 Task: Photo resume pink moder geometric.
Action: Mouse moved to (262, 144)
Screenshot: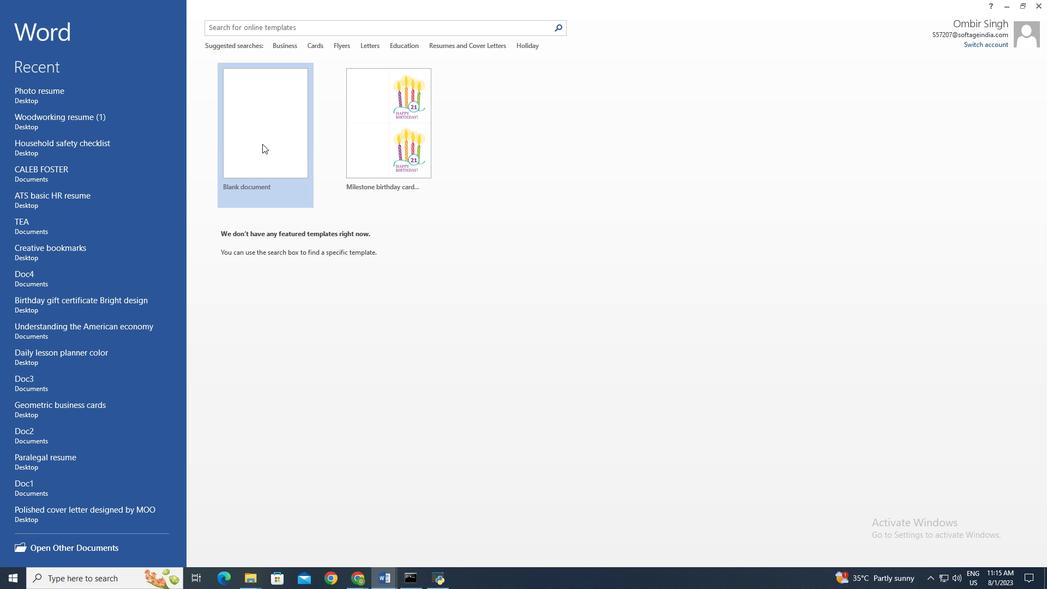 
Action: Mouse pressed left at (262, 144)
Screenshot: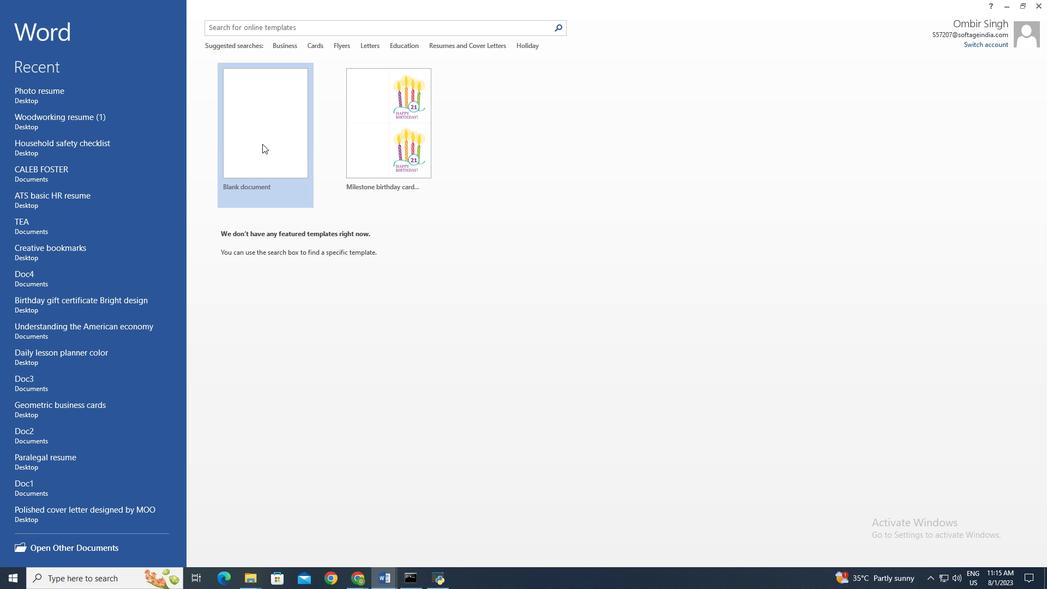 
Action: Mouse pressed left at (262, 144)
Screenshot: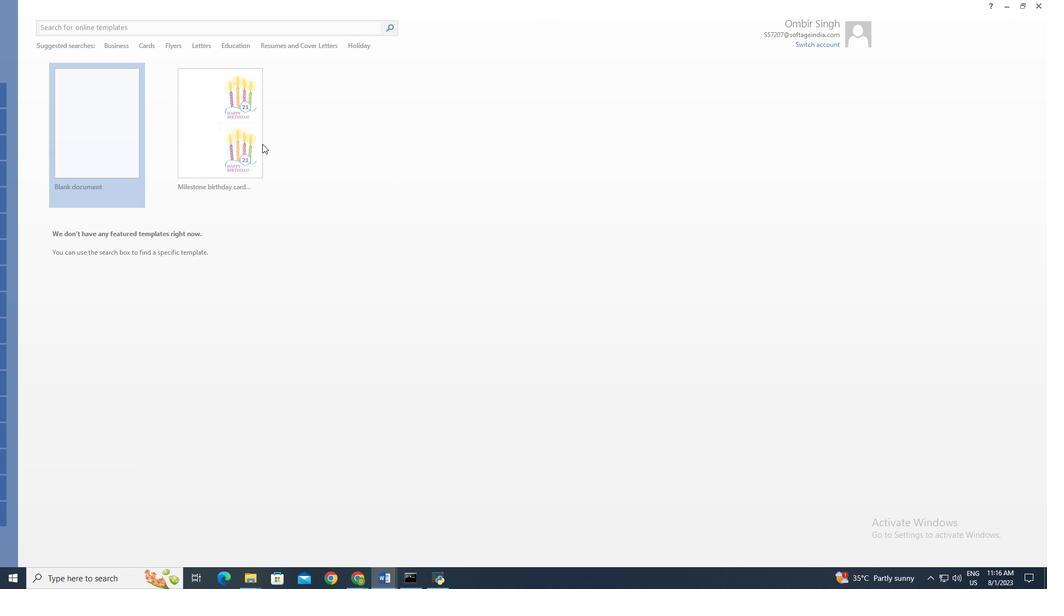 
Action: Mouse moved to (166, 17)
Screenshot: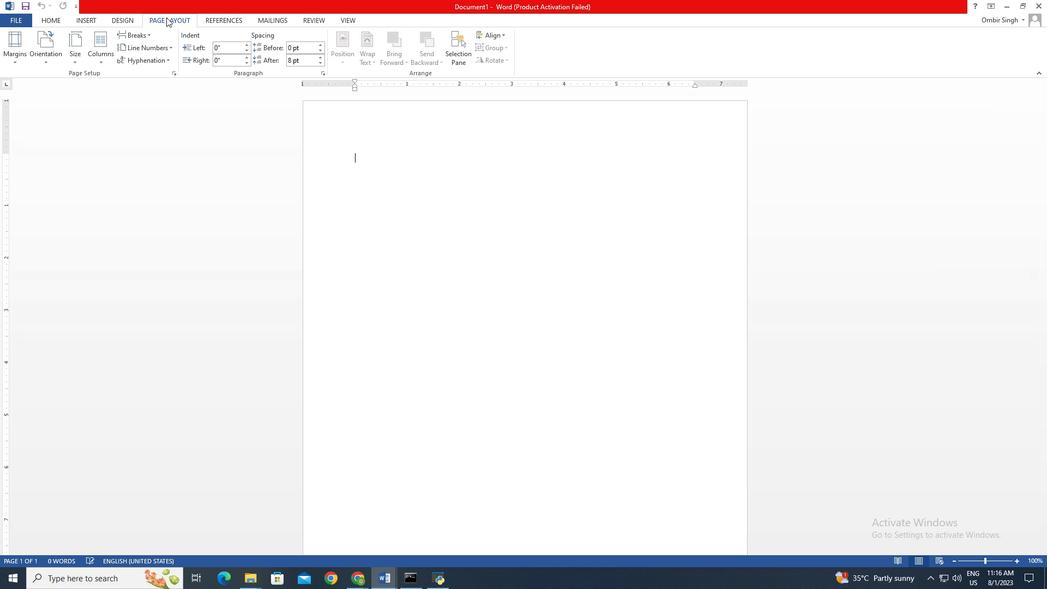 
Action: Mouse pressed left at (166, 17)
Screenshot: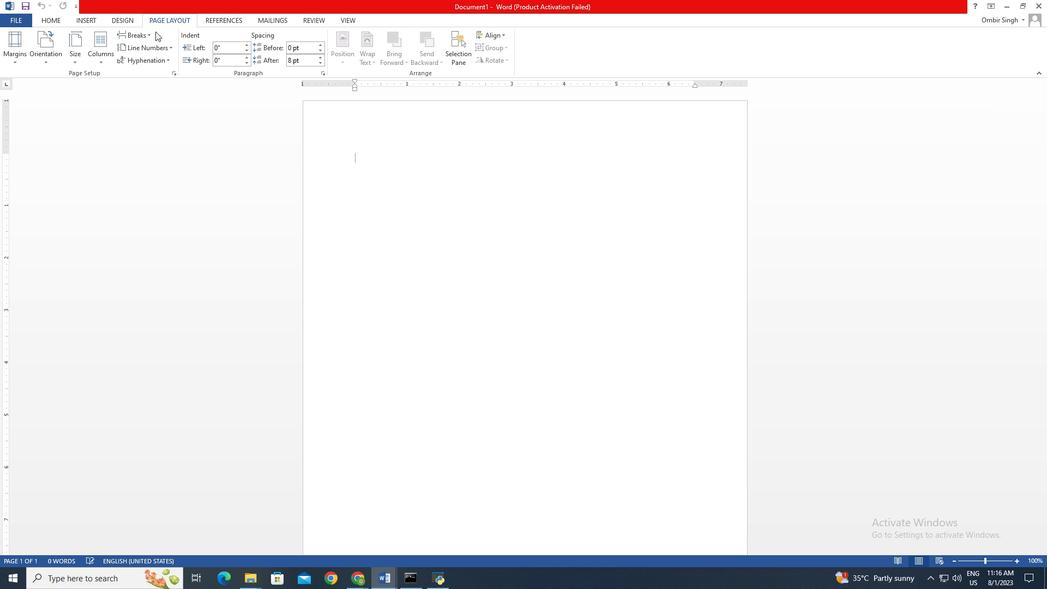 
Action: Mouse moved to (70, 58)
Screenshot: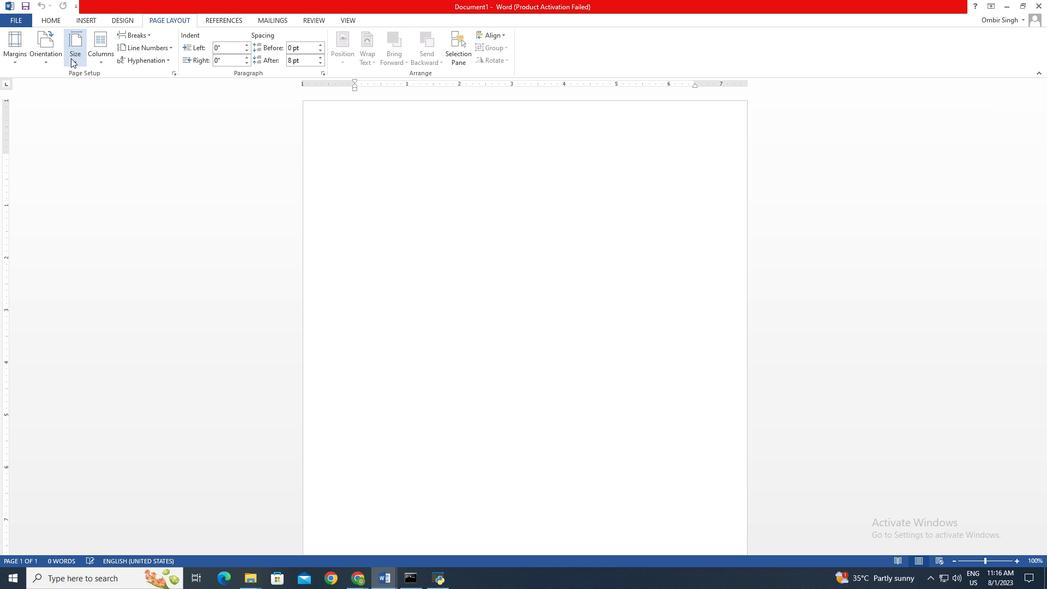 
Action: Mouse pressed left at (70, 58)
Screenshot: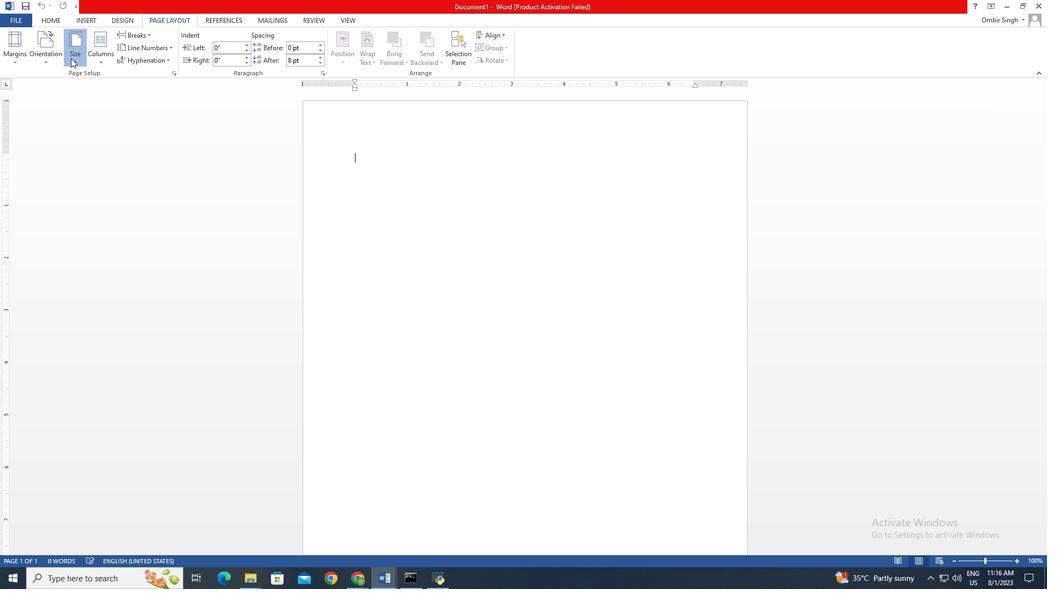 
Action: Mouse moved to (111, 196)
Screenshot: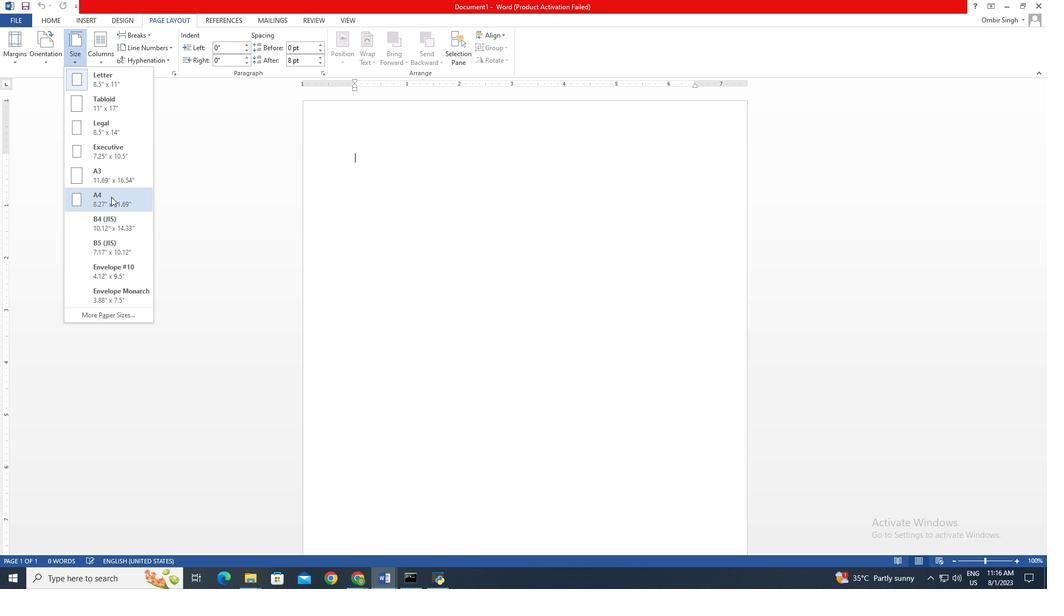 
Action: Mouse pressed left at (111, 196)
Screenshot: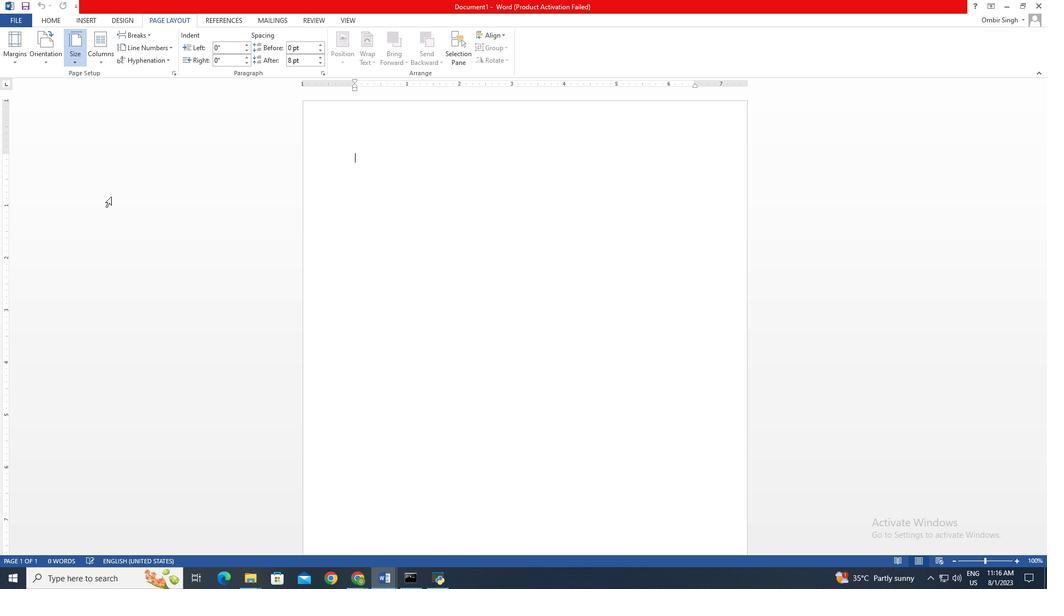 
Action: Mouse moved to (76, 56)
Screenshot: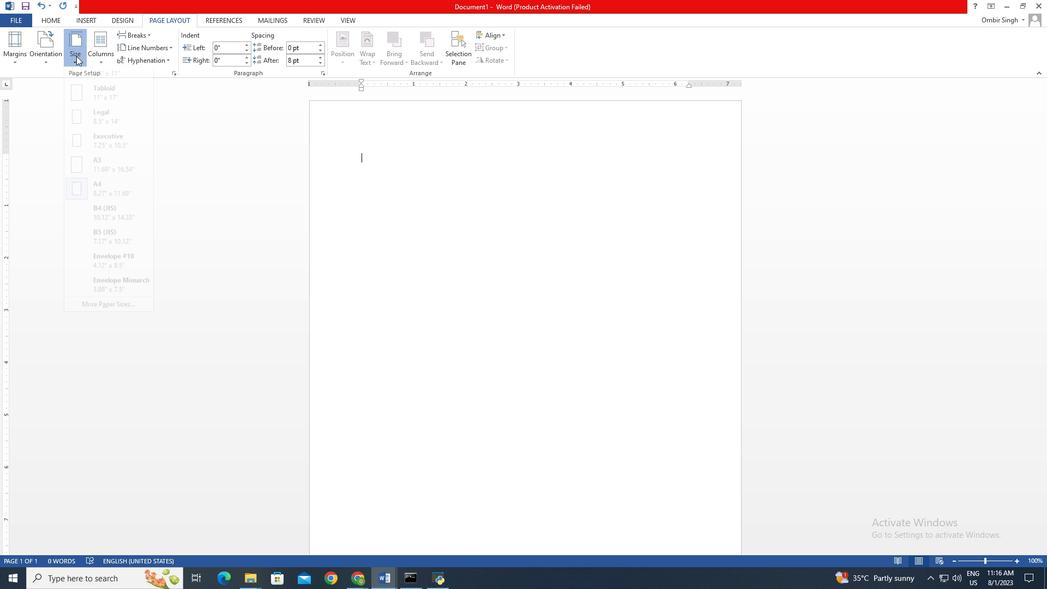 
Action: Mouse pressed left at (76, 56)
Screenshot: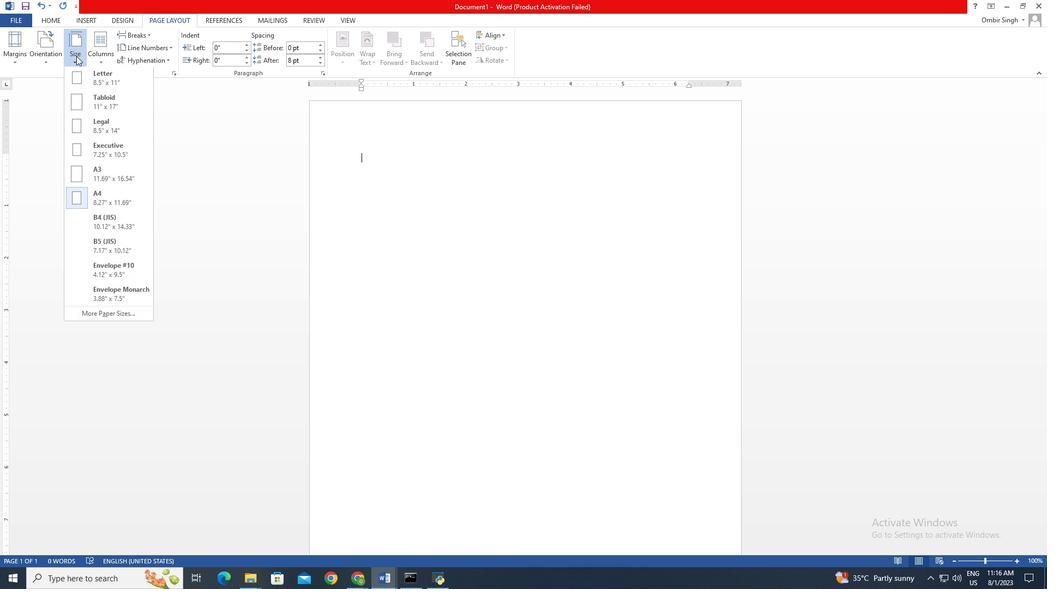 
Action: Mouse pressed left at (76, 56)
Screenshot: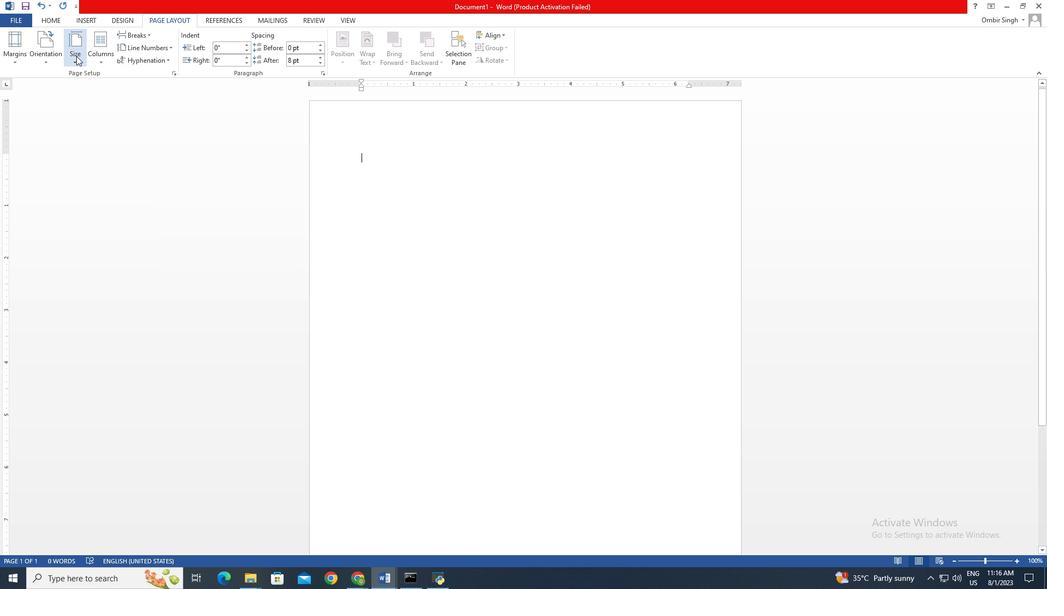 
Action: Mouse moved to (15, 56)
Screenshot: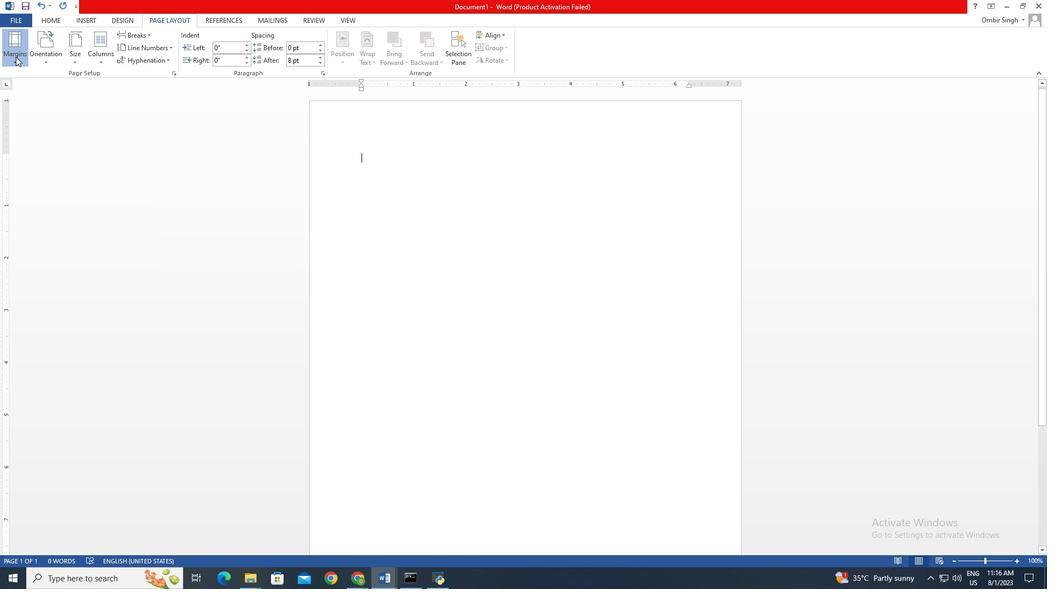 
Action: Mouse pressed left at (15, 56)
Screenshot: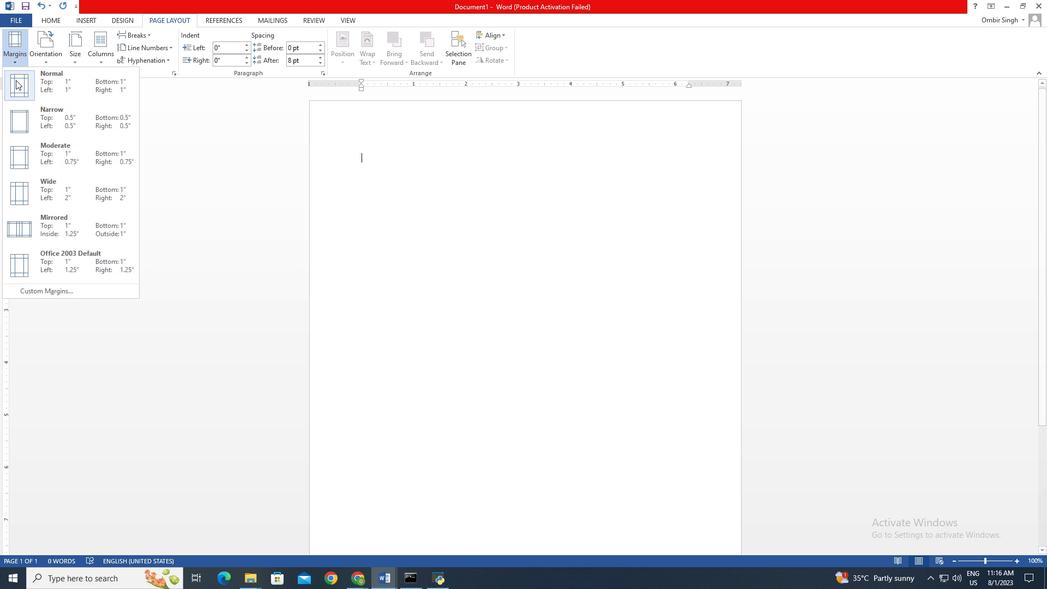
Action: Mouse moved to (77, 117)
Screenshot: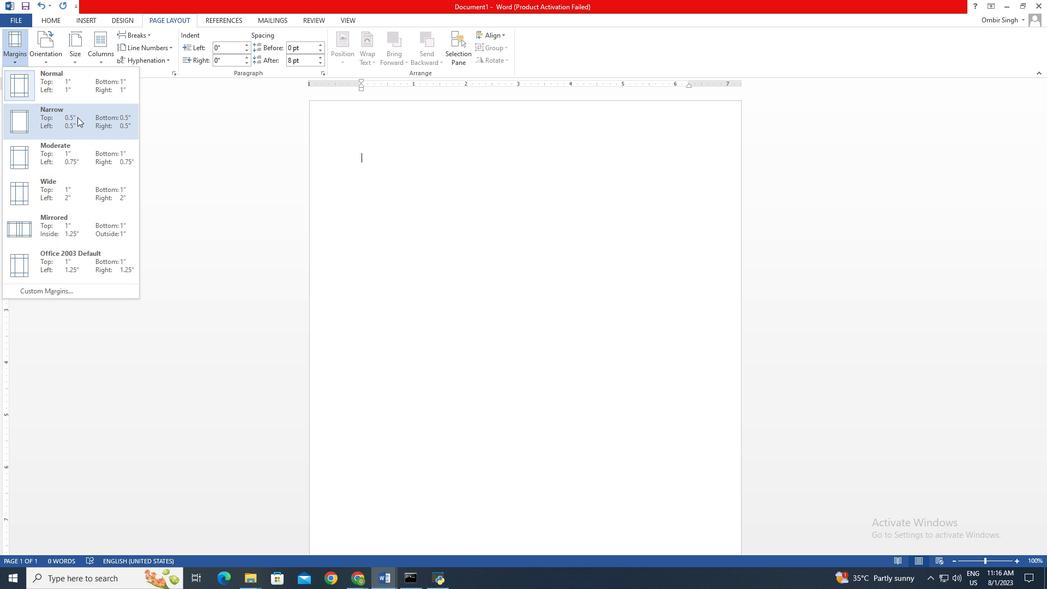 
Action: Mouse pressed left at (77, 117)
Screenshot: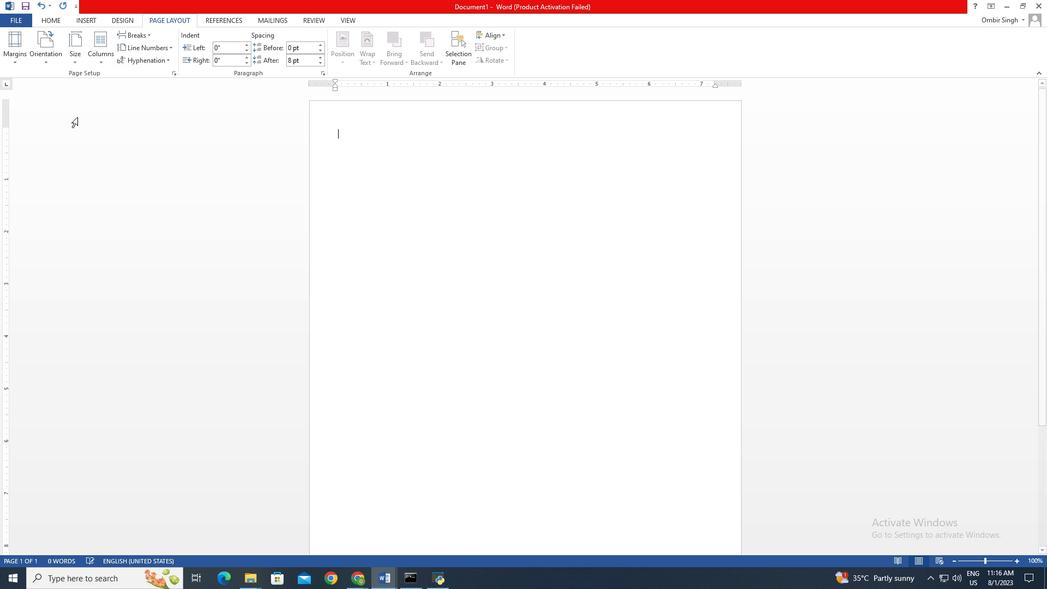 
Action: Mouse moved to (428, 153)
Screenshot: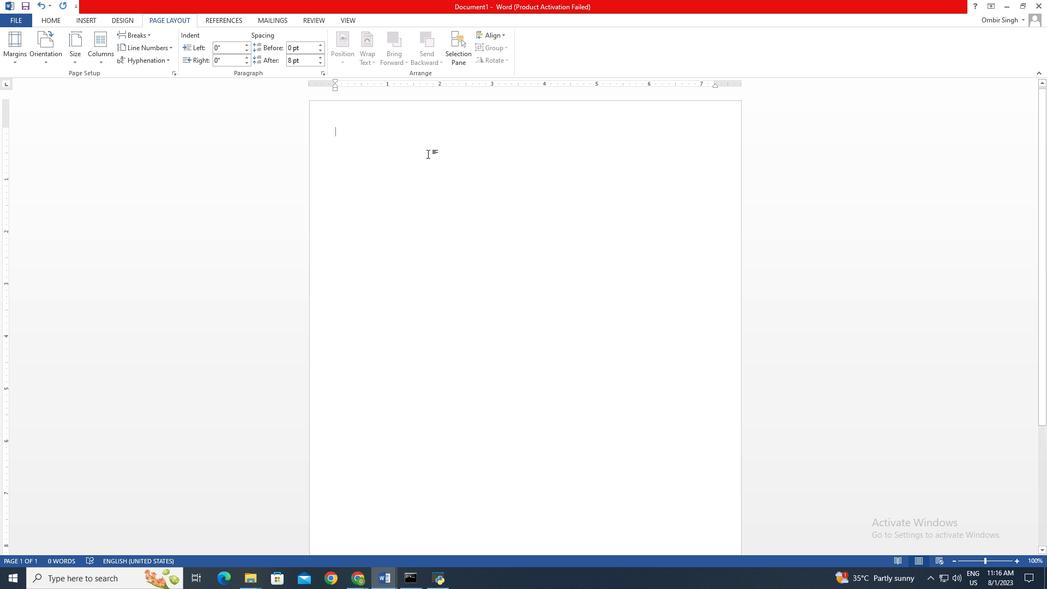 
Action: Mouse pressed left at (428, 153)
Screenshot: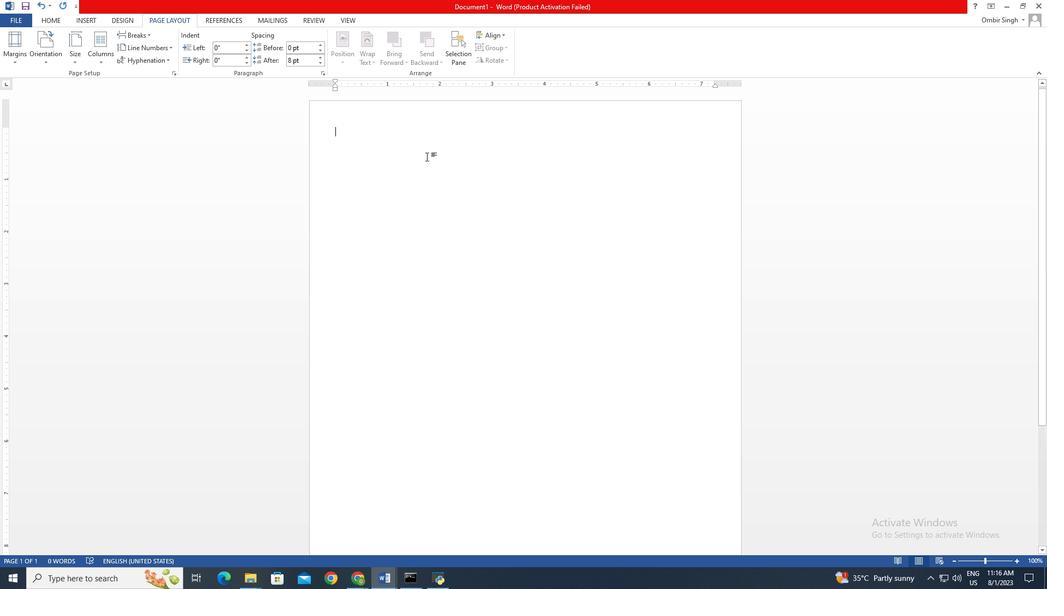 
Action: Mouse moved to (86, 17)
Screenshot: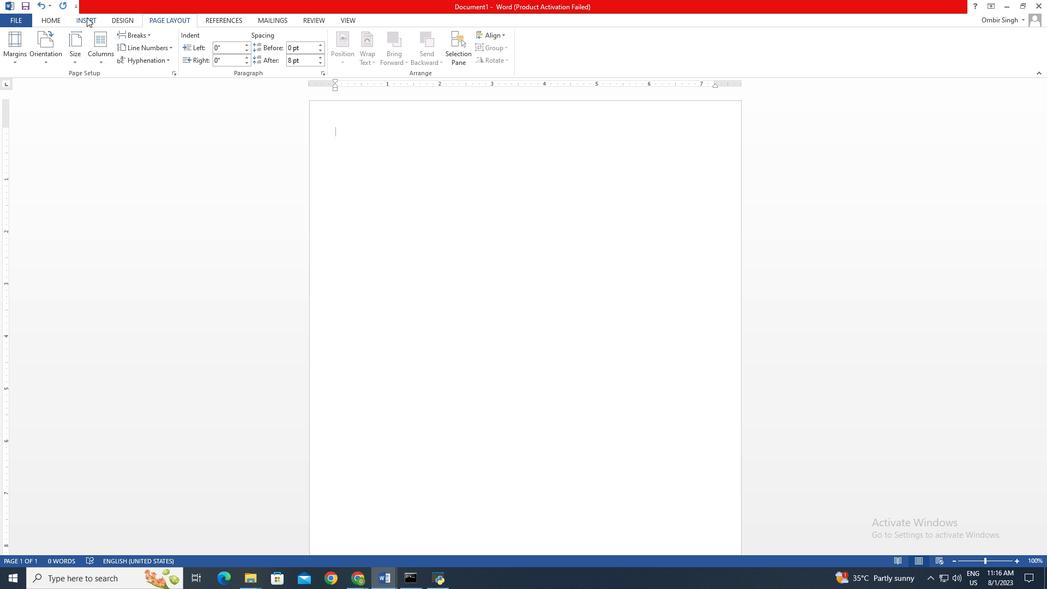 
Action: Mouse pressed left at (86, 17)
Screenshot: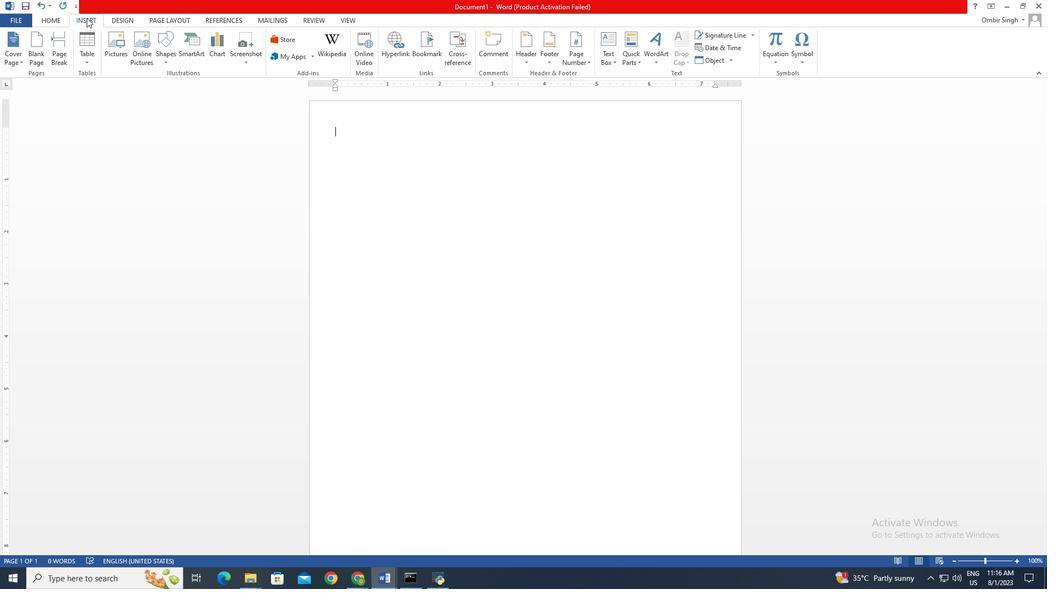 
Action: Mouse moved to (163, 60)
Screenshot: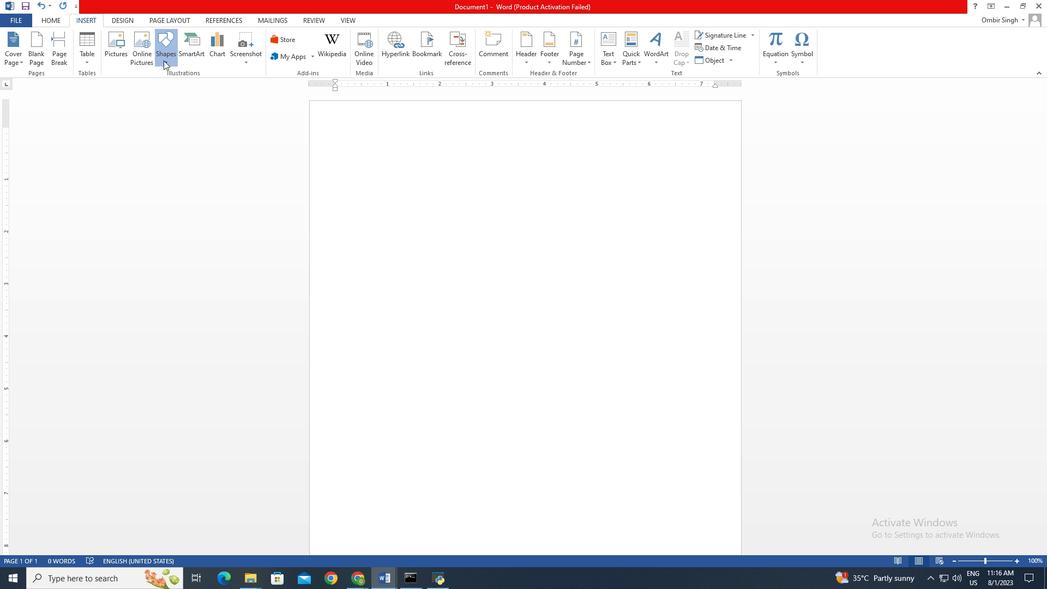 
Action: Mouse pressed left at (163, 60)
Screenshot: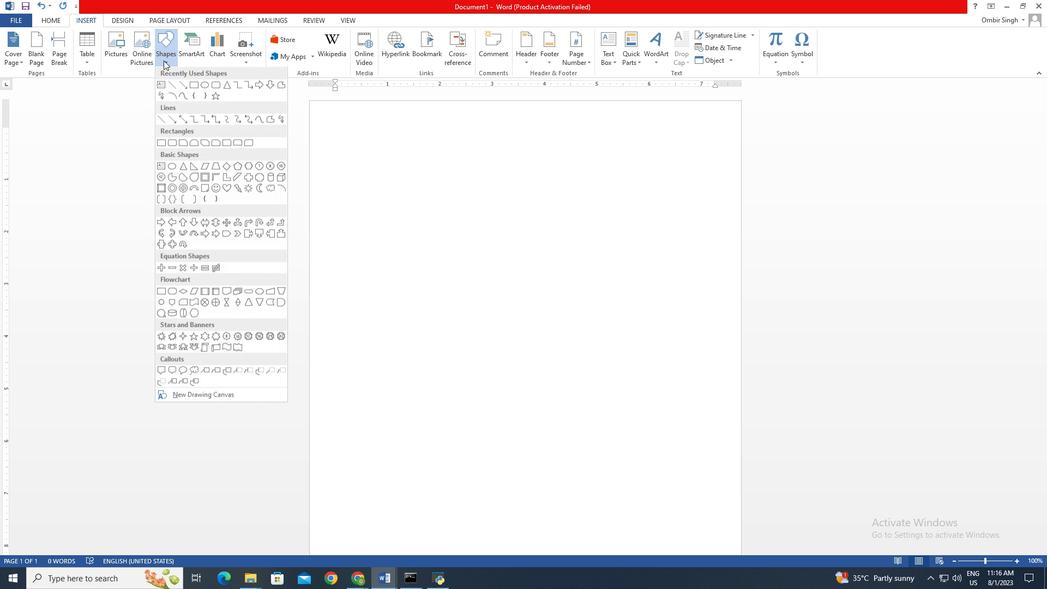 
Action: Mouse moved to (194, 86)
Screenshot: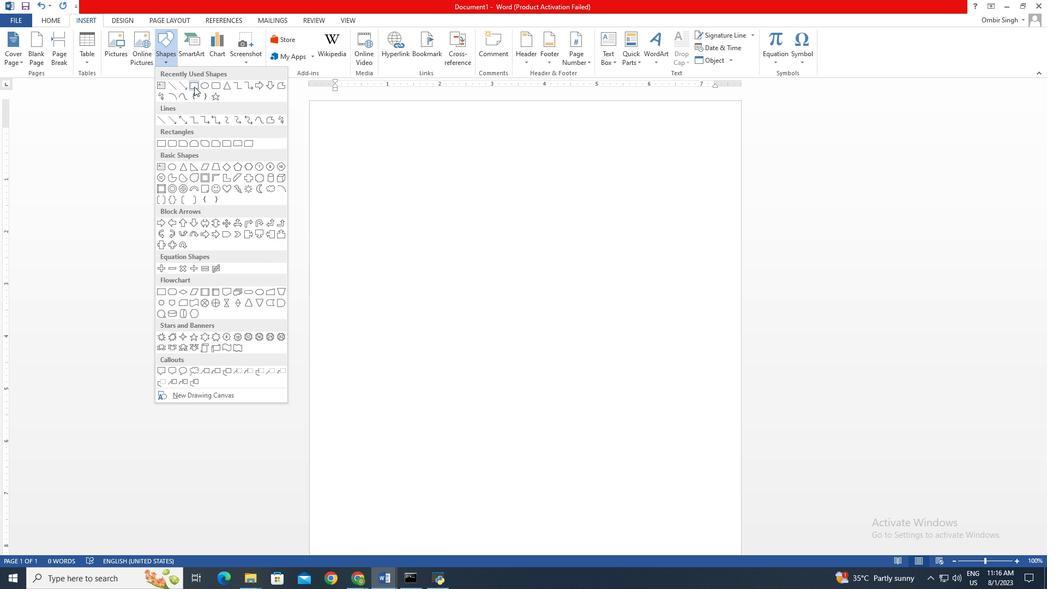 
Action: Mouse pressed left at (194, 86)
Screenshot: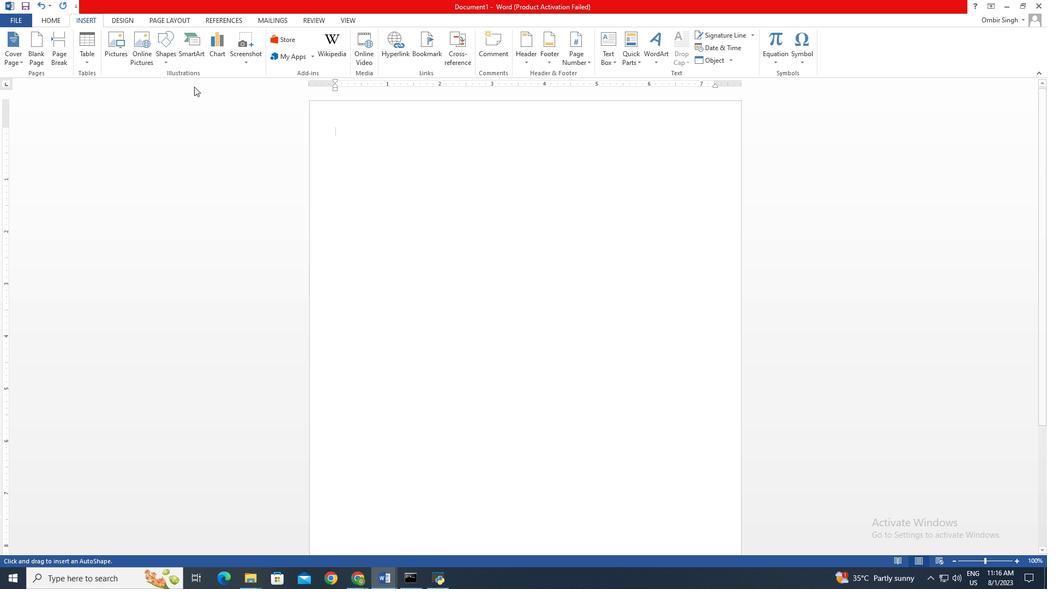 
Action: Mouse moved to (393, 100)
Screenshot: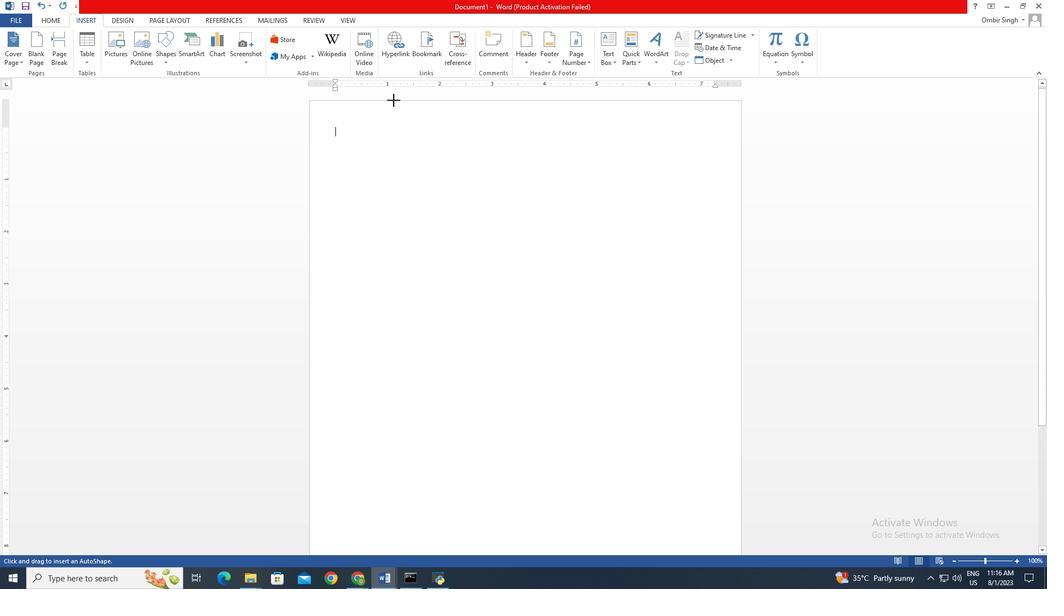 
Action: Mouse pressed left at (393, 100)
Screenshot: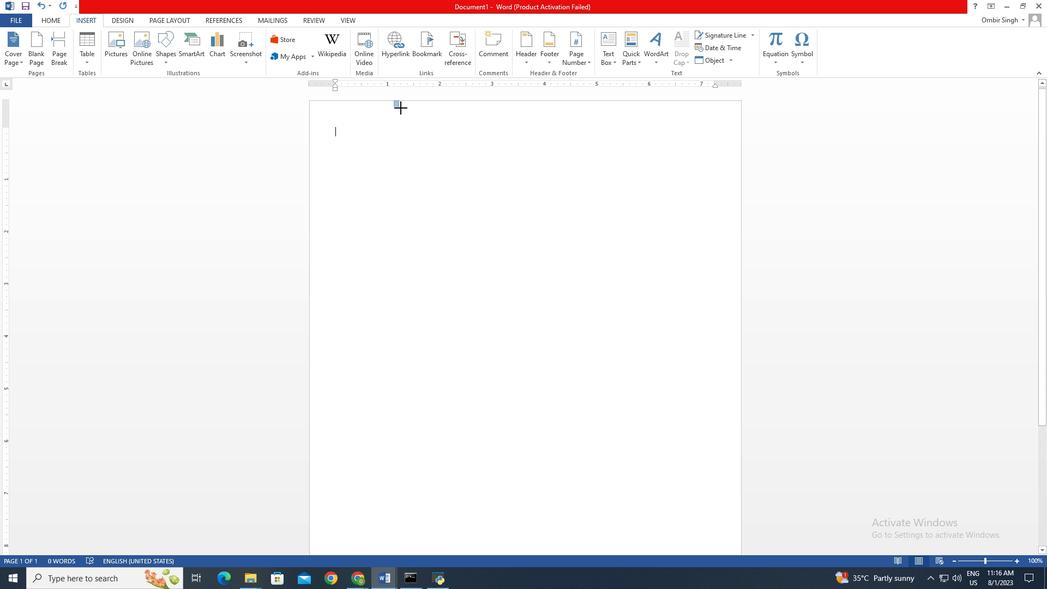 
Action: Mouse moved to (393, 31)
Screenshot: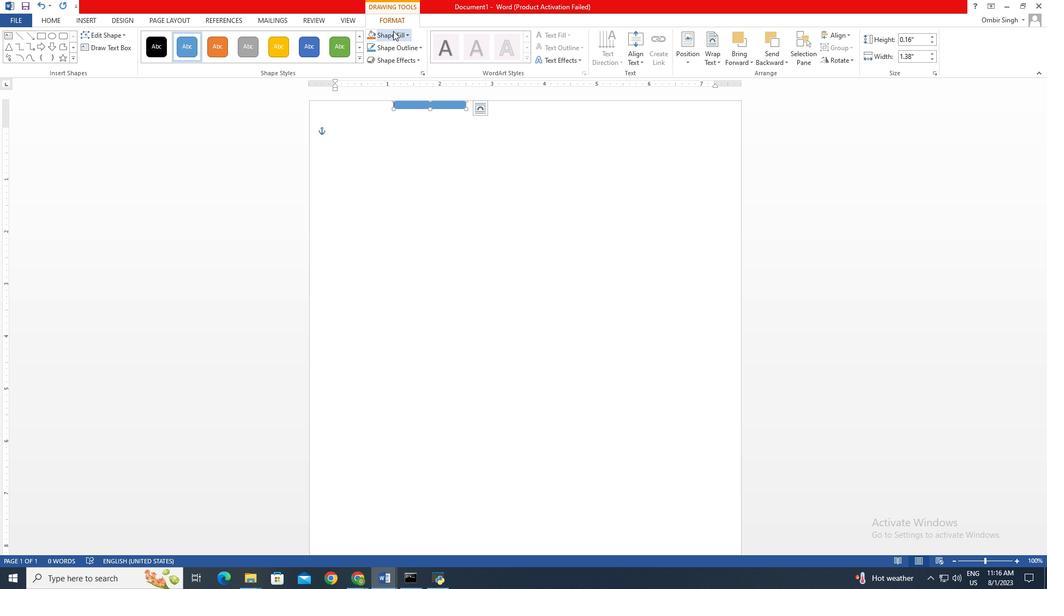 
Action: Mouse pressed left at (393, 31)
Screenshot: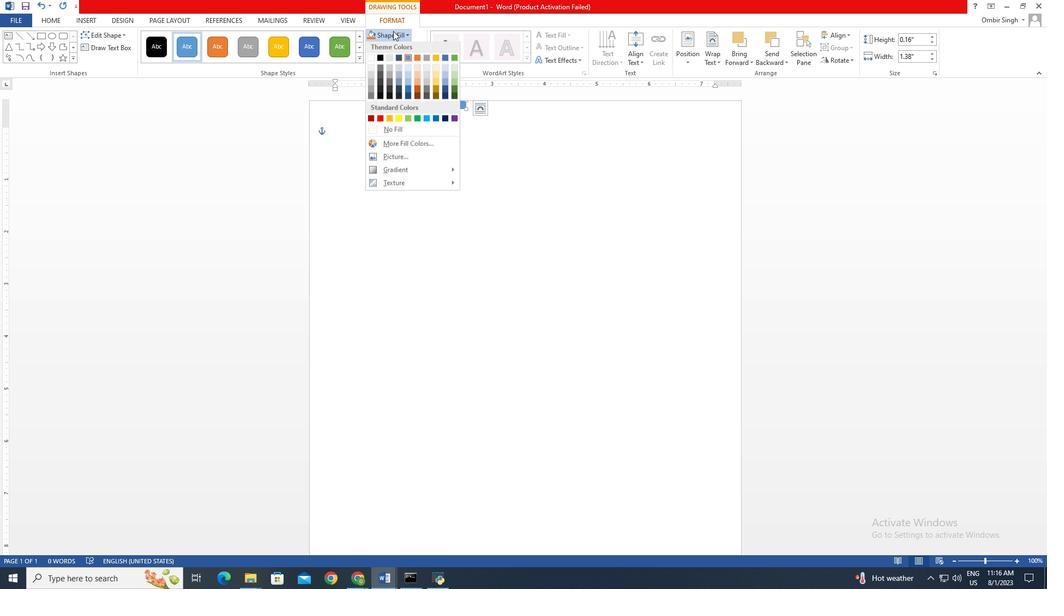 
Action: Mouse moved to (393, 145)
Screenshot: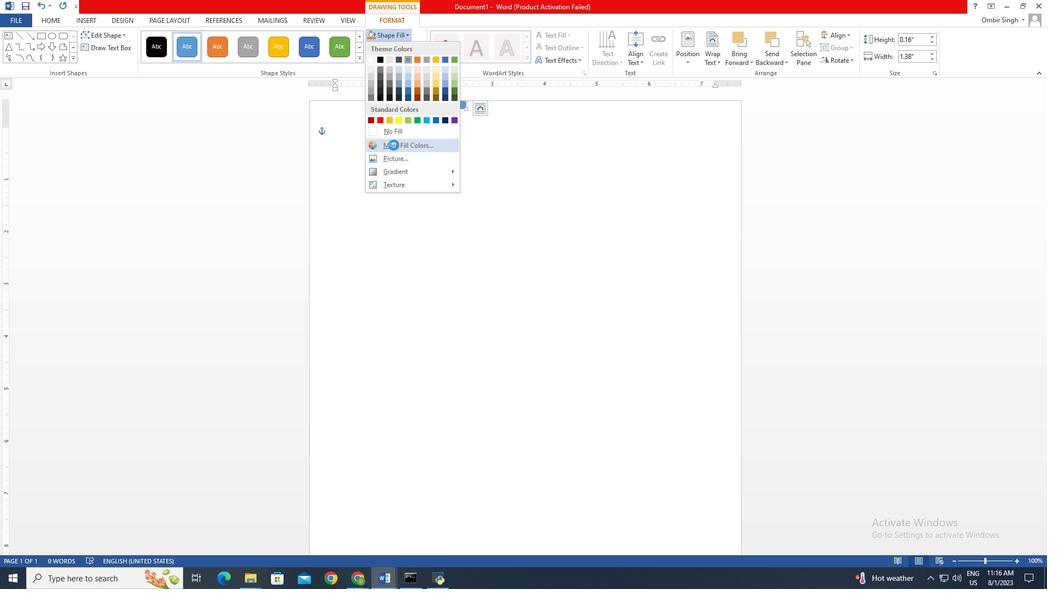 
Action: Mouse pressed left at (393, 145)
Screenshot: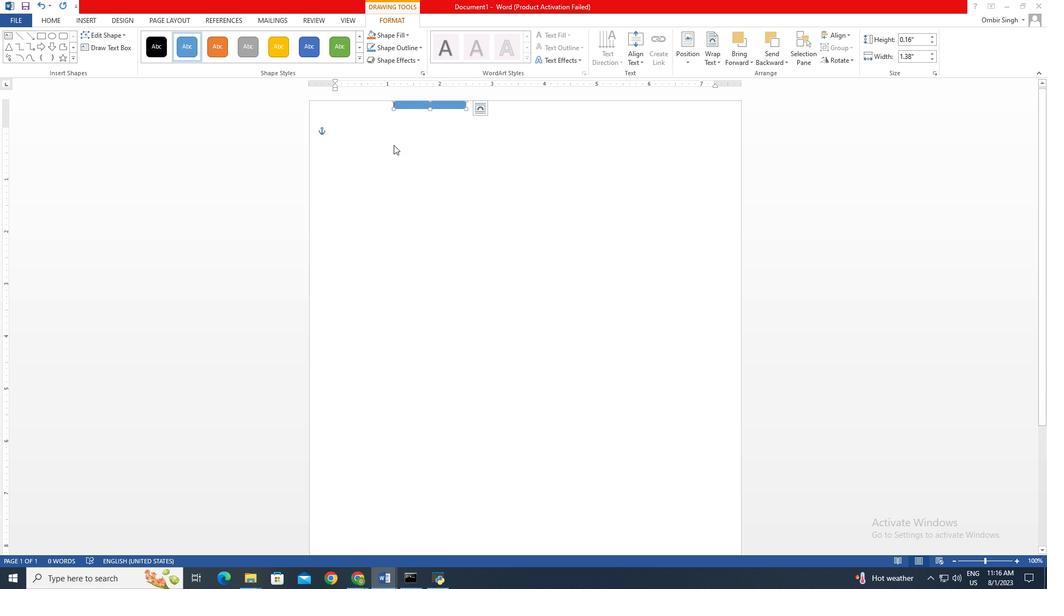 
Action: Mouse moved to (525, 240)
Screenshot: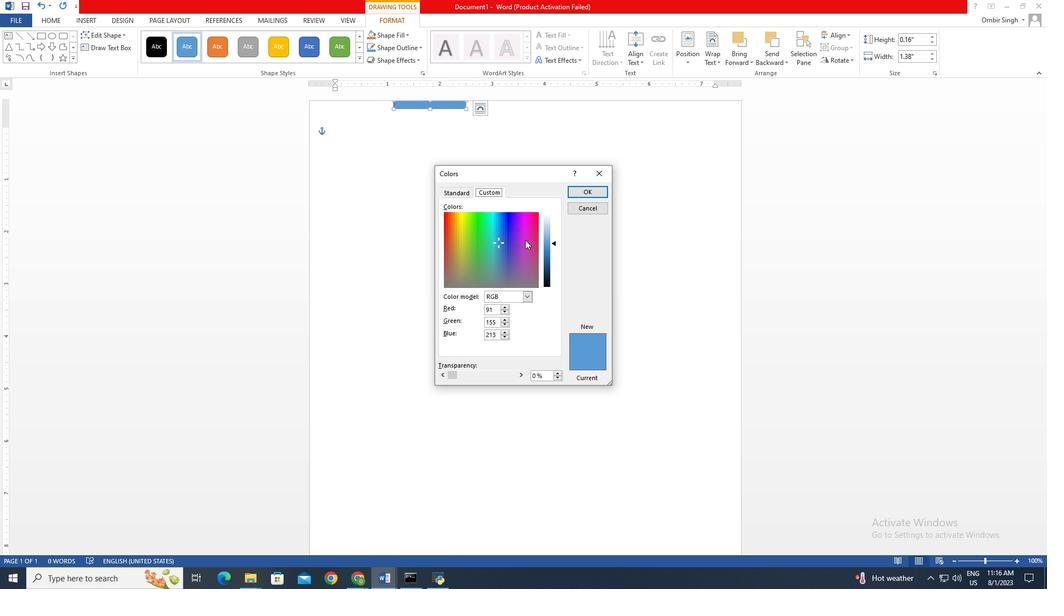 
Action: Mouse pressed left at (525, 240)
Screenshot: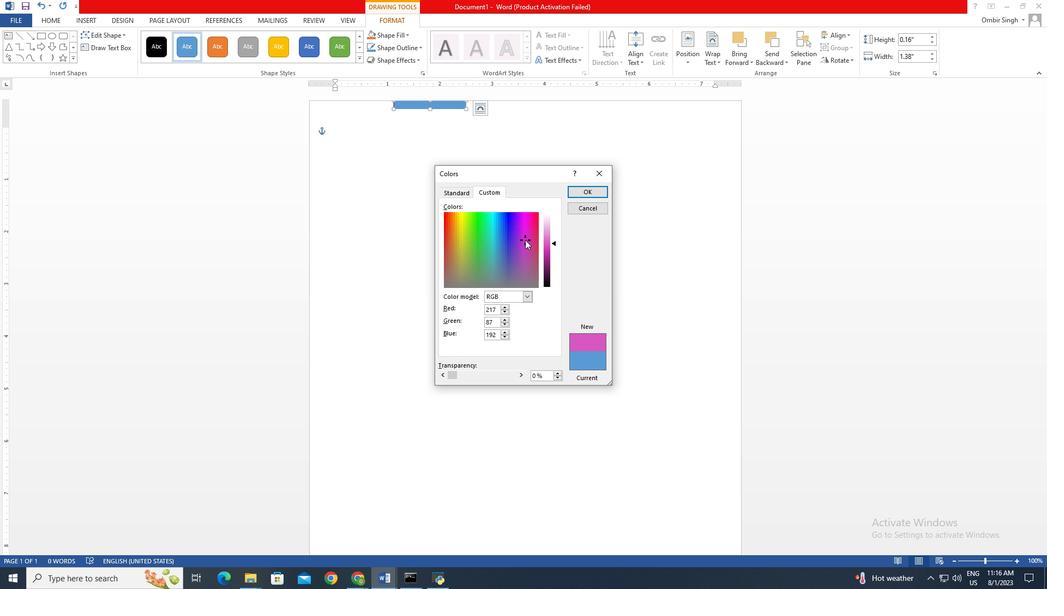 
Action: Mouse moved to (553, 241)
Screenshot: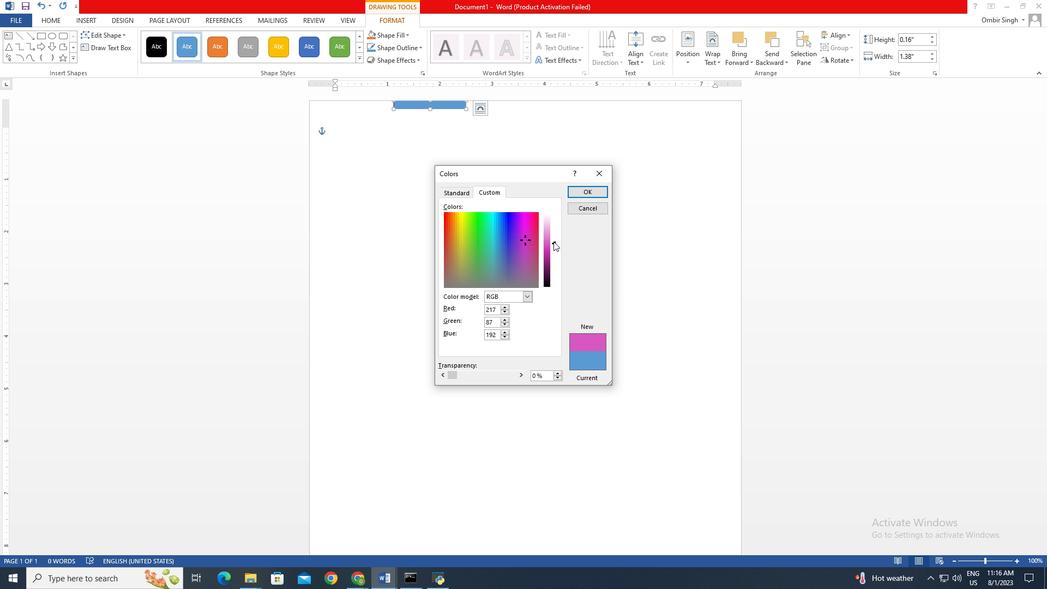 
Action: Mouse pressed left at (553, 241)
Screenshot: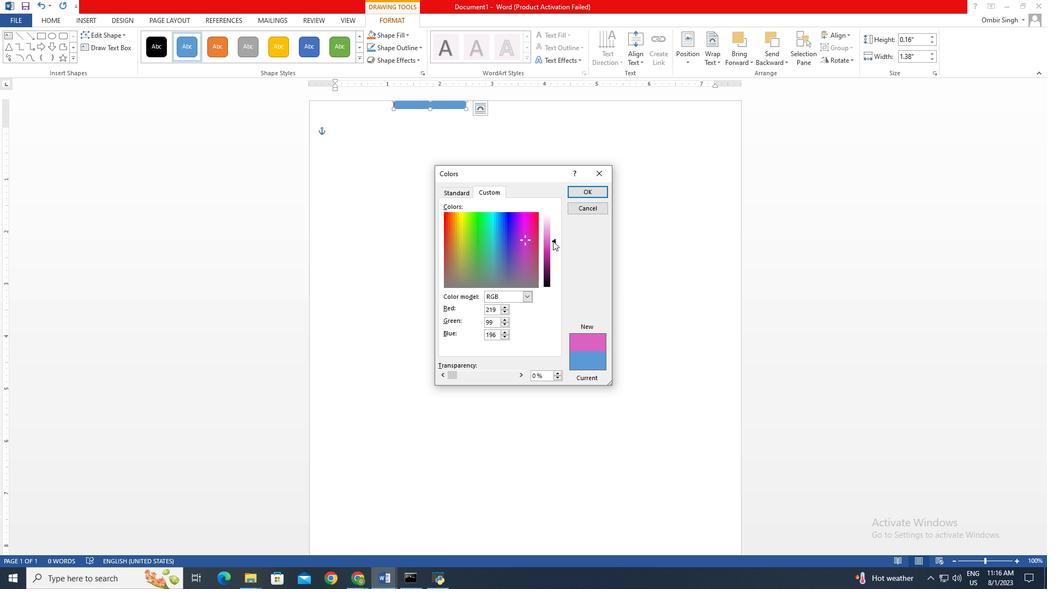 
Action: Mouse moved to (588, 191)
Screenshot: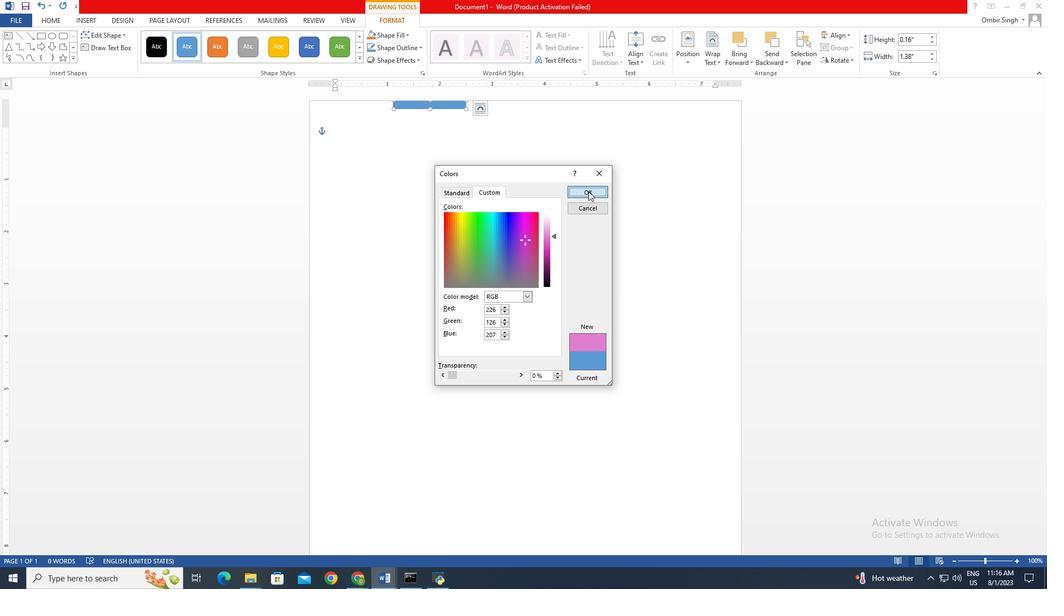 
Action: Mouse pressed left at (588, 191)
Screenshot: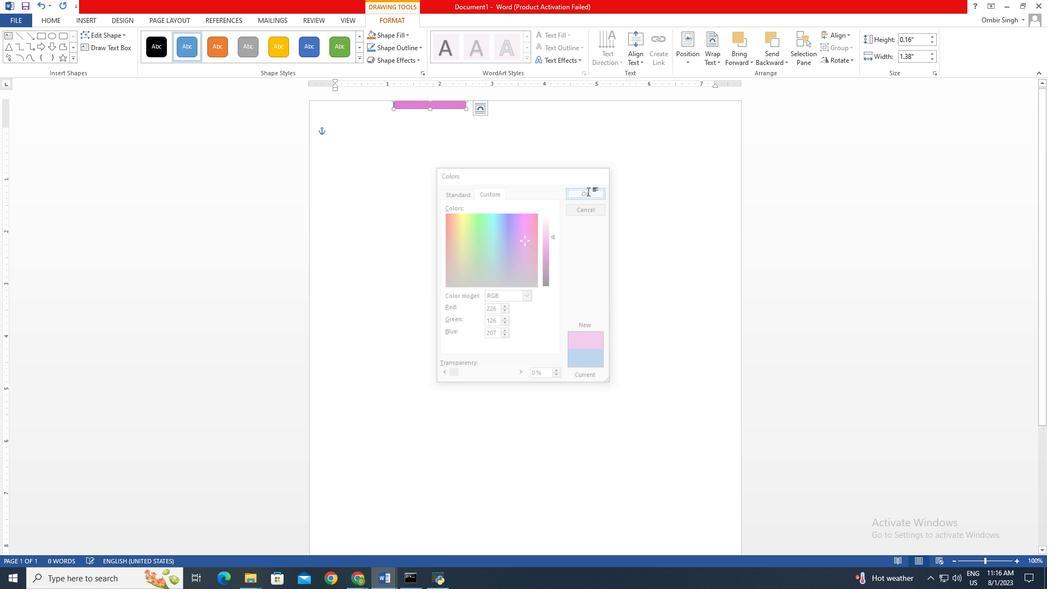 
Action: Mouse moved to (430, 141)
Screenshot: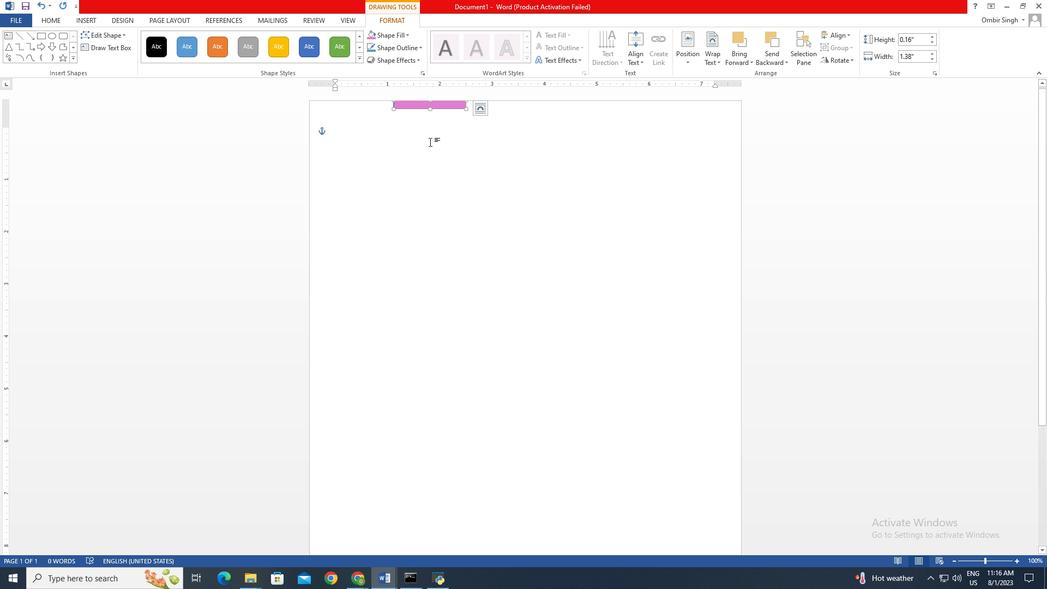 
Action: Mouse pressed left at (430, 141)
Screenshot: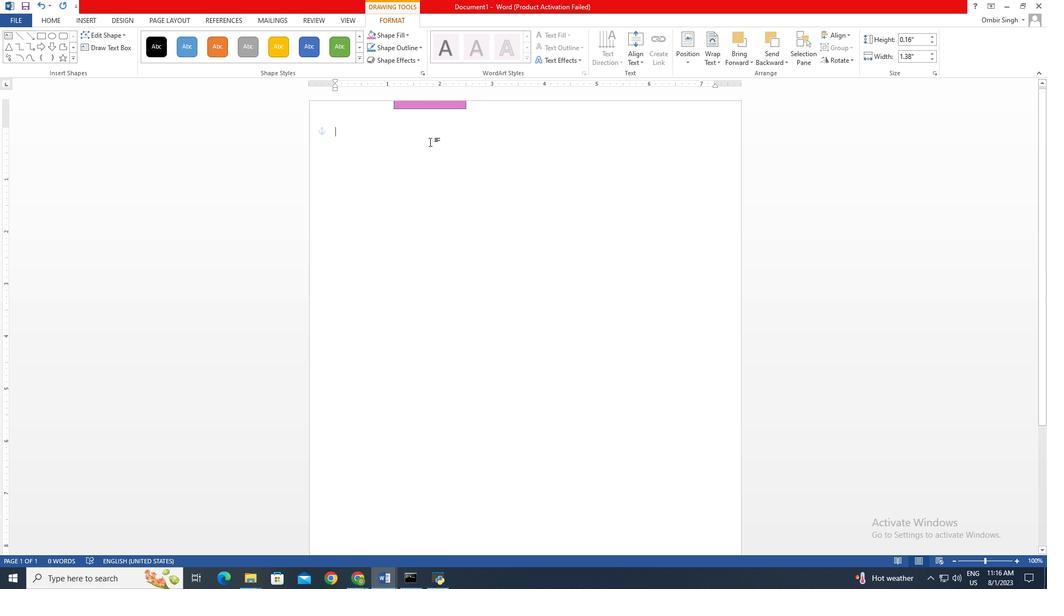 
Action: Mouse moved to (450, 103)
Screenshot: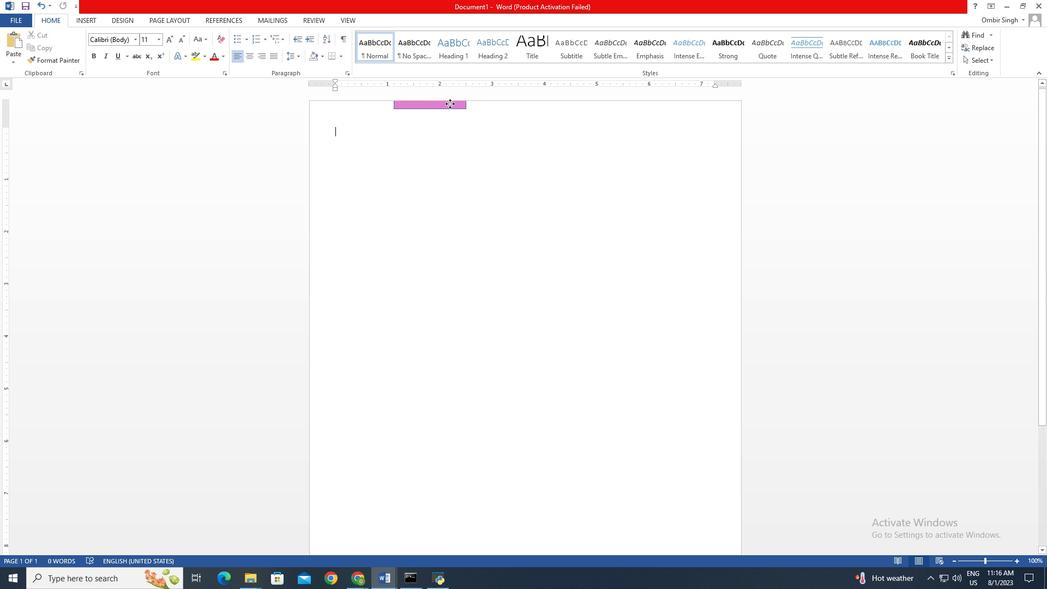 
Action: Mouse pressed left at (450, 103)
Screenshot: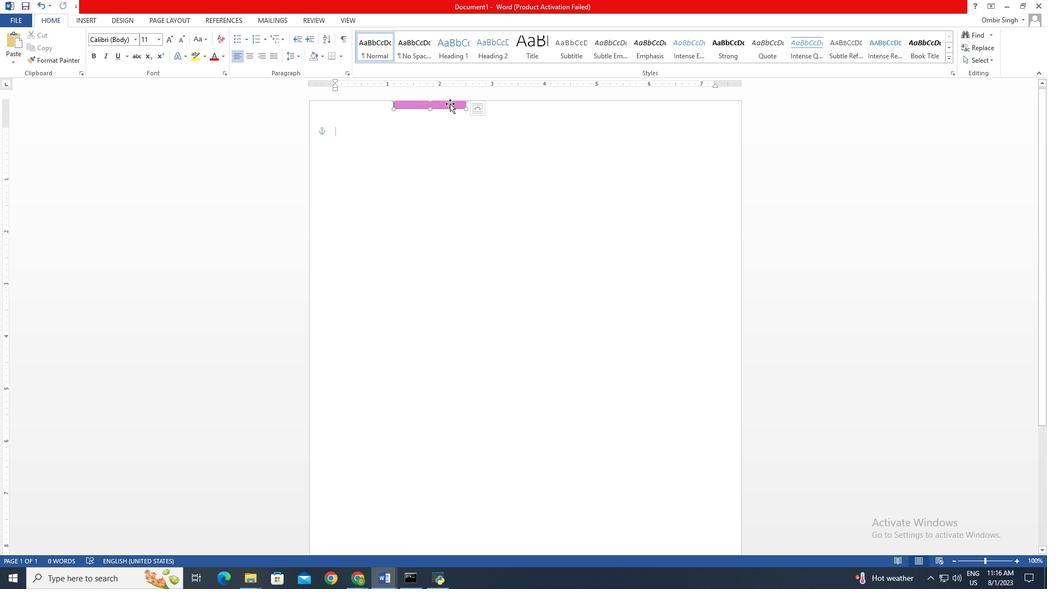 
Action: Mouse moved to (398, 44)
Screenshot: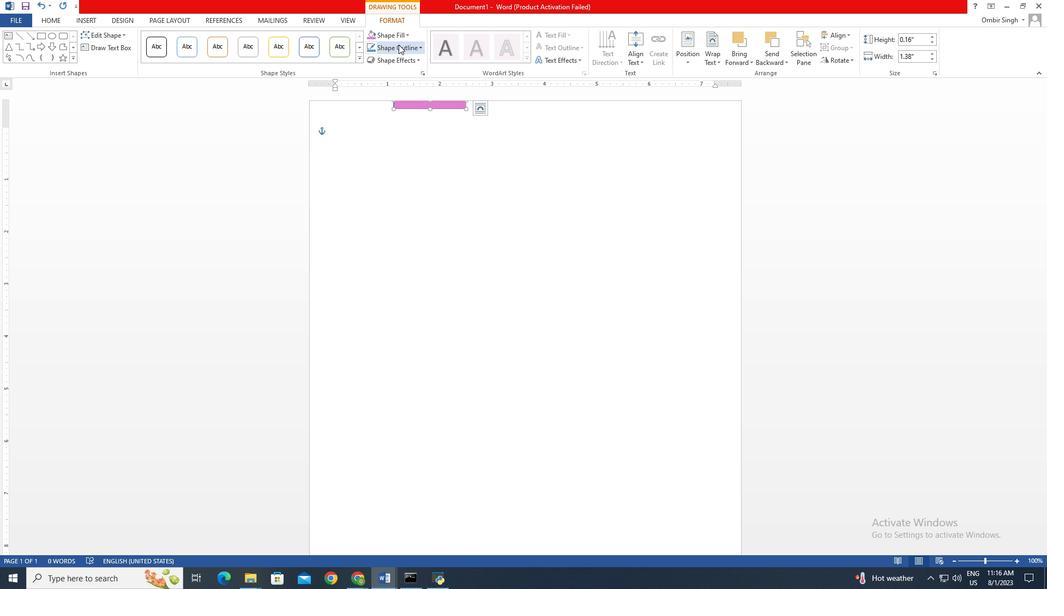 
Action: Mouse pressed left at (398, 44)
Screenshot: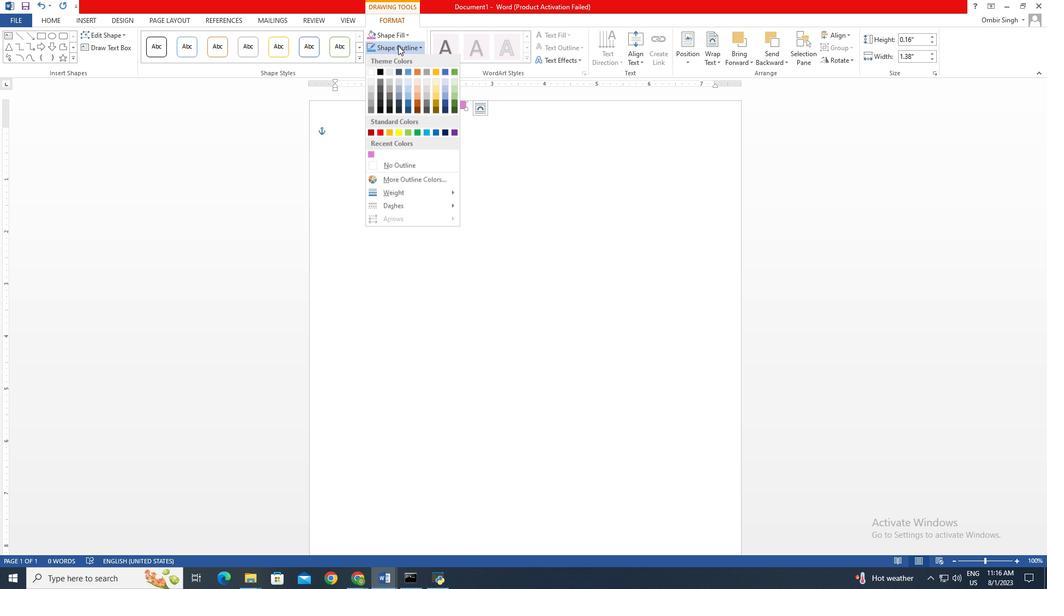 
Action: Mouse moved to (405, 165)
Screenshot: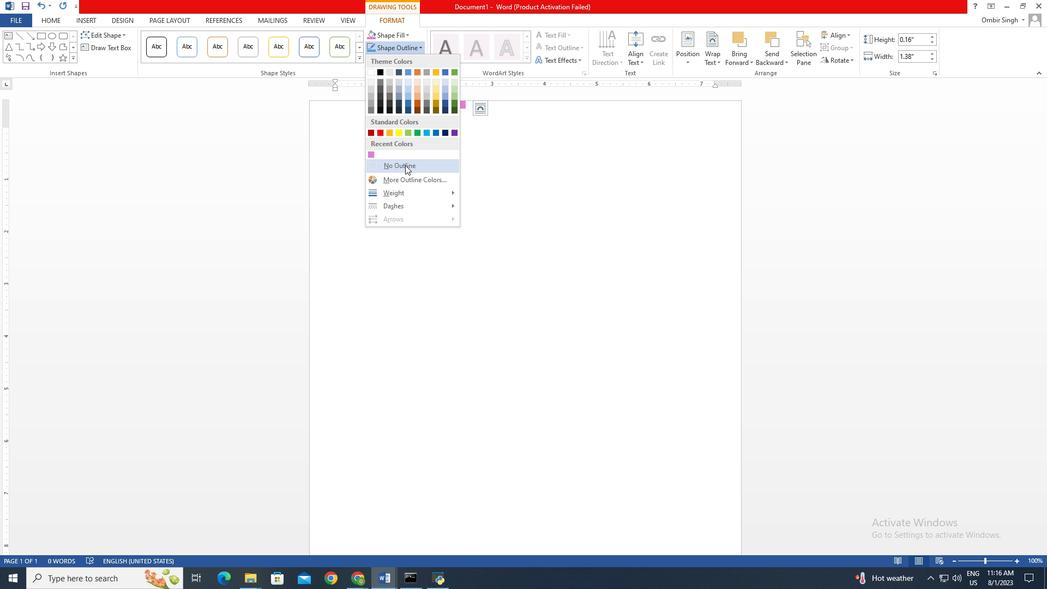 
Action: Mouse pressed left at (405, 165)
Screenshot: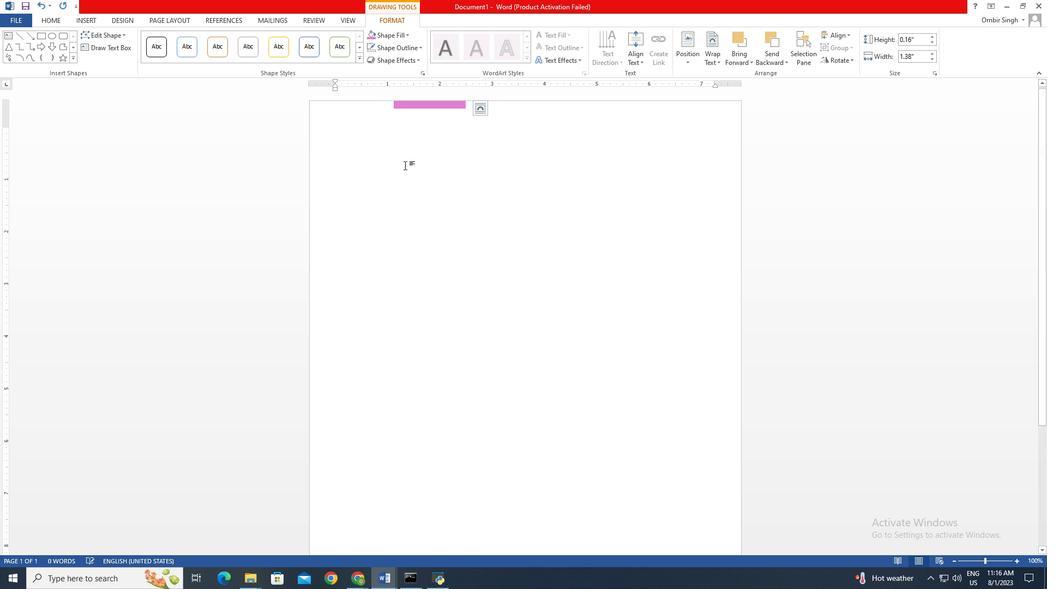 
Action: Mouse moved to (394, 35)
Screenshot: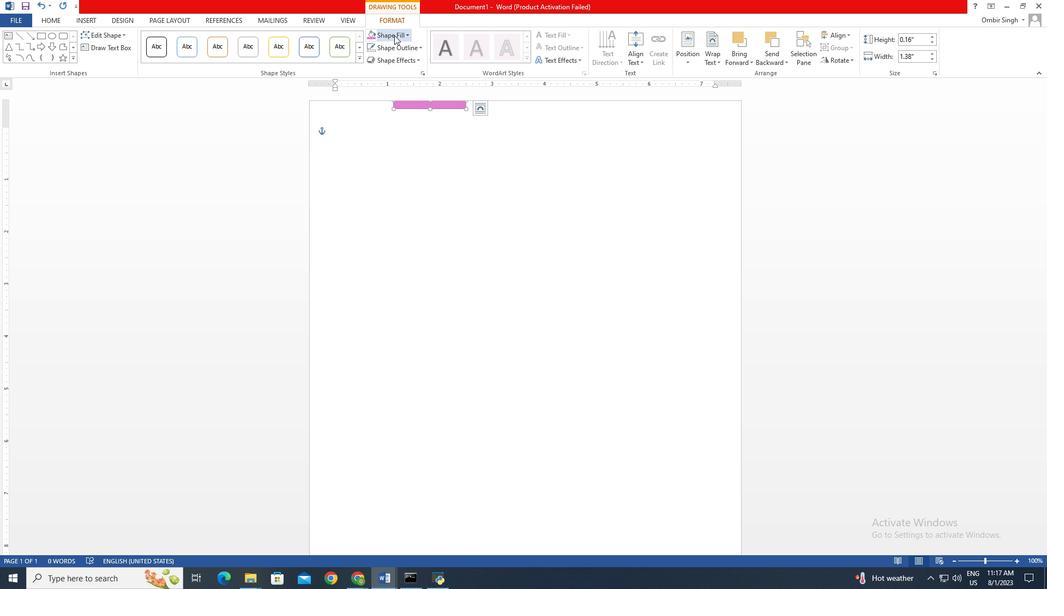 
Action: Mouse pressed left at (394, 35)
Screenshot: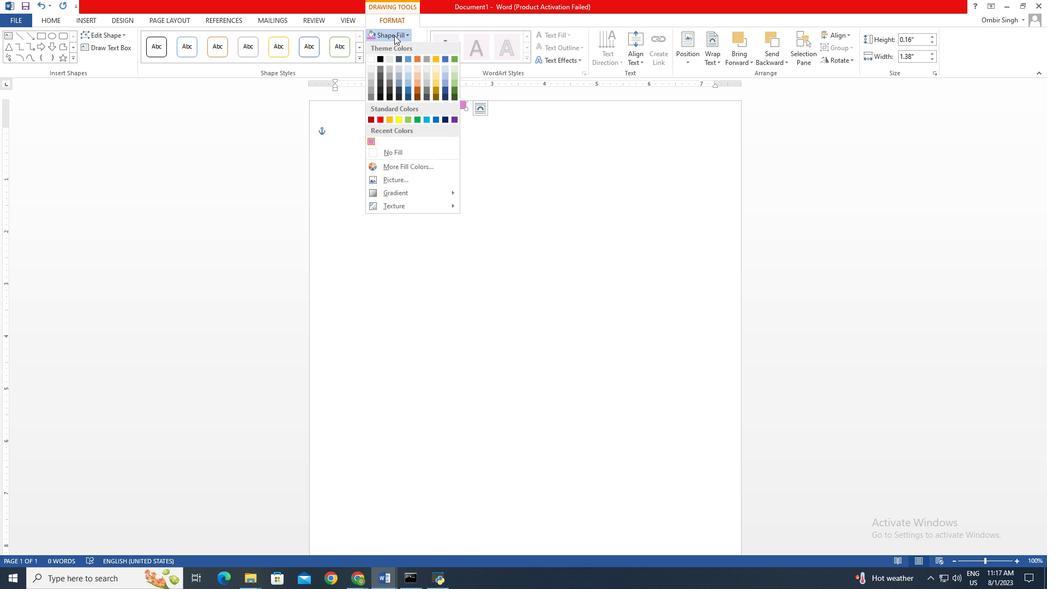 
Action: Mouse moved to (409, 166)
Screenshot: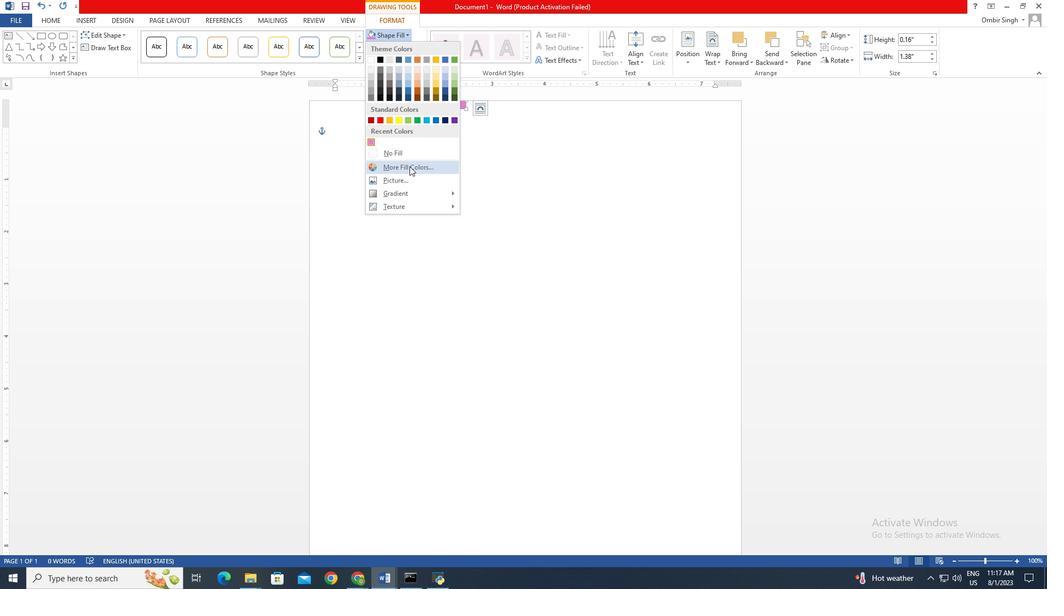 
Action: Mouse pressed left at (409, 166)
Screenshot: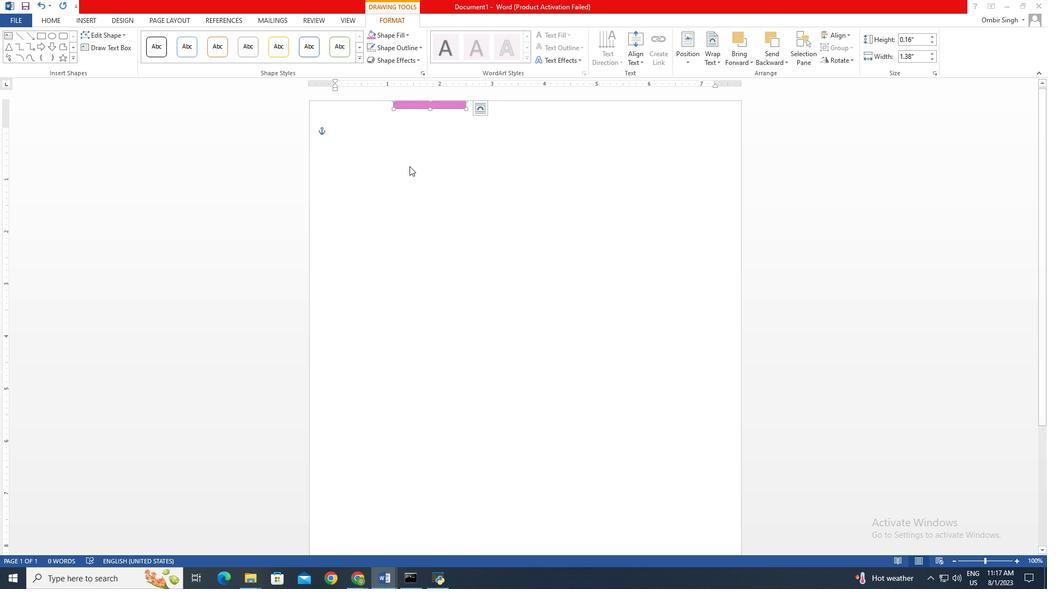 
Action: Mouse moved to (553, 236)
Screenshot: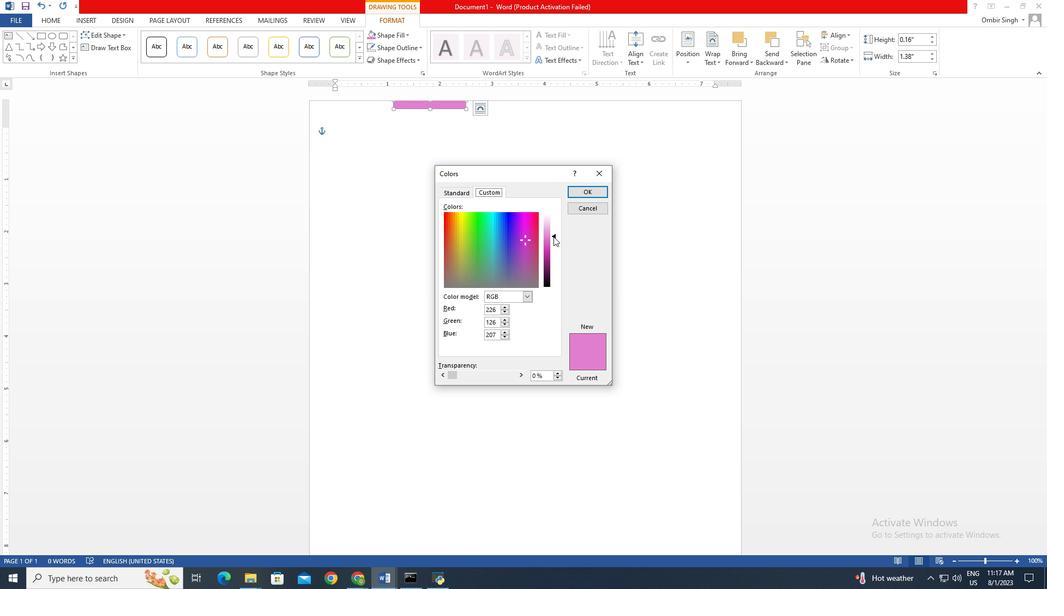 
Action: Mouse pressed left at (553, 236)
Screenshot: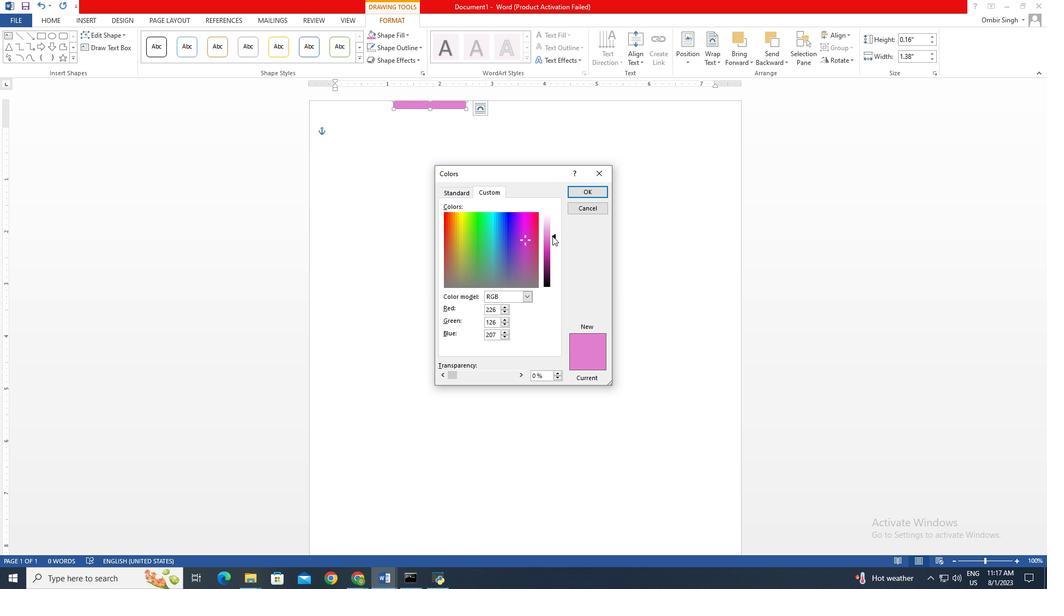 
Action: Mouse moved to (589, 187)
Screenshot: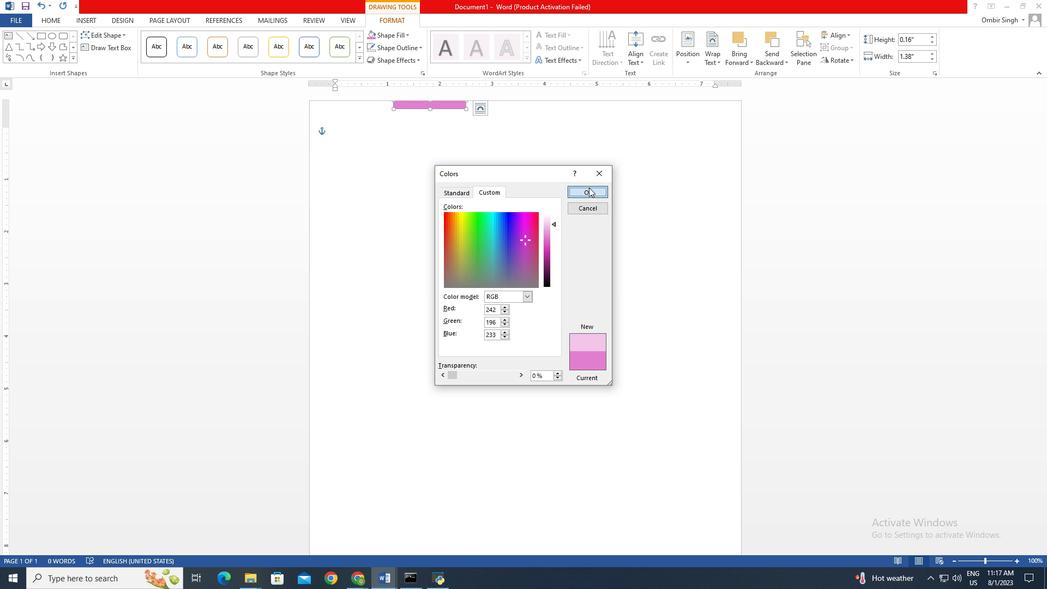 
Action: Mouse pressed left at (589, 187)
Screenshot: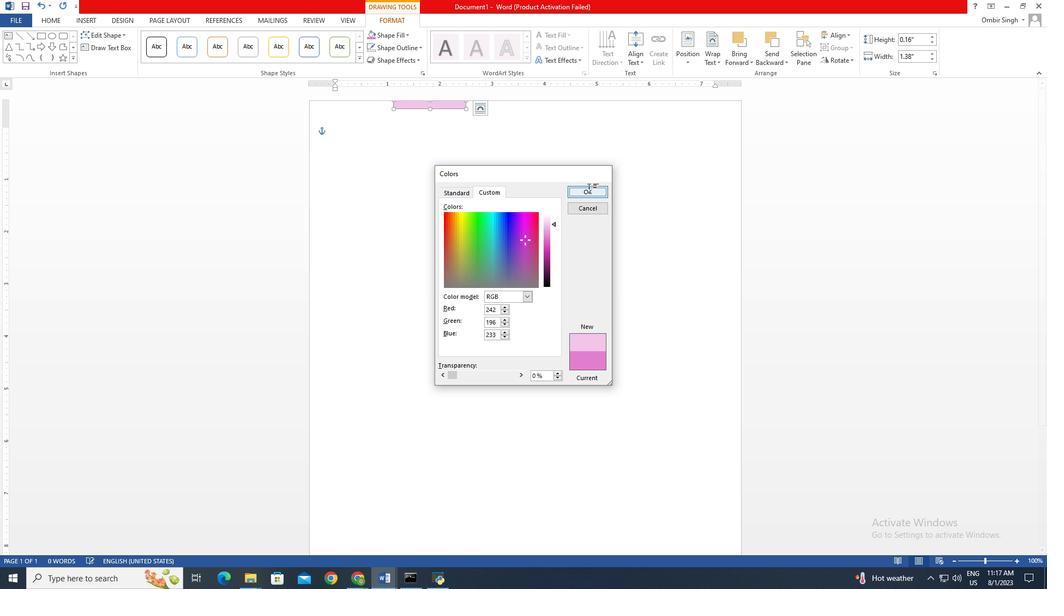 
Action: Mouse moved to (388, 170)
Screenshot: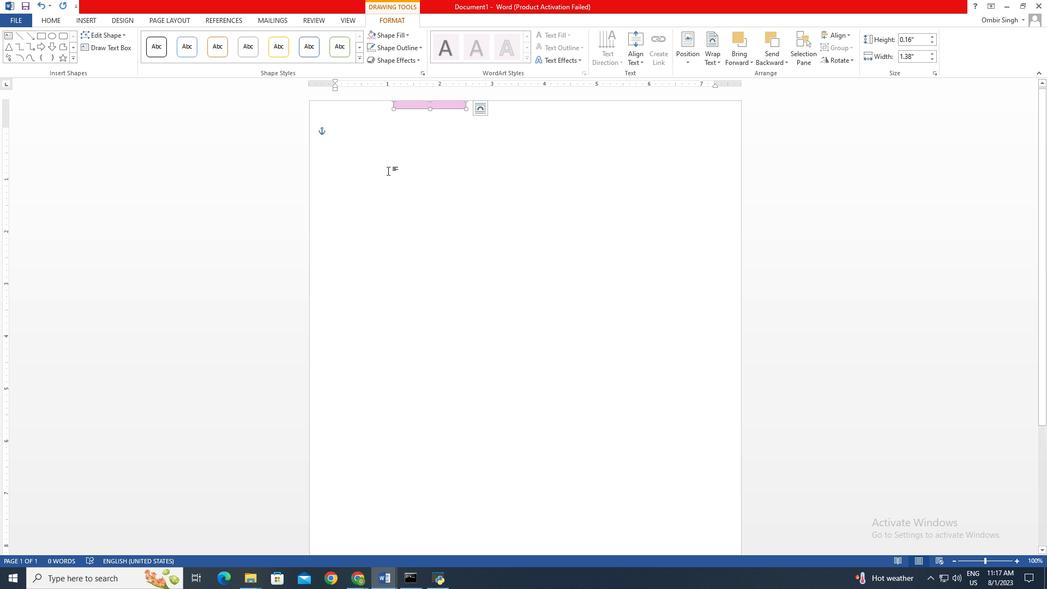 
Action: Mouse pressed left at (388, 170)
Screenshot: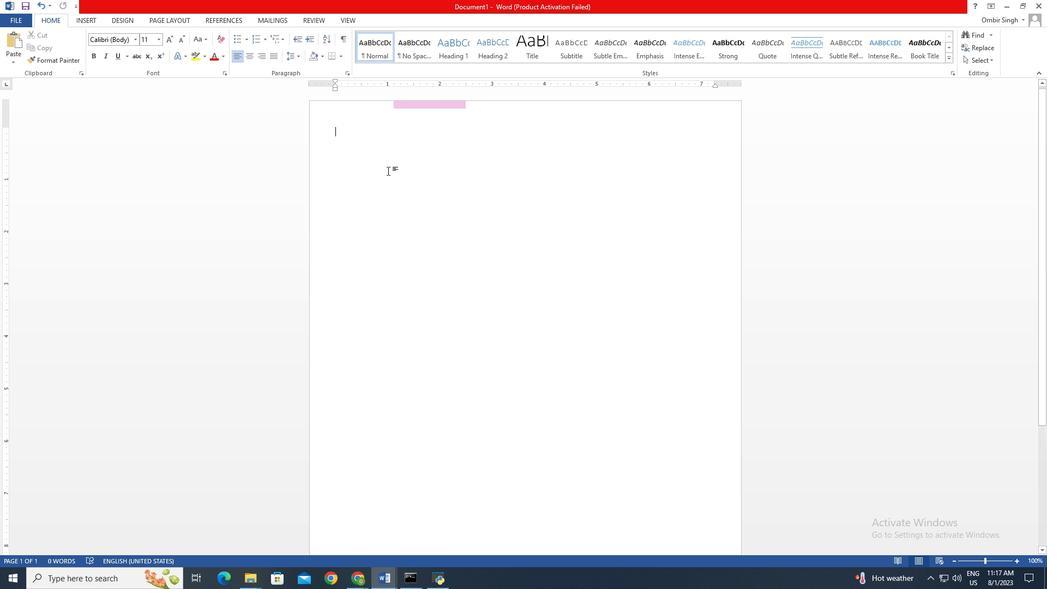 
Action: Mouse moved to (168, 19)
Screenshot: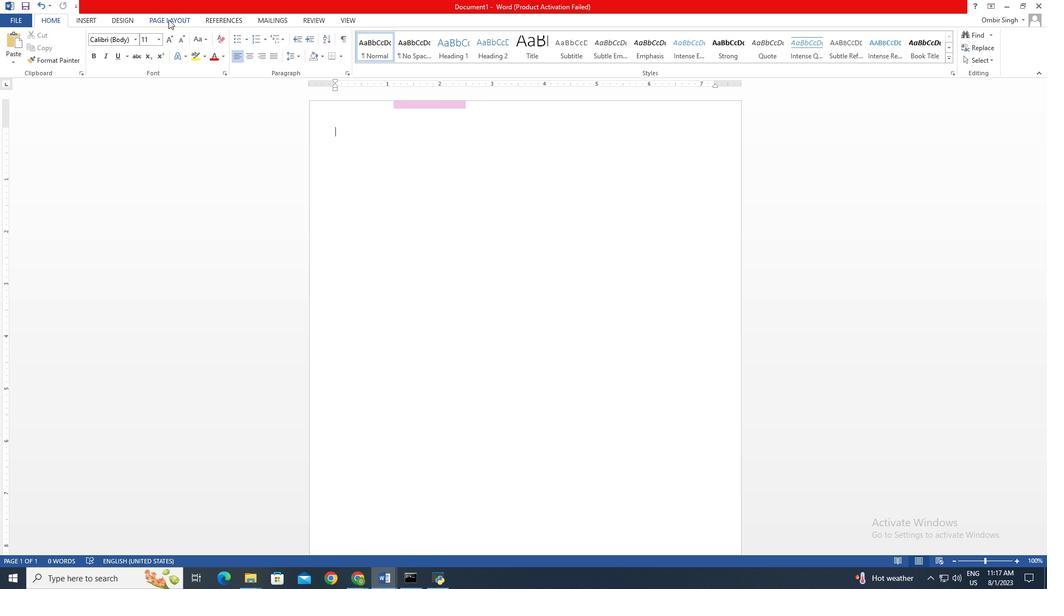 
Action: Mouse pressed left at (168, 19)
Screenshot: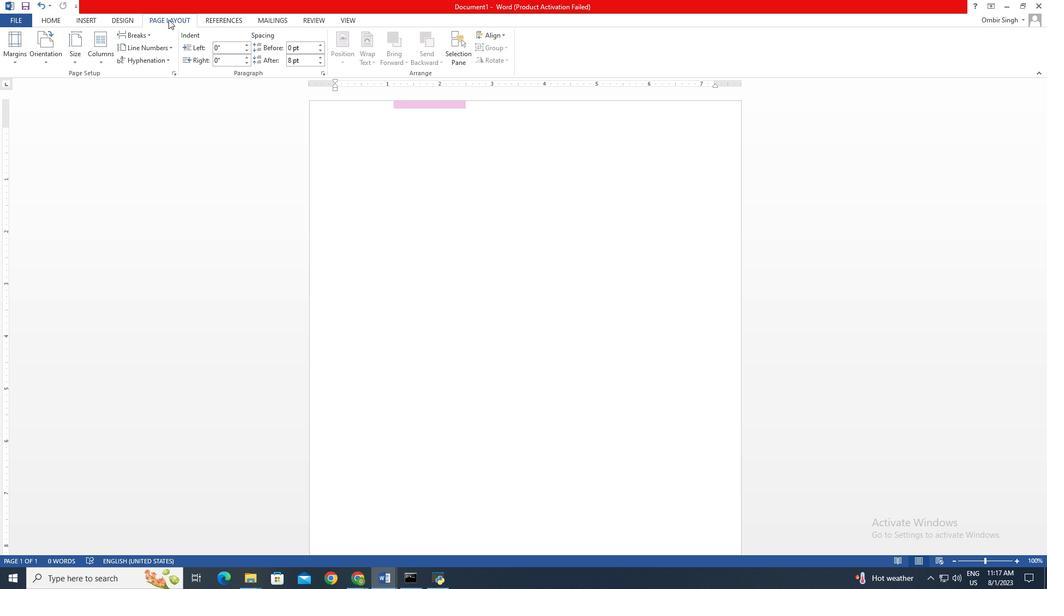 
Action: Mouse moved to (87, 18)
Screenshot: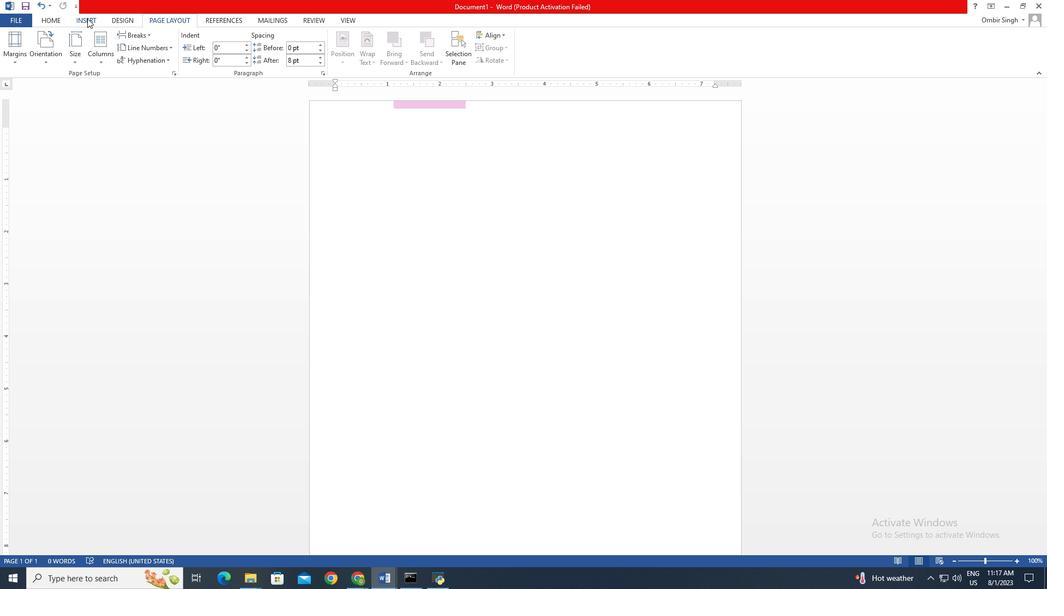 
Action: Mouse pressed left at (87, 18)
Screenshot: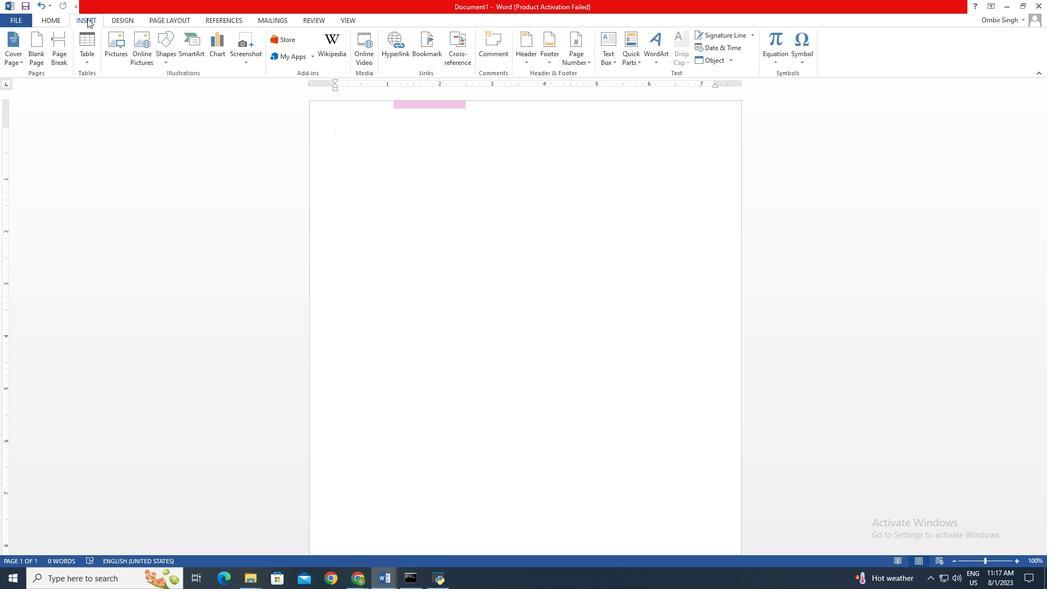 
Action: Mouse moved to (168, 53)
Screenshot: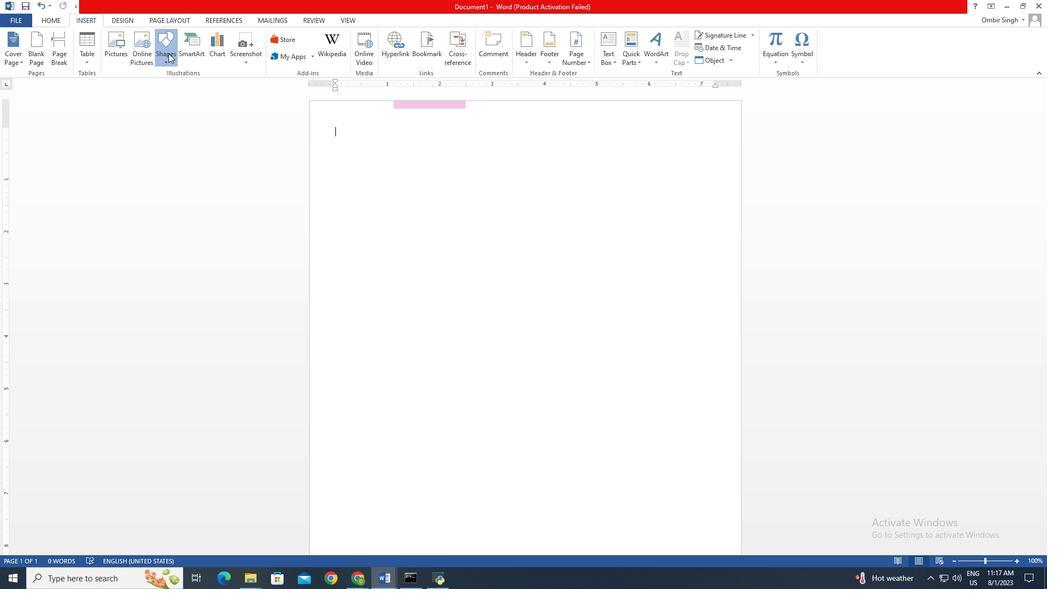 
Action: Mouse pressed left at (168, 53)
Screenshot: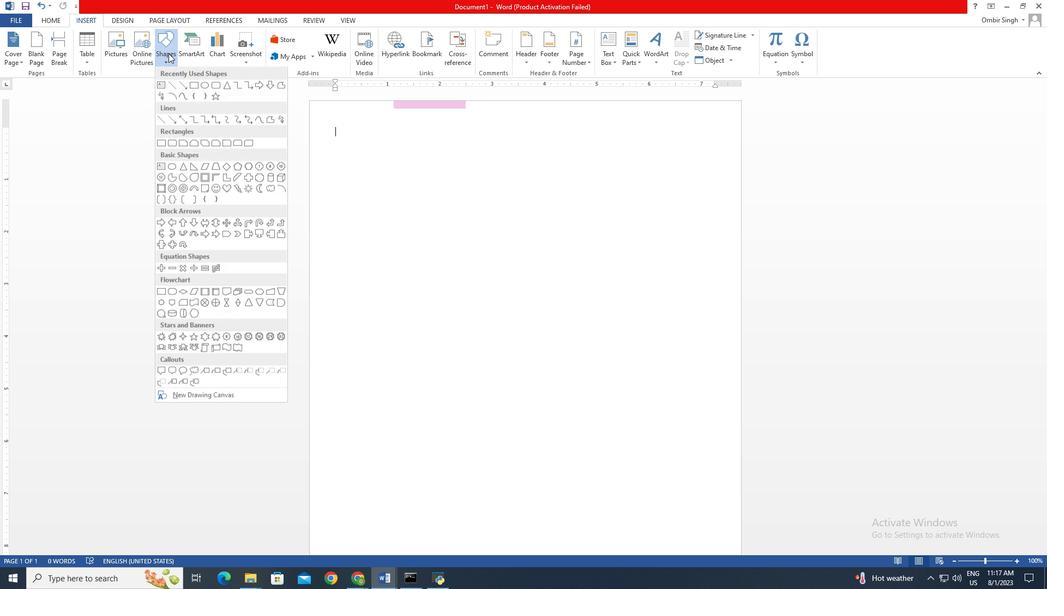 
Action: Mouse moved to (197, 197)
Screenshot: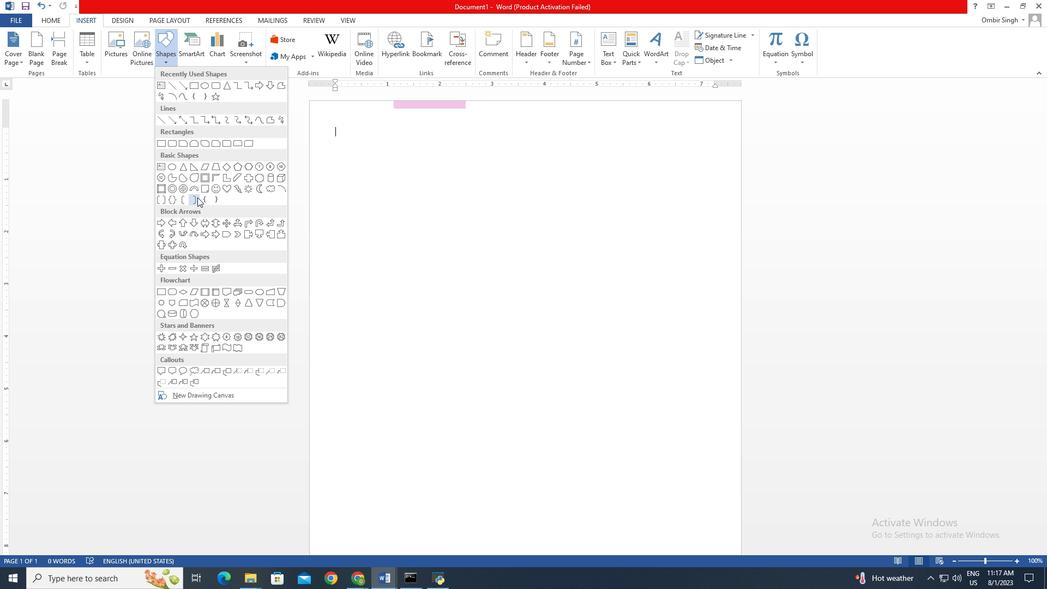 
Action: Mouse scrolled (197, 196) with delta (0, 0)
Screenshot: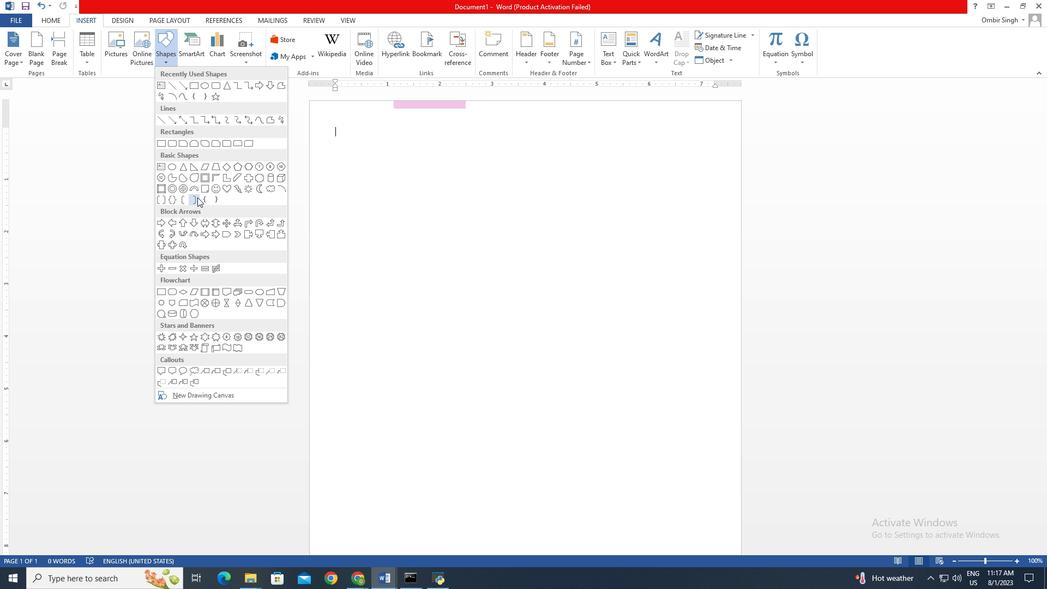
Action: Mouse moved to (160, 301)
Screenshot: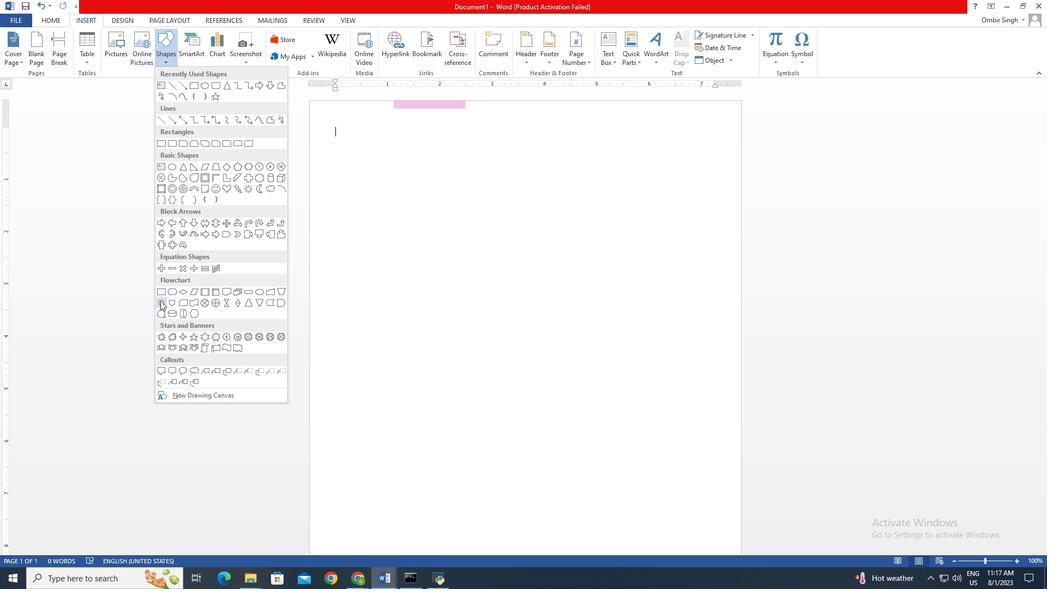 
Action: Mouse pressed left at (160, 301)
Screenshot: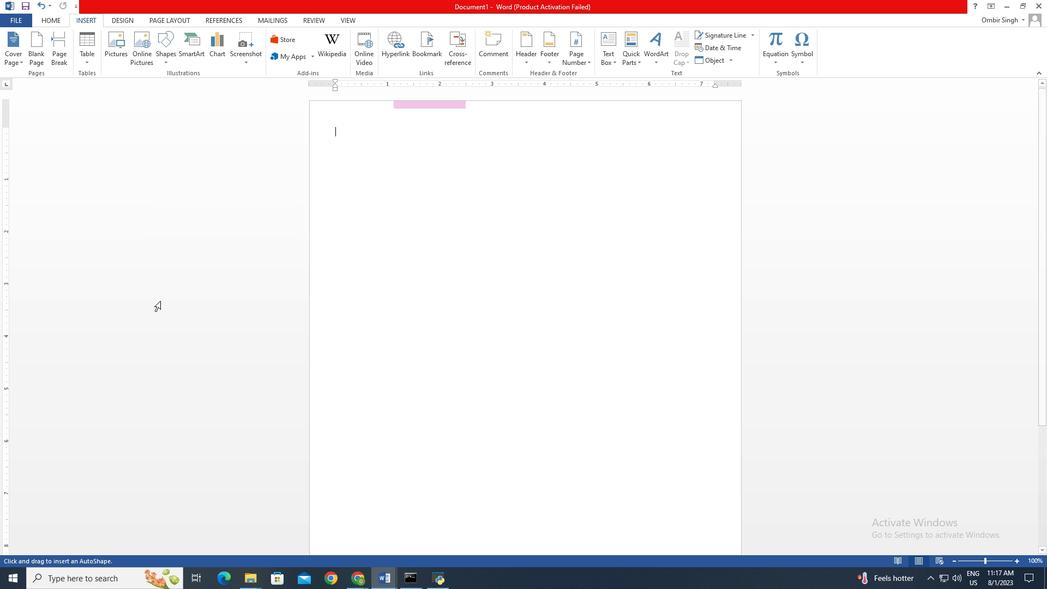
Action: Mouse moved to (669, 151)
Screenshot: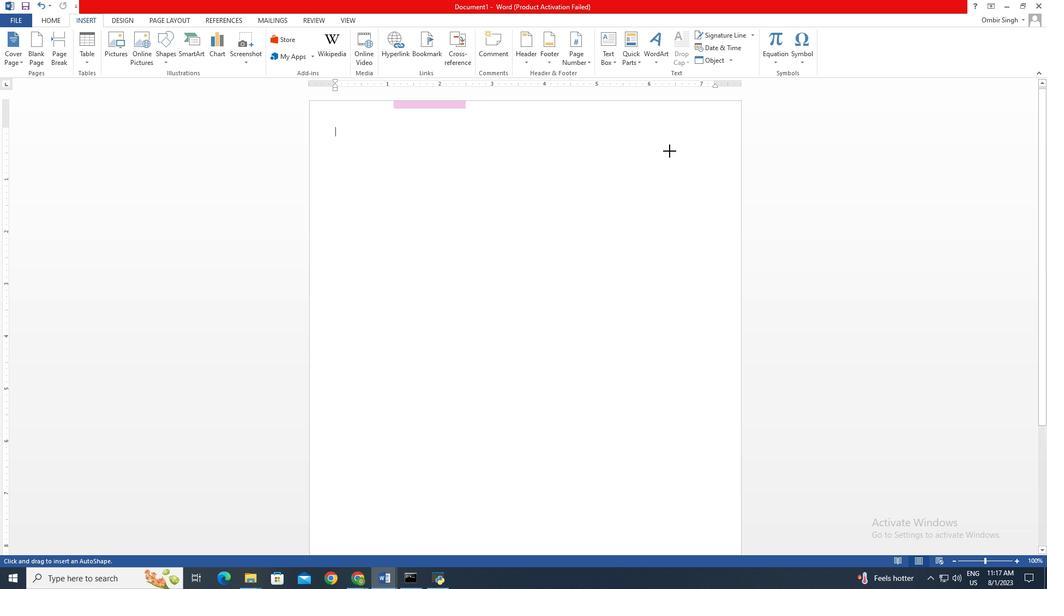 
Action: Mouse pressed left at (669, 151)
Screenshot: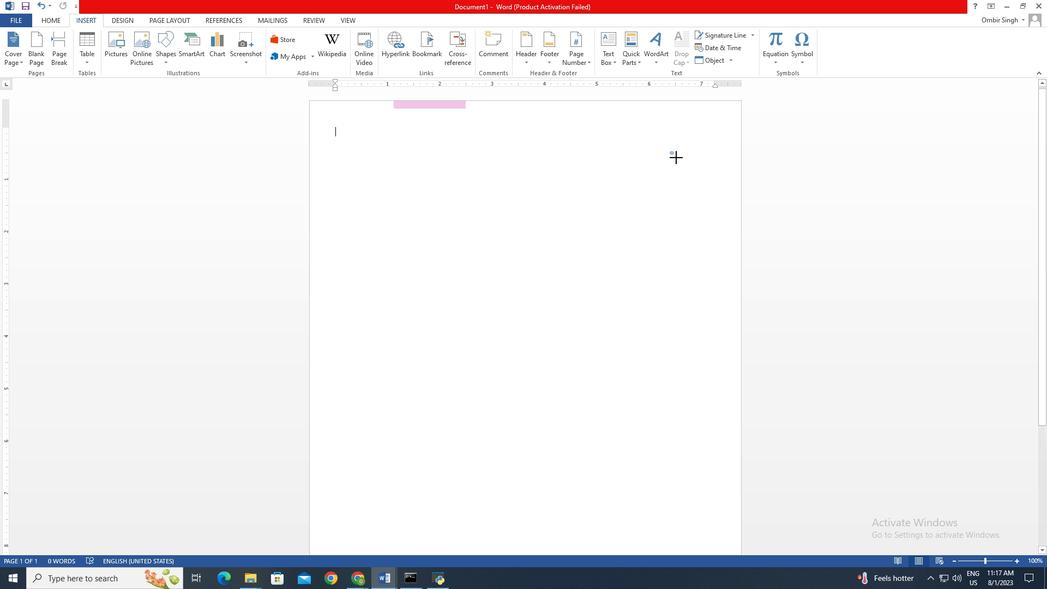 
Action: Mouse moved to (686, 173)
Screenshot: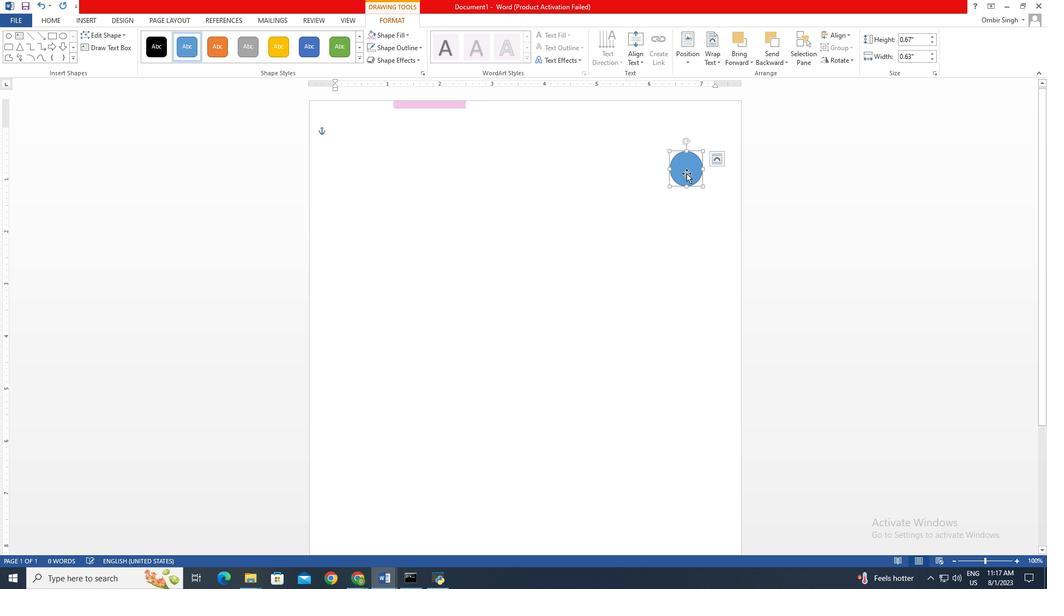
Action: Mouse pressed left at (686, 173)
Screenshot: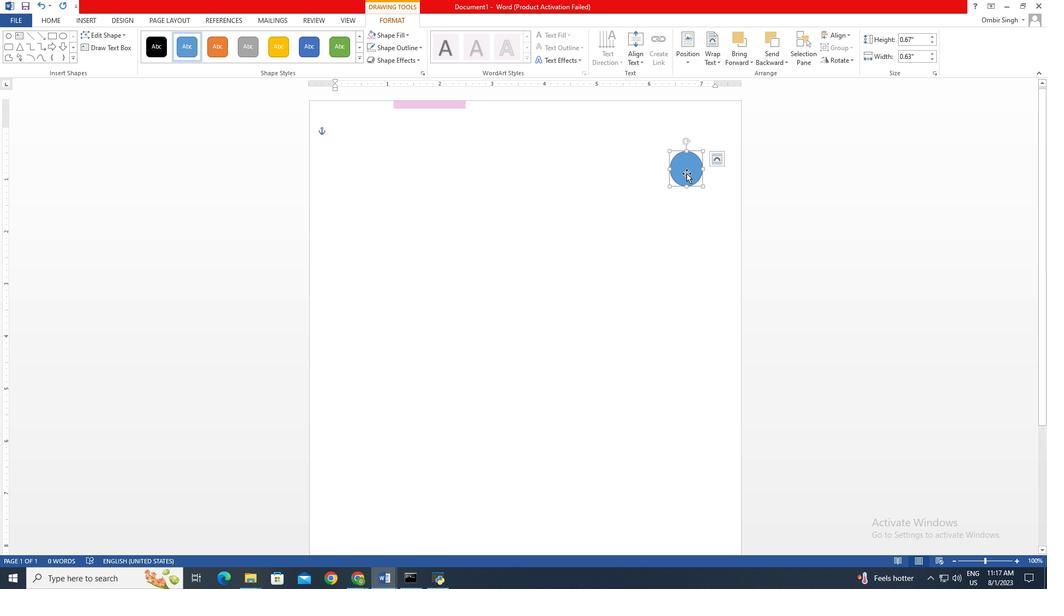 
Action: Mouse moved to (392, 34)
Screenshot: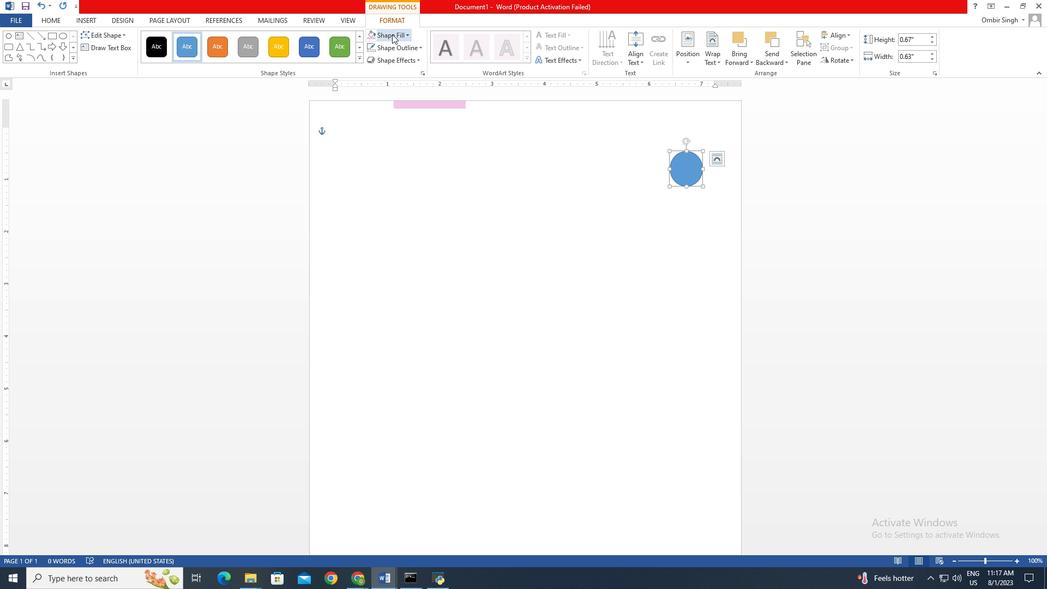
Action: Mouse pressed left at (392, 34)
Screenshot: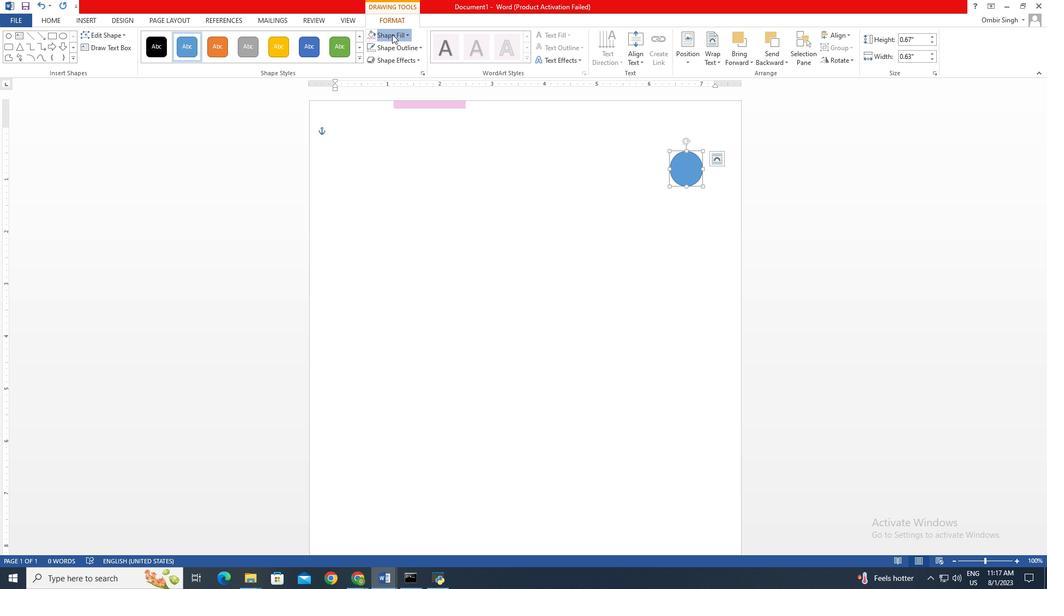 
Action: Mouse moved to (369, 143)
Screenshot: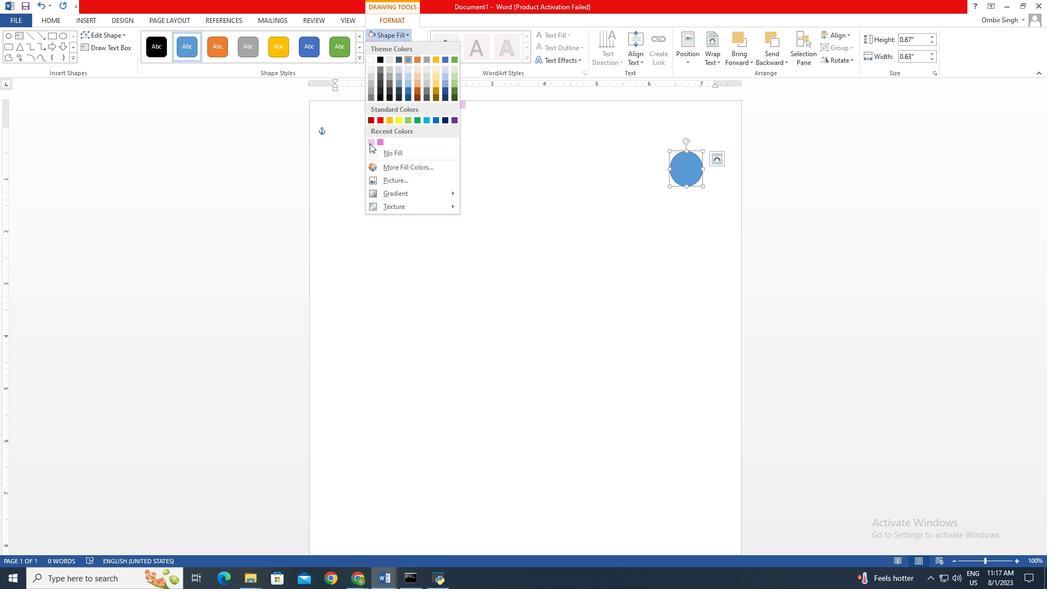 
Action: Mouse pressed left at (369, 143)
Screenshot: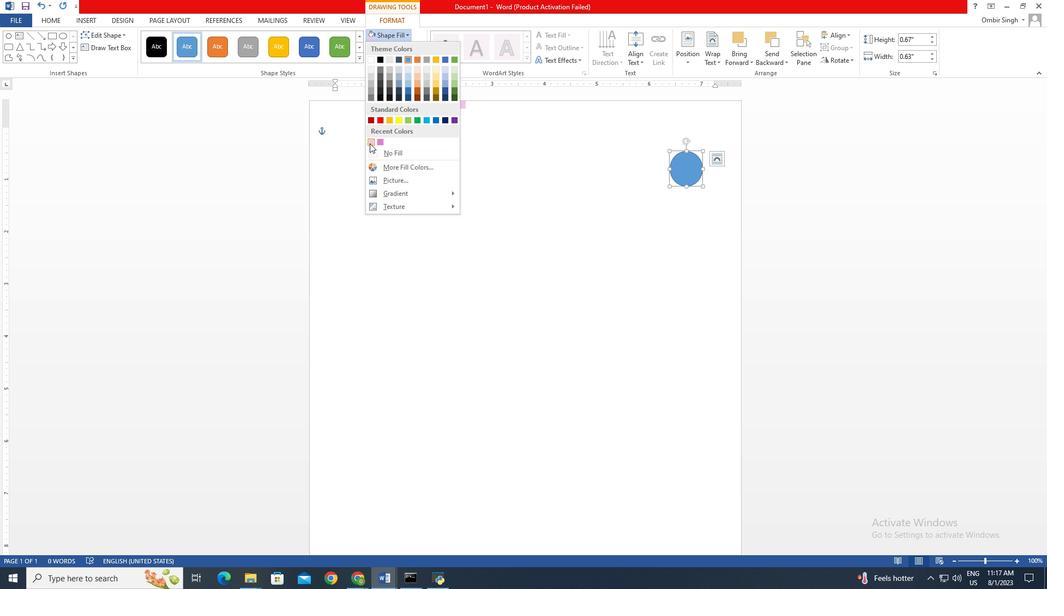 
Action: Mouse moved to (370, 141)
Screenshot: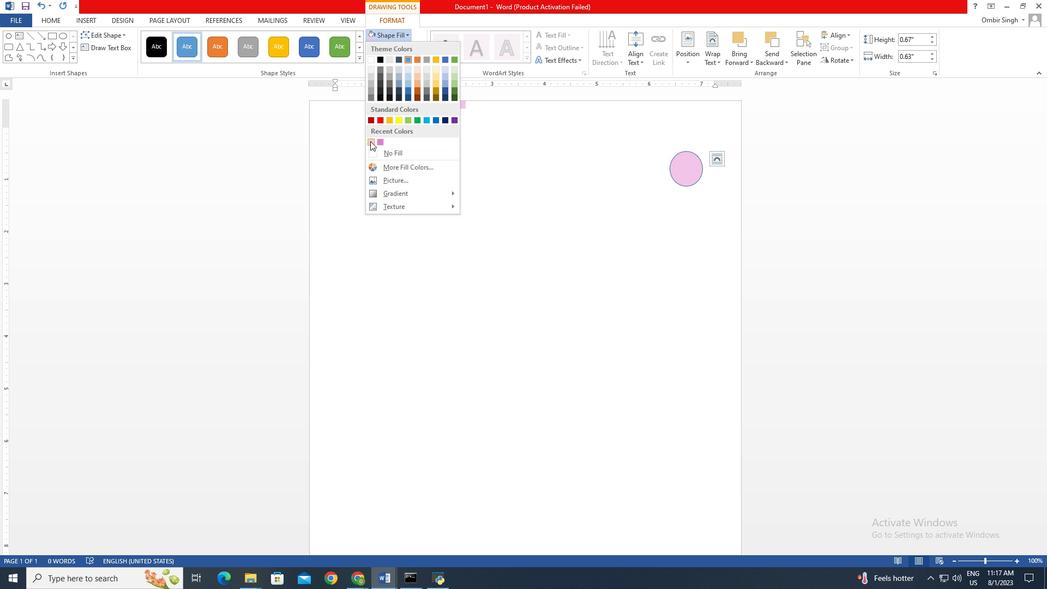 
Action: Mouse pressed left at (370, 141)
Screenshot: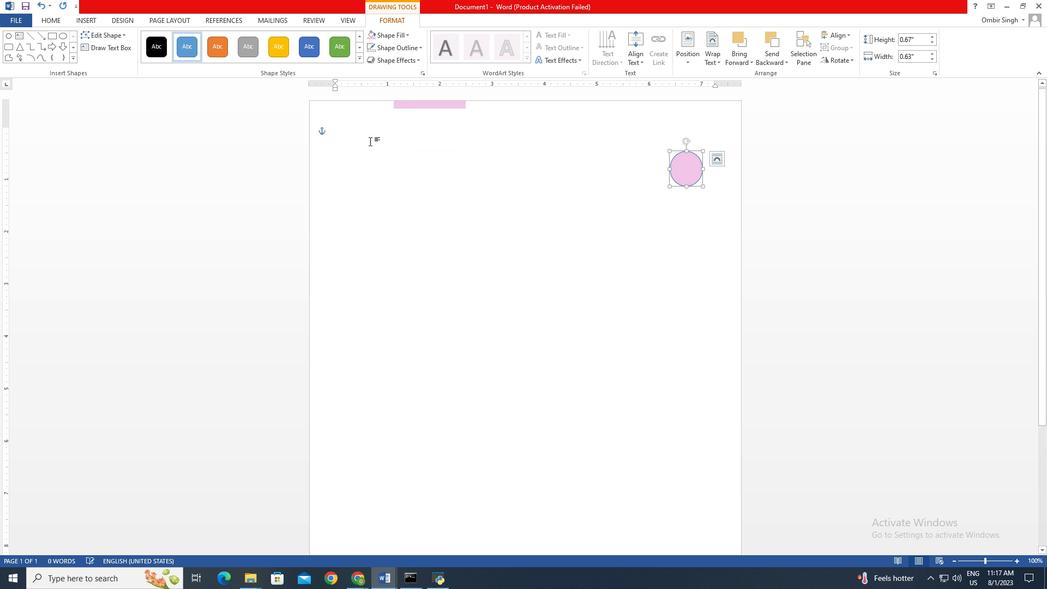 
Action: Mouse moved to (400, 44)
Screenshot: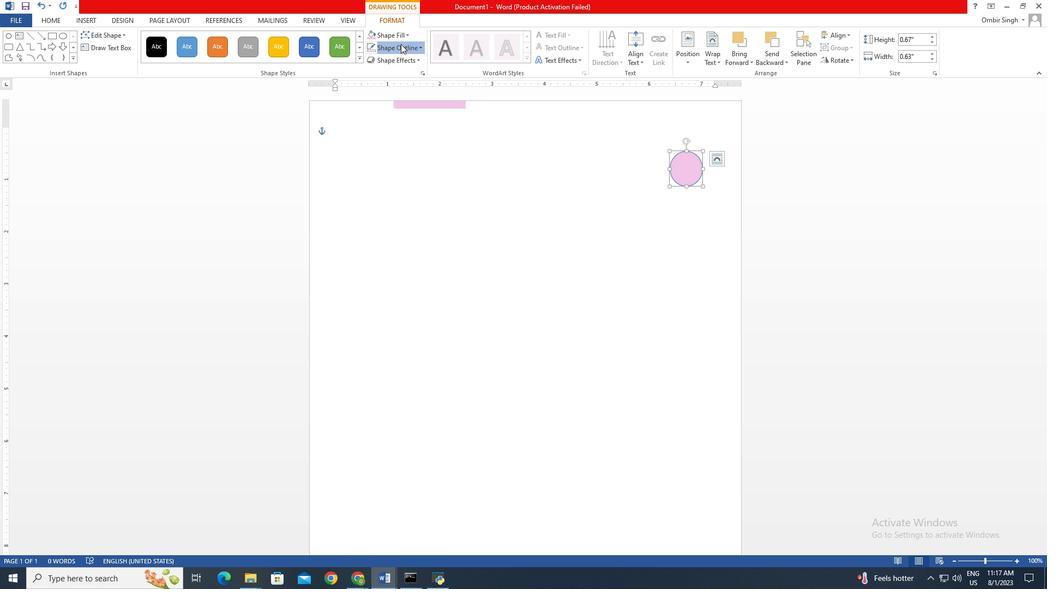 
Action: Mouse pressed left at (400, 44)
Screenshot: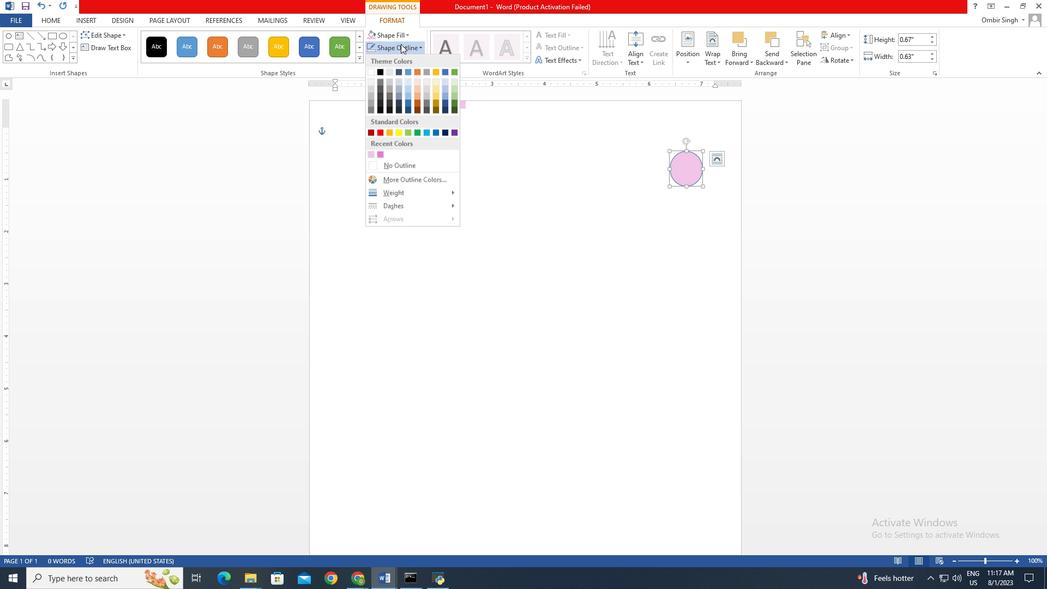 
Action: Mouse moved to (401, 165)
Screenshot: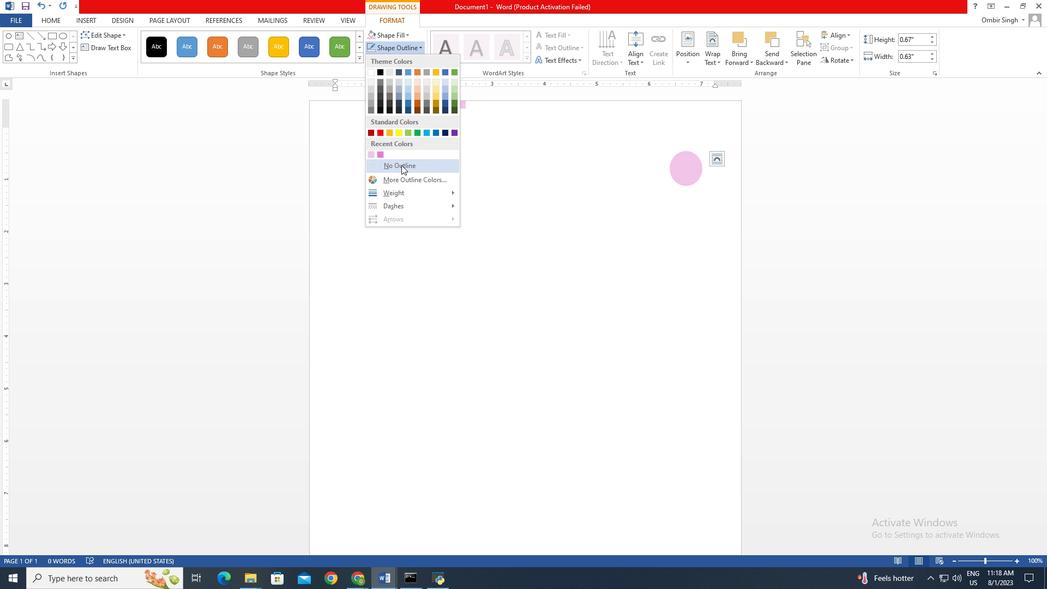 
Action: Mouse pressed left at (401, 165)
Screenshot: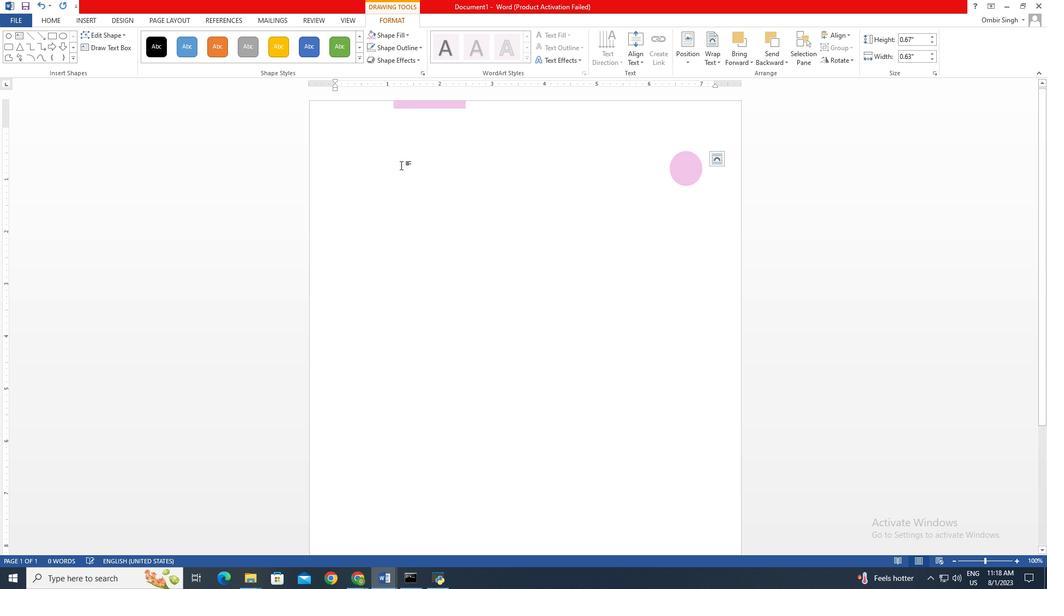 
Action: Mouse moved to (683, 170)
Screenshot: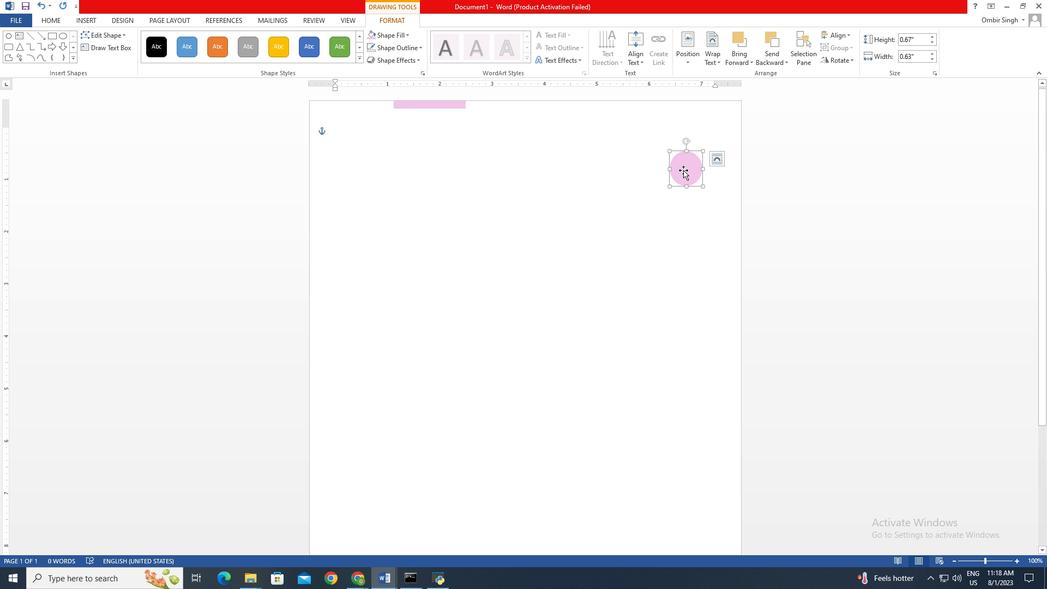 
Action: Mouse pressed left at (683, 170)
Screenshot: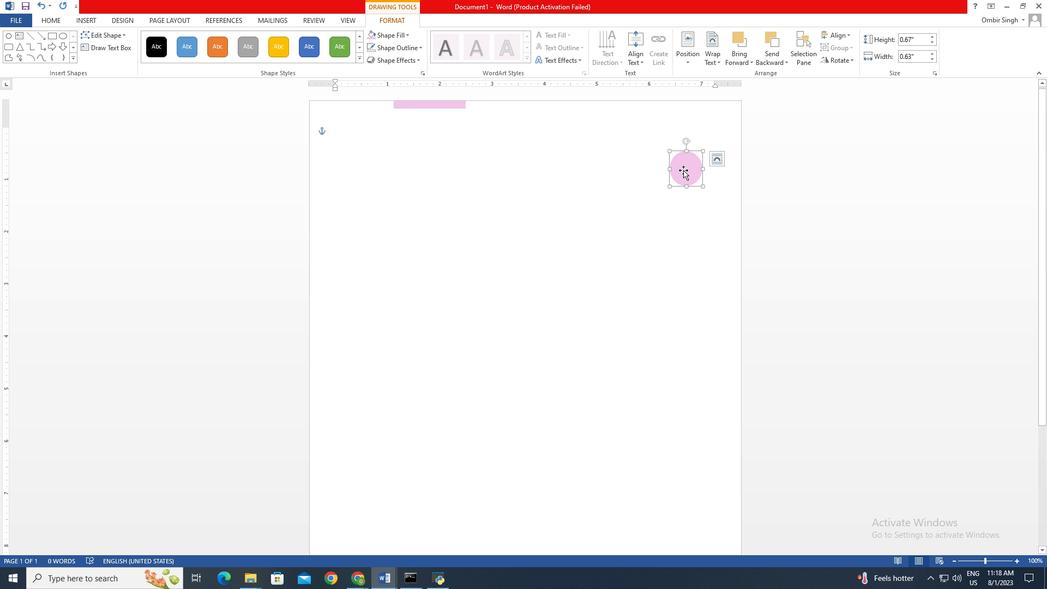 
Action: Mouse moved to (773, 60)
Screenshot: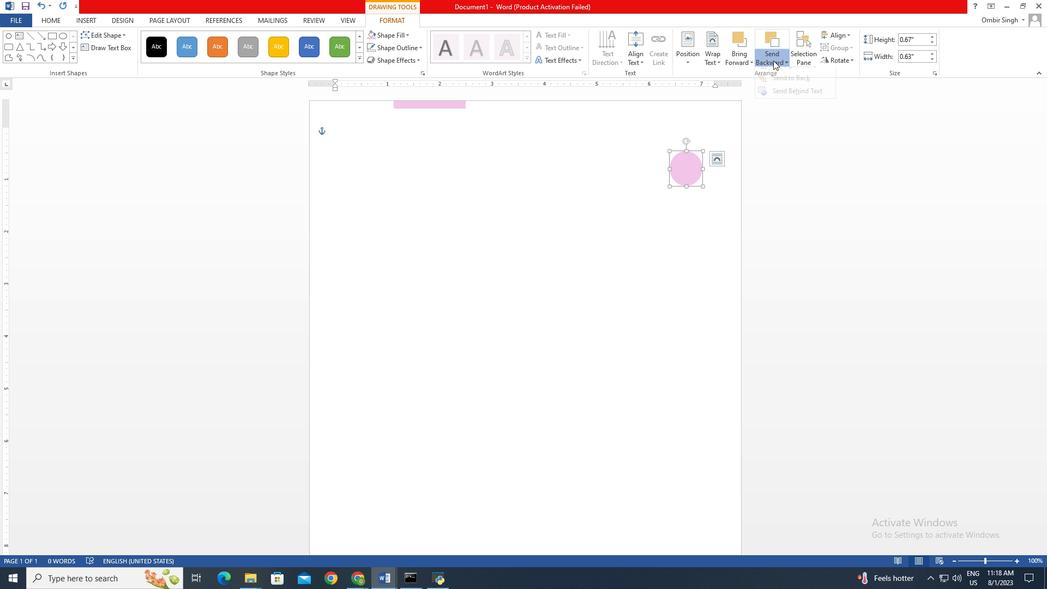 
Action: Mouse pressed left at (773, 60)
Screenshot: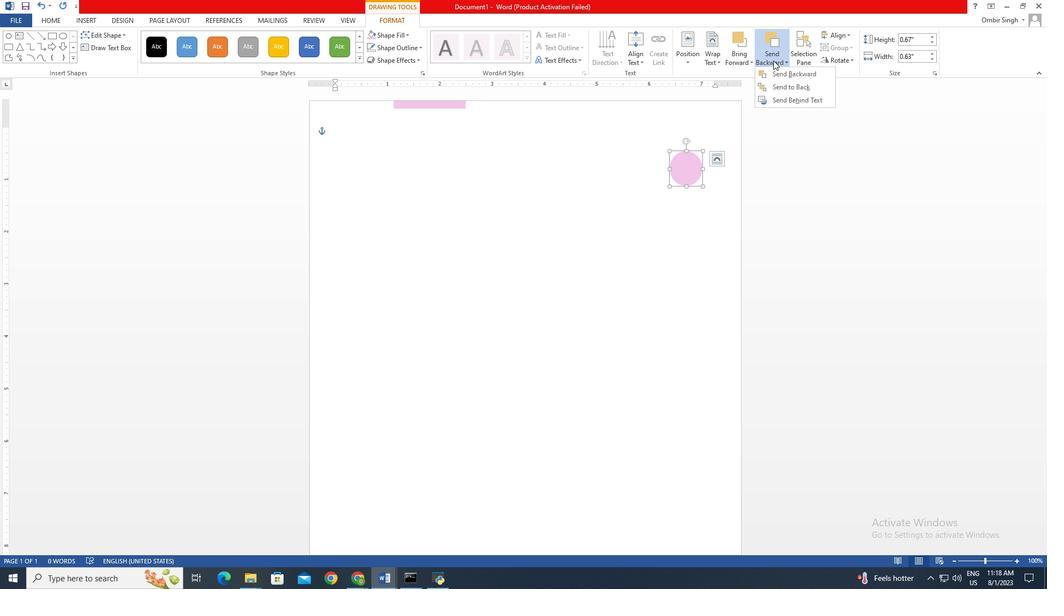 
Action: Mouse moved to (785, 91)
Screenshot: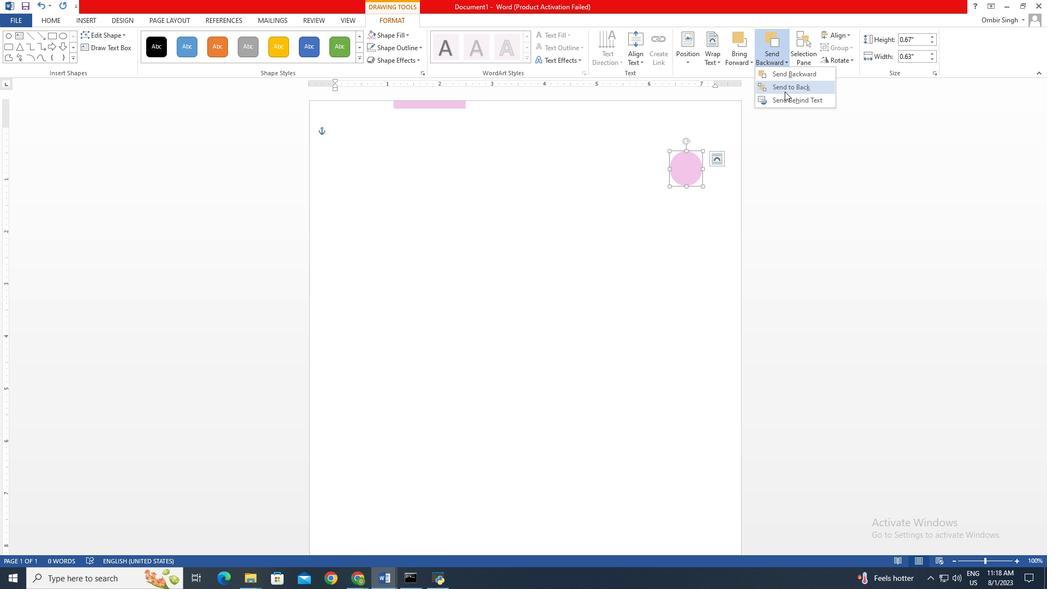 
Action: Mouse pressed left at (785, 91)
Screenshot: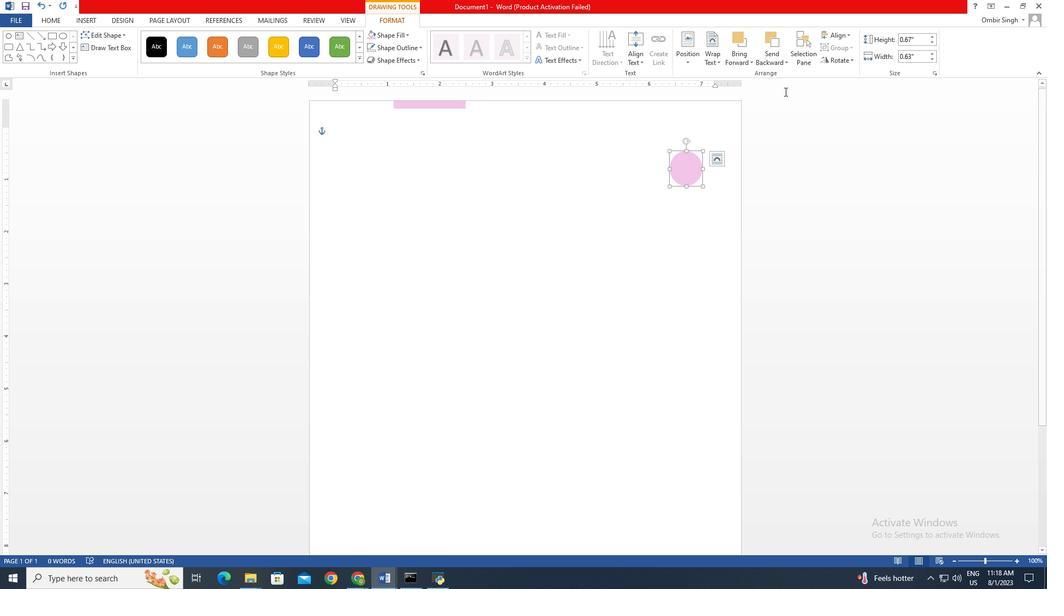 
Action: Mouse moved to (632, 148)
Screenshot: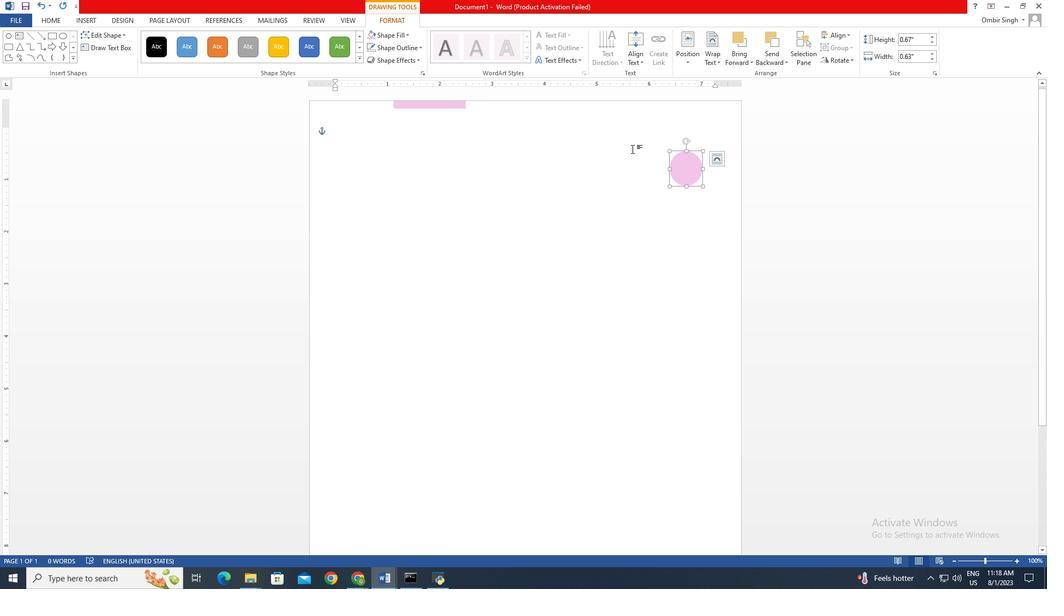 
Action: Mouse pressed left at (632, 148)
Screenshot: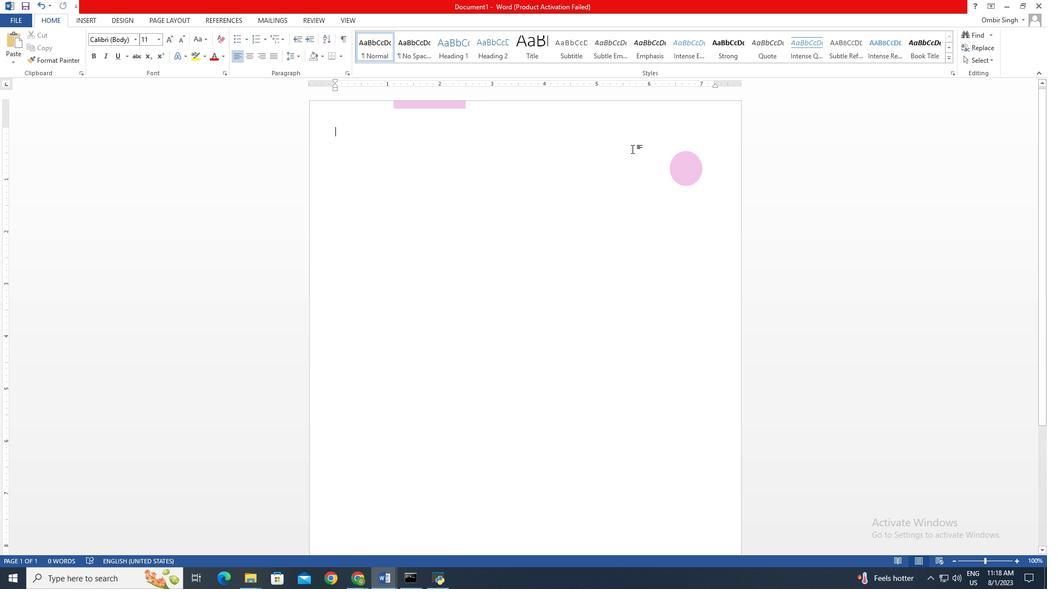 
Action: Mouse moved to (420, 105)
Screenshot: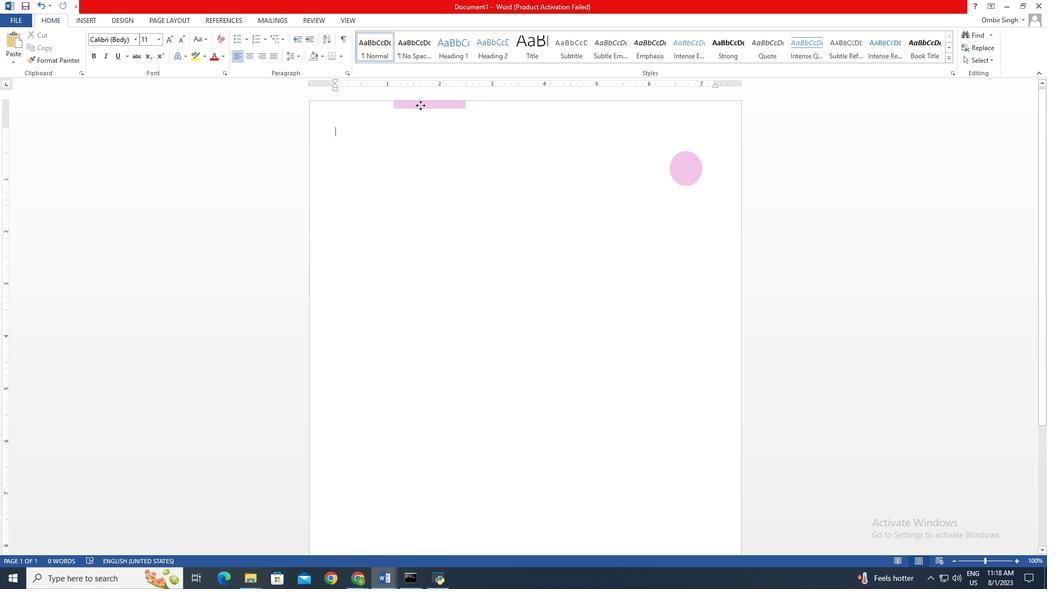 
Action: Mouse pressed left at (420, 105)
Screenshot: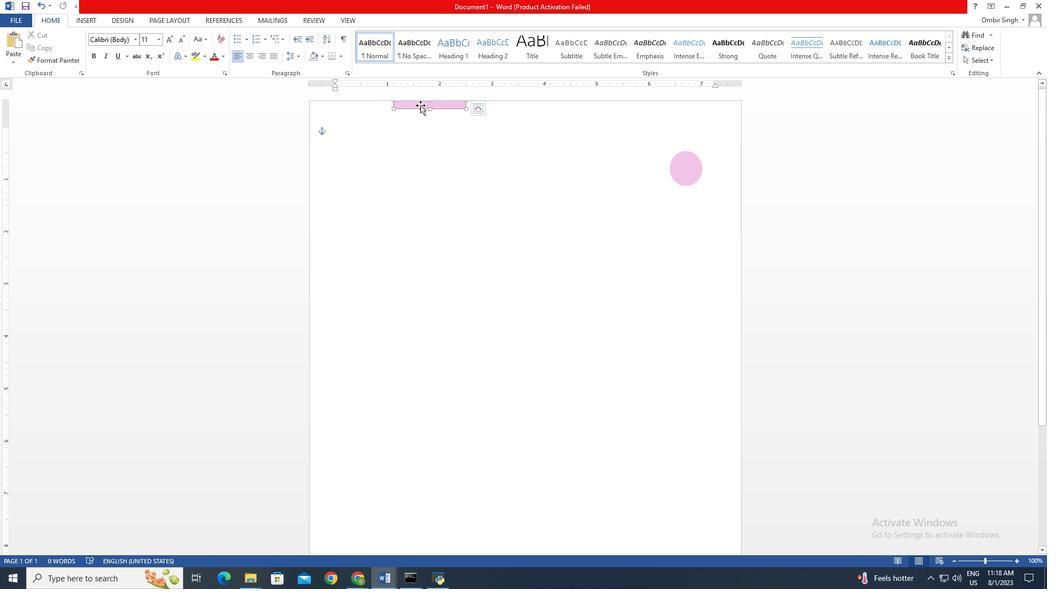 
Action: Mouse moved to (770, 60)
Screenshot: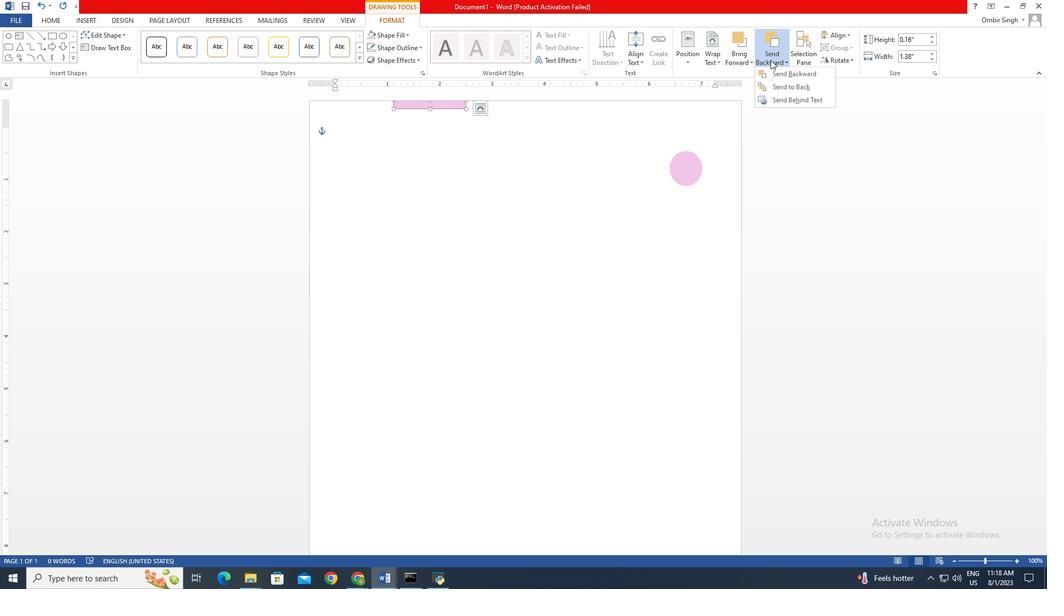 
Action: Mouse pressed left at (770, 60)
Screenshot: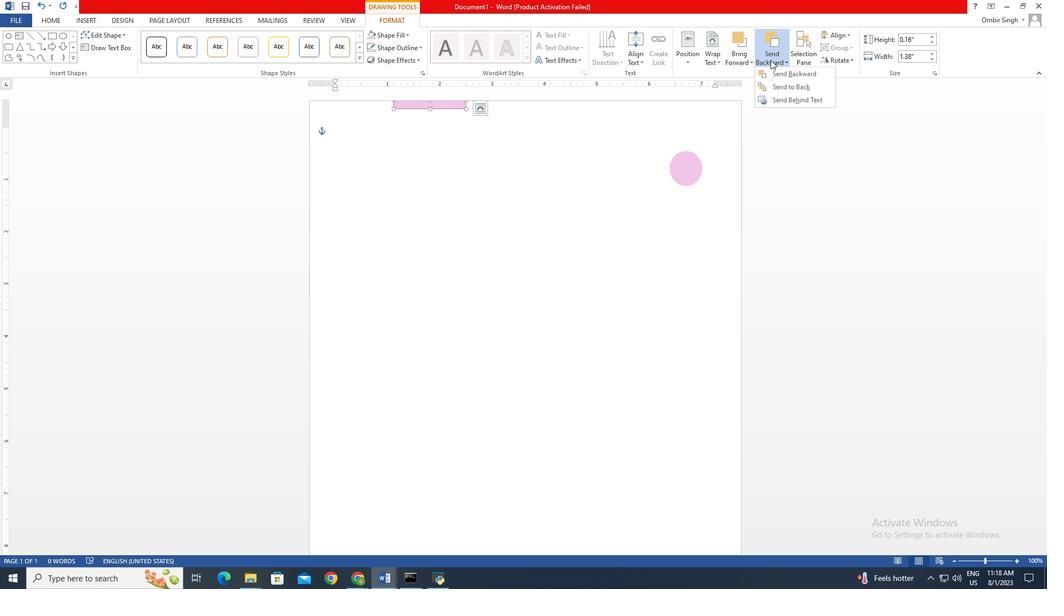 
Action: Mouse moved to (779, 88)
Screenshot: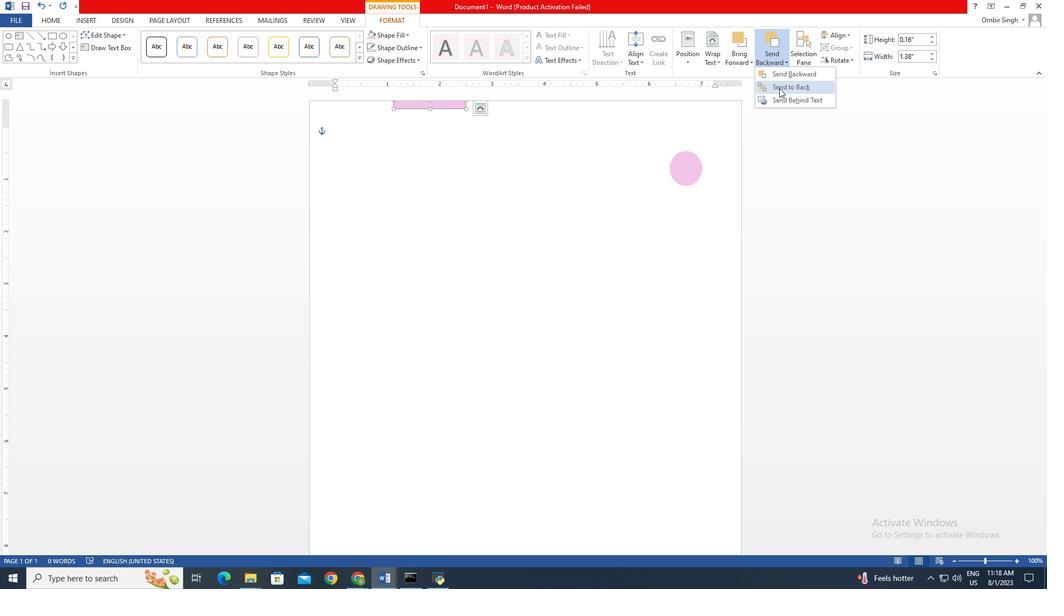 
Action: Mouse pressed left at (779, 88)
Screenshot: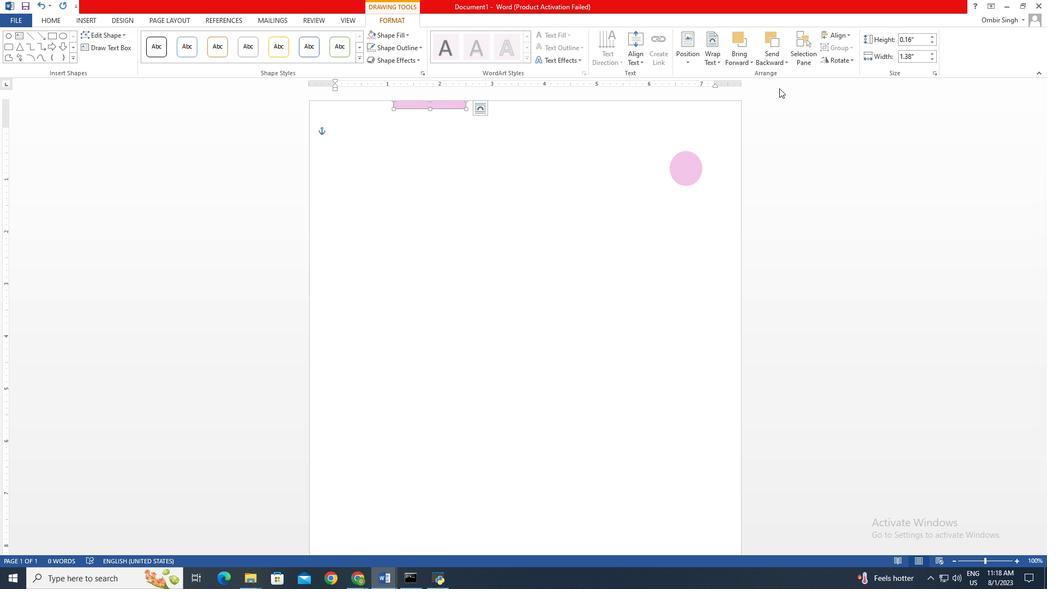 
Action: Mouse moved to (547, 164)
Screenshot: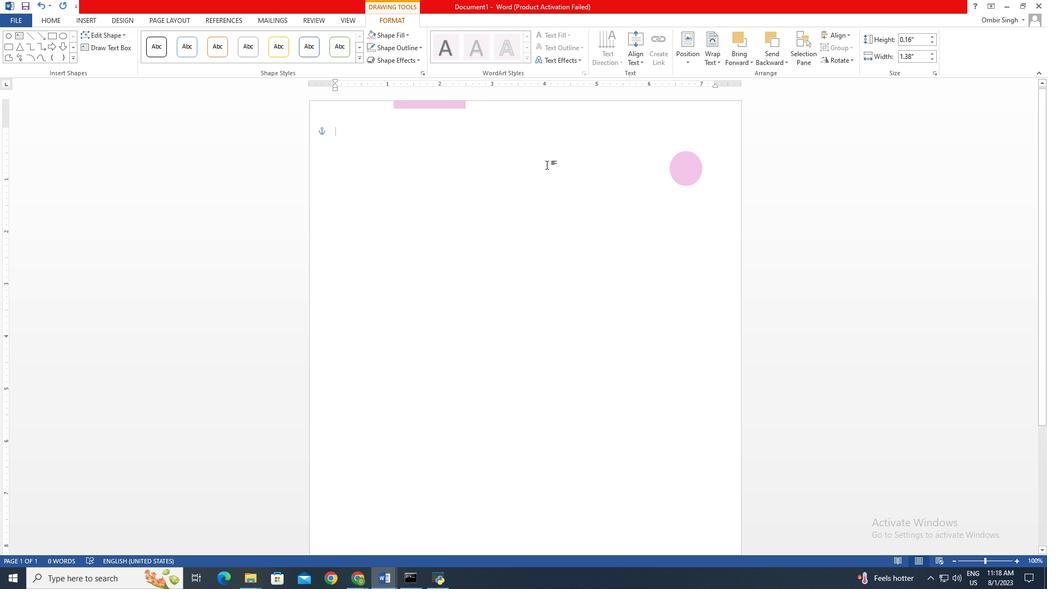 
Action: Mouse pressed left at (547, 164)
Screenshot: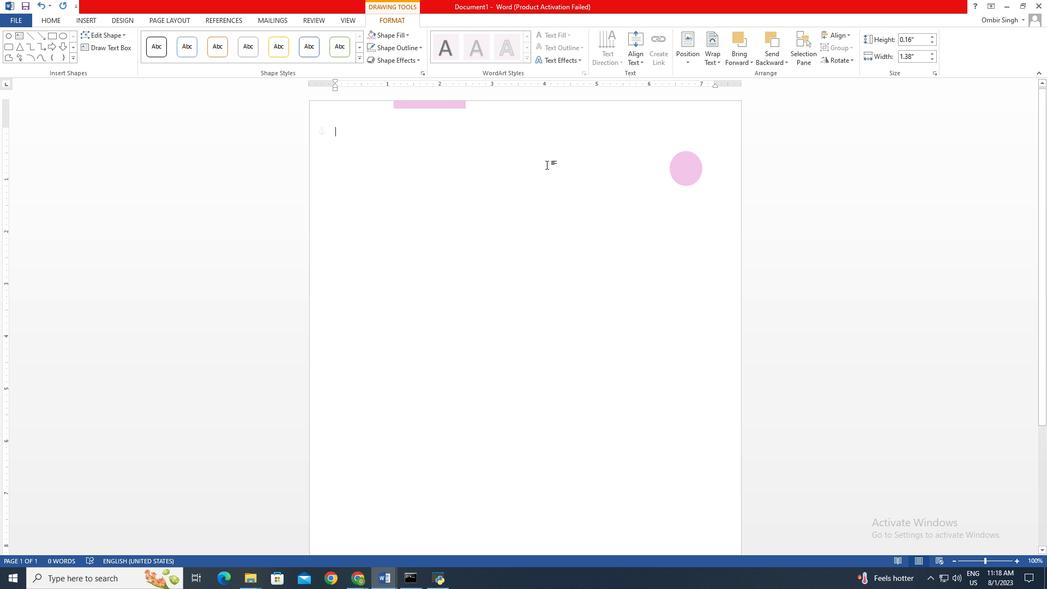 
Action: Mouse moved to (687, 170)
Screenshot: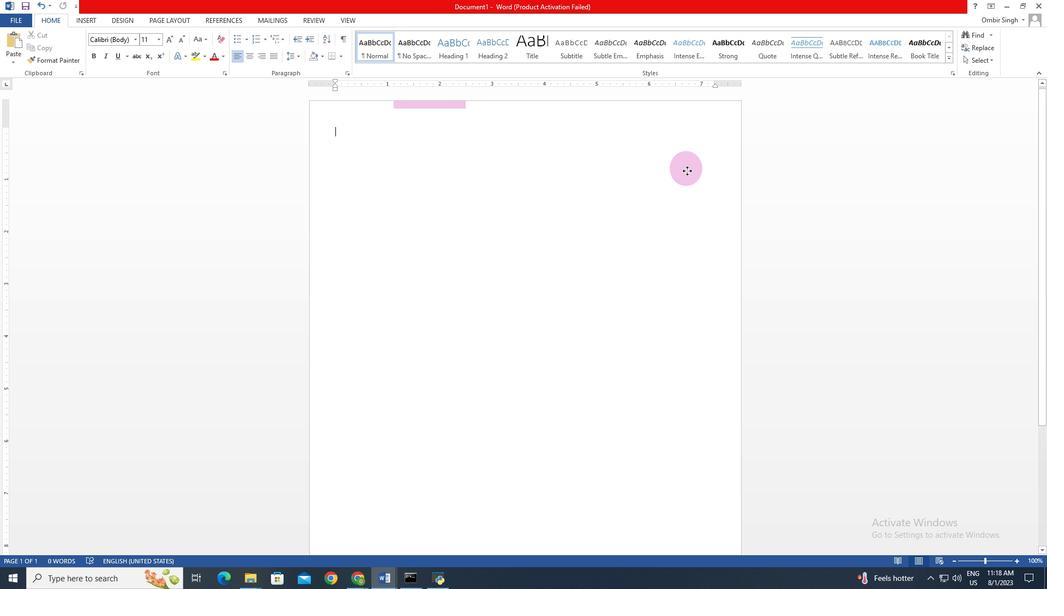 
Action: Mouse pressed left at (687, 170)
Screenshot: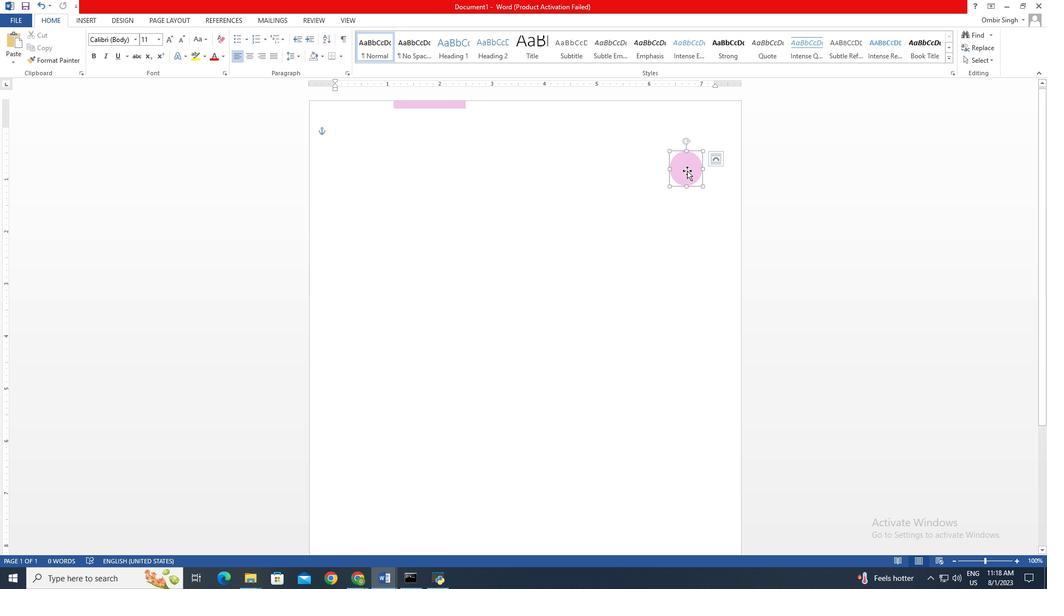 
Action: Mouse moved to (405, 33)
Screenshot: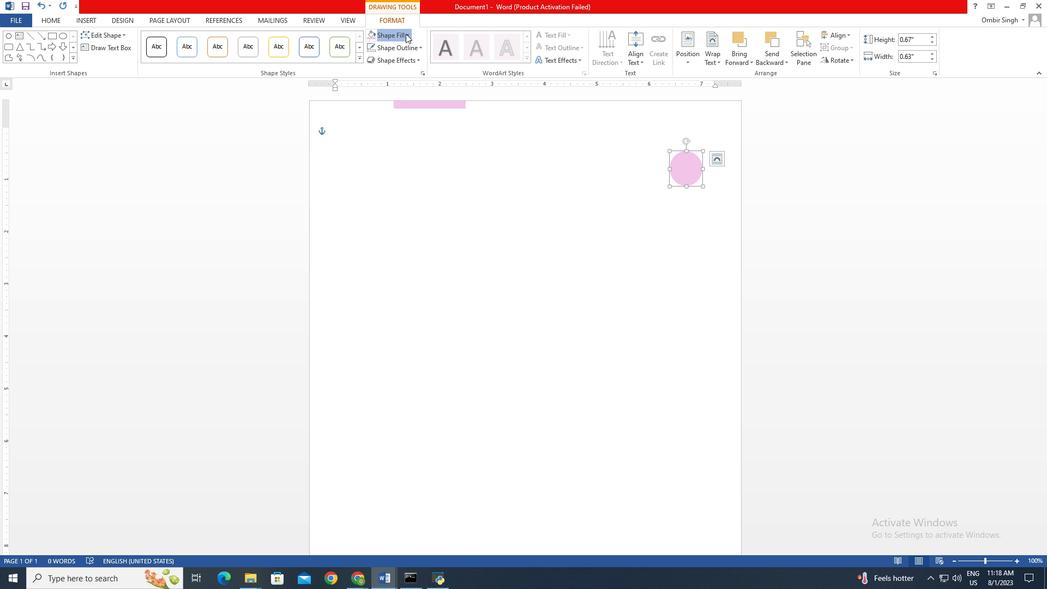 
Action: Mouse pressed left at (405, 33)
Screenshot: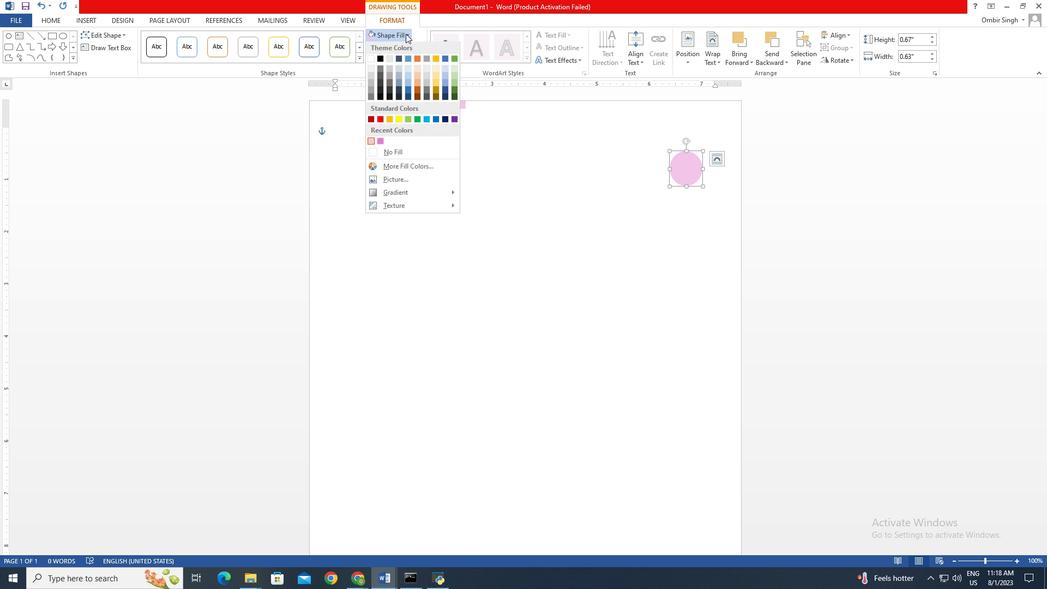 
Action: Mouse moved to (399, 167)
Screenshot: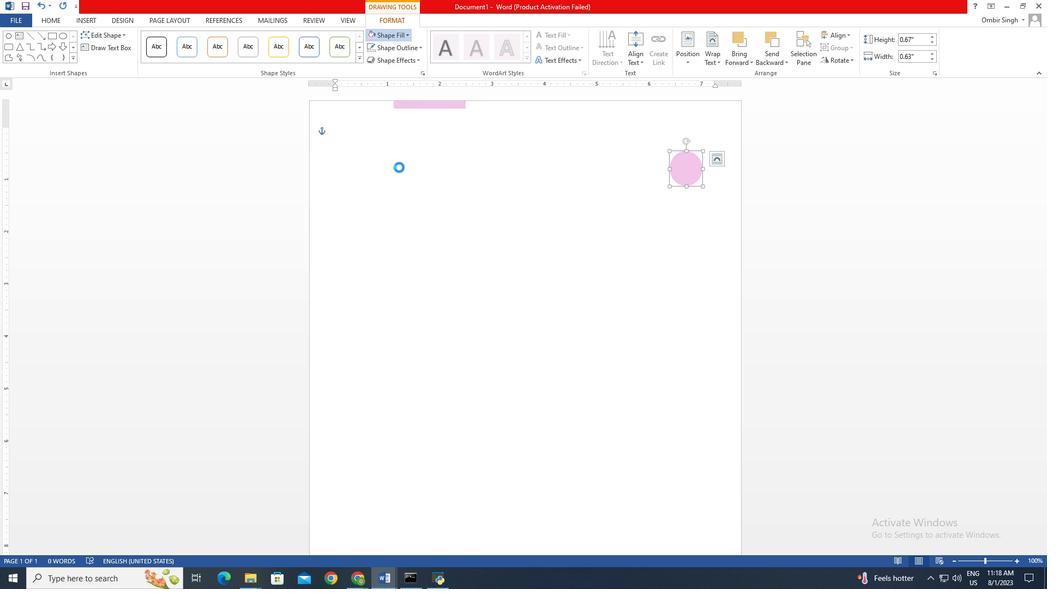 
Action: Mouse pressed left at (399, 167)
Screenshot: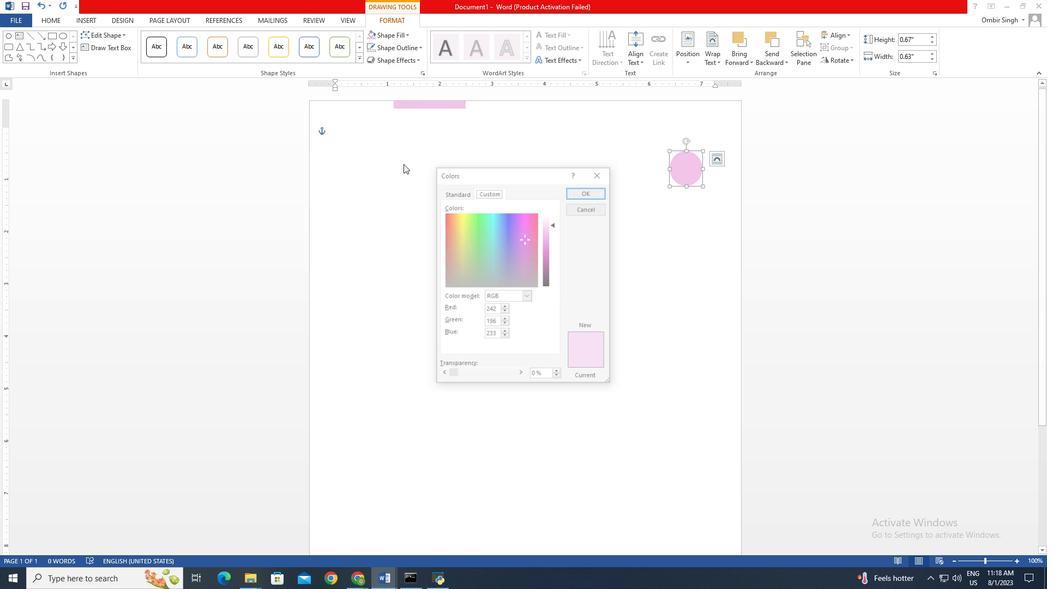 
Action: Mouse moved to (553, 222)
Screenshot: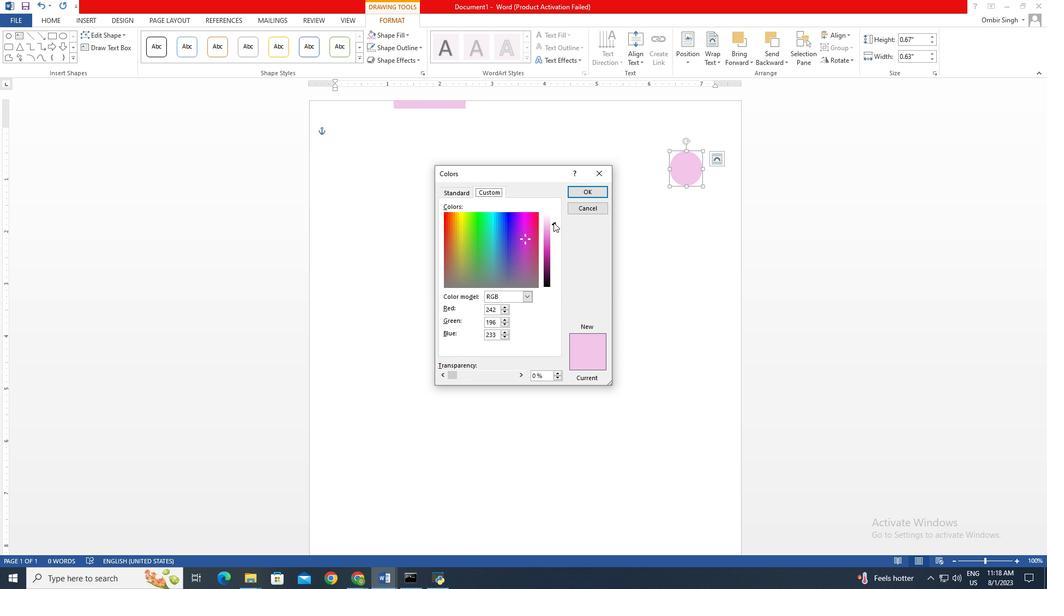 
Action: Mouse pressed left at (553, 222)
Screenshot: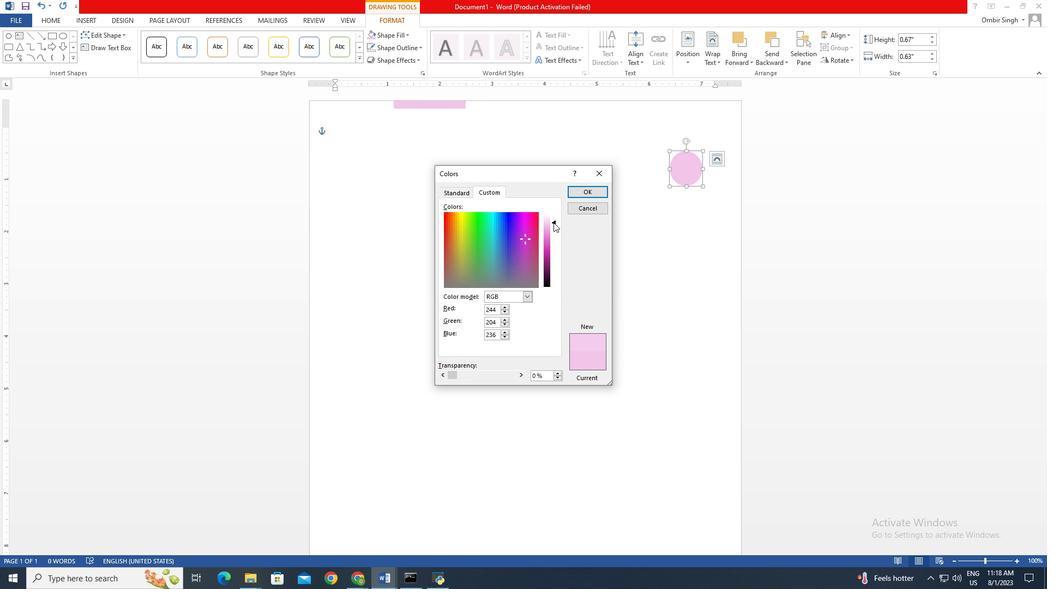 
Action: Mouse moved to (578, 186)
Screenshot: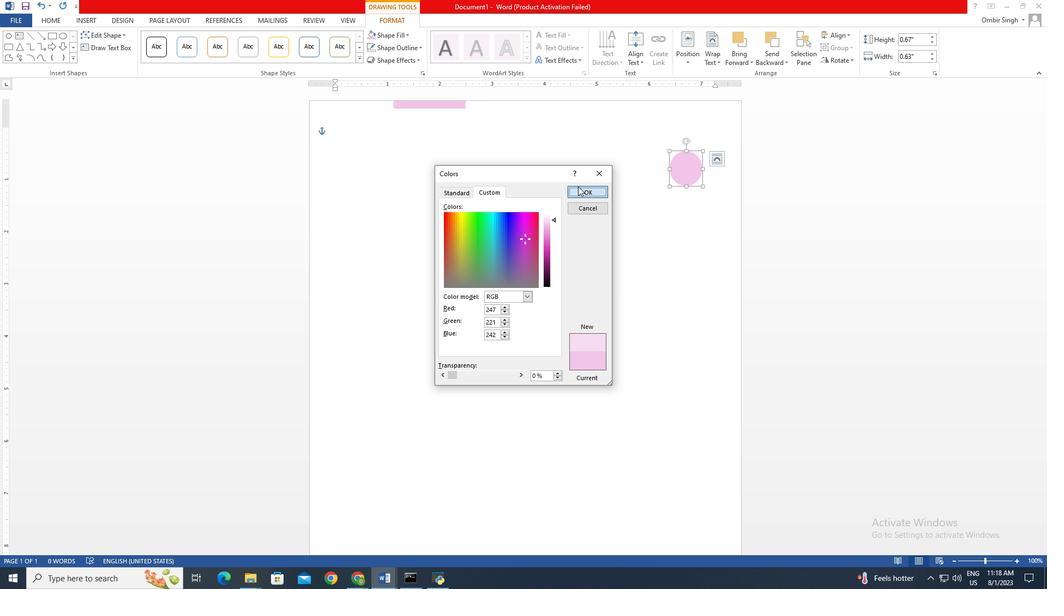 
Action: Mouse pressed left at (578, 186)
Screenshot: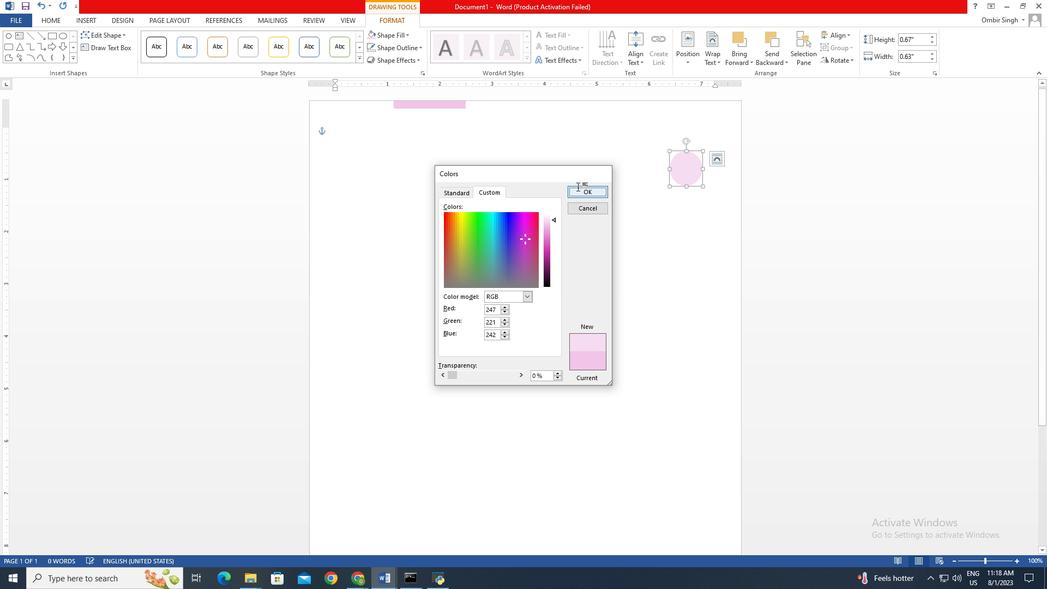 
Action: Mouse moved to (629, 213)
Screenshot: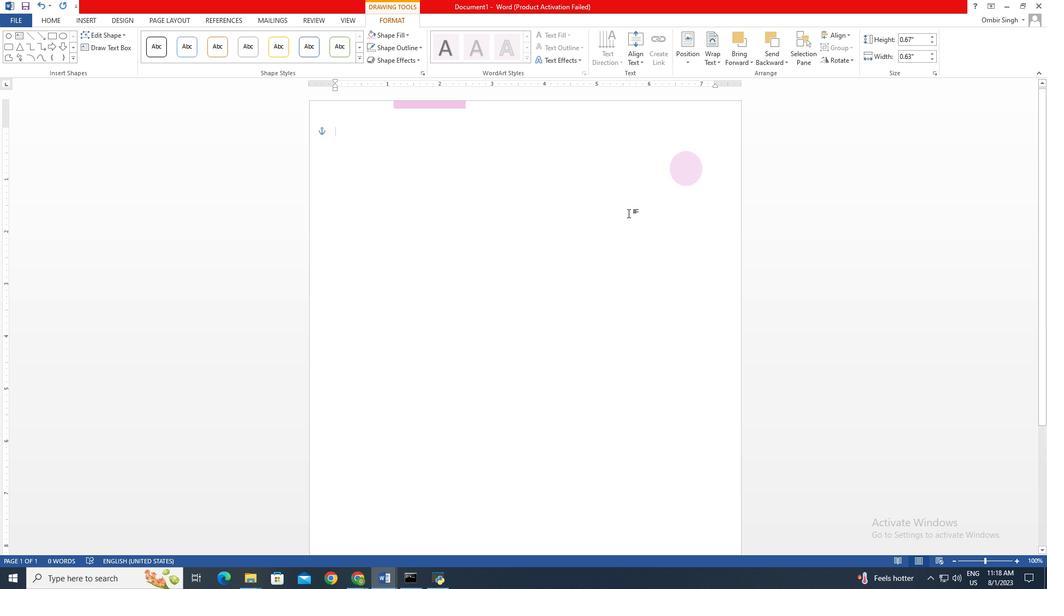 
Action: Mouse pressed left at (629, 213)
Screenshot: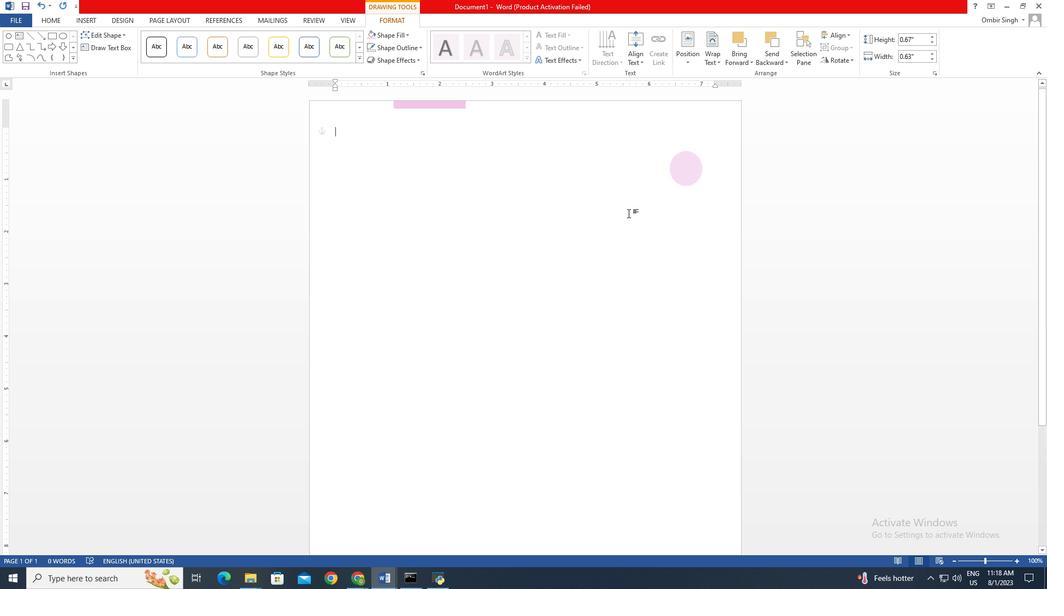 
Action: Mouse moved to (443, 106)
Screenshot: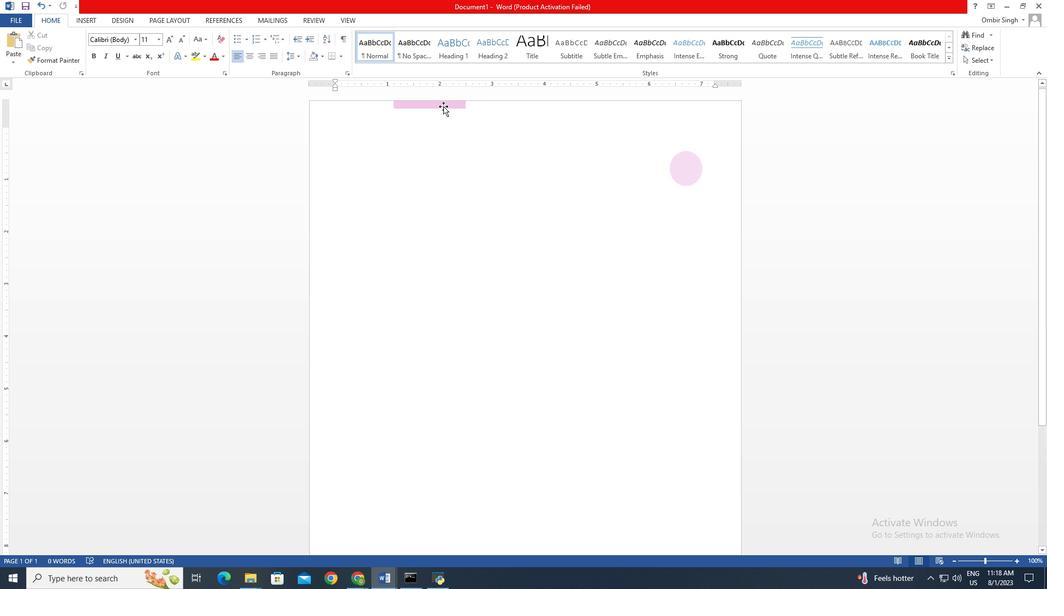 
Action: Mouse pressed left at (443, 106)
Screenshot: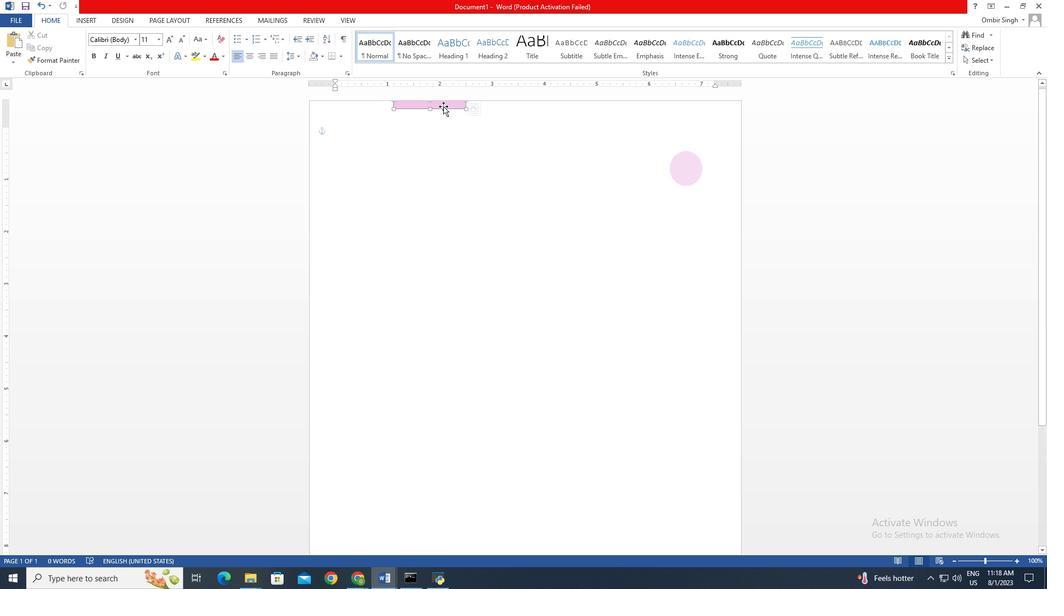 
Action: Mouse moved to (387, 35)
Screenshot: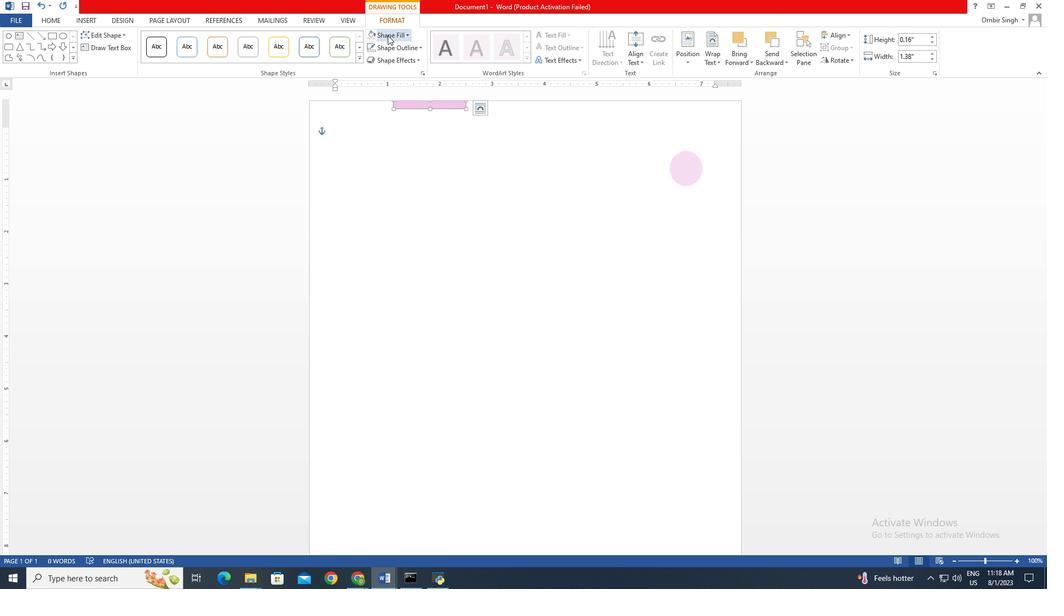 
Action: Mouse pressed left at (387, 35)
Screenshot: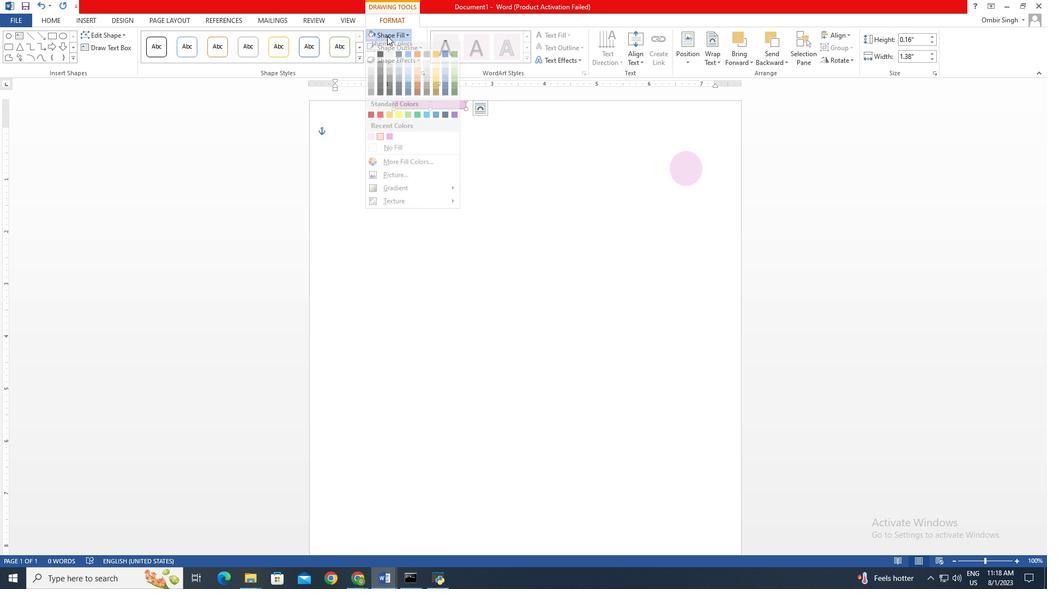 
Action: Mouse moved to (372, 141)
Screenshot: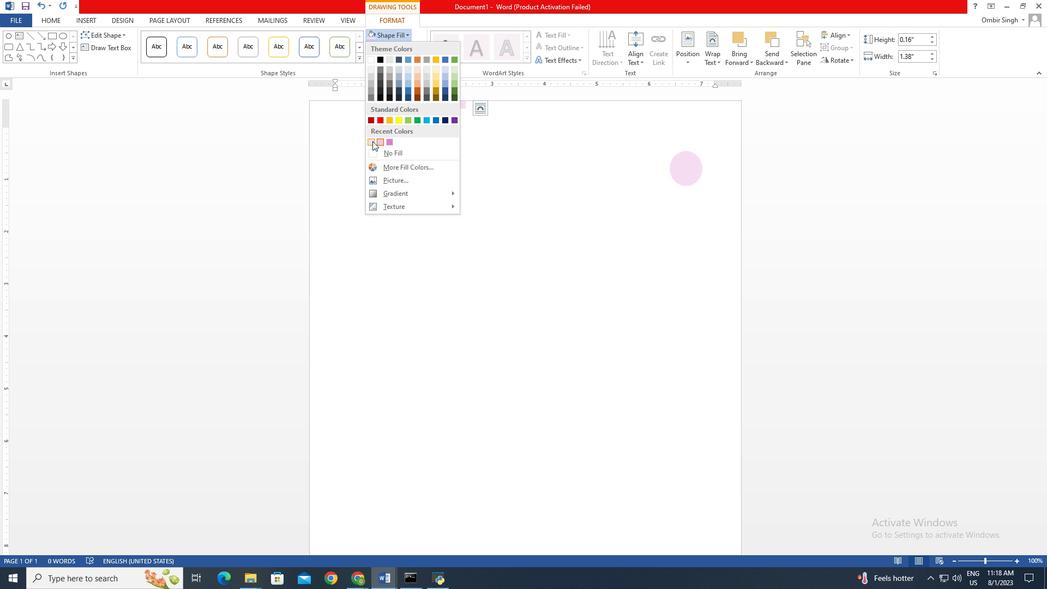 
Action: Mouse pressed left at (372, 141)
Screenshot: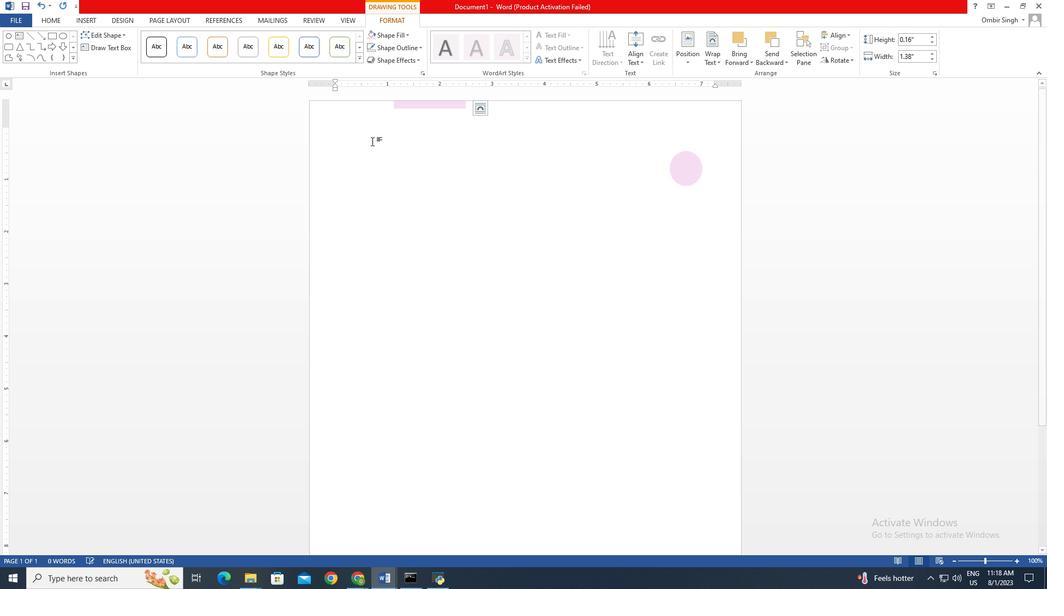 
Action: Mouse moved to (494, 187)
Screenshot: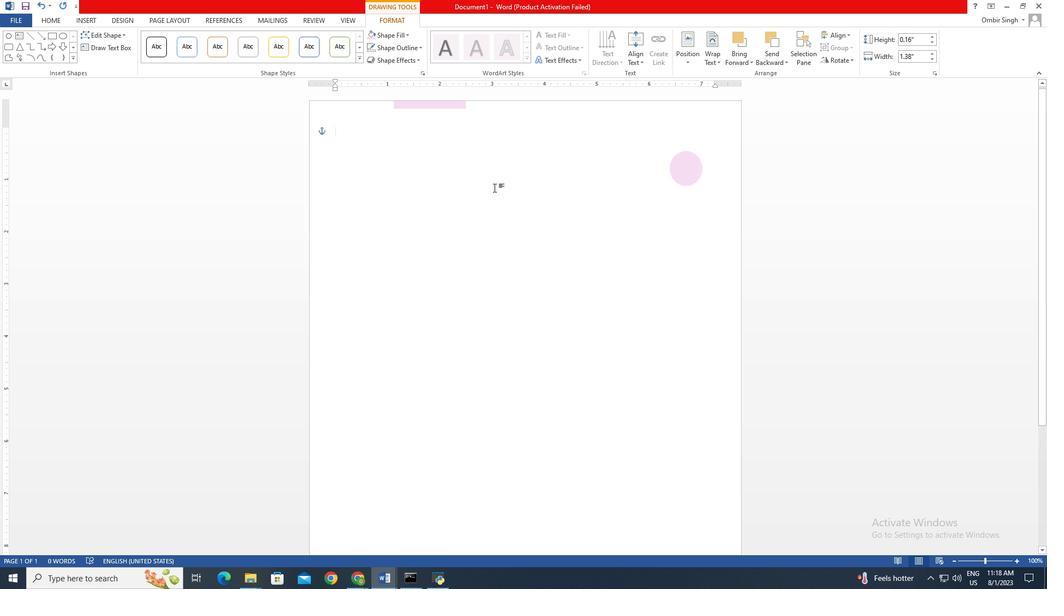 
Action: Mouse pressed left at (494, 187)
Screenshot: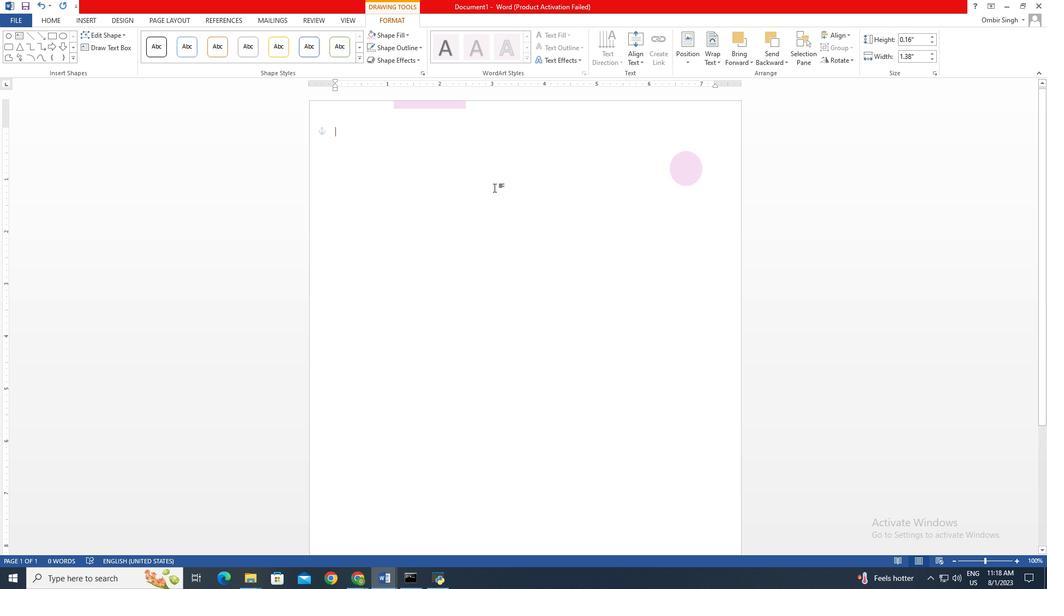 
Action: Mouse moved to (84, 19)
Screenshot: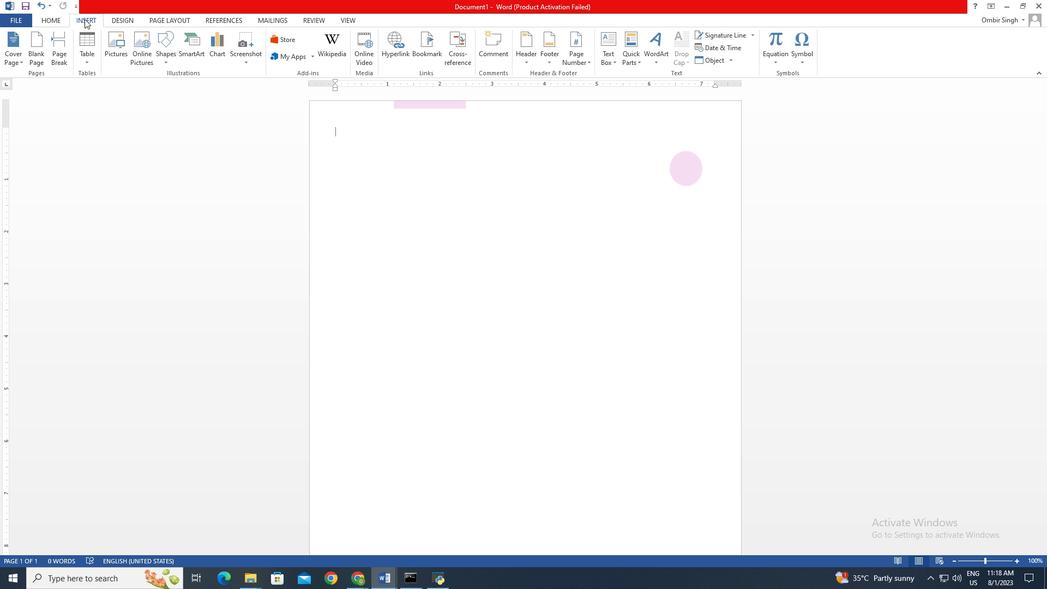 
Action: Mouse pressed left at (84, 19)
Screenshot: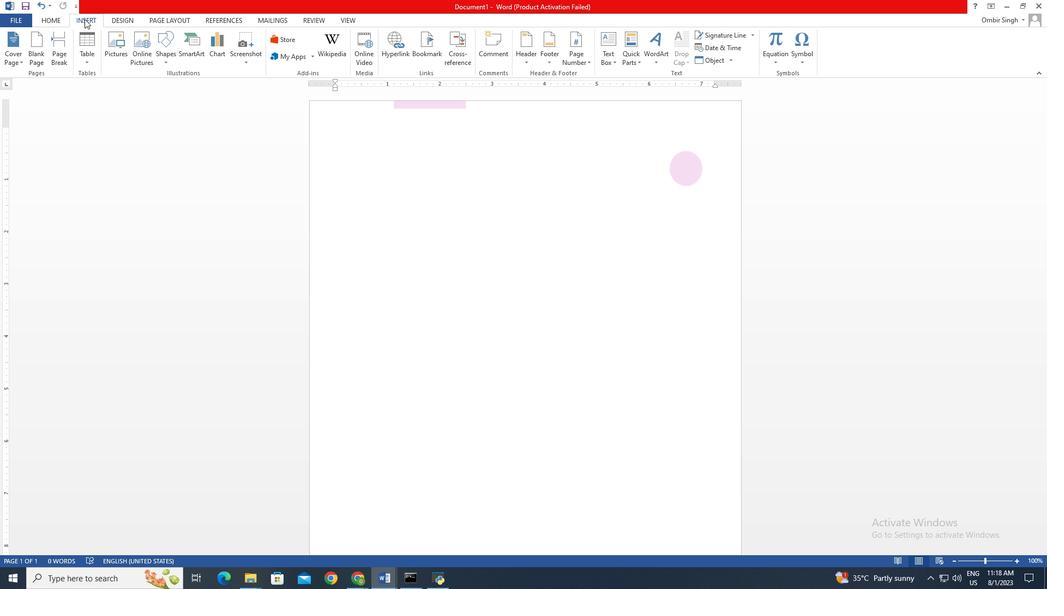 
Action: Mouse moved to (90, 58)
Screenshot: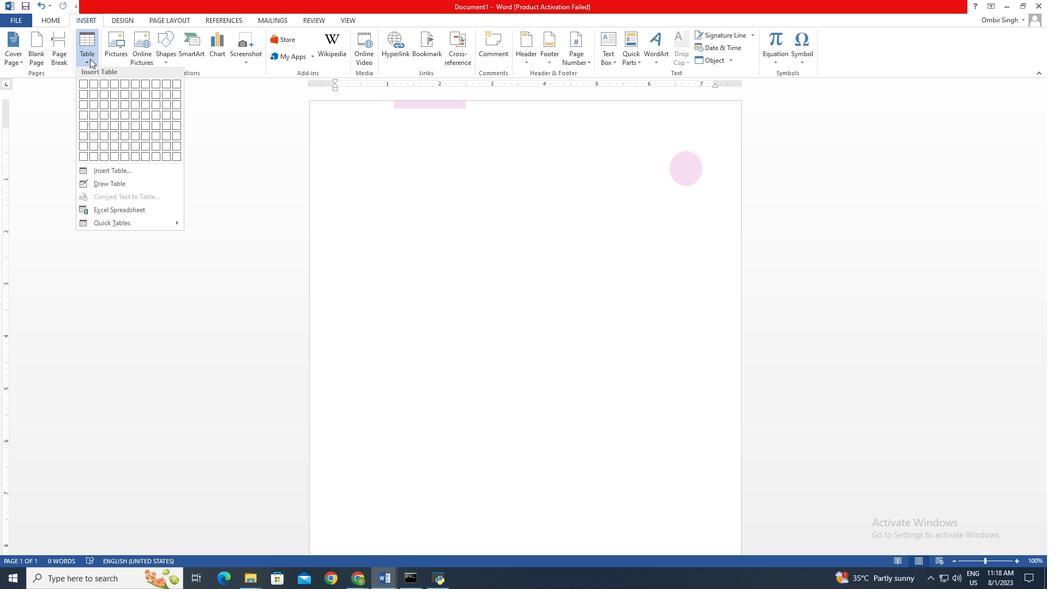 
Action: Mouse pressed left at (90, 58)
Screenshot: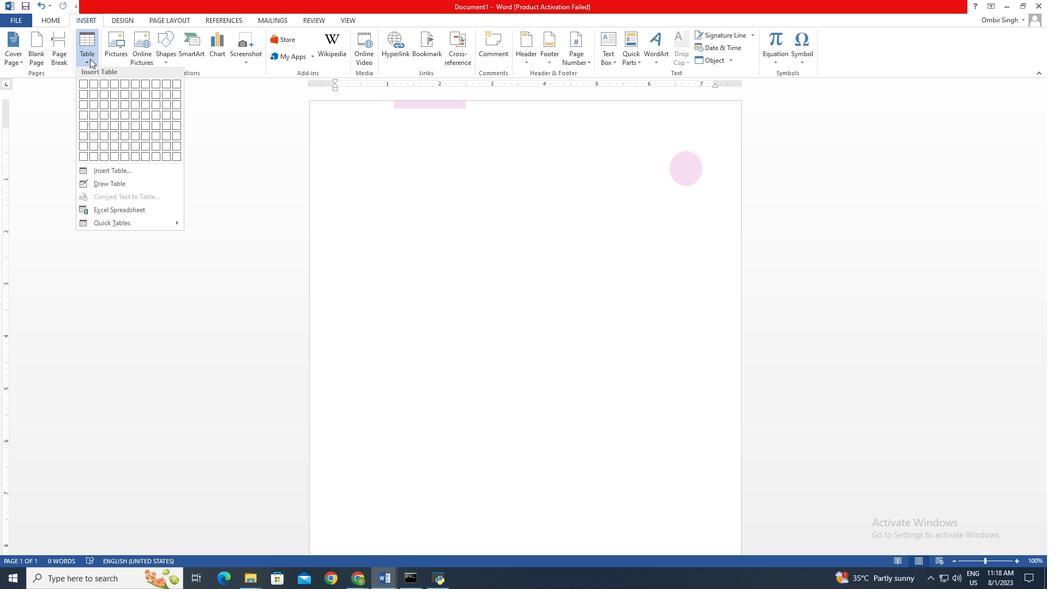 
Action: Mouse moved to (92, 87)
Screenshot: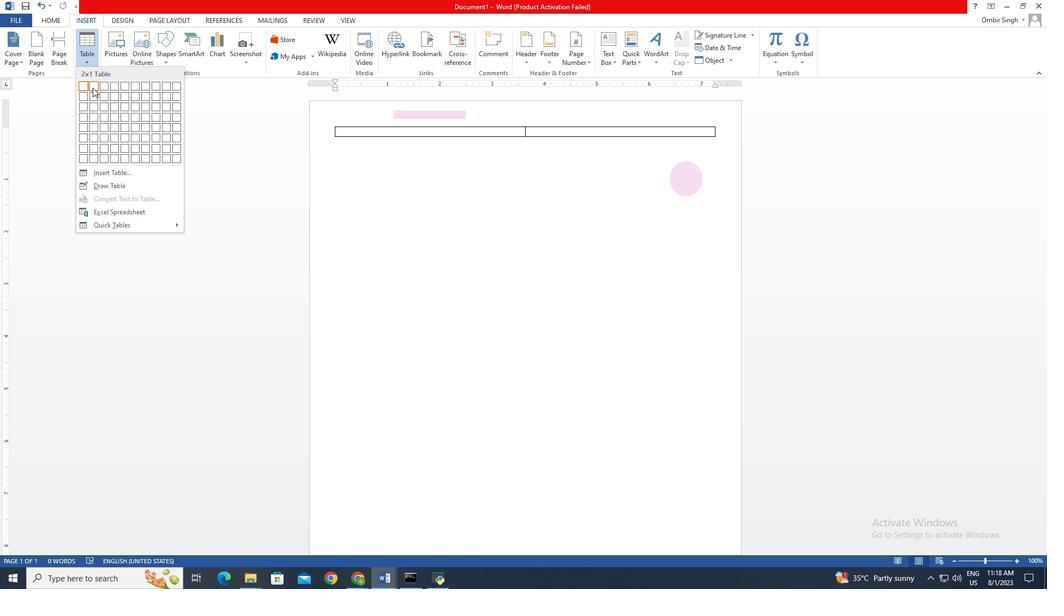 
Action: Mouse pressed left at (92, 87)
Screenshot: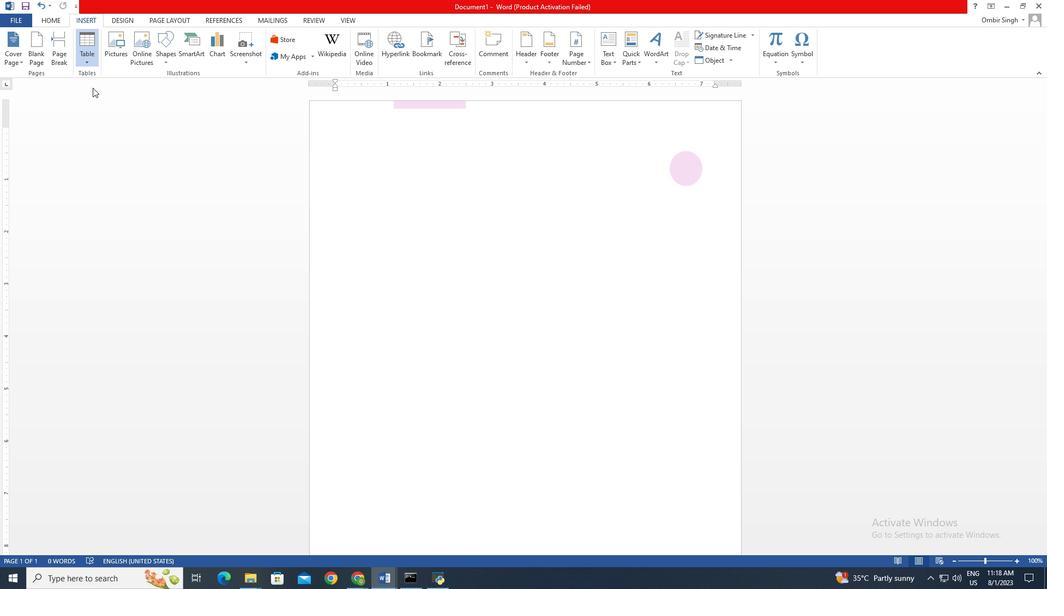 
Action: Mouse moved to (401, 136)
Screenshot: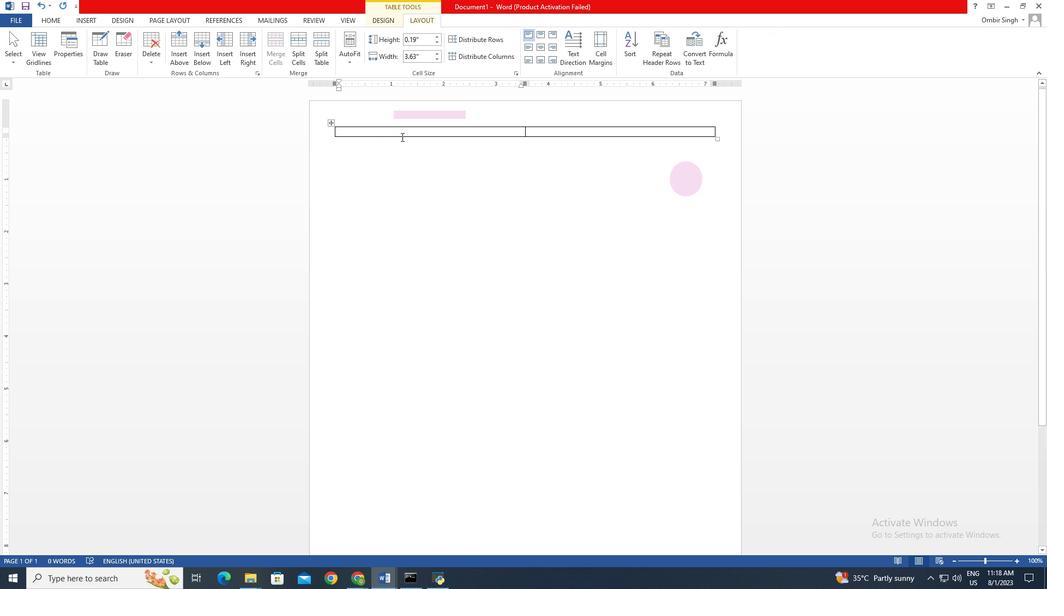 
Action: Key pressed <Key.tab><Key.tab><Key.tab><Key.tab><Key.tab><Key.tab><Key.tab>
Screenshot: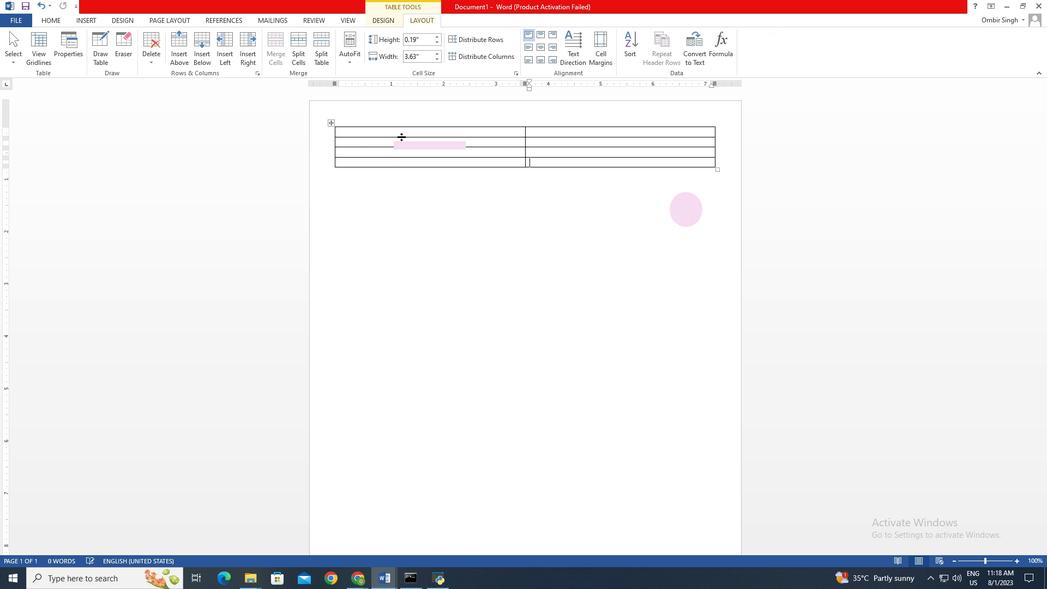 
Action: Mouse moved to (696, 205)
Screenshot: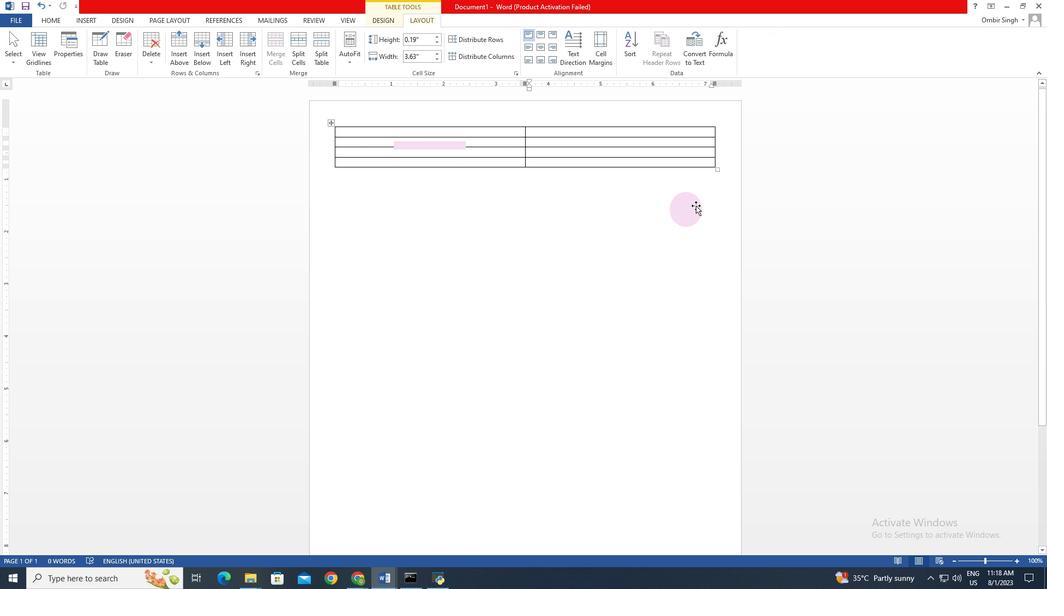 
Action: Mouse pressed left at (696, 205)
Screenshot: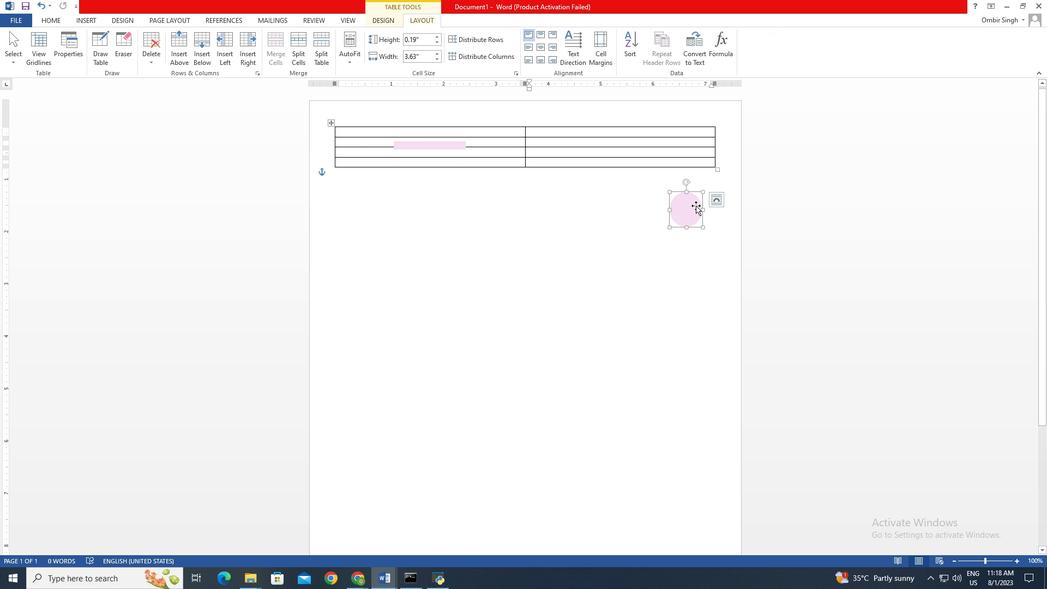 
Action: Mouse moved to (693, 206)
Screenshot: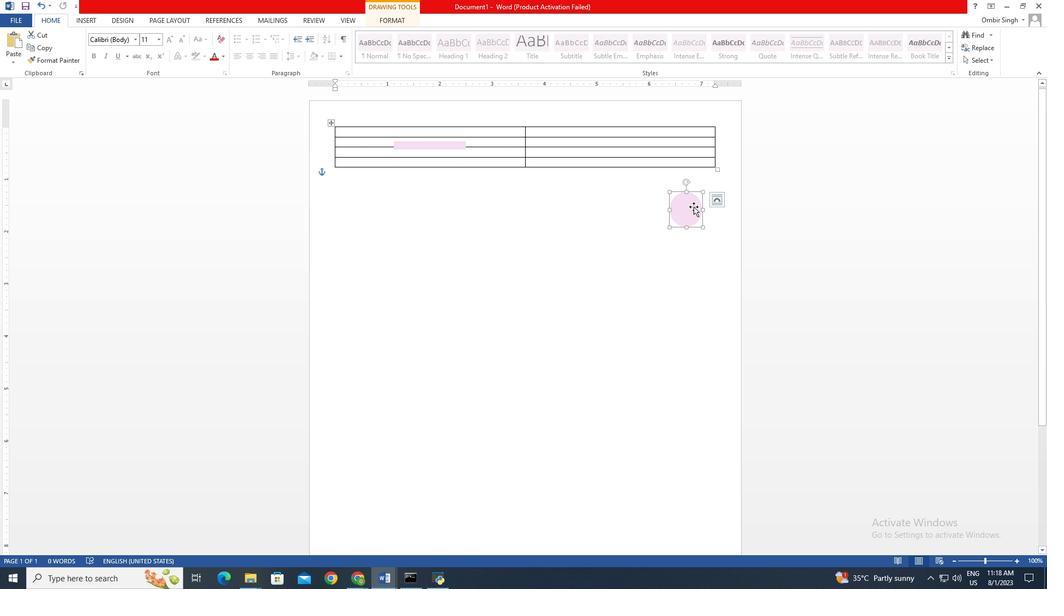 
Action: Mouse pressed left at (693, 206)
Screenshot: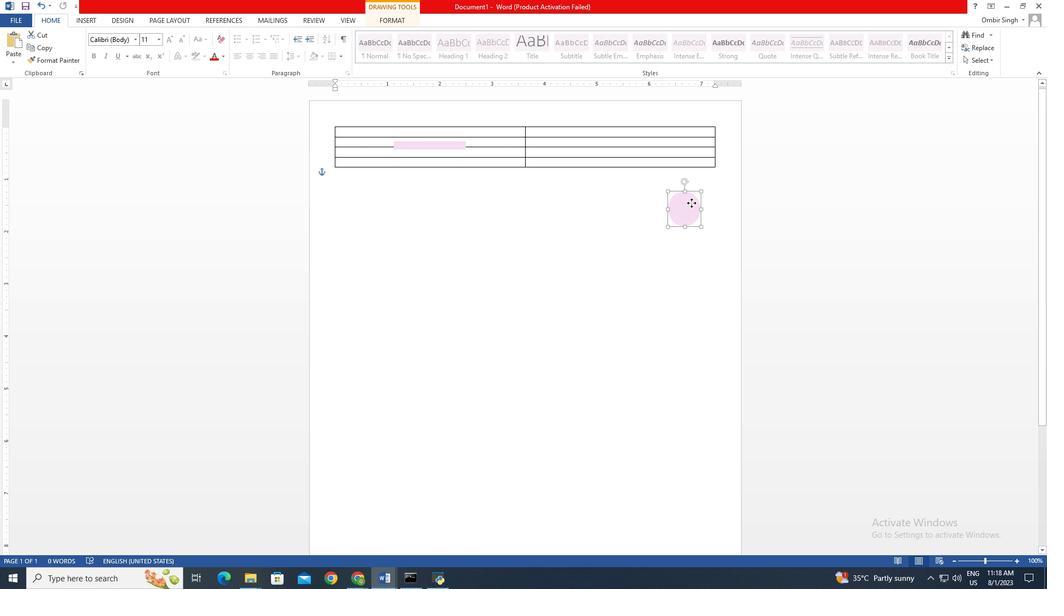 
Action: Mouse moved to (387, 18)
Screenshot: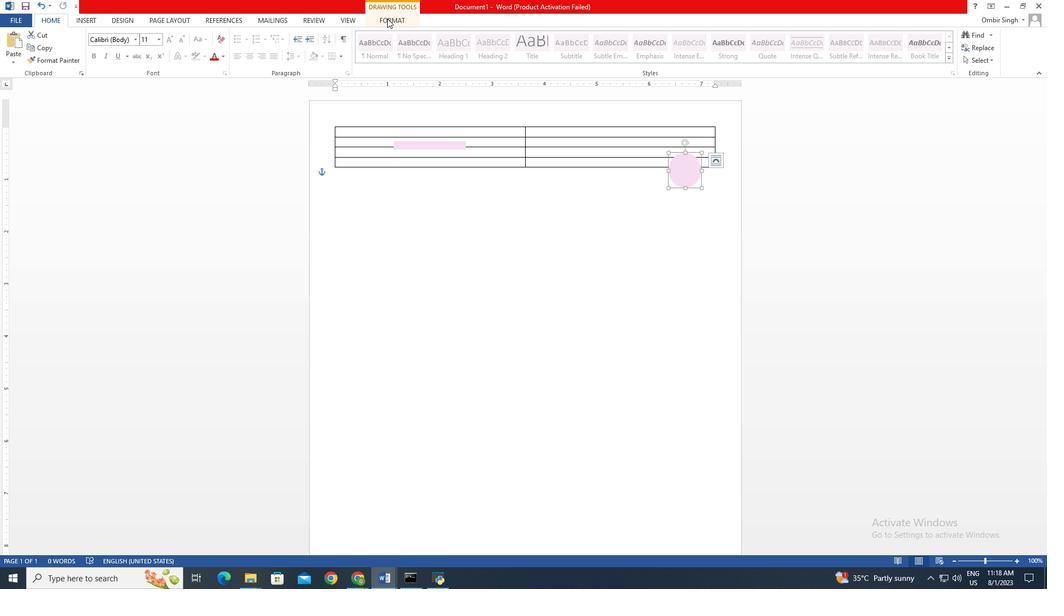 
Action: Mouse pressed left at (387, 18)
Screenshot: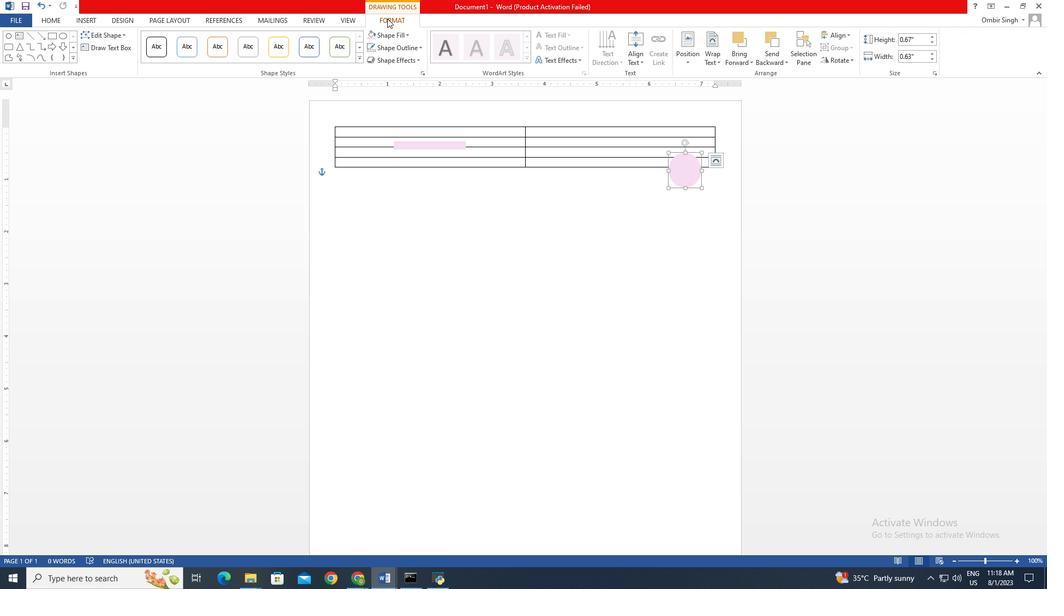 
Action: Mouse moved to (770, 60)
Screenshot: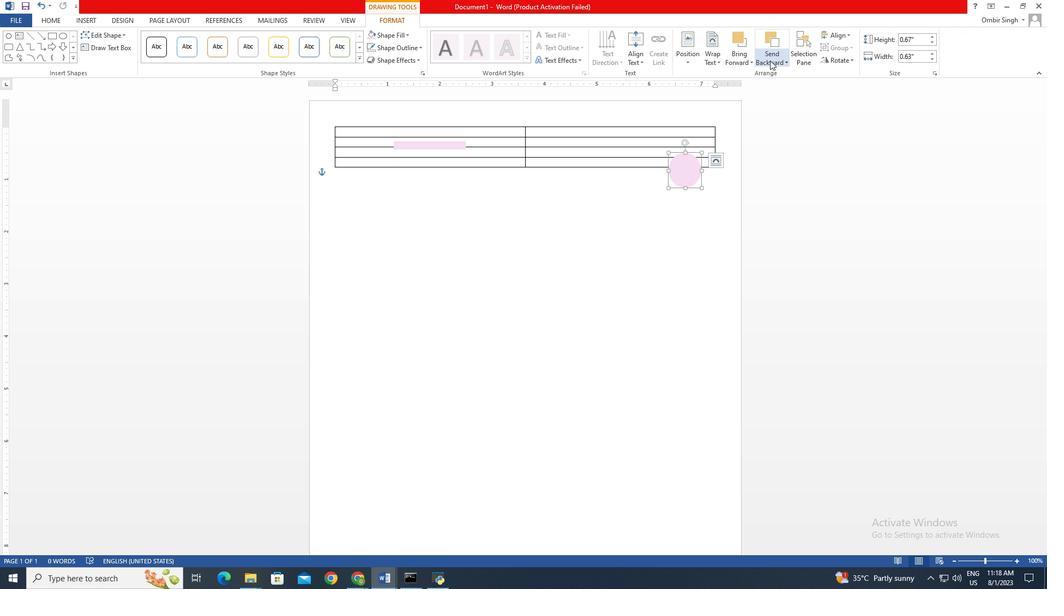 
Action: Mouse pressed left at (770, 60)
Screenshot: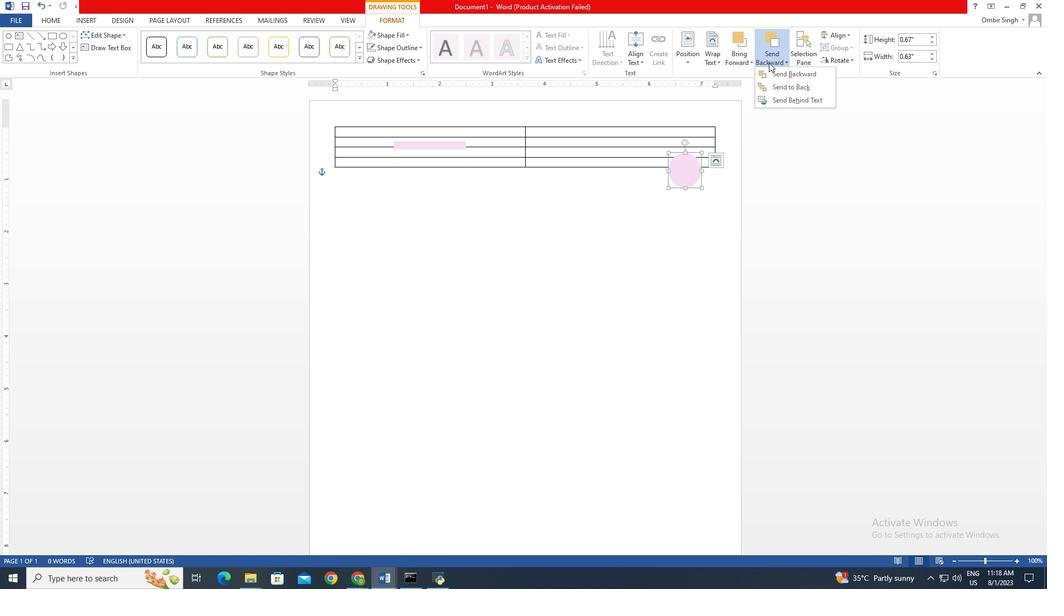 
Action: Mouse moved to (779, 86)
Screenshot: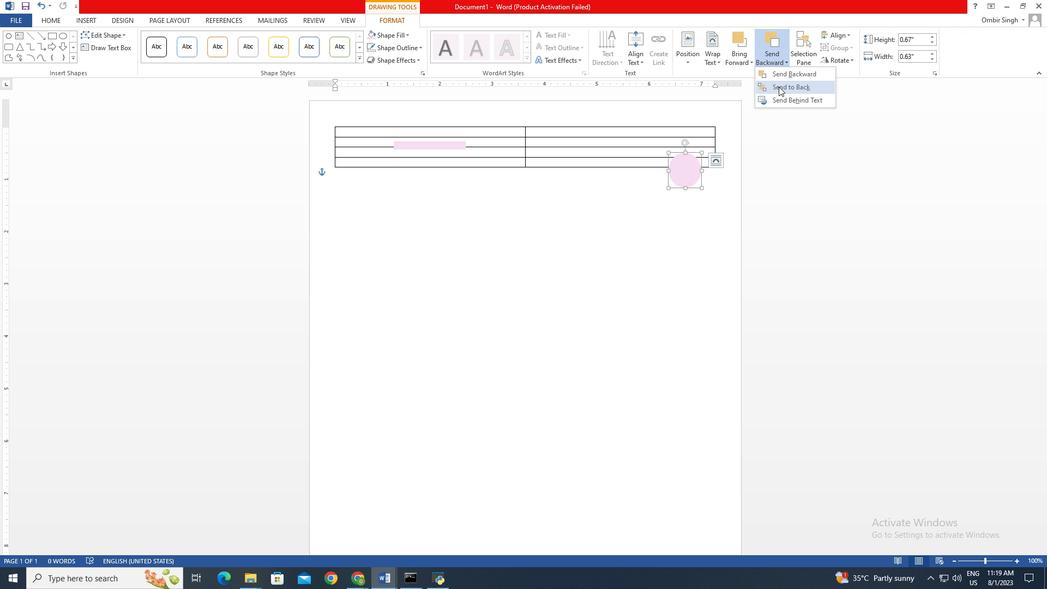 
Action: Mouse pressed left at (779, 86)
Screenshot: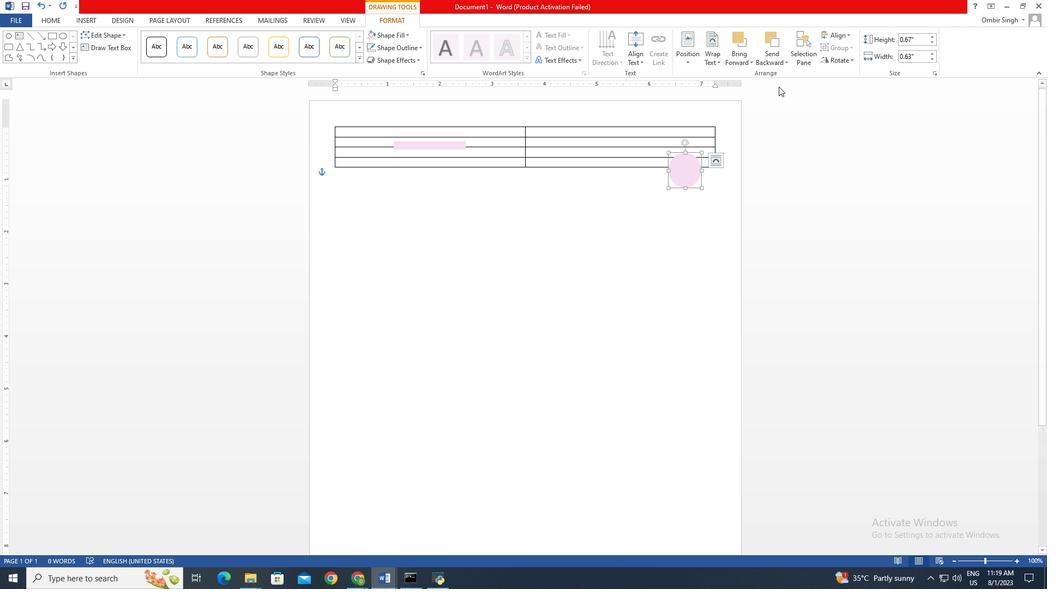 
Action: Mouse moved to (653, 148)
Screenshot: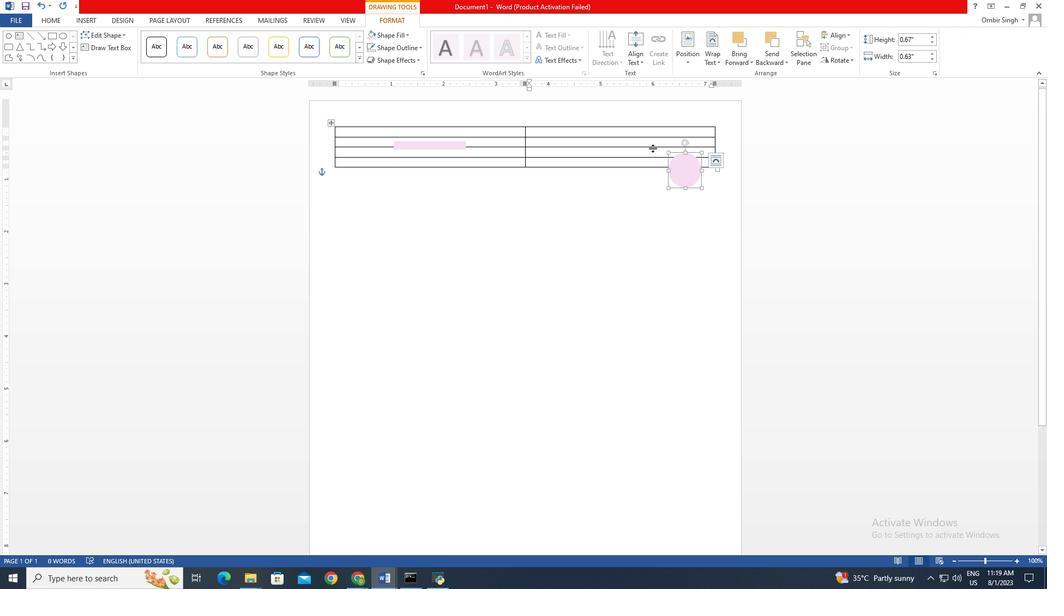 
Action: Mouse pressed left at (653, 148)
Screenshot: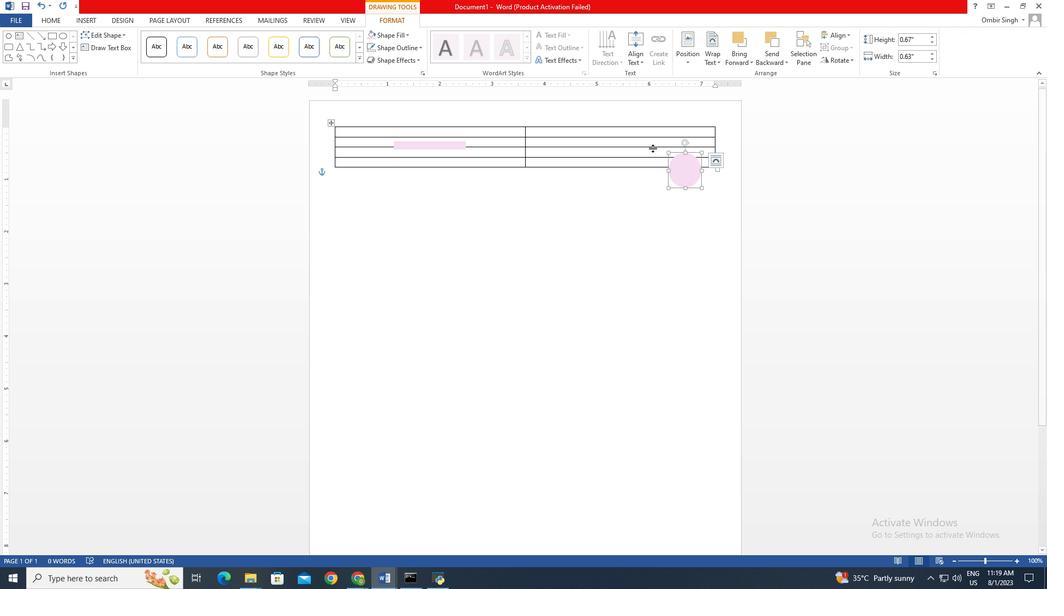 
Action: Mouse moved to (690, 178)
Screenshot: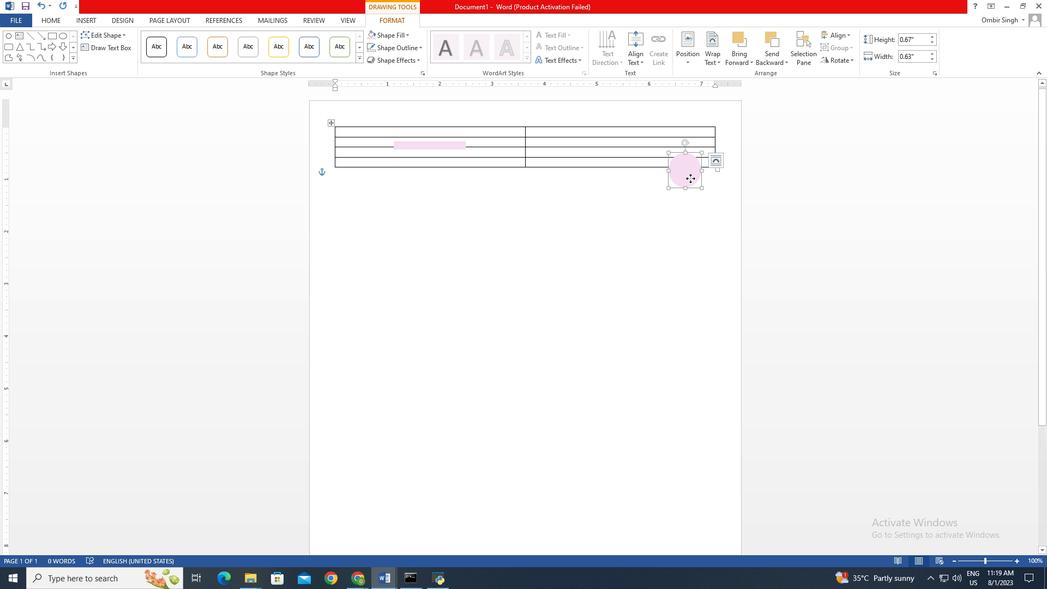 
Action: Mouse pressed left at (690, 178)
Screenshot: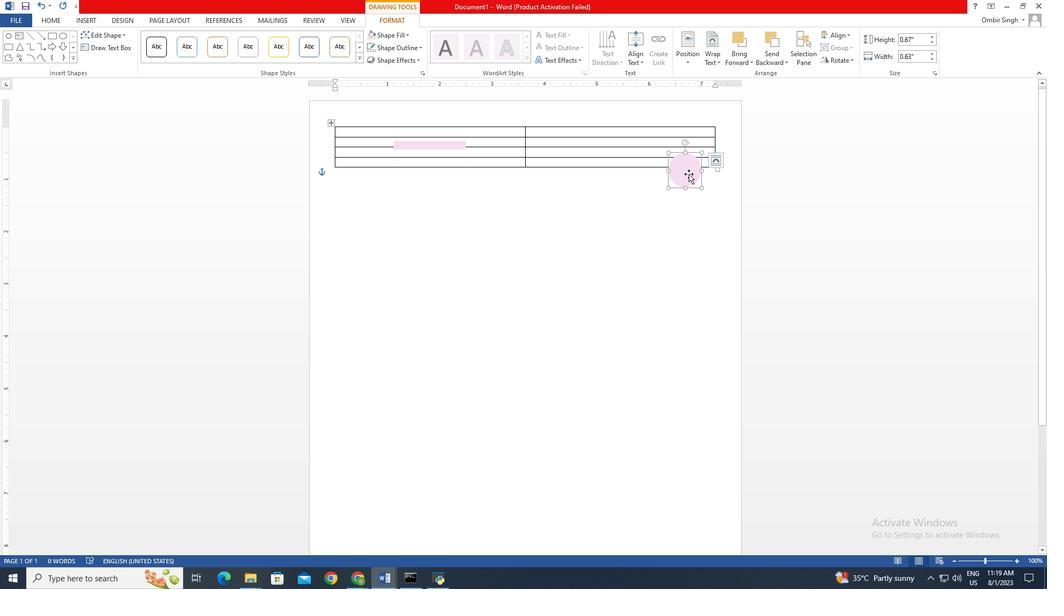 
Action: Mouse moved to (637, 153)
Screenshot: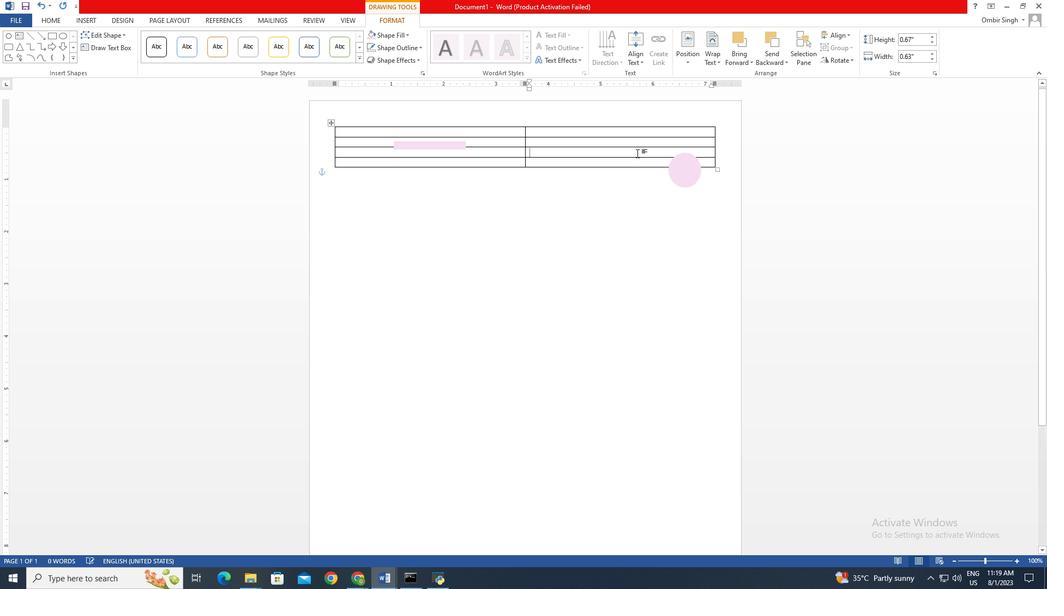 
Action: Mouse pressed left at (637, 153)
Screenshot: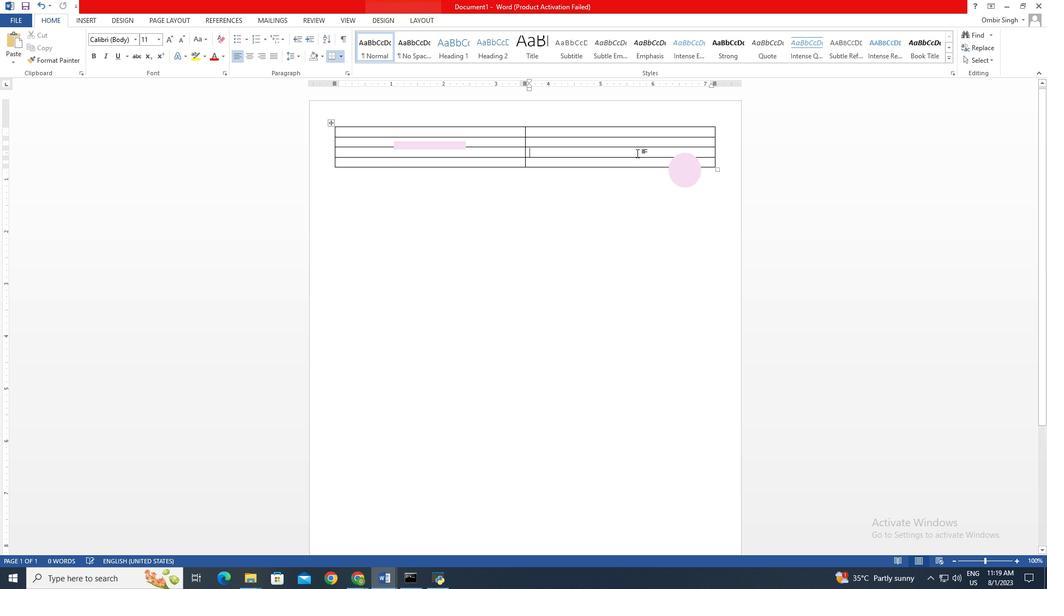 
Action: Mouse moved to (637, 162)
Screenshot: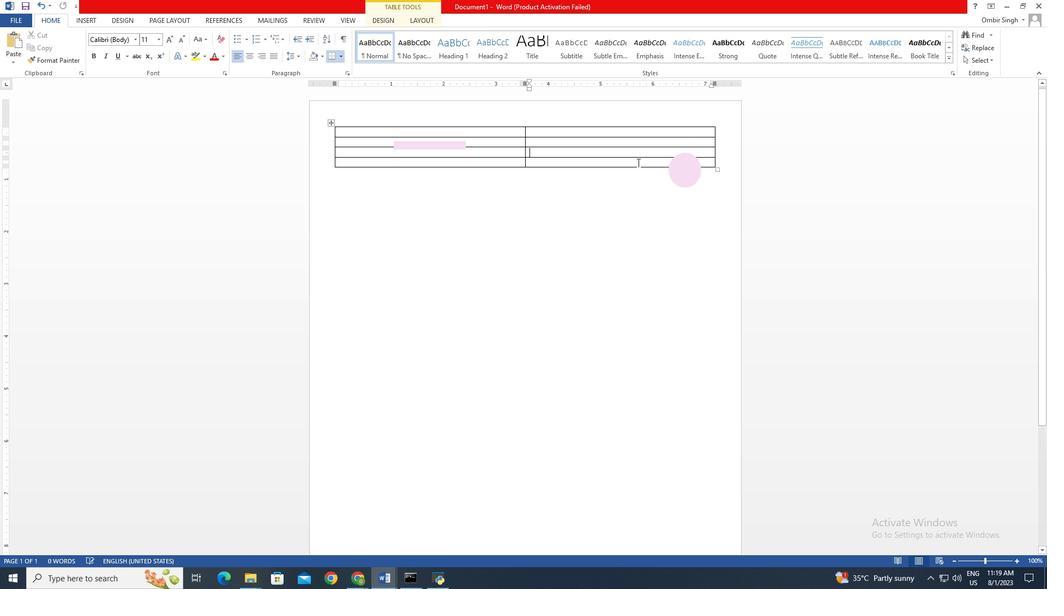 
Action: Key pressed <Key.tab><Key.tab><Key.tab><Key.tab><Key.tab>
Screenshot: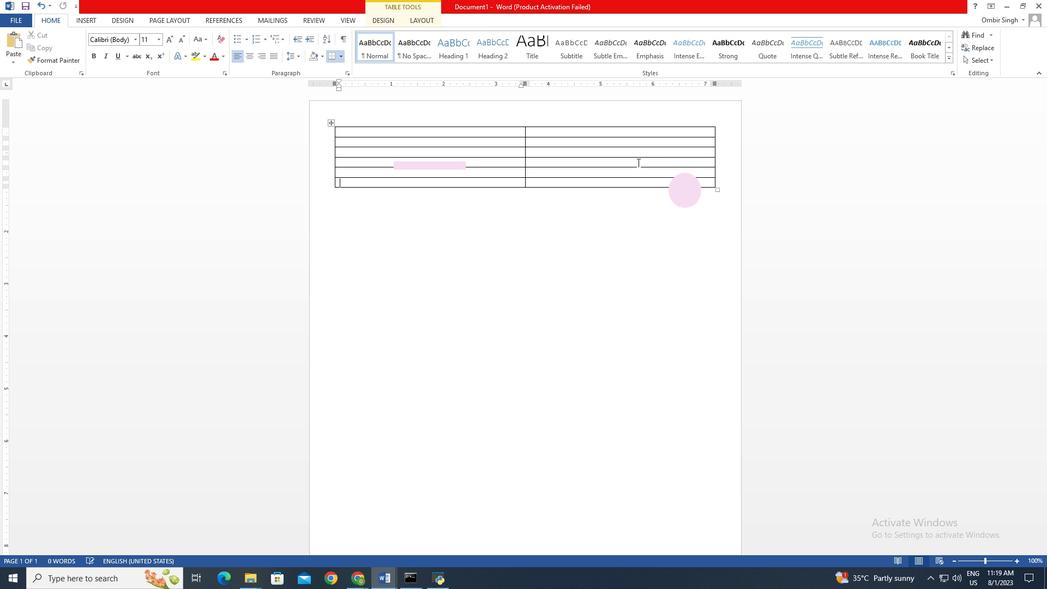 
Action: Mouse moved to (691, 190)
Screenshot: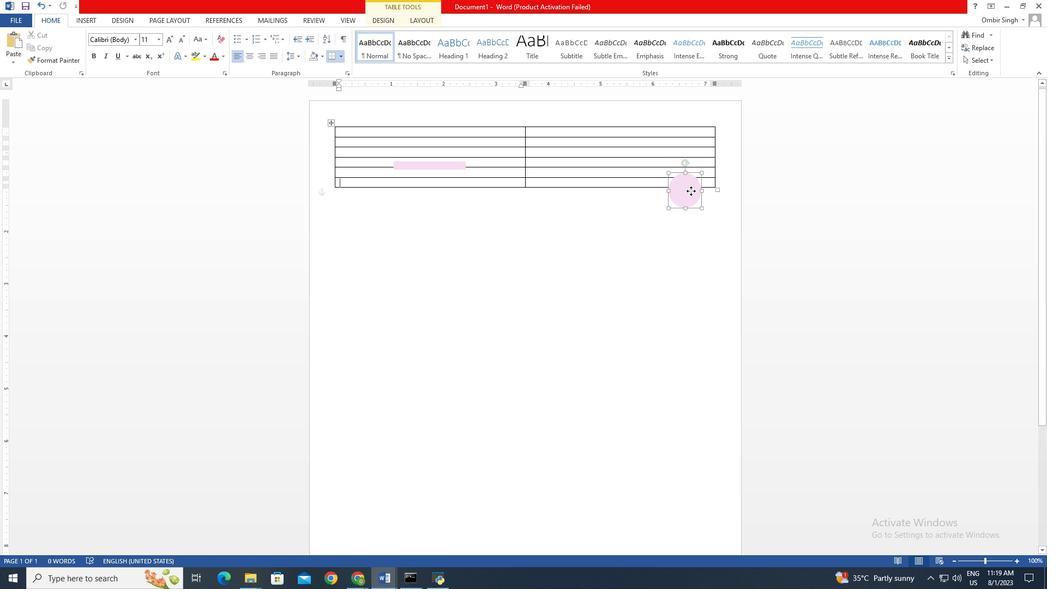 
Action: Mouse pressed left at (691, 190)
Screenshot: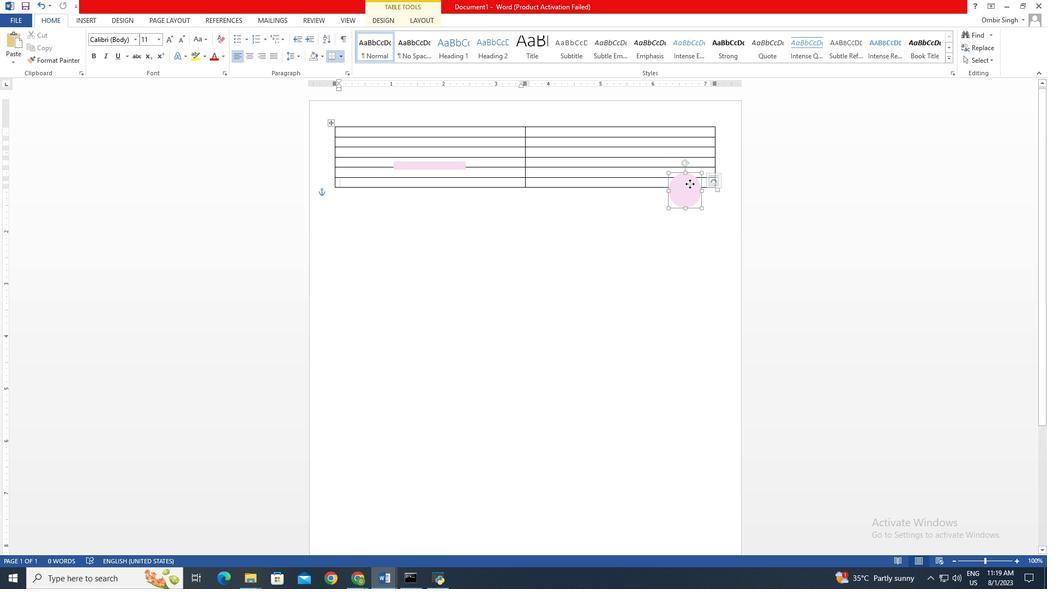 
Action: Mouse moved to (439, 20)
Screenshot: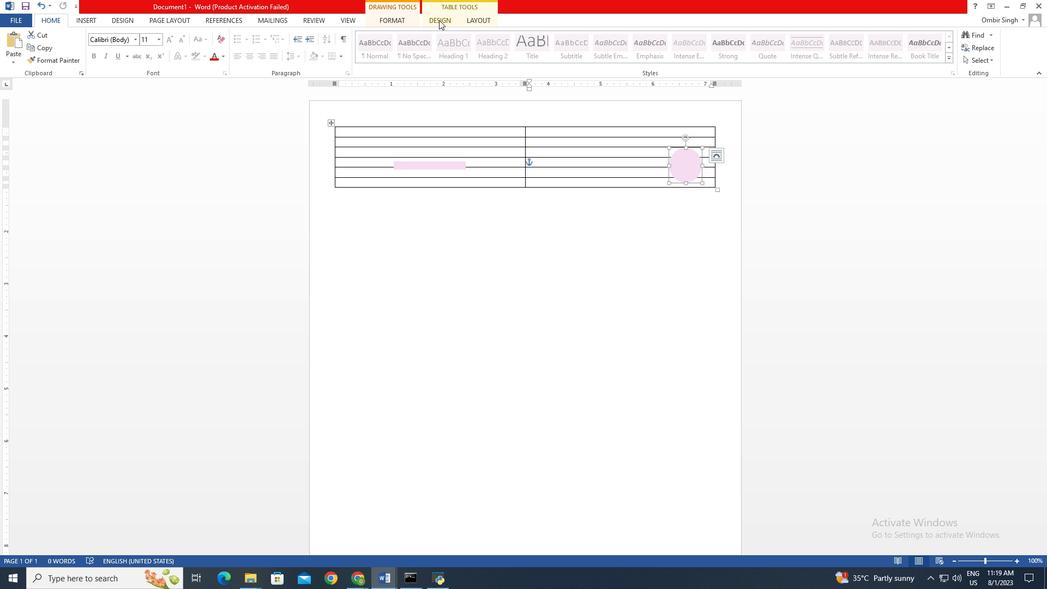 
Action: Mouse pressed left at (439, 20)
Screenshot: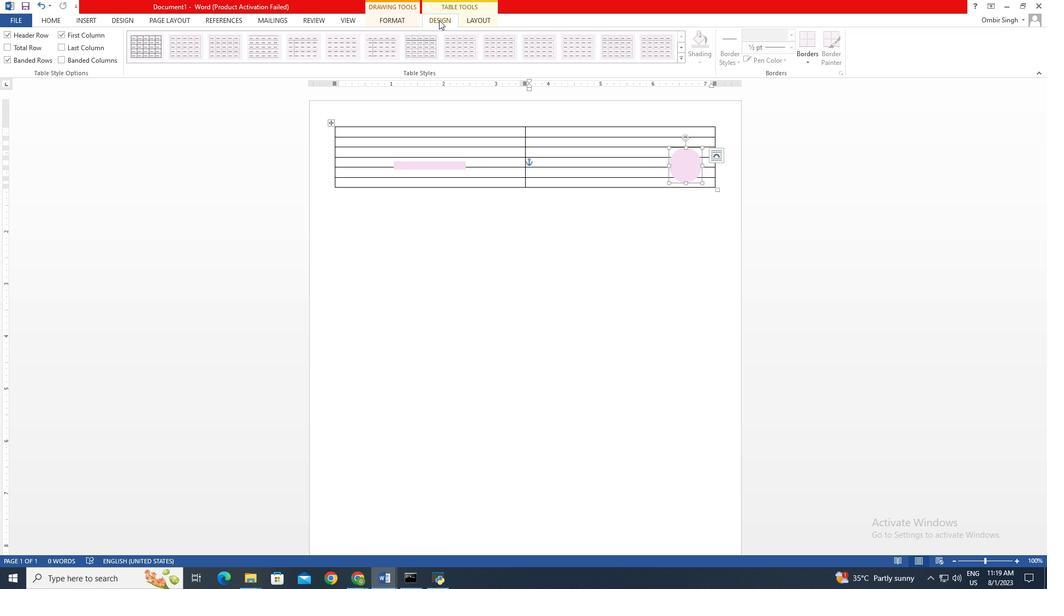 
Action: Mouse moved to (396, 21)
Screenshot: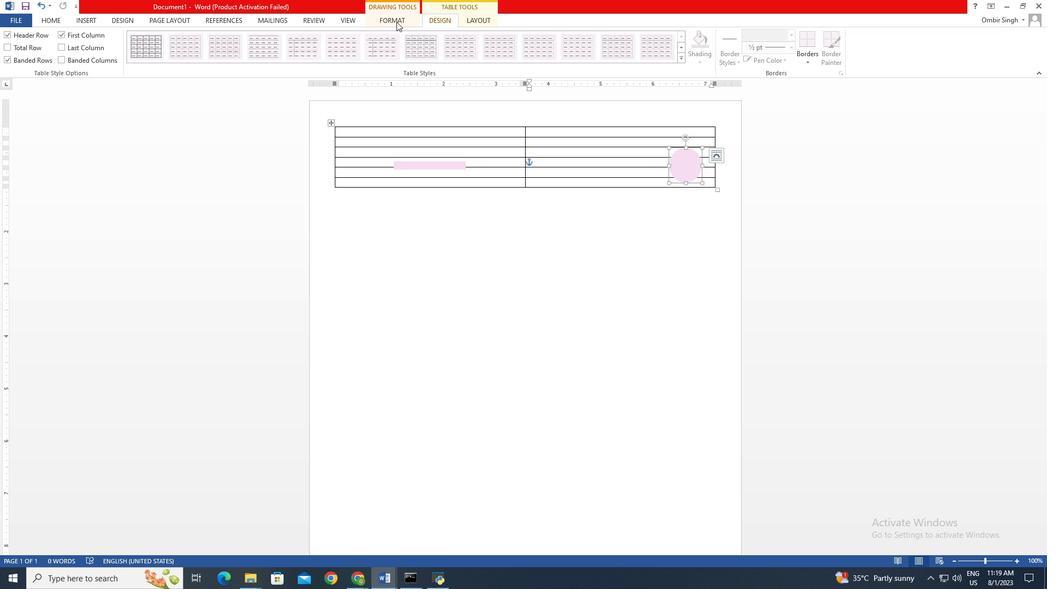 
Action: Mouse pressed left at (396, 21)
Screenshot: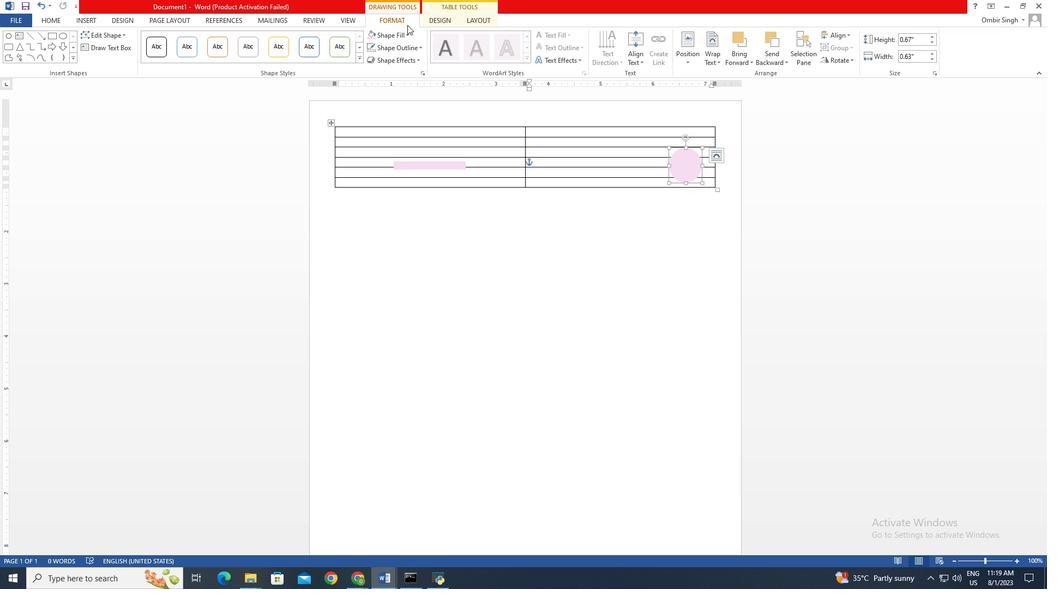 
Action: Mouse moved to (773, 61)
Screenshot: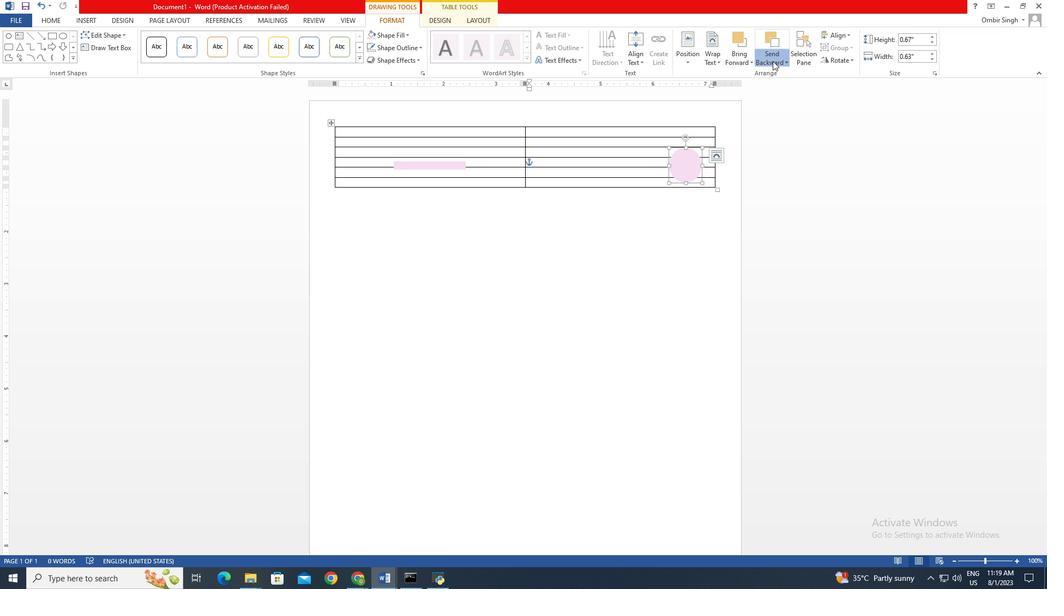 
Action: Mouse pressed left at (773, 61)
Screenshot: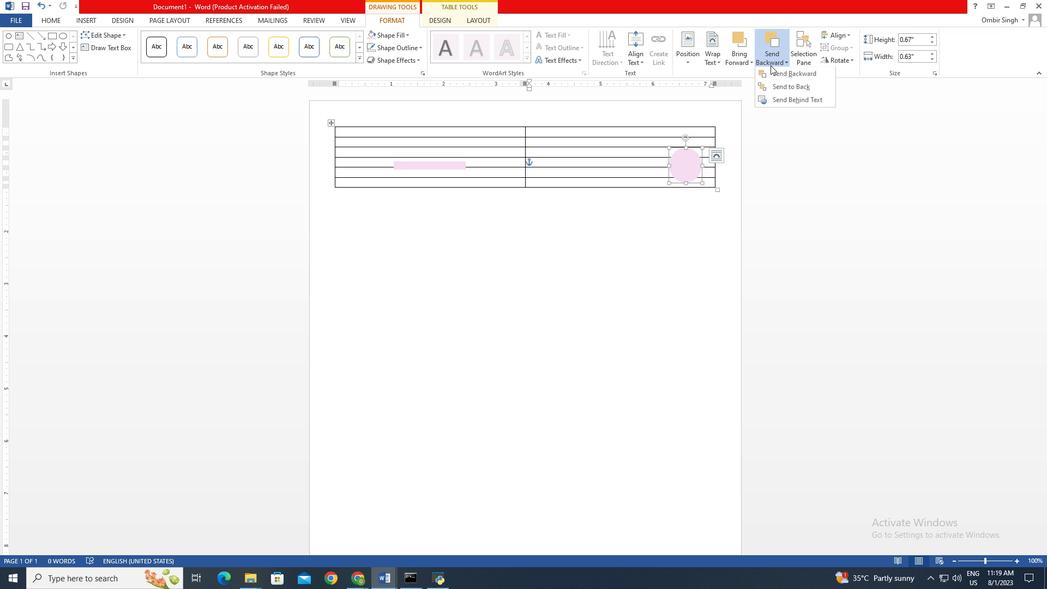 
Action: Mouse moved to (785, 87)
Screenshot: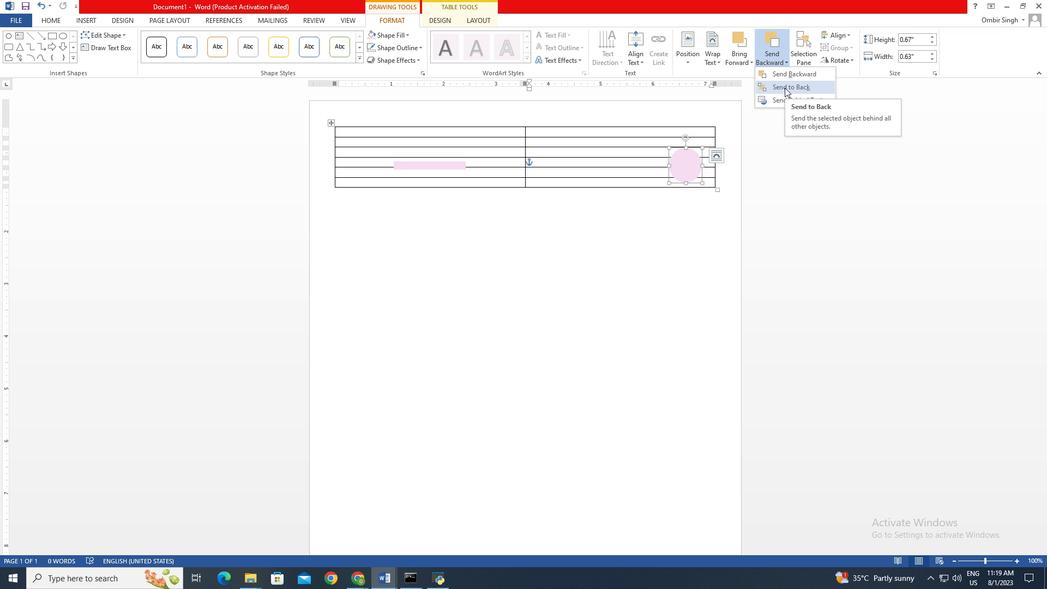
Action: Mouse pressed left at (785, 87)
Screenshot: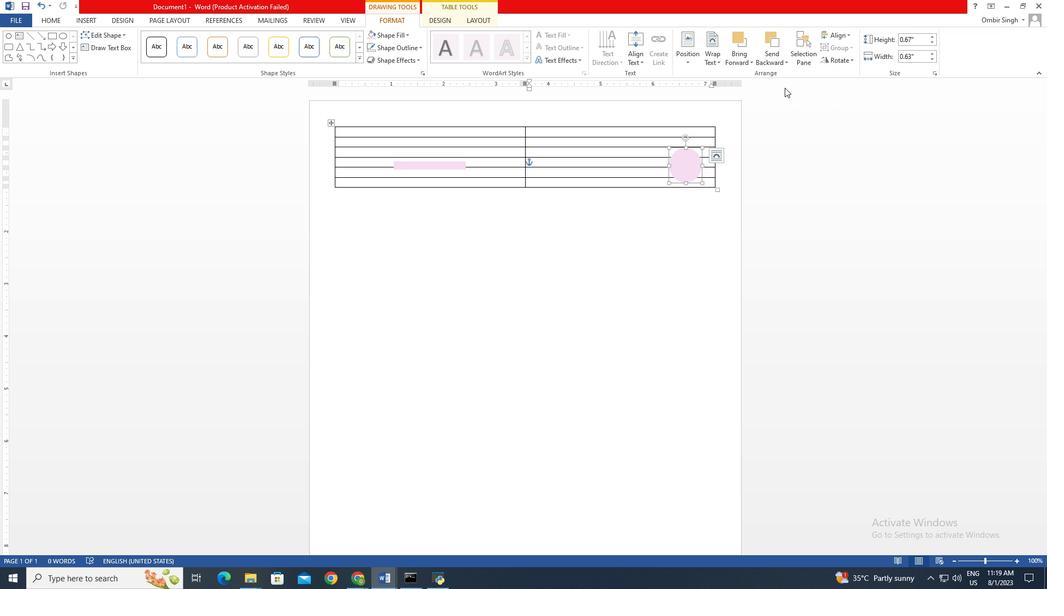 
Action: Mouse moved to (546, 132)
Screenshot: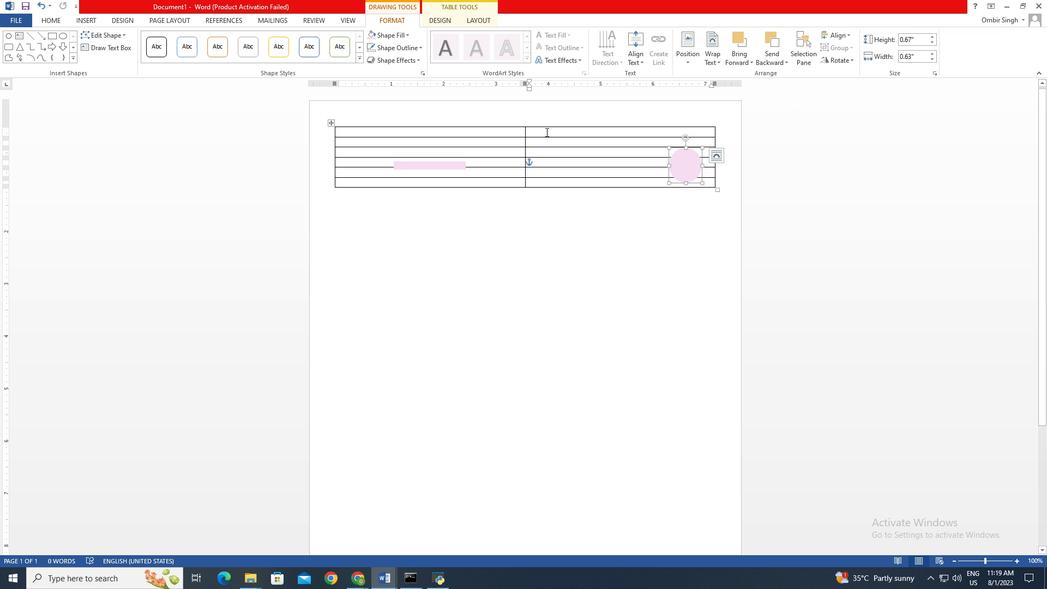 
Action: Mouse pressed left at (546, 132)
Screenshot: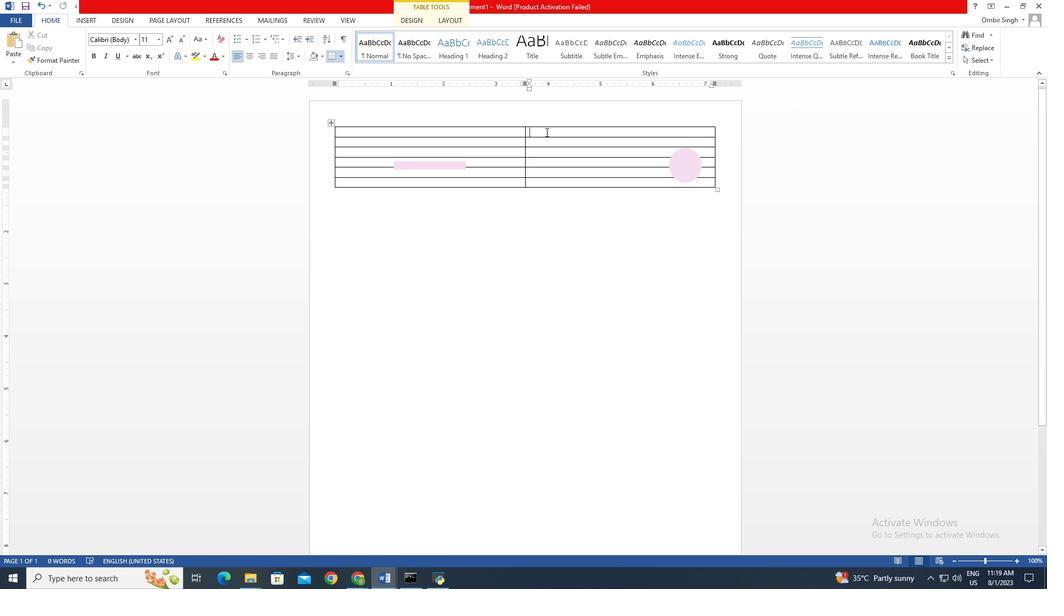 
Action: Mouse moved to (379, 135)
Screenshot: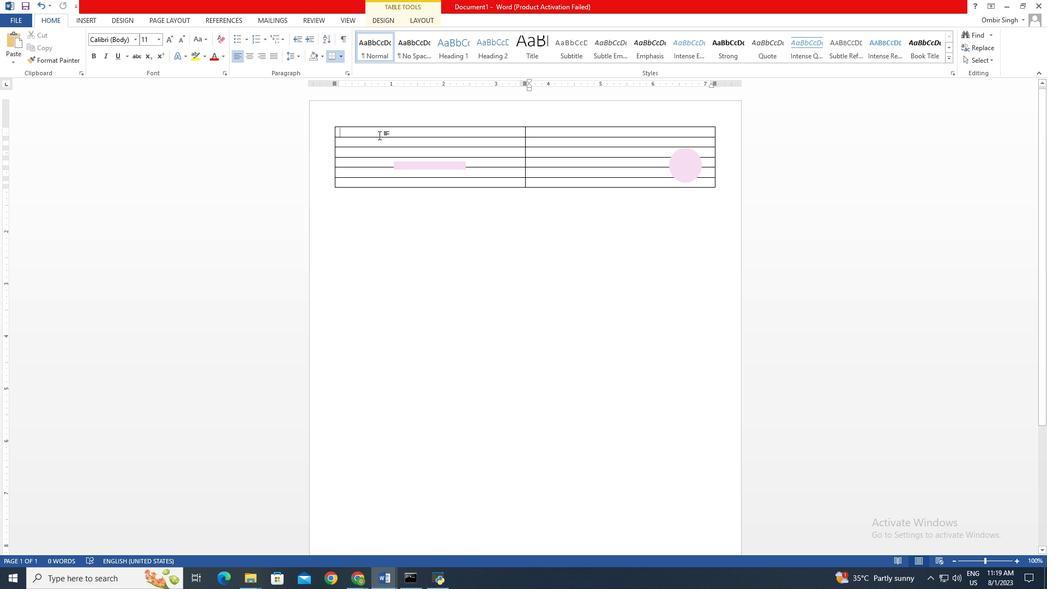 
Action: Mouse pressed left at (379, 135)
Screenshot: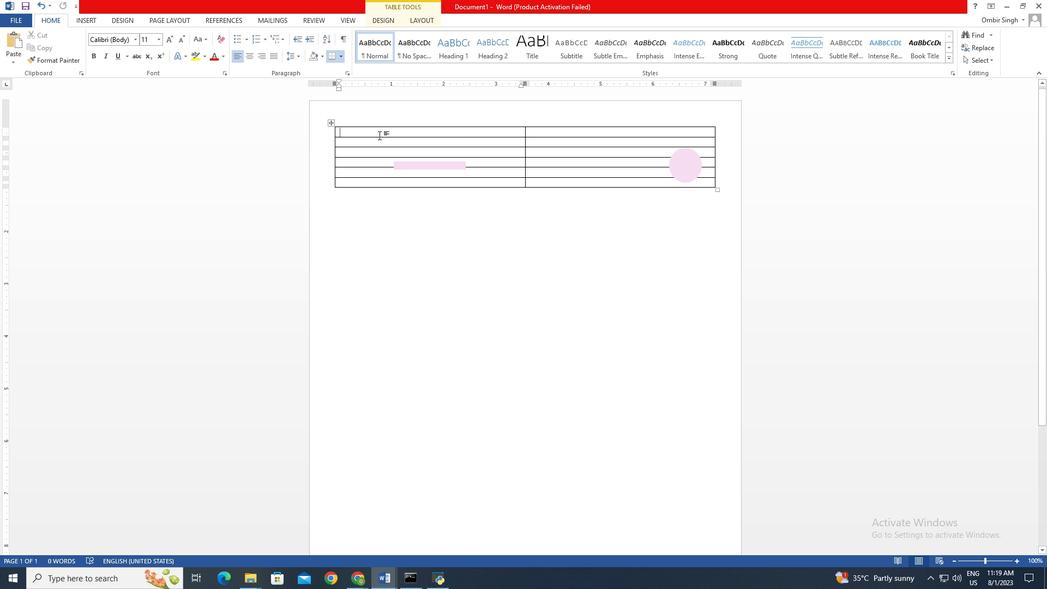 
Action: Mouse moved to (80, 15)
Screenshot: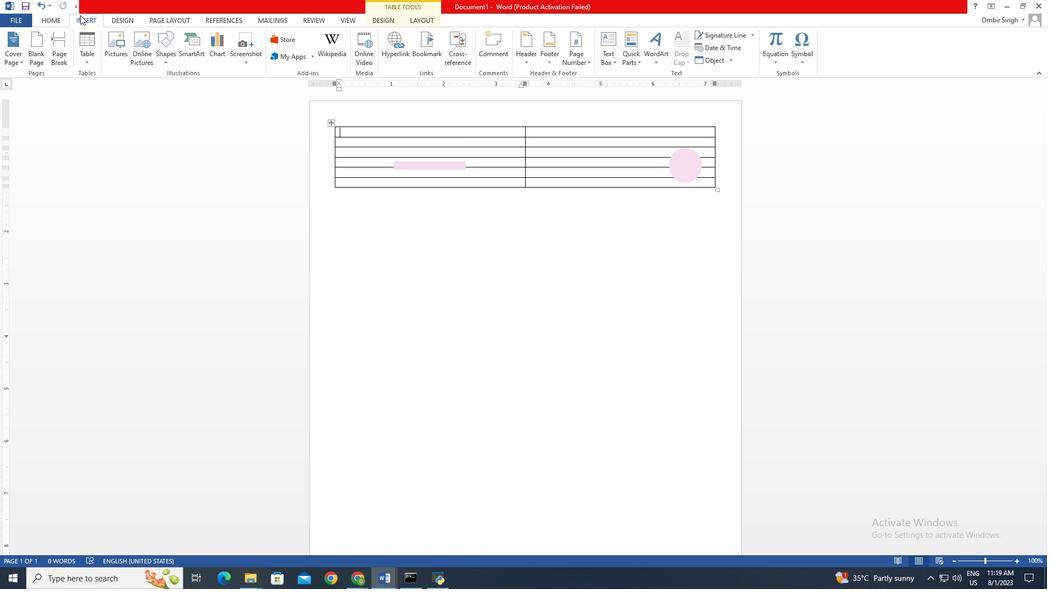 
Action: Mouse pressed left at (80, 15)
Screenshot: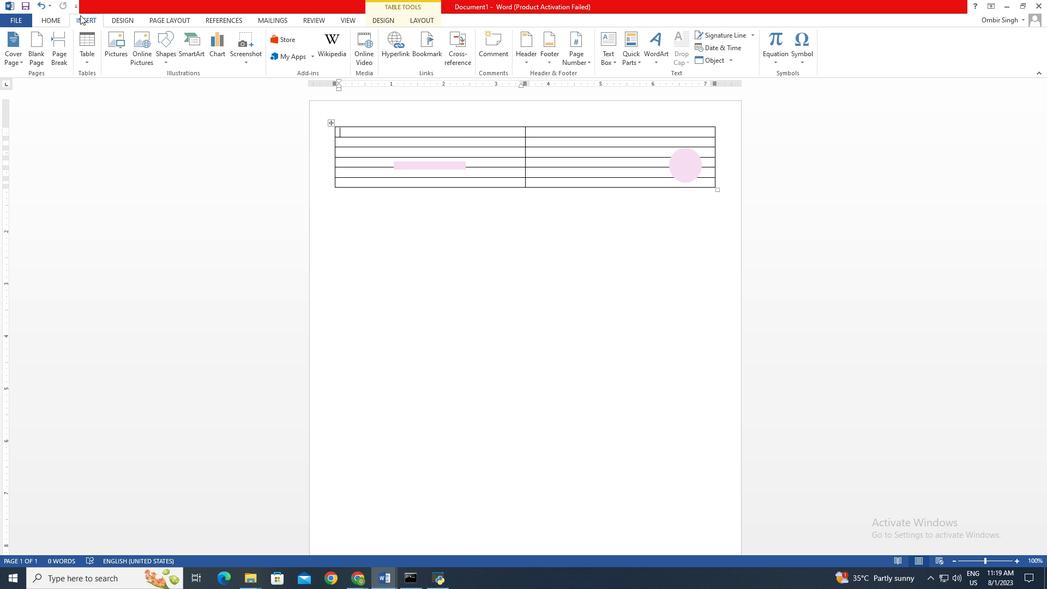 
Action: Mouse moved to (143, 55)
Screenshot: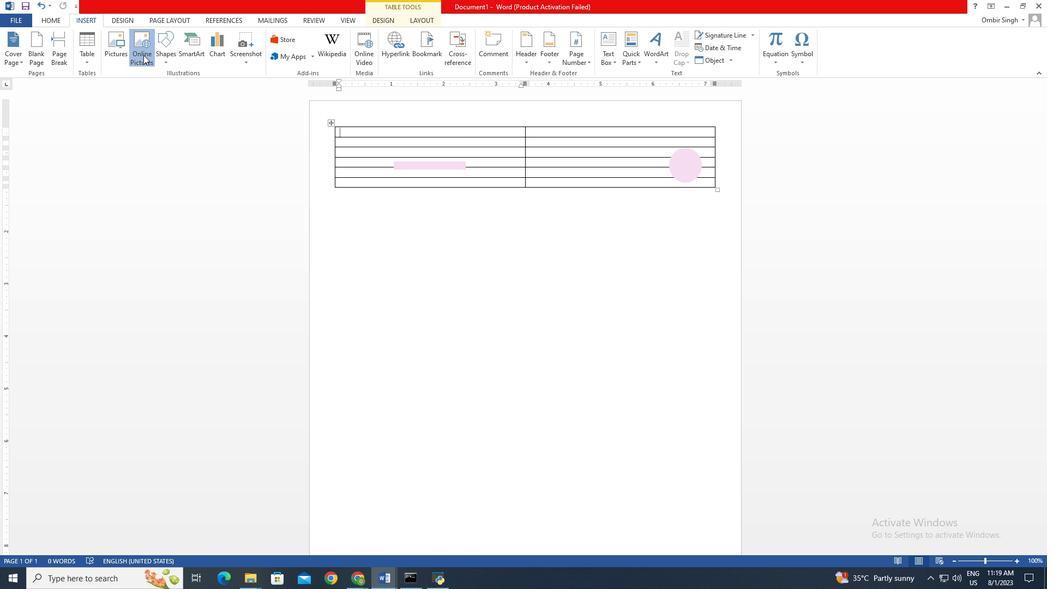 
Action: Mouse pressed left at (143, 55)
Screenshot: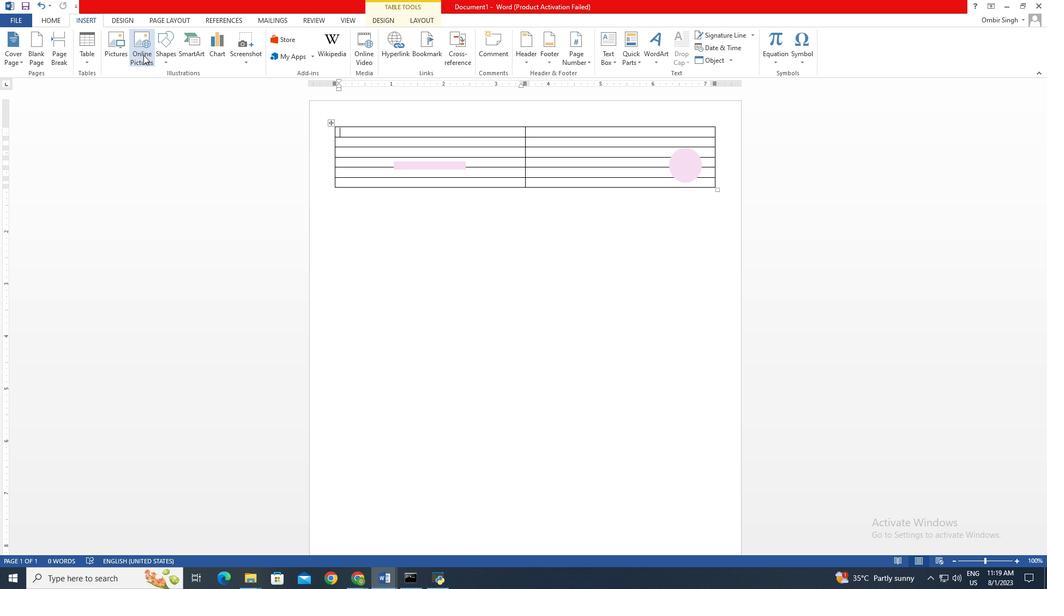 
Action: Mouse moved to (591, 226)
Screenshot: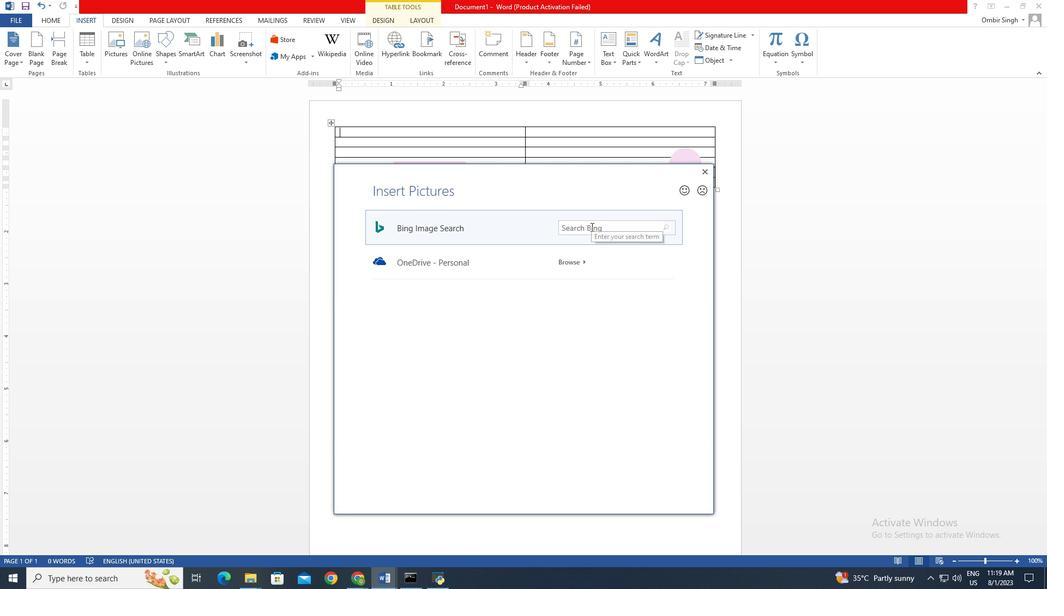 
Action: Mouse pressed left at (591, 226)
Screenshot: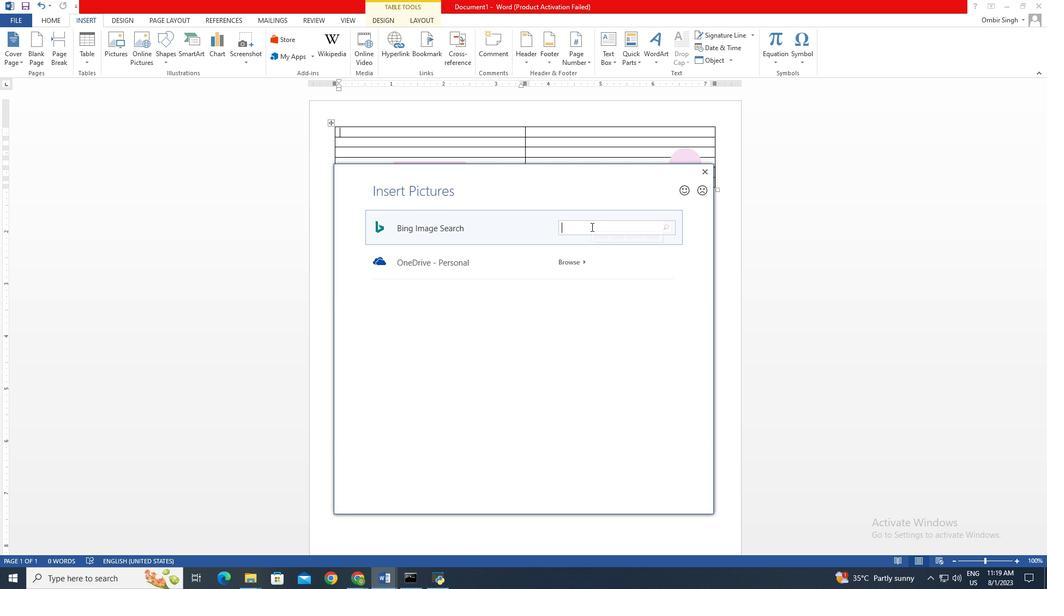 
Action: Key pressed for<Key.space>interview<Key.enter>
Screenshot: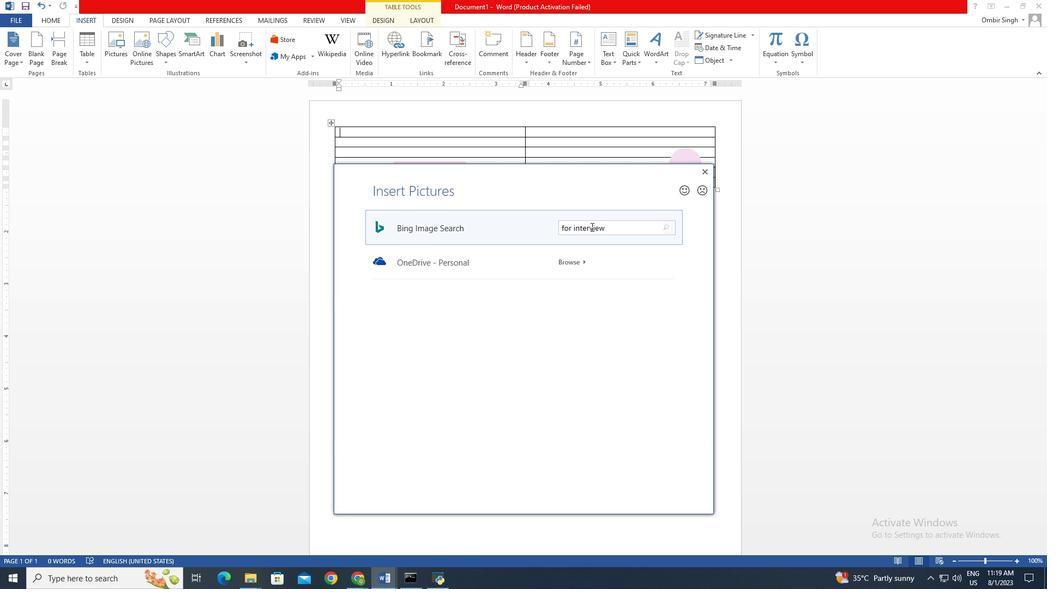 
Action: Mouse moved to (545, 357)
Screenshot: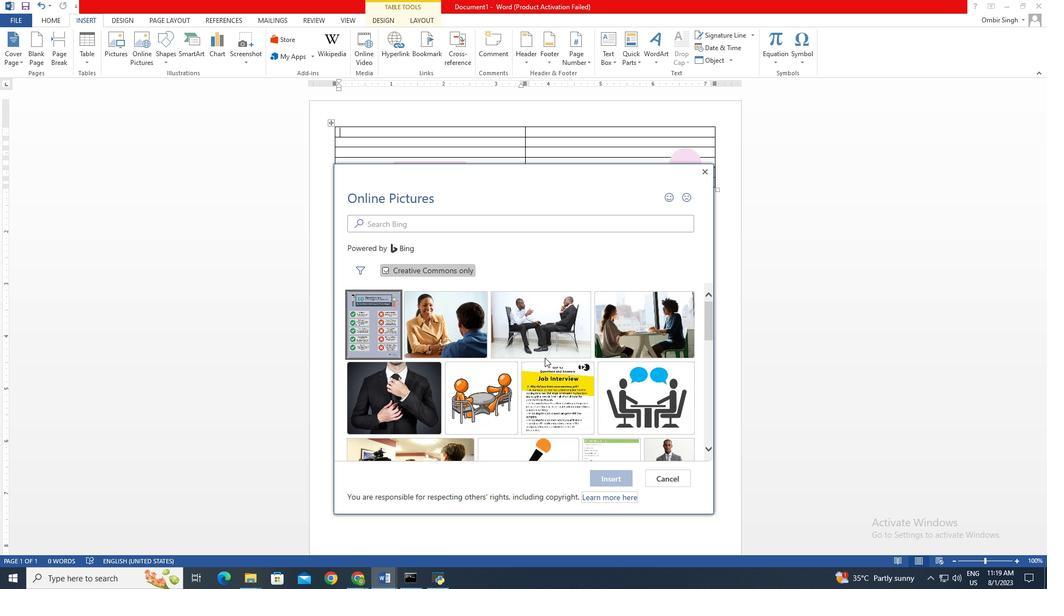 
Action: Mouse scrolled (545, 357) with delta (0, 0)
Screenshot: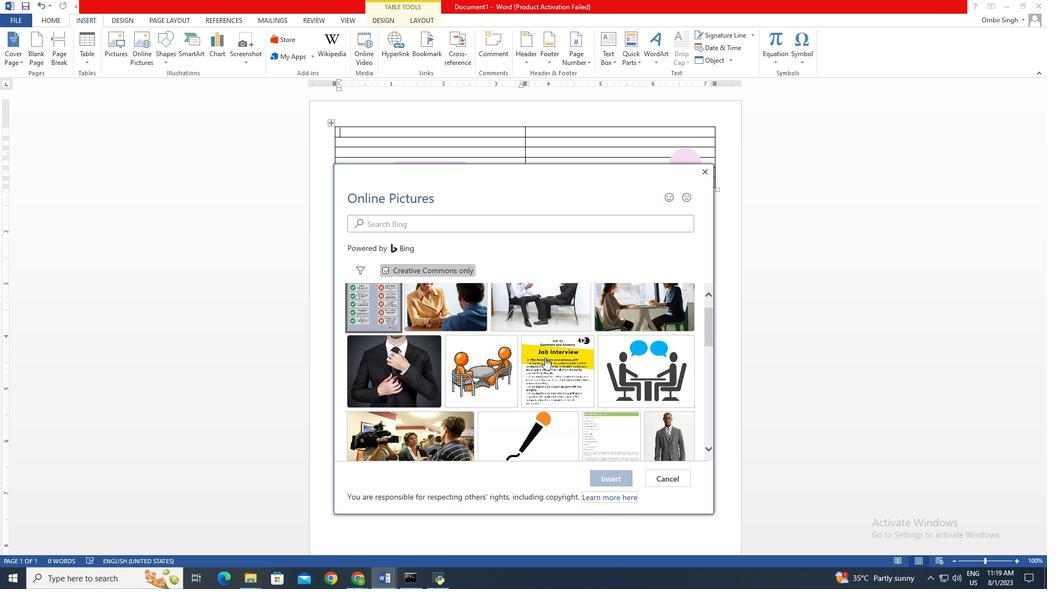 
Action: Mouse scrolled (545, 357) with delta (0, 0)
Screenshot: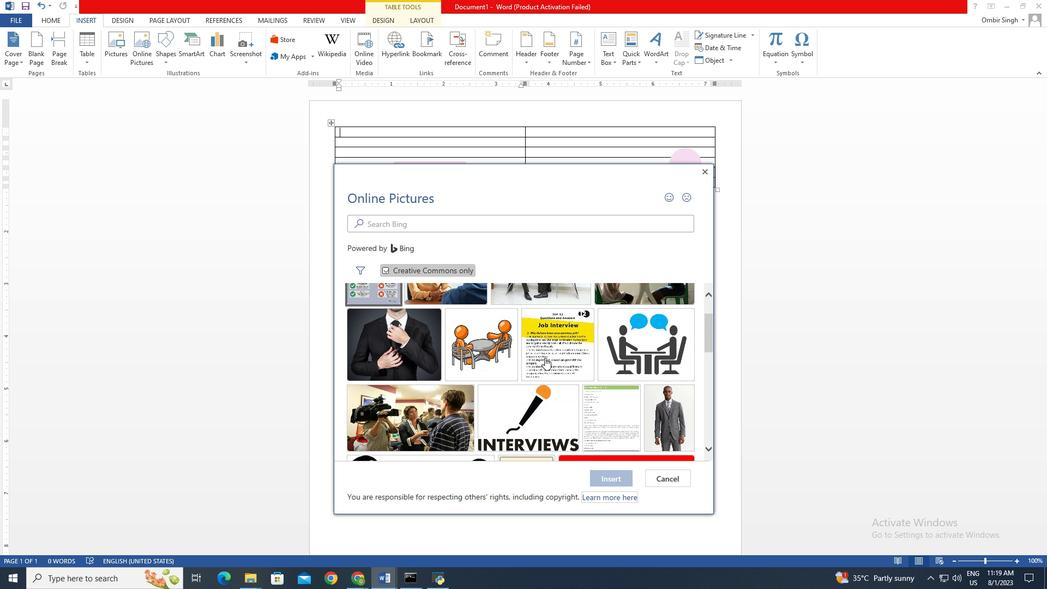 
Action: Mouse moved to (395, 342)
Screenshot: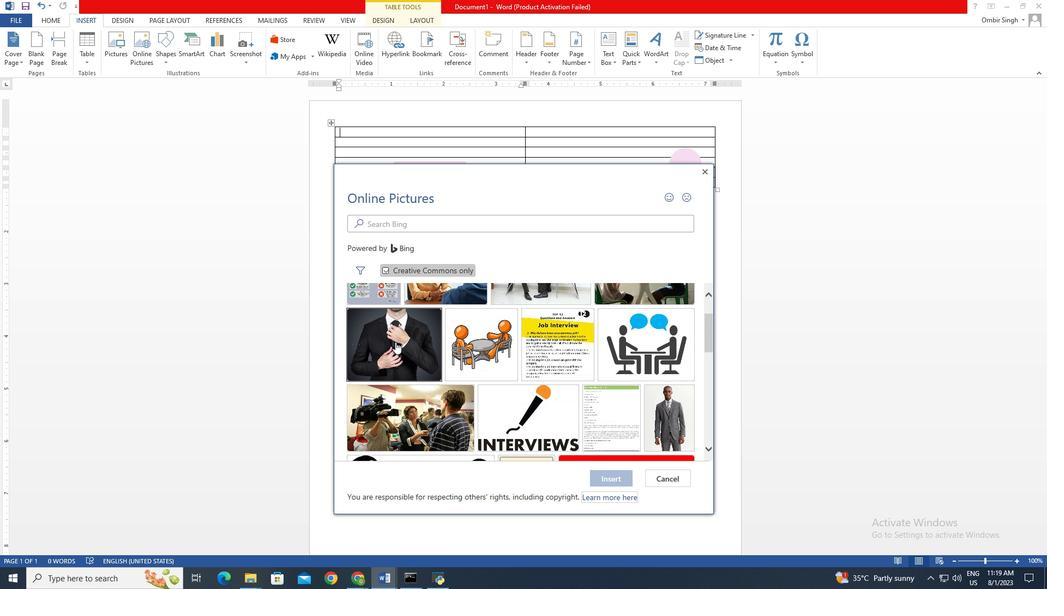 
Action: Mouse pressed left at (395, 342)
Screenshot: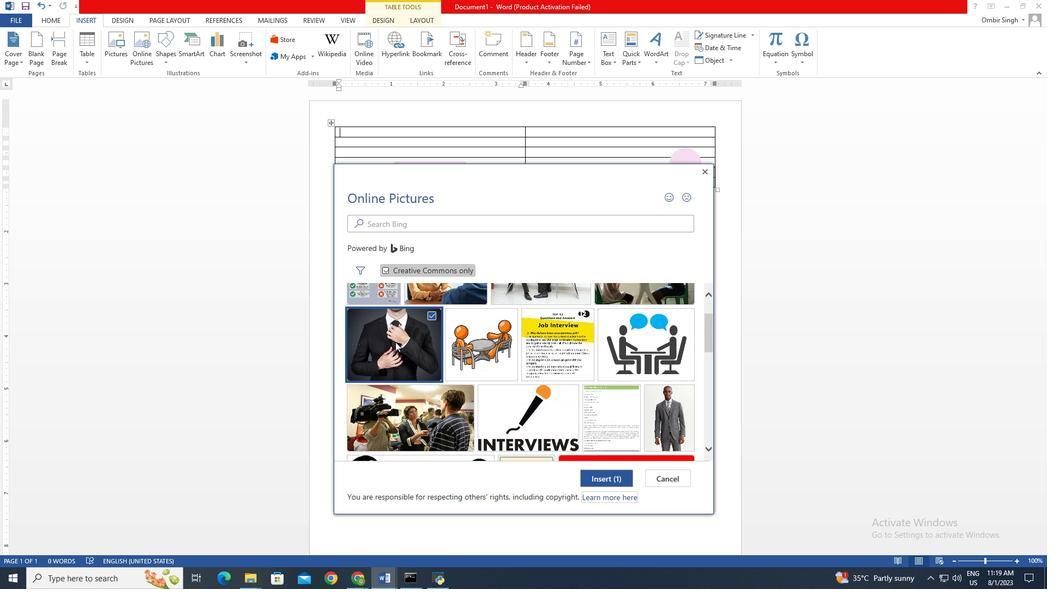 
Action: Mouse moved to (608, 479)
Screenshot: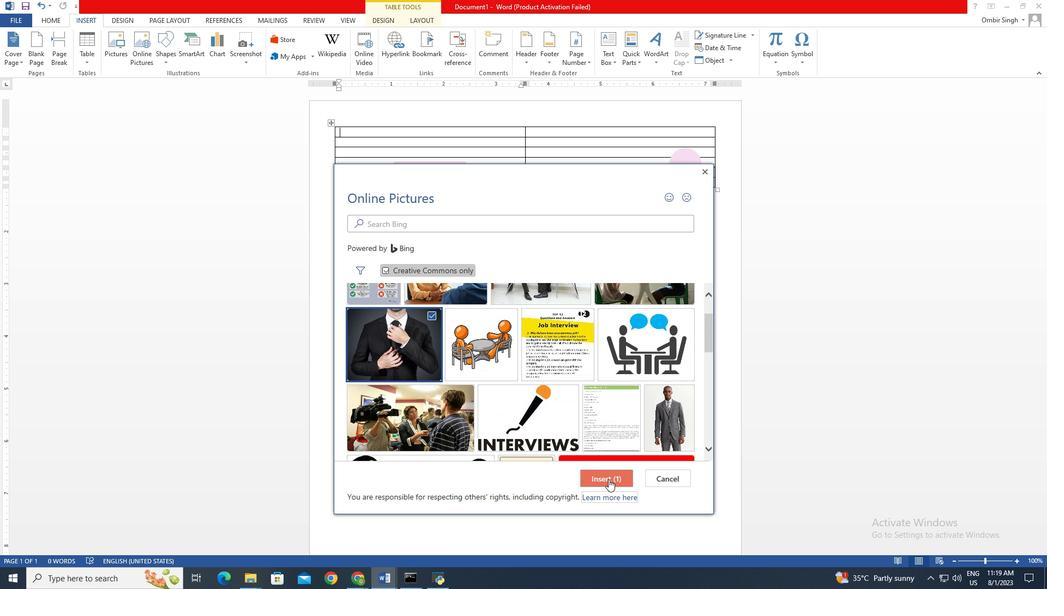 
Action: Mouse pressed left at (608, 479)
Screenshot: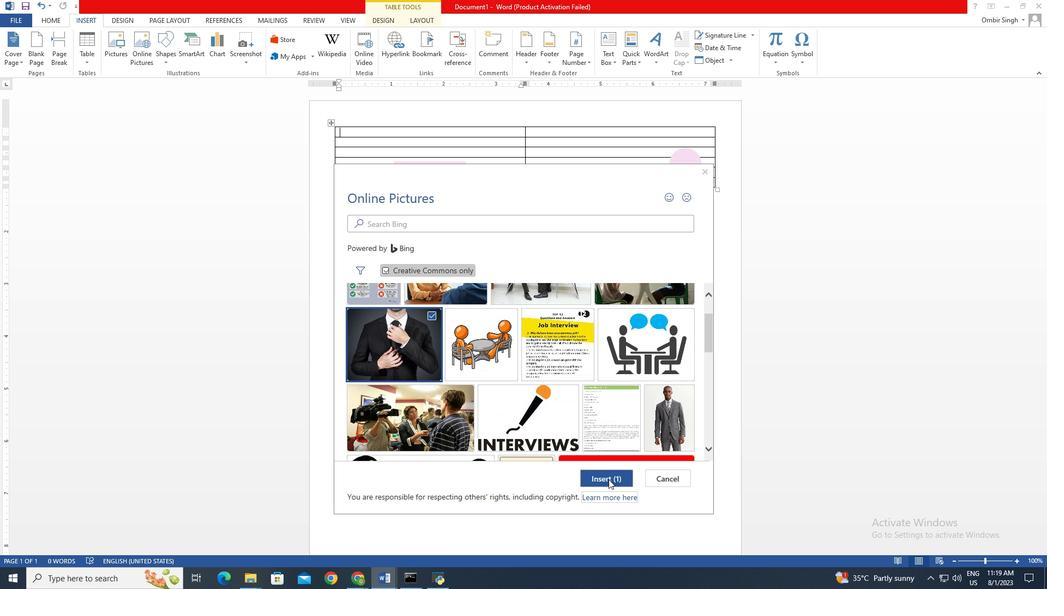 
Action: Mouse moved to (650, 364)
Screenshot: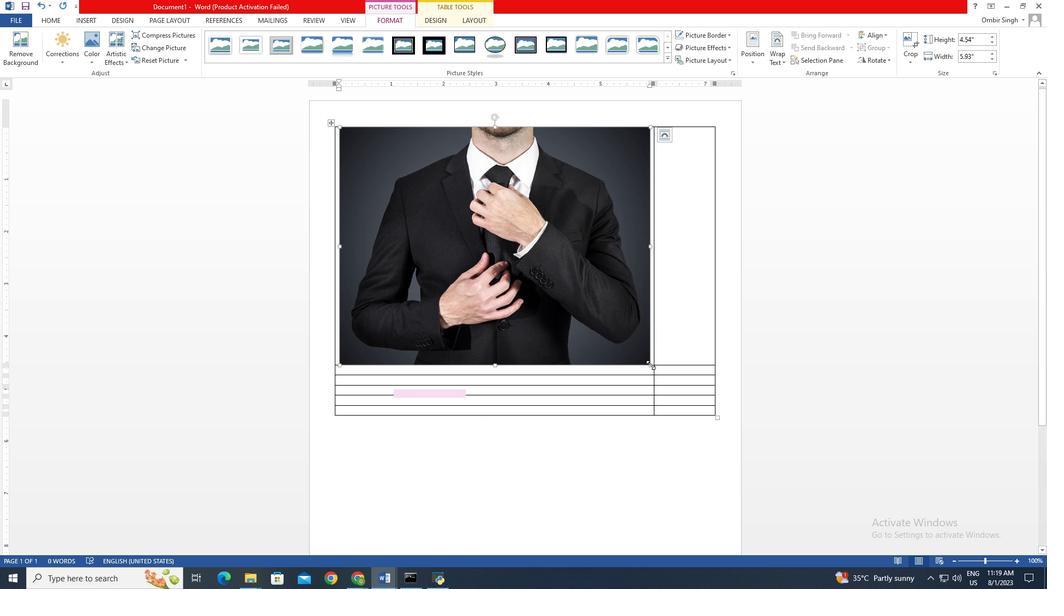 
Action: Mouse pressed left at (650, 364)
Screenshot: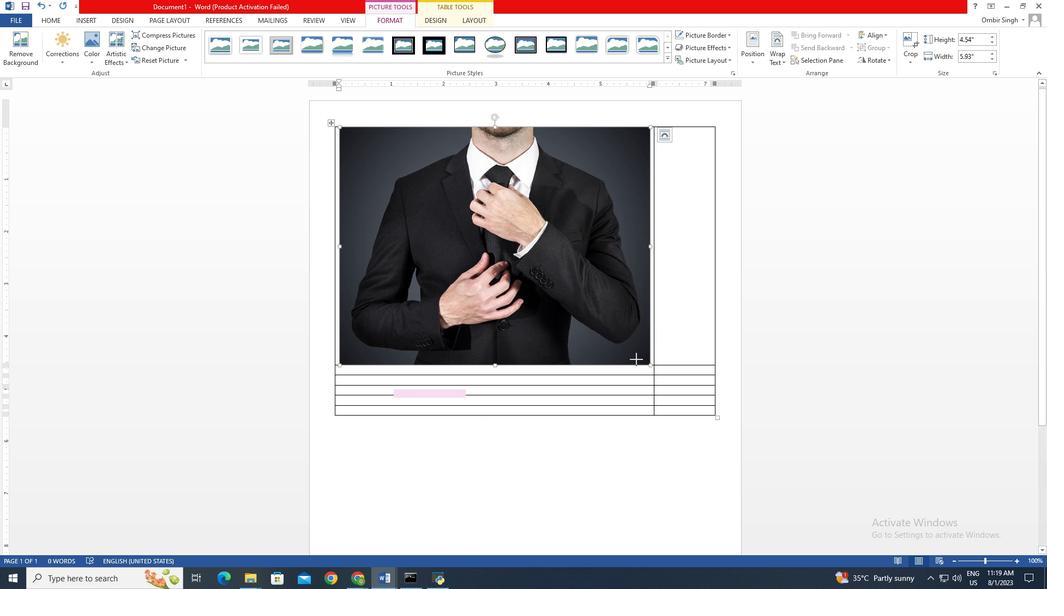
Action: Mouse moved to (618, 234)
Screenshot: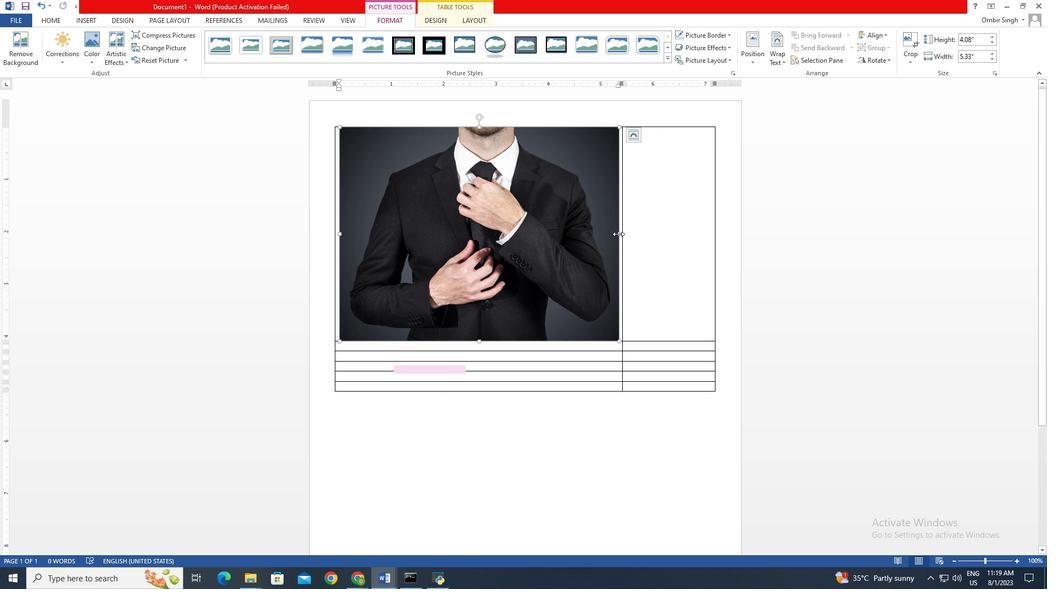 
Action: Mouse pressed left at (618, 234)
Screenshot: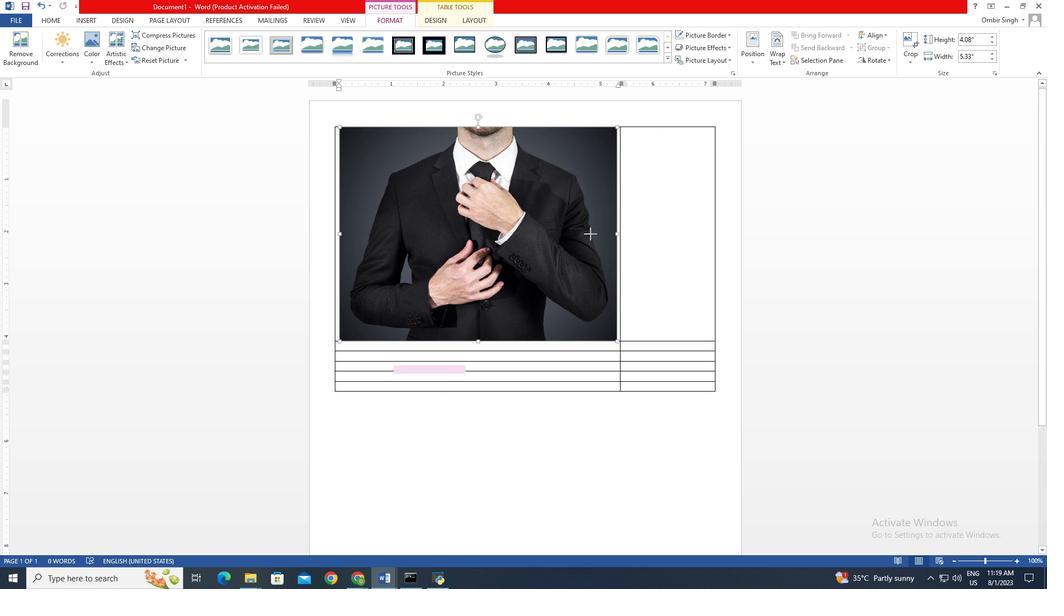 
Action: Mouse moved to (420, 340)
Screenshot: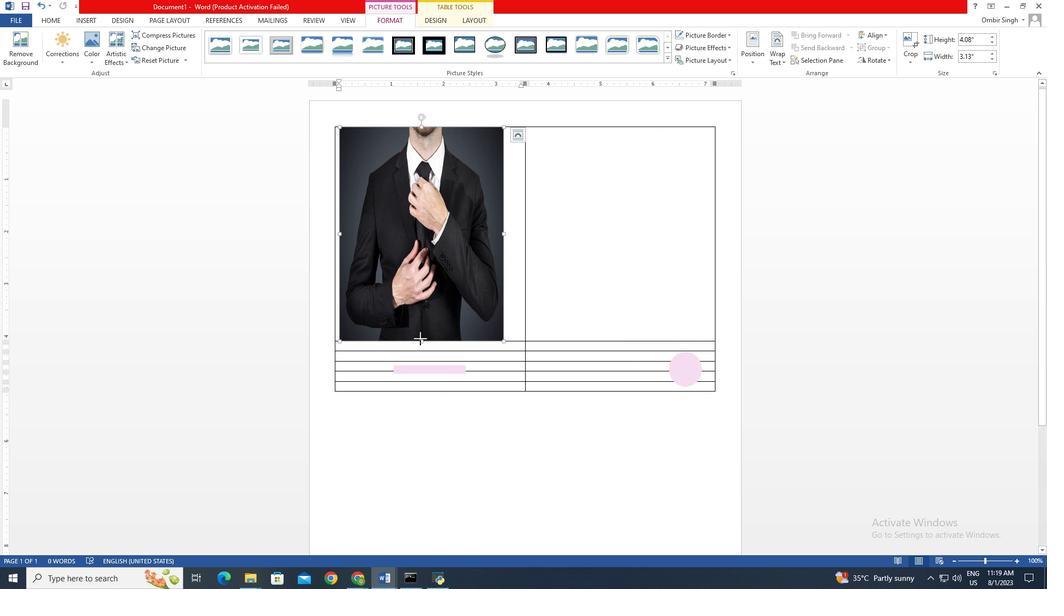 
Action: Mouse pressed left at (420, 340)
Screenshot: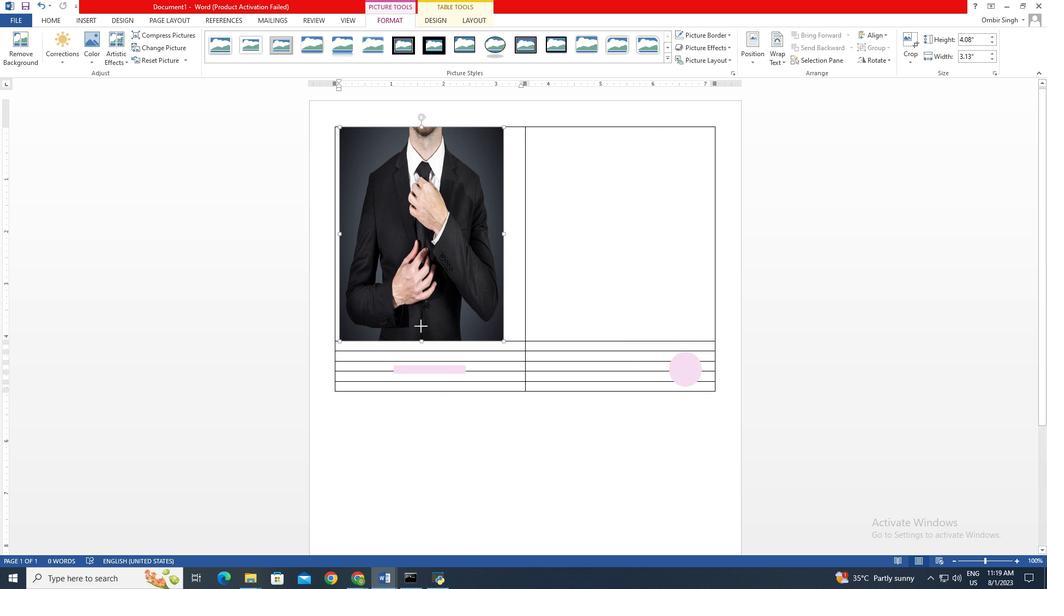 
Action: Mouse moved to (420, 354)
Screenshot: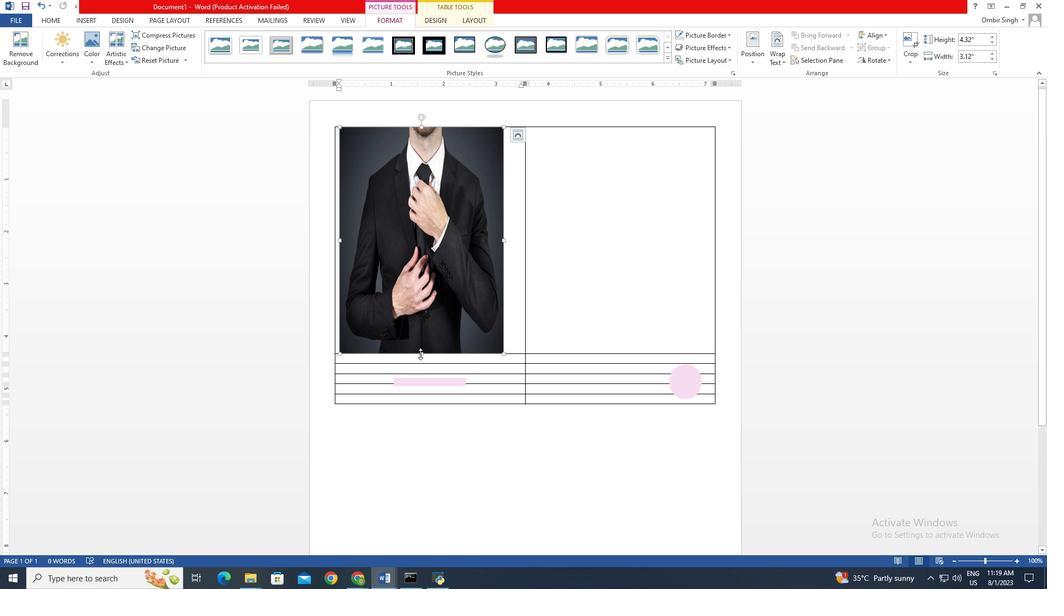 
Action: Mouse pressed left at (420, 354)
Screenshot: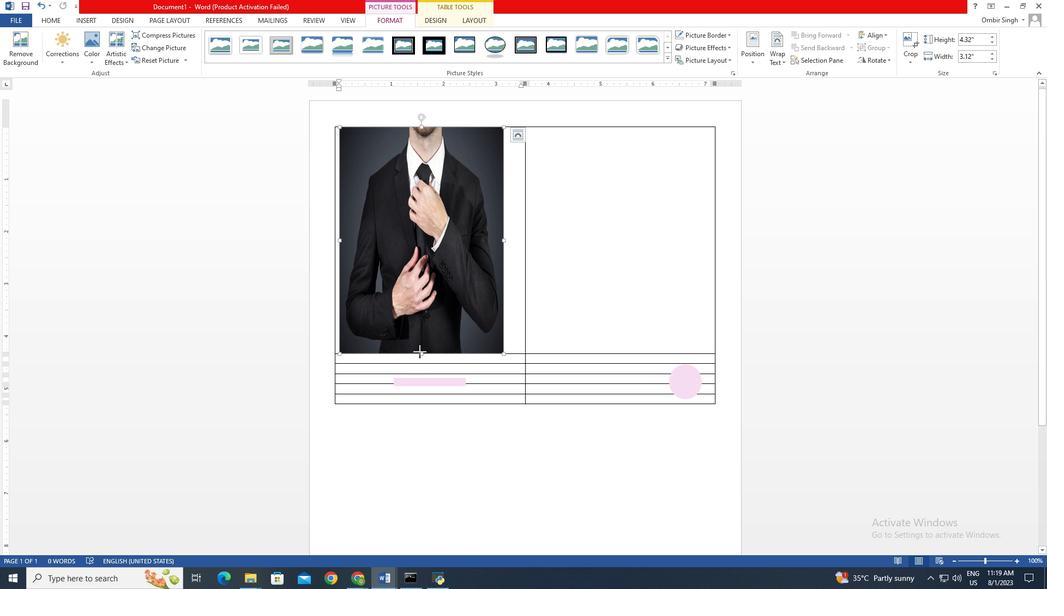 
Action: Mouse moved to (504, 222)
Screenshot: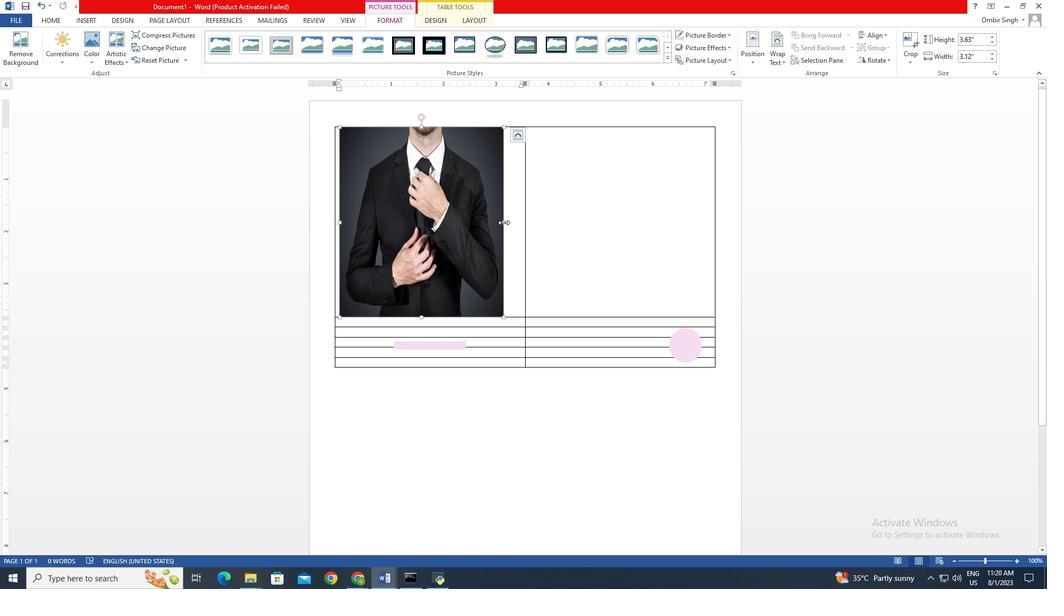 
Action: Mouse pressed left at (504, 222)
Screenshot: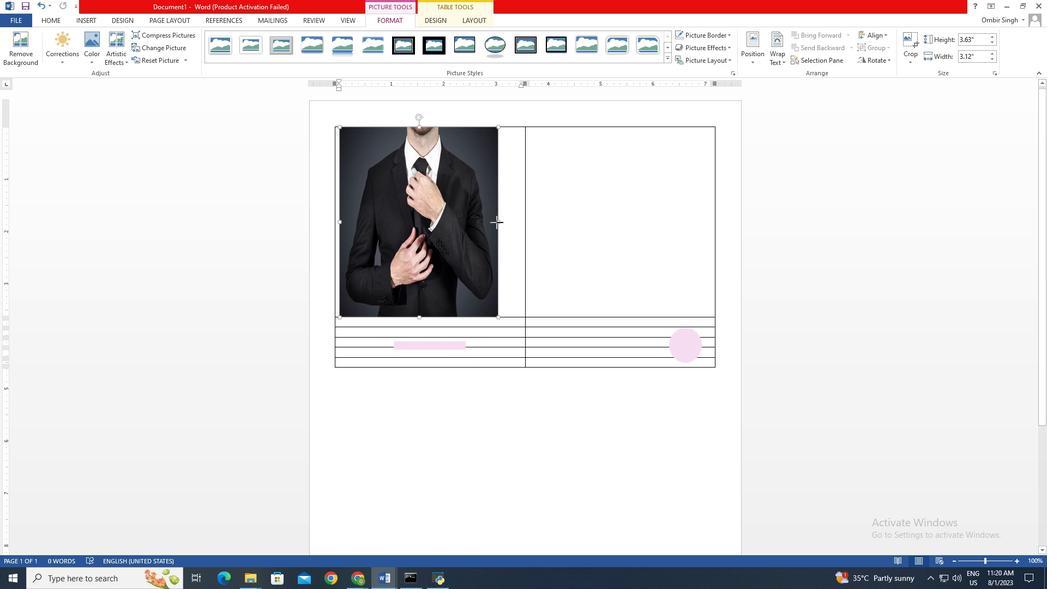 
Action: Mouse moved to (439, 221)
Screenshot: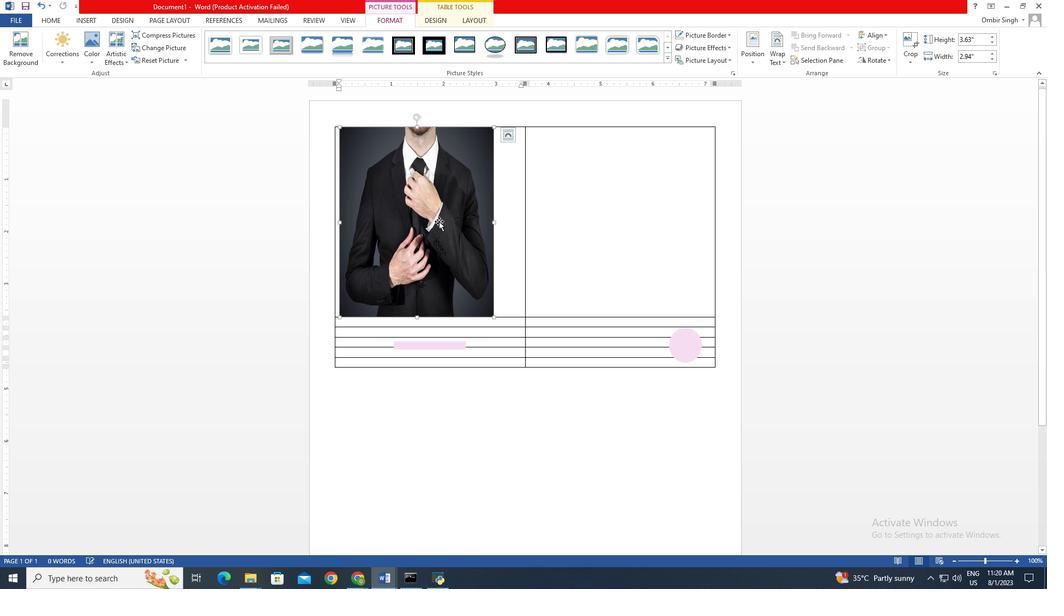 
Action: Mouse pressed left at (439, 221)
Screenshot: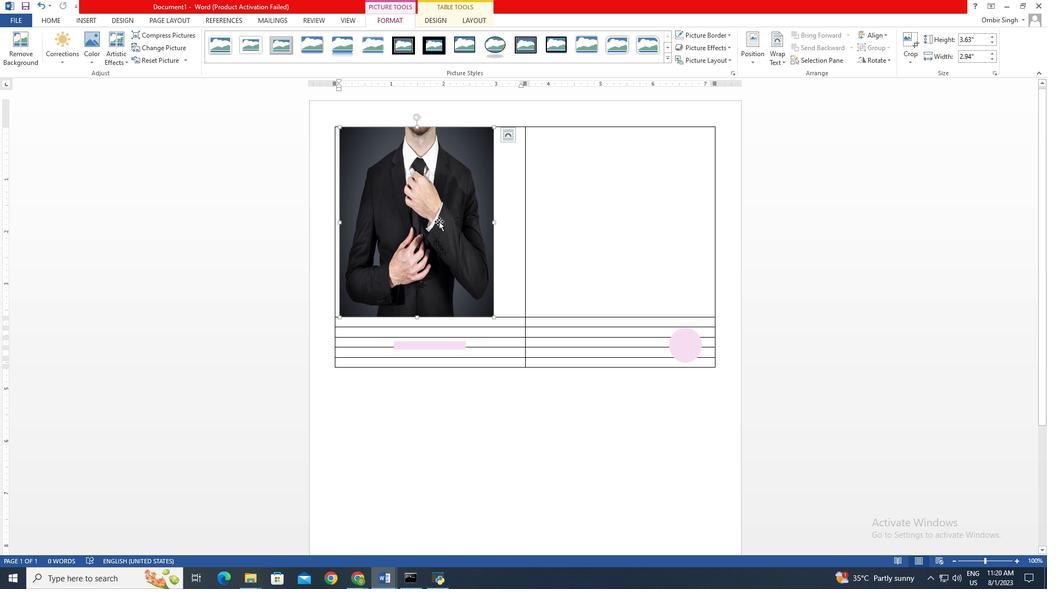 
Action: Mouse moved to (581, 232)
Screenshot: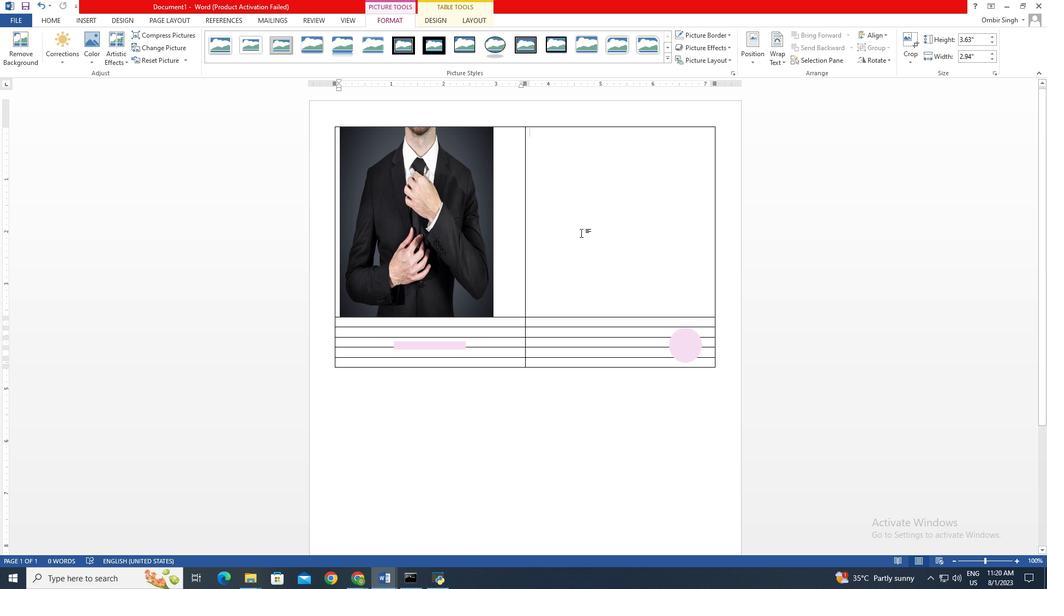 
Action: Mouse pressed left at (581, 232)
Screenshot: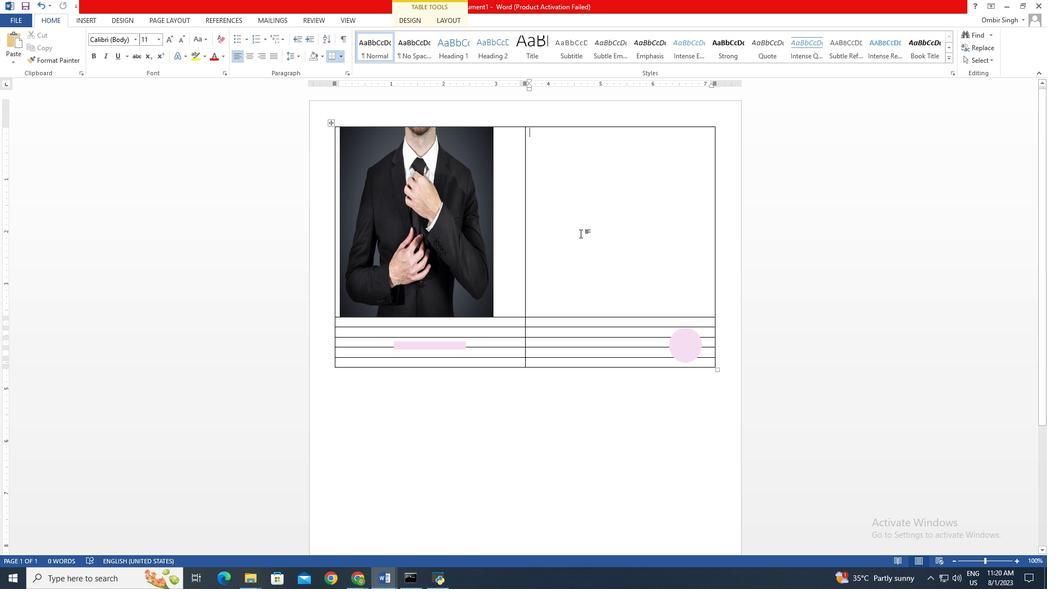 
Action: Mouse moved to (524, 247)
Screenshot: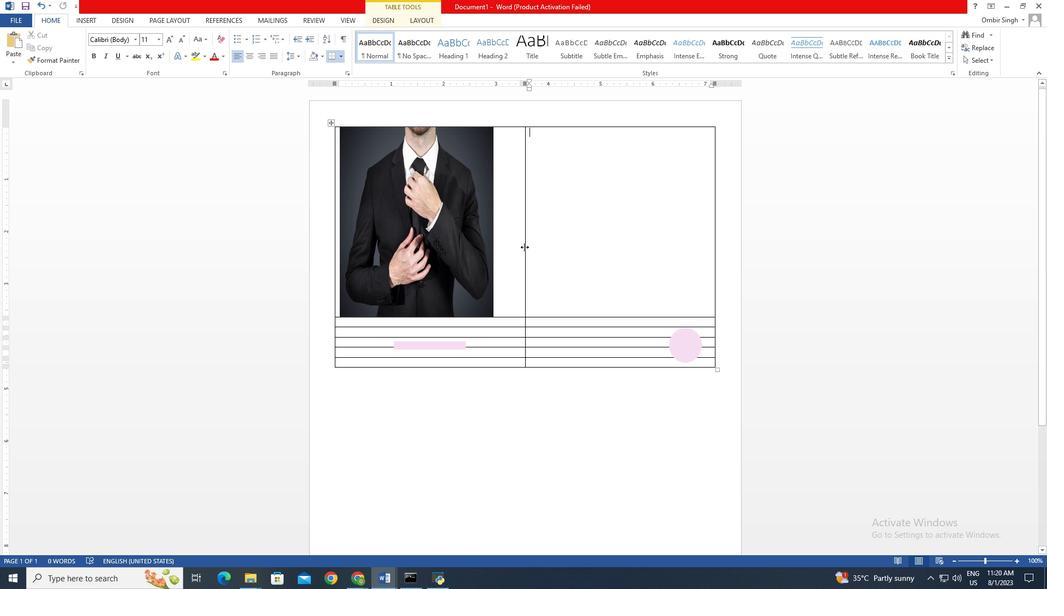 
Action: Mouse pressed left at (524, 247)
Screenshot: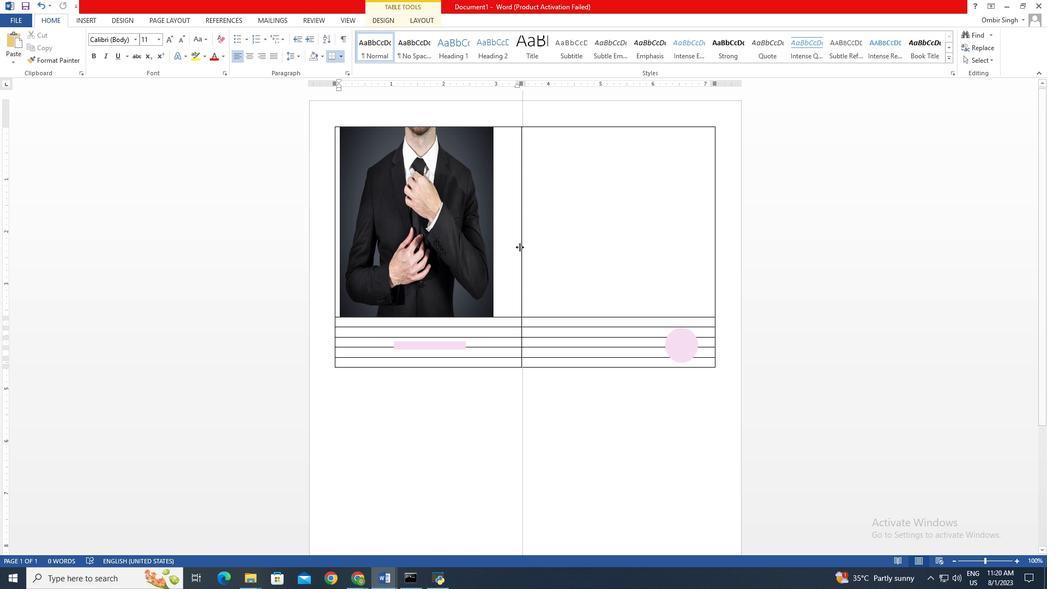 
Action: Mouse moved to (540, 243)
Screenshot: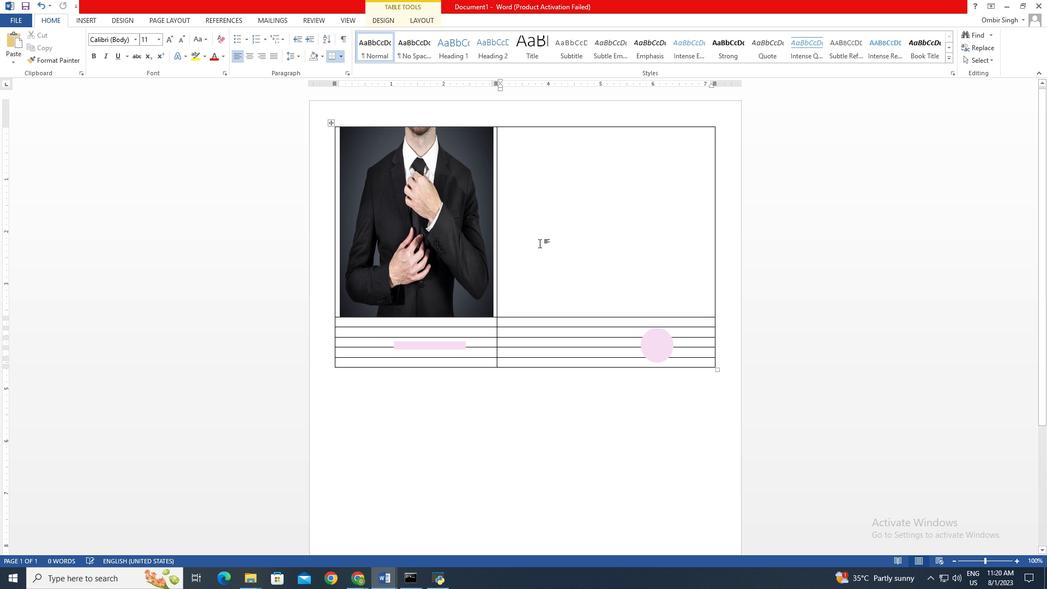 
Action: Mouse pressed left at (540, 243)
Screenshot: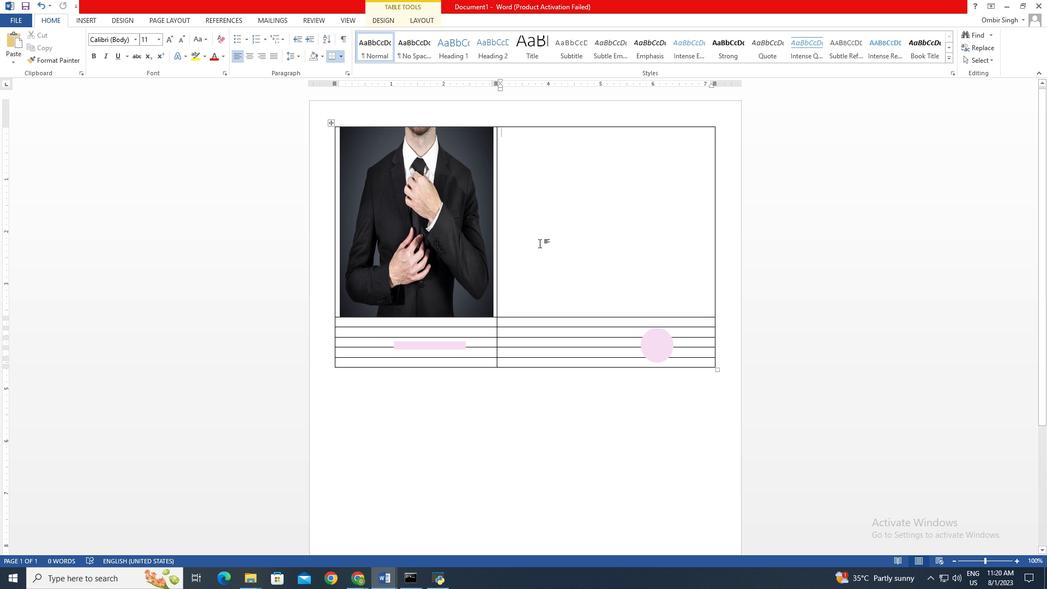 
Action: Mouse moved to (333, 229)
Screenshot: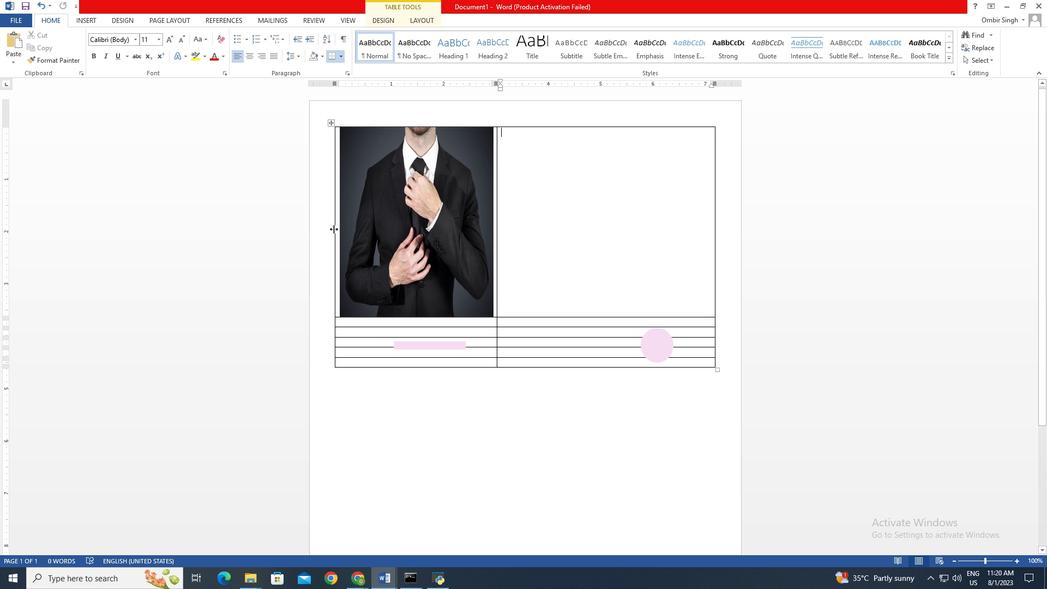 
Action: Mouse pressed left at (333, 229)
Screenshot: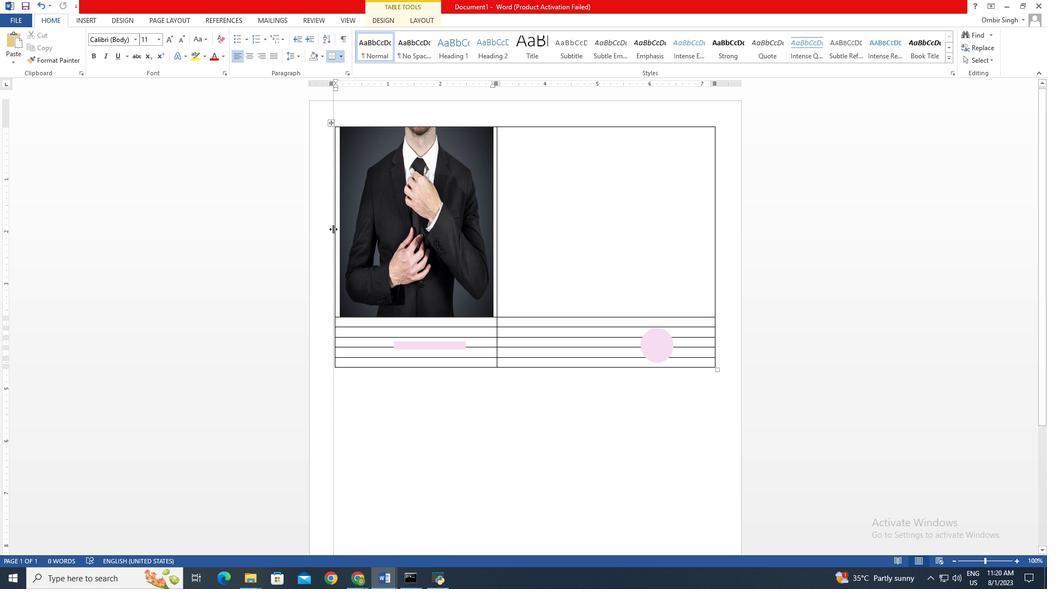 
Action: Mouse moved to (391, 232)
Screenshot: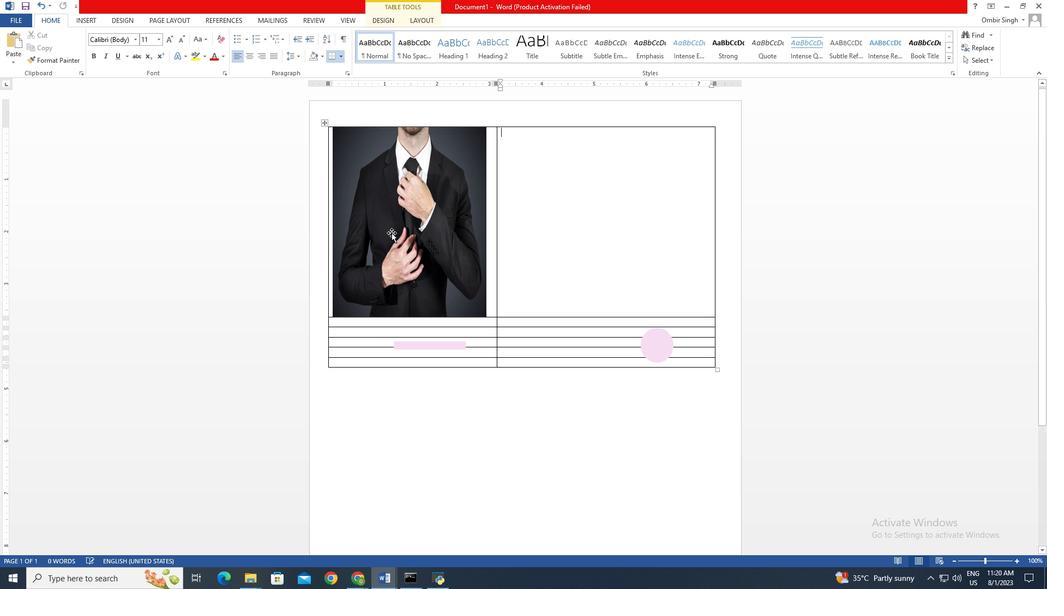
Action: Mouse pressed left at (391, 232)
Screenshot: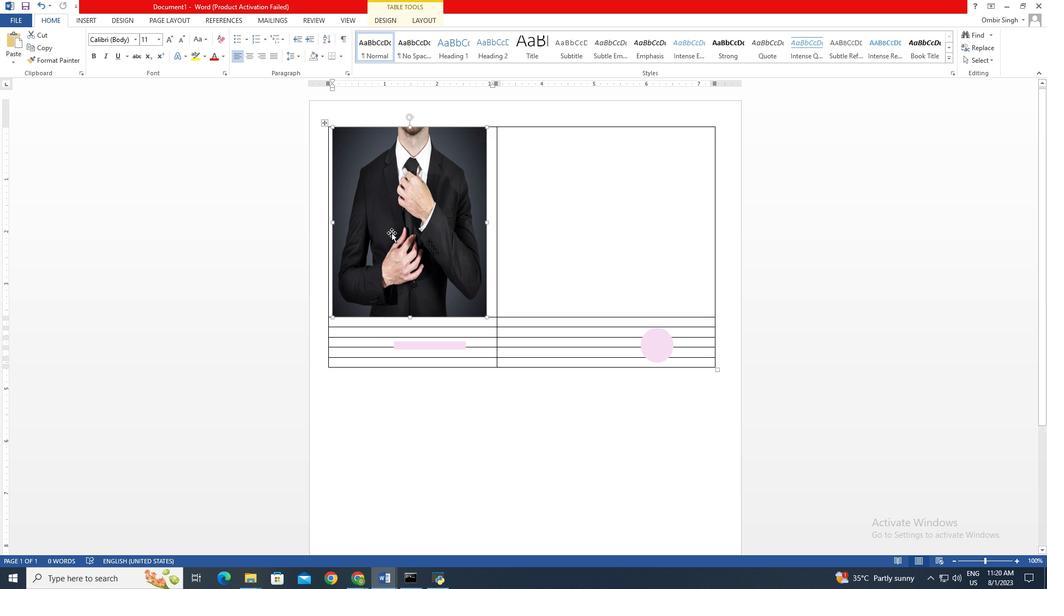 
Action: Mouse moved to (576, 249)
Screenshot: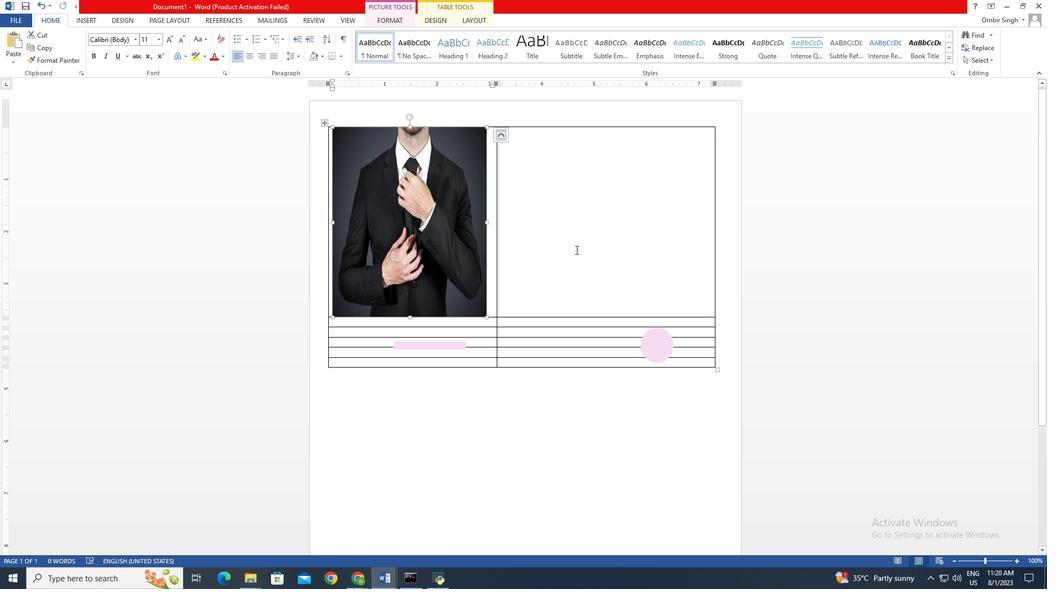 
Action: Mouse pressed left at (576, 249)
Screenshot: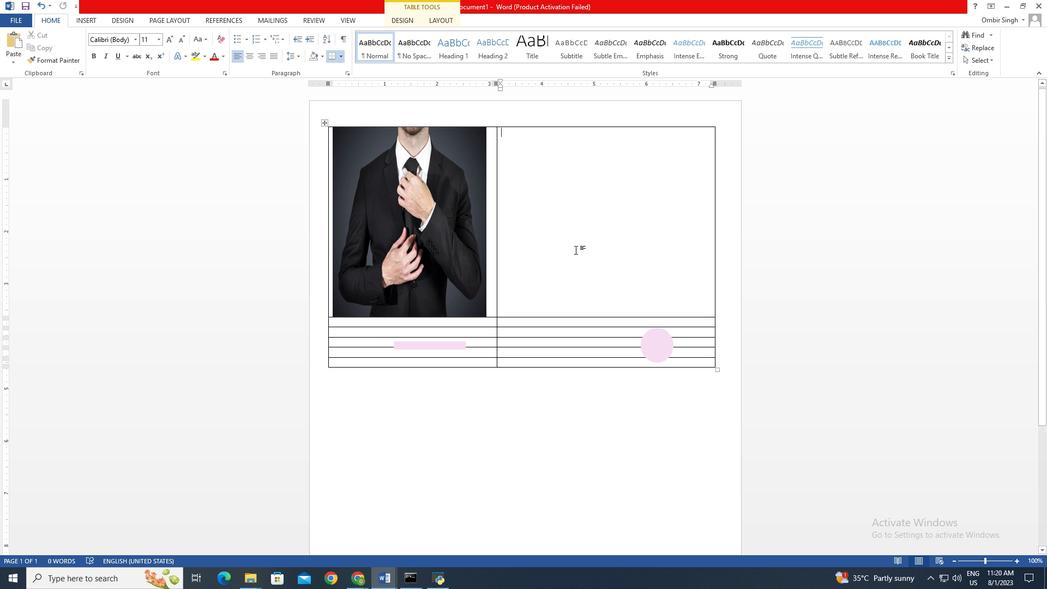 
Action: Mouse moved to (445, 244)
Screenshot: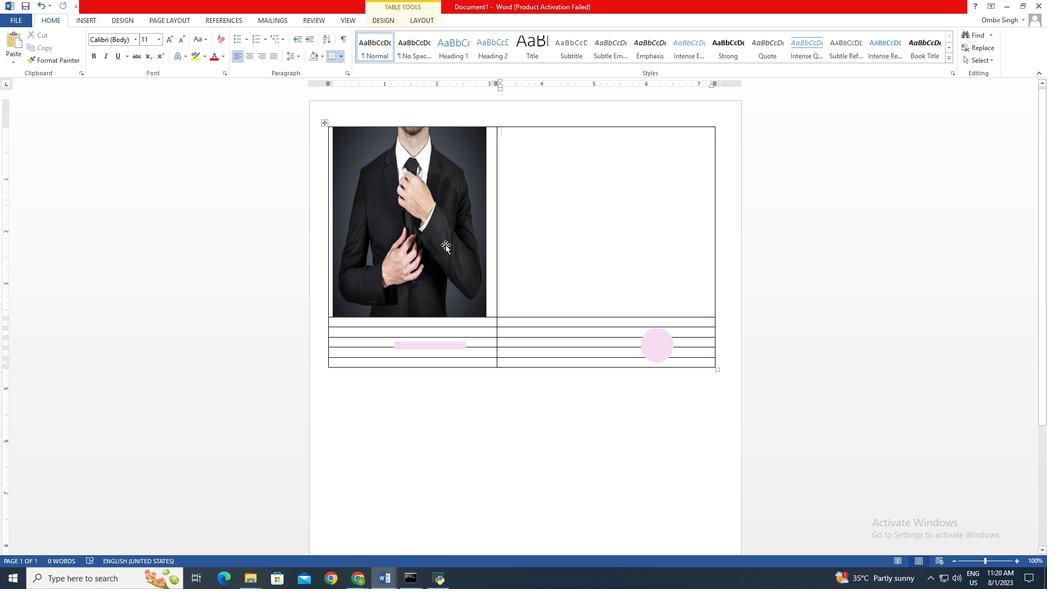 
Action: Mouse pressed left at (445, 244)
Screenshot: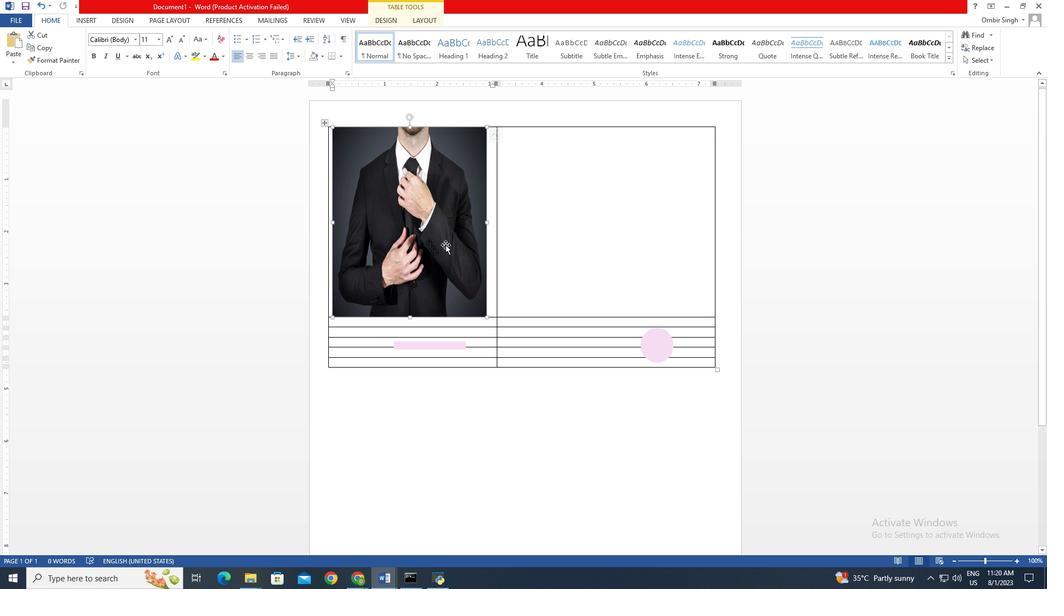 
Action: Mouse moved to (496, 245)
Screenshot: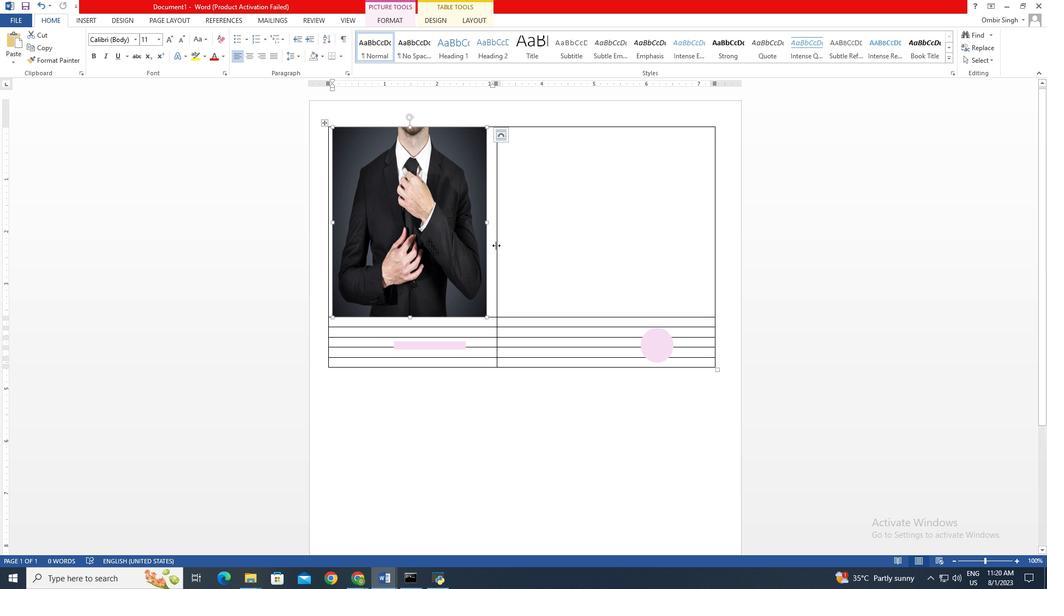 
Action: Mouse pressed left at (496, 245)
Screenshot: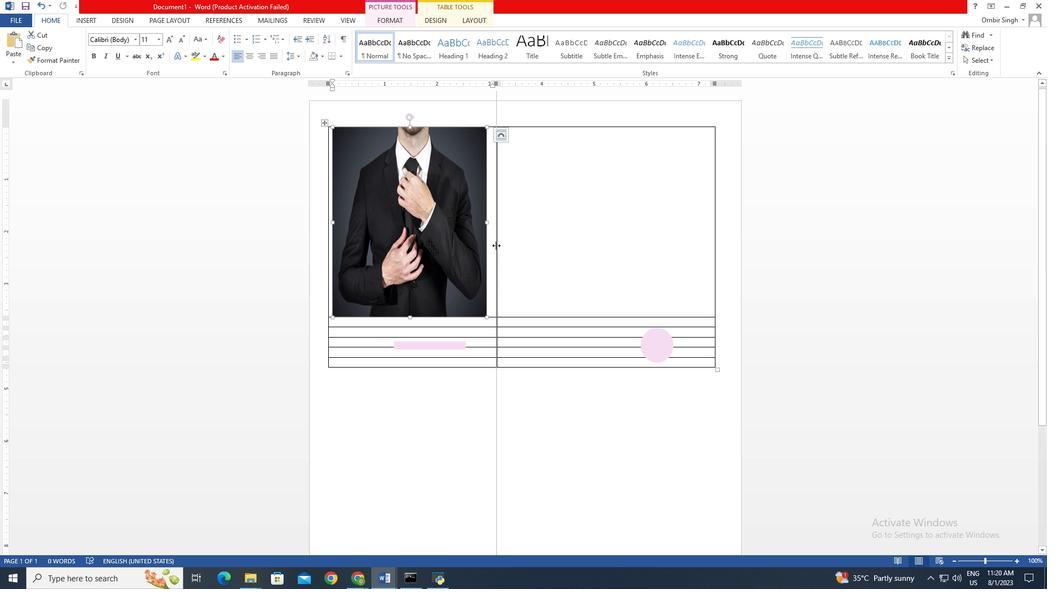 
Action: Mouse moved to (549, 233)
Screenshot: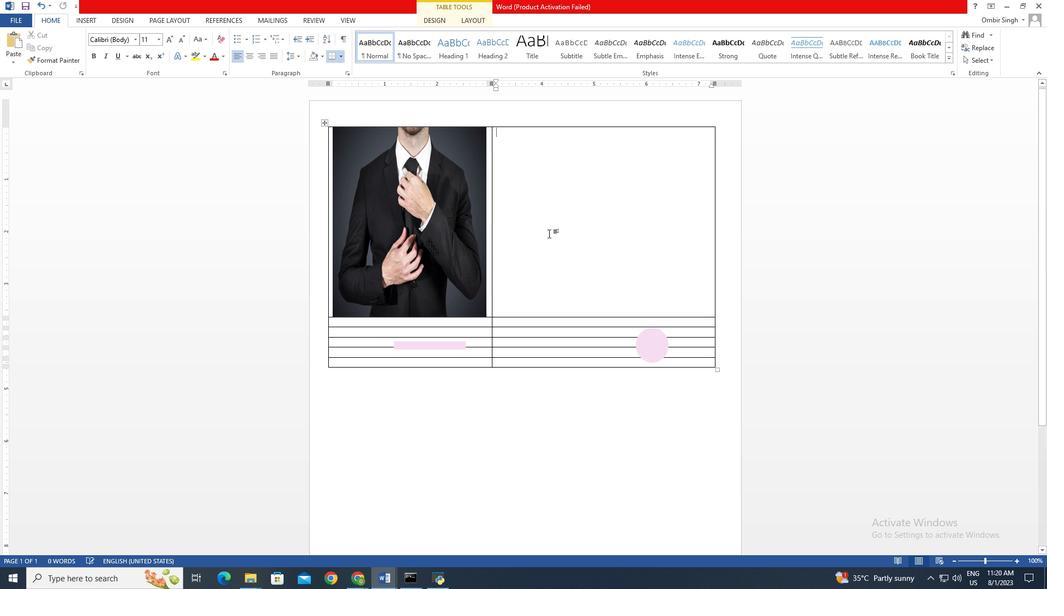 
Action: Mouse pressed left at (549, 233)
Screenshot: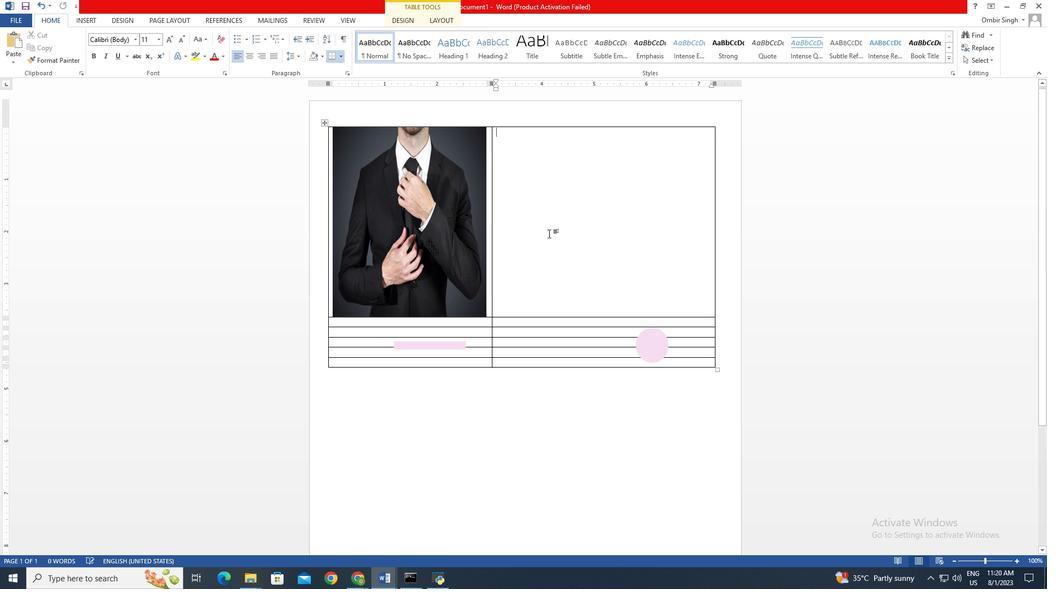 
Action: Mouse moved to (571, 190)
Screenshot: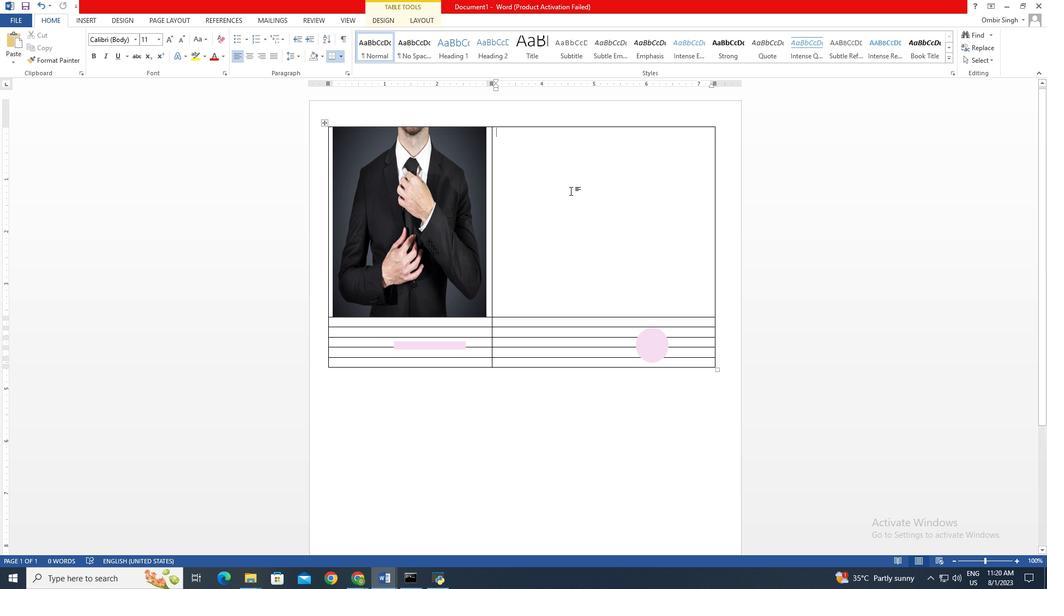 
Action: Key pressed <Key.shift><Key.shift>Graphic<Key.backspace><Key.backspace><Key.backspace><Key.backspace><Key.backspace><Key.backspace><Key.caps_lock>RAPHIC<Key.space>DESIGNER<Key.enter><Key.enter><Key.enter><Key.shift><Key.caps_lock><Key.shift>Manasi<Key.enter><Key.shift><Key.shift><Key.shift><Key.shift><Key.shift><Key.shift><Key.shift><Key.shift><Key.shift><Key.shift><Key.shift><Key.shift><Key.shift><Key.shift>Goyal<Key.enter><Key.enter><Key.enter><Key.enter><Key.shift><Key.shift><Key.shift><Key.shift><Key.shift><Key.shift><Key.shift><Key.shift><Key.shift><Key.caps_lock>OBJECTIVE<Key.enter><Key.shift><Key.shift><Key.shift>tO<Key.space><Key.caps_lock>lev<Key.backspace><Key.backspace>everage<Key.space>me<Key.space>creative<Key.backspace>ity<Key.space>and<Key.space>design<Key.space>skills<Key.space>to<Key.space>devlop<Key.space><Key.backspace><Key.backspace><Key.backspace><Key.backspace>elop<Key.enter>visually<Key.space>compelling<Key.space>and<Key.space>effective<Key.space>designs<Key.space>that<Key.space>meet<Key.space><Key.backspace><Key.enter>the<Key.space>needs<Key.space>and<Key.space>exceed<Key.space>the<Key.space>expectations<Key.space>of<Key.space>clients.
Screenshot: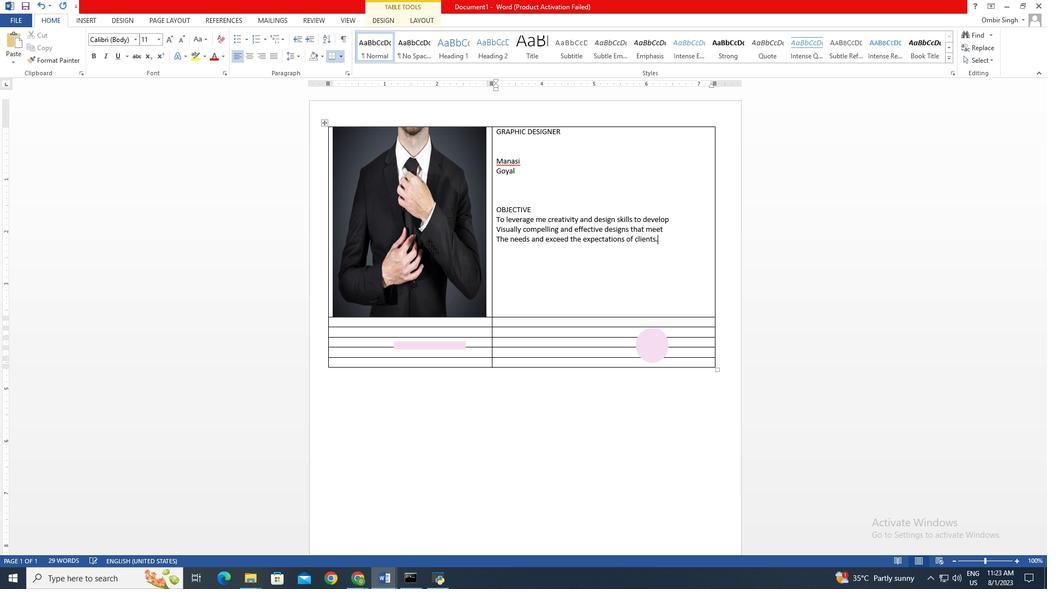 
Action: Mouse moved to (536, 209)
Screenshot: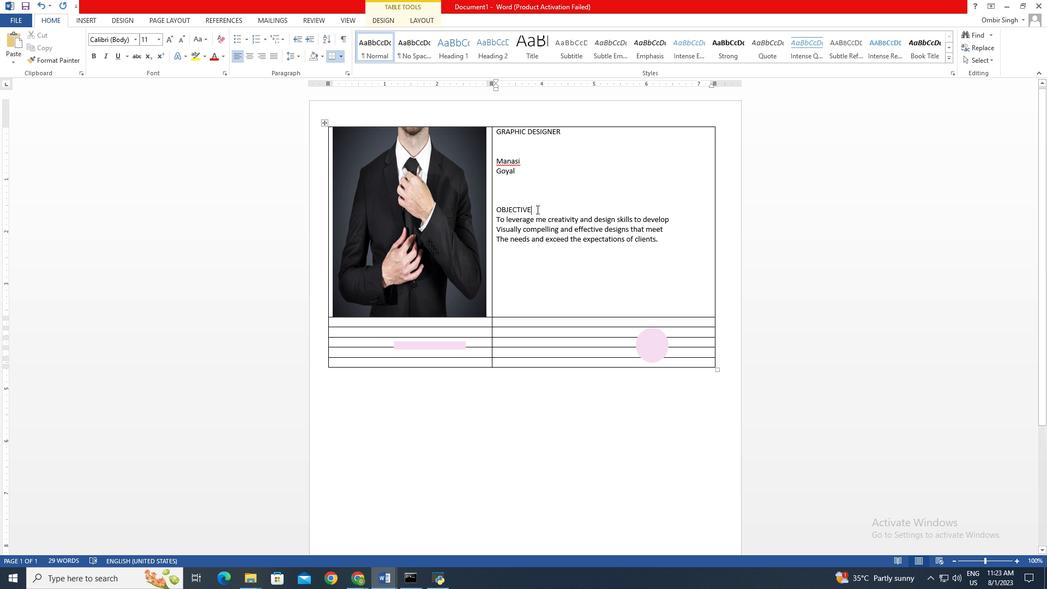 
Action: Mouse pressed left at (536, 209)
Screenshot: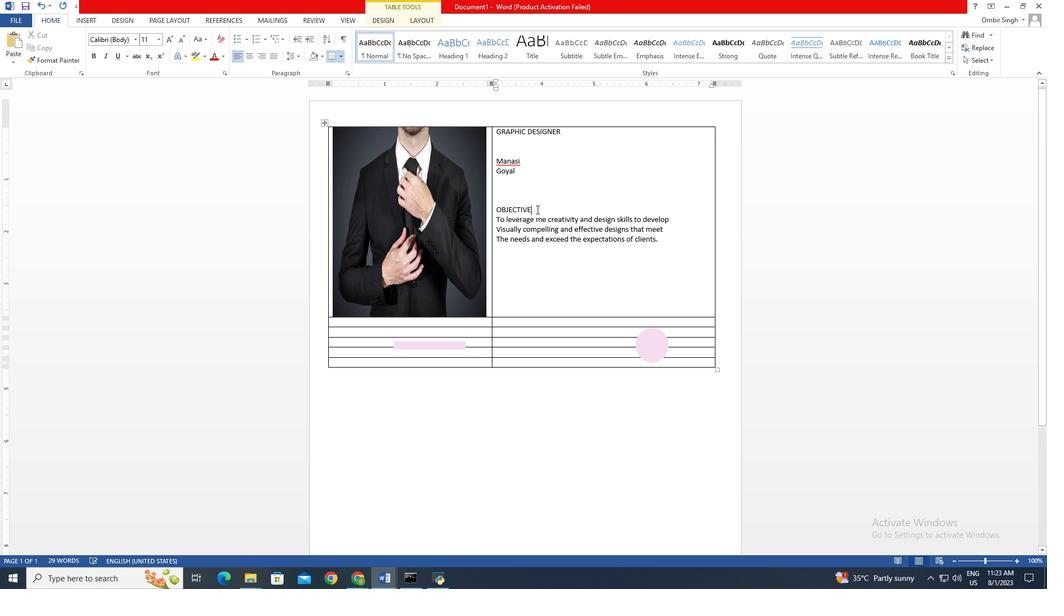 
Action: Key pressed <Key.enter>
Screenshot: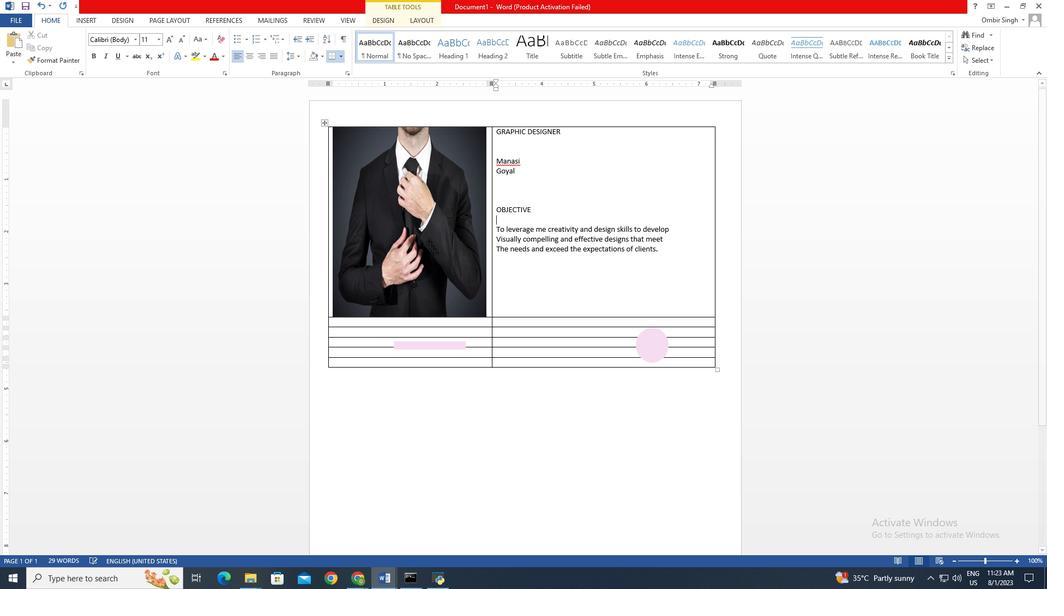 
Action: Mouse moved to (661, 250)
Screenshot: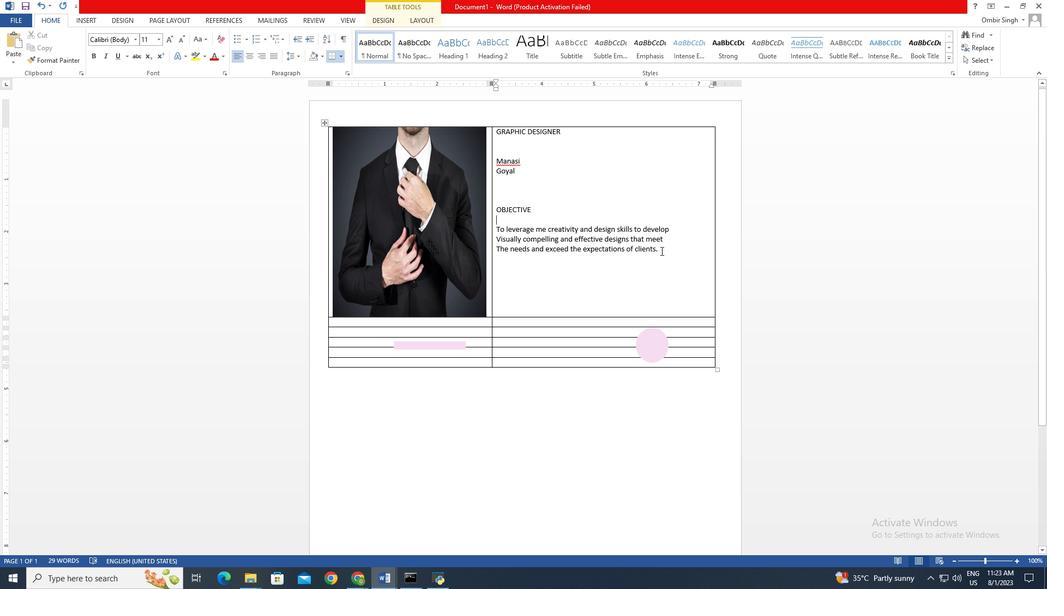 
Action: Mouse pressed left at (661, 250)
Screenshot: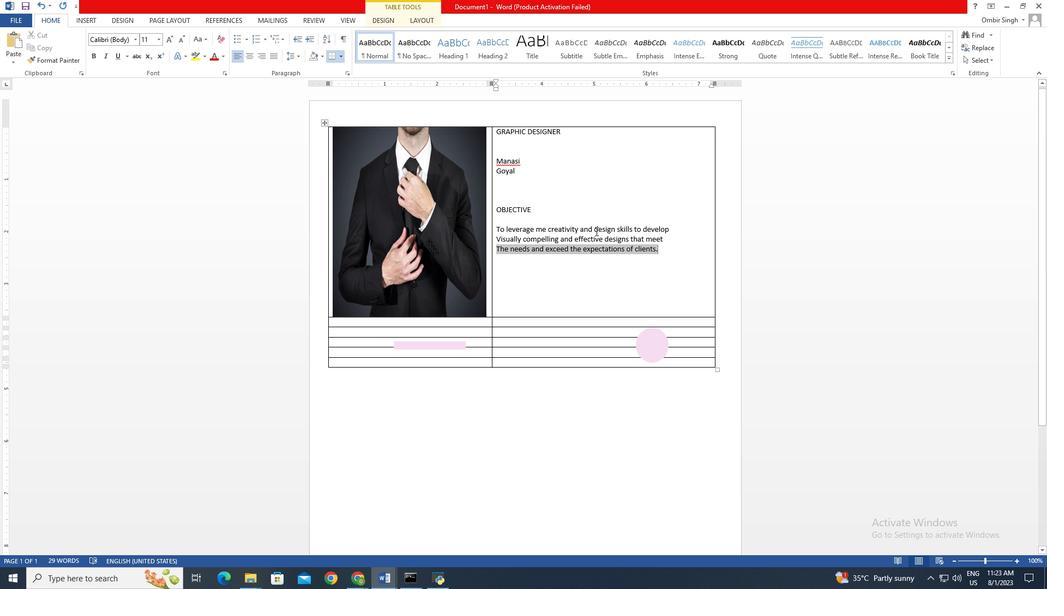 
Action: Mouse moved to (528, 151)
Screenshot: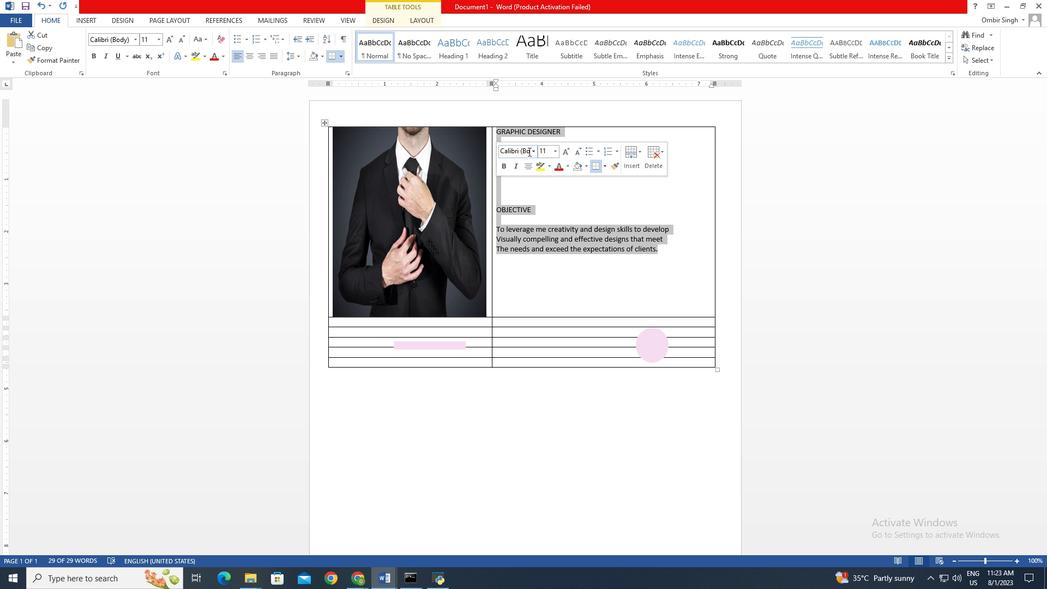 
Action: Mouse pressed left at (528, 151)
Screenshot: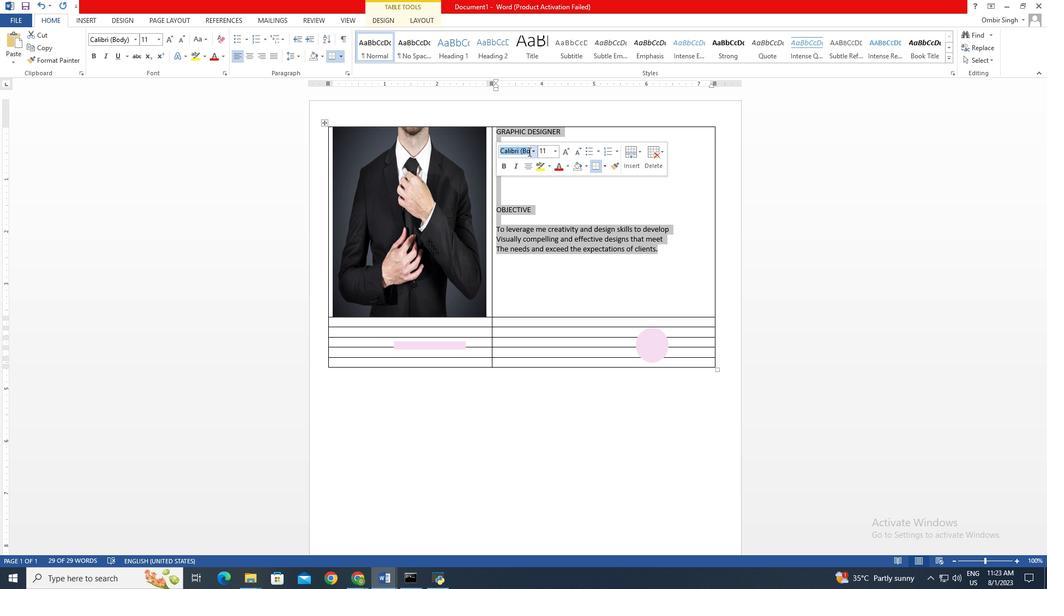 
Action: Key pressed <Key.shift>Century<Key.space><Key.shift><Key.shift><Key.shift>Go<Key.enter>
Screenshot: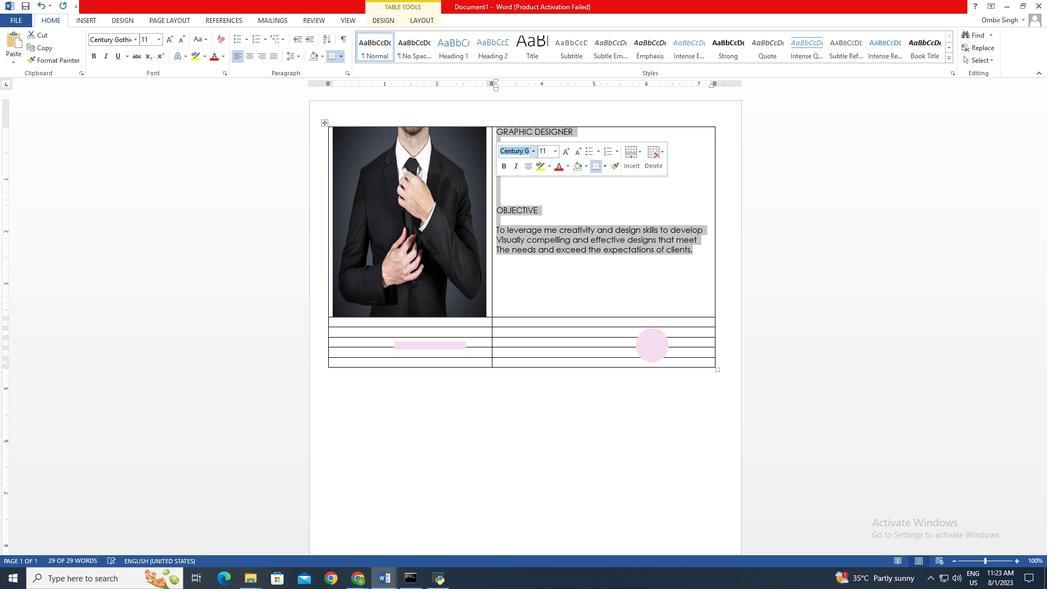 
Action: Mouse moved to (562, 208)
Screenshot: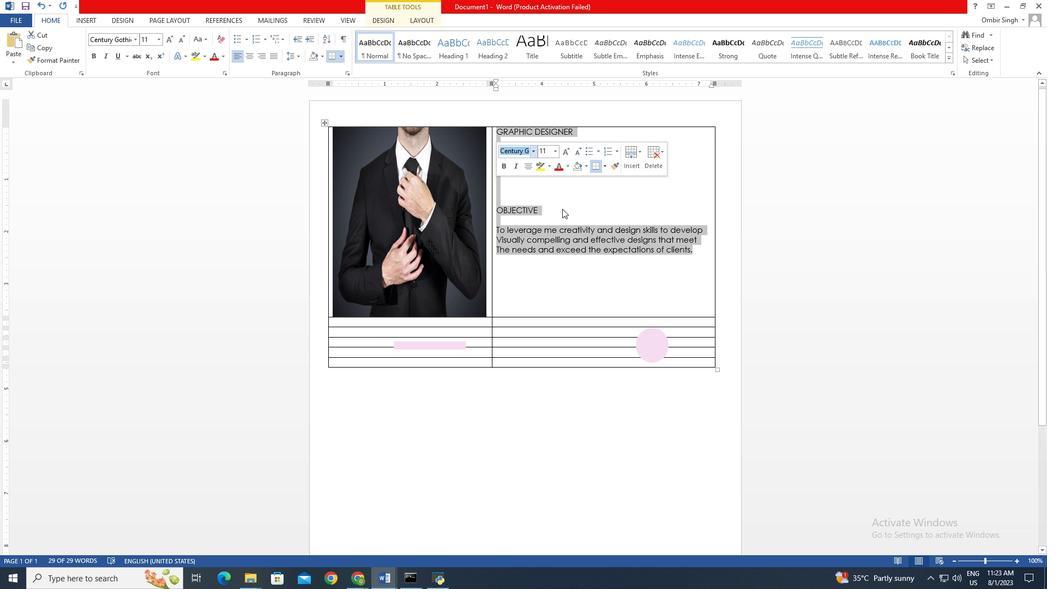 
Action: Mouse pressed left at (562, 208)
Screenshot: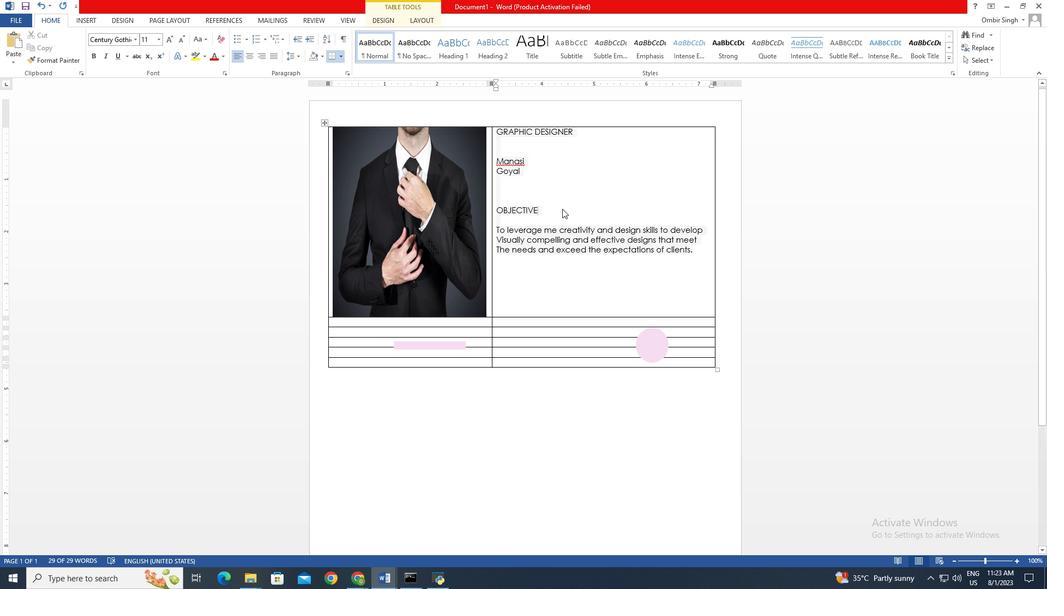 
Action: Mouse moved to (496, 86)
Screenshot: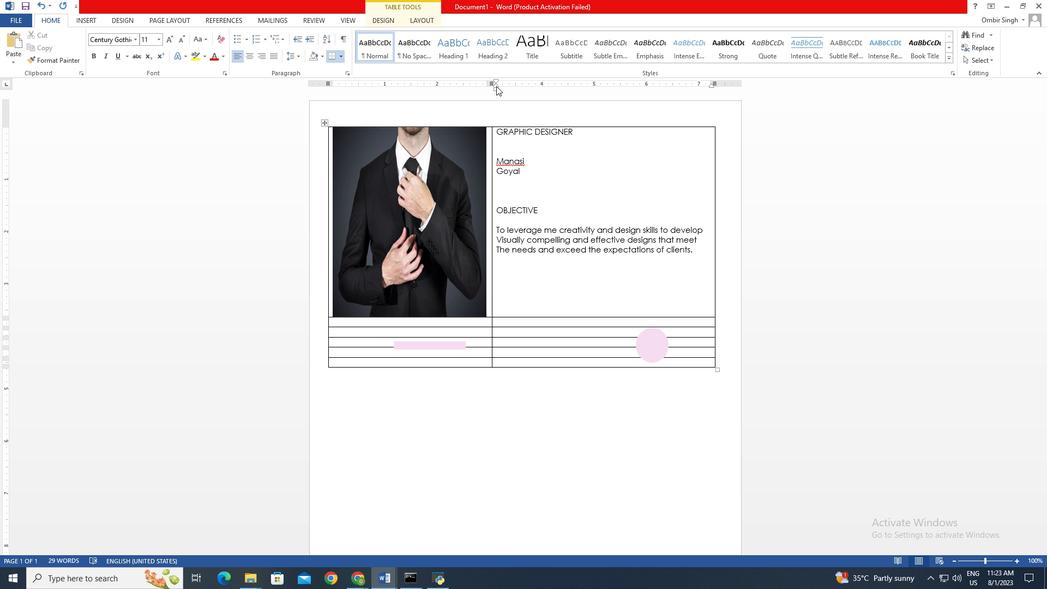 
Action: Mouse pressed left at (496, 86)
Screenshot: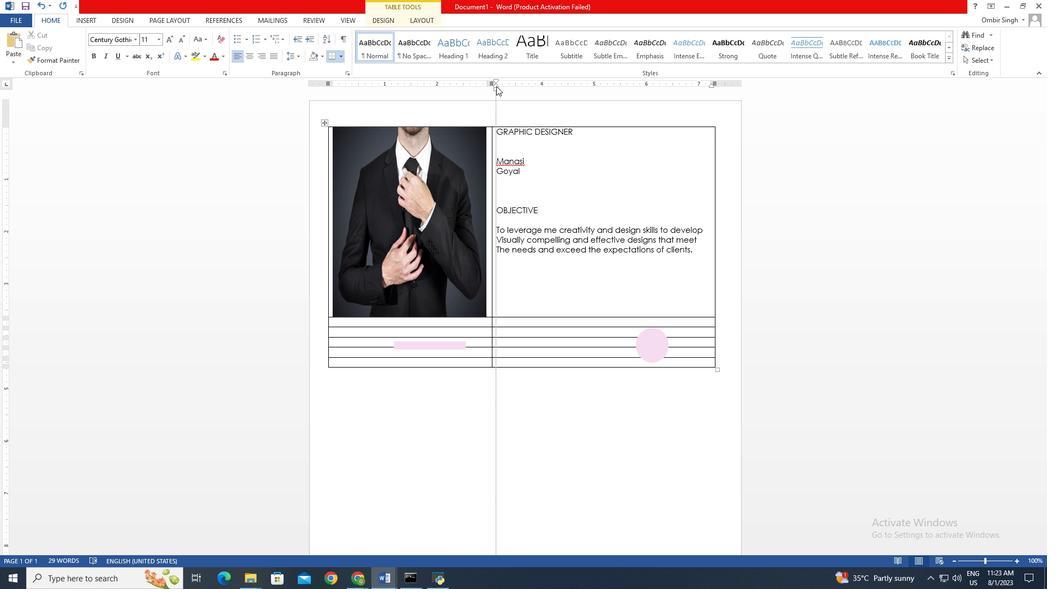 
Action: Mouse moved to (497, 79)
Screenshot: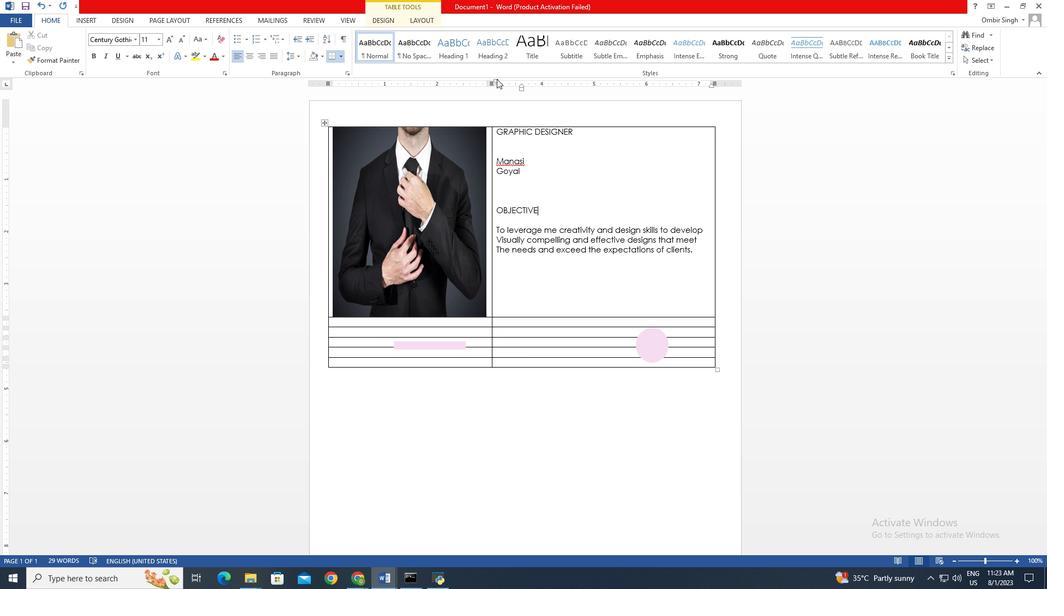 
Action: Mouse pressed left at (497, 79)
Screenshot: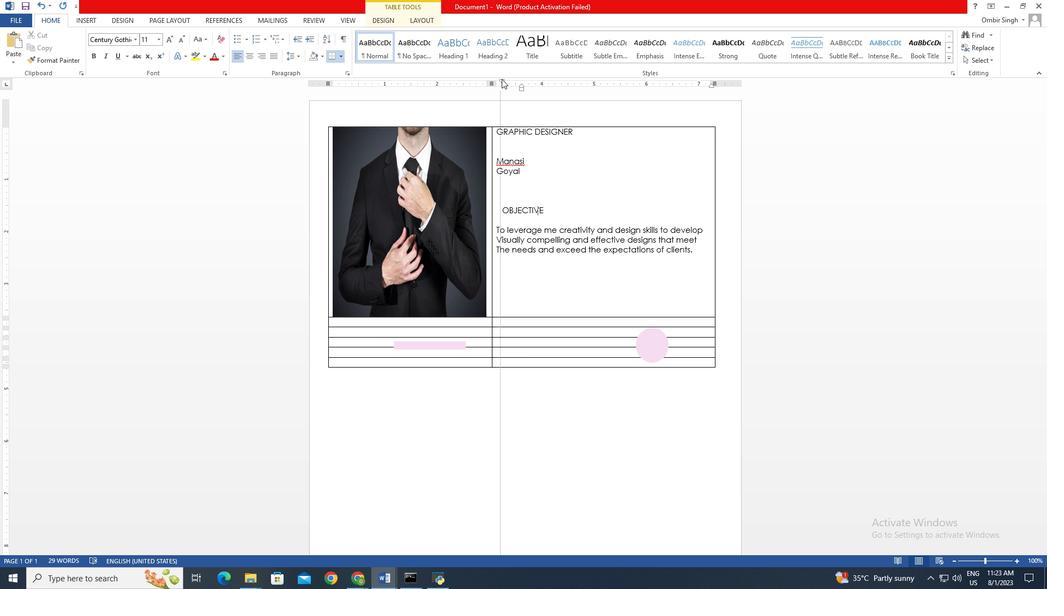 
Action: Mouse moved to (497, 162)
Screenshot: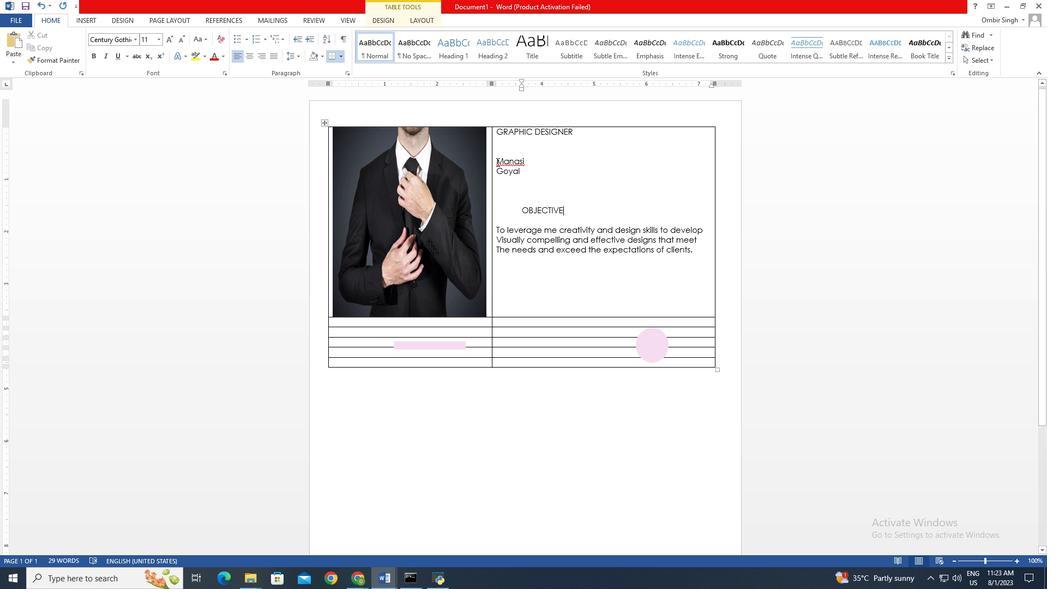 
Action: Mouse pressed left at (497, 162)
Screenshot: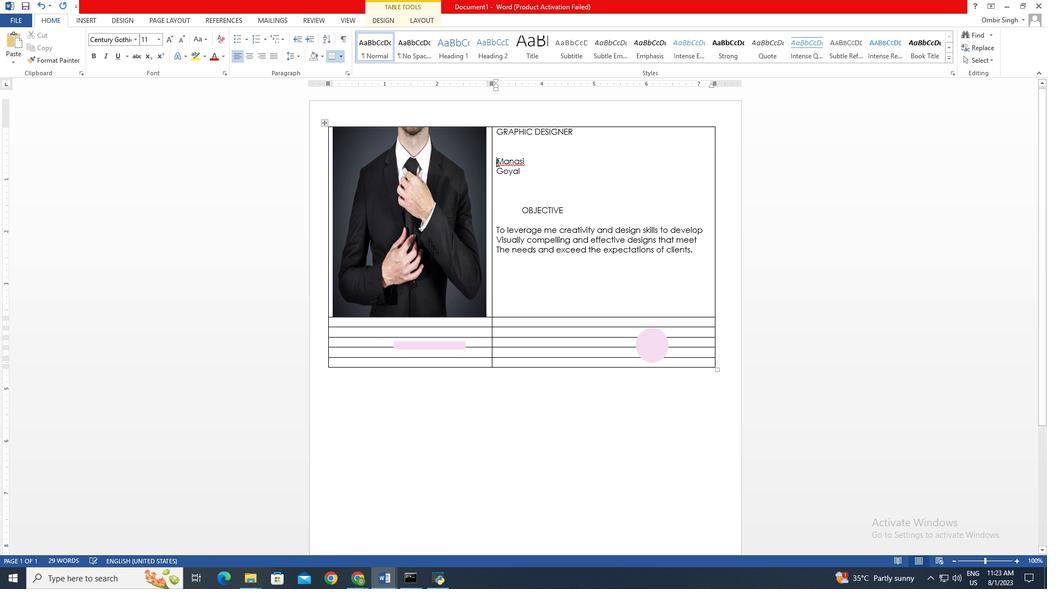 
Action: Mouse moved to (497, 133)
Screenshot: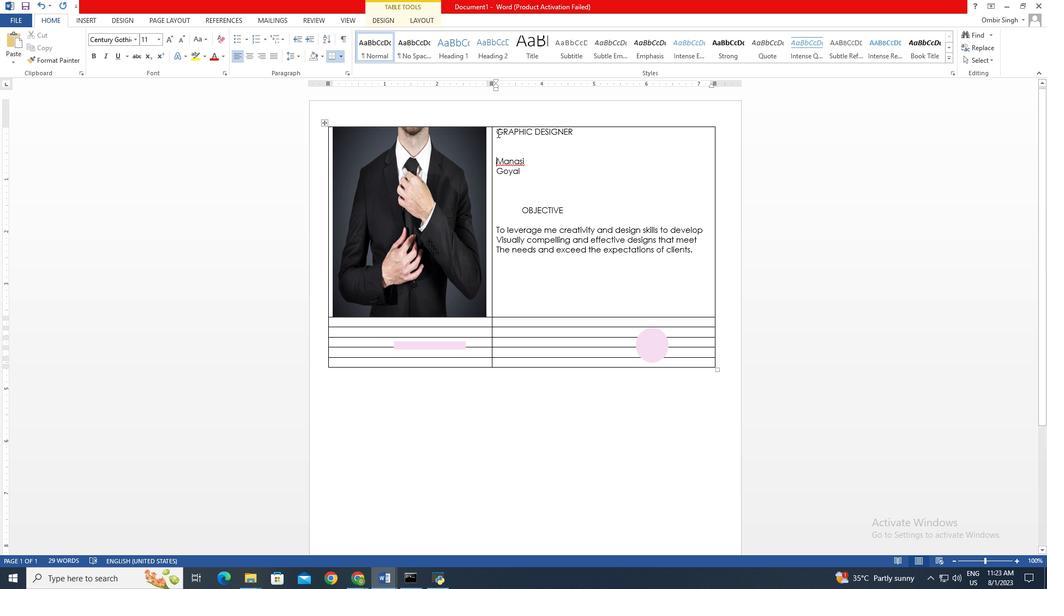 
Action: Mouse pressed left at (497, 133)
Screenshot: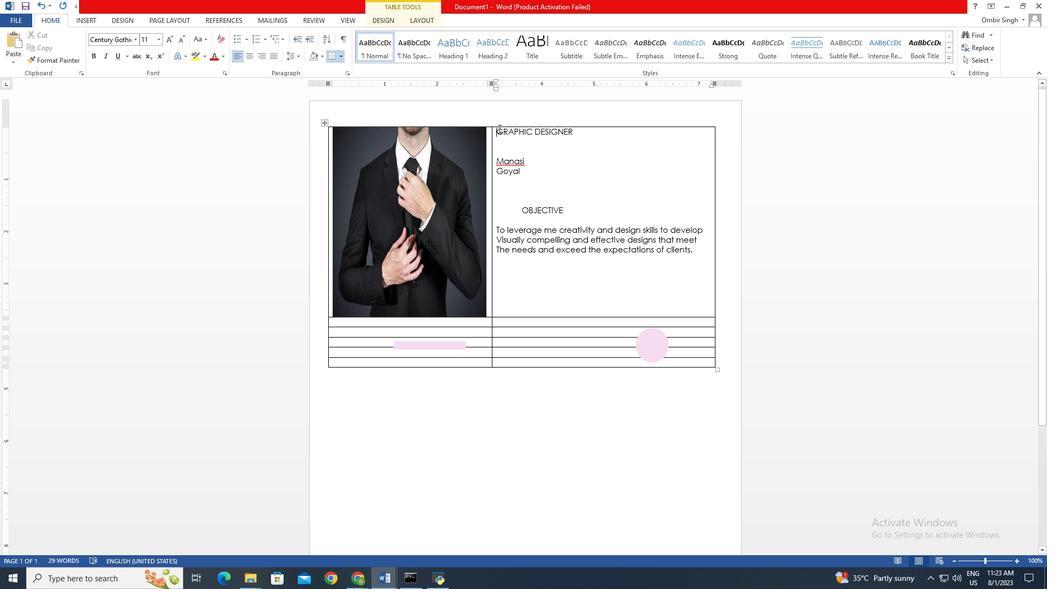 
Action: Mouse moved to (495, 82)
Screenshot: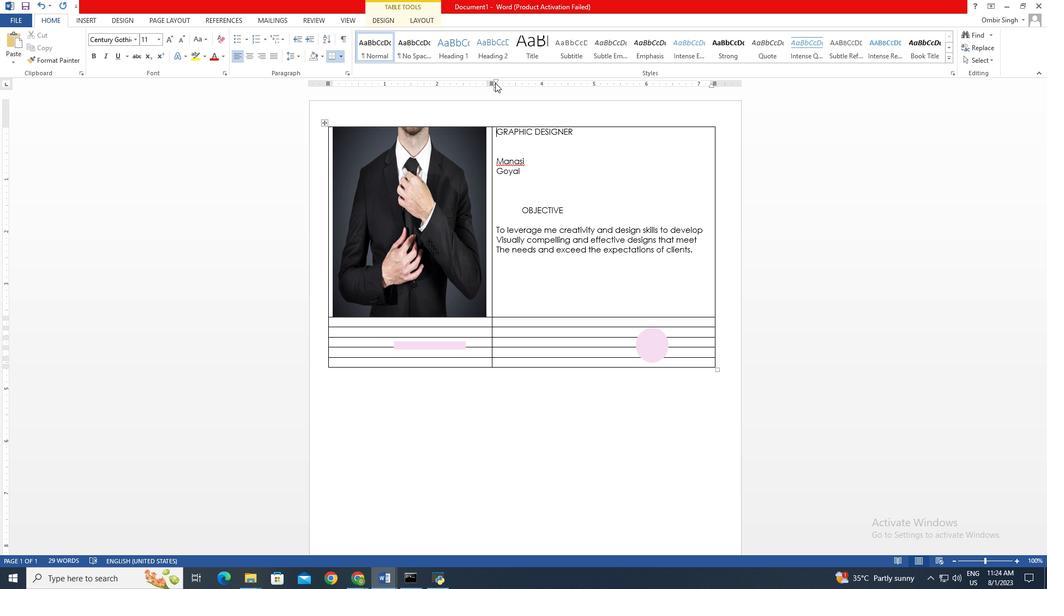 
Action: Mouse pressed left at (495, 82)
Screenshot: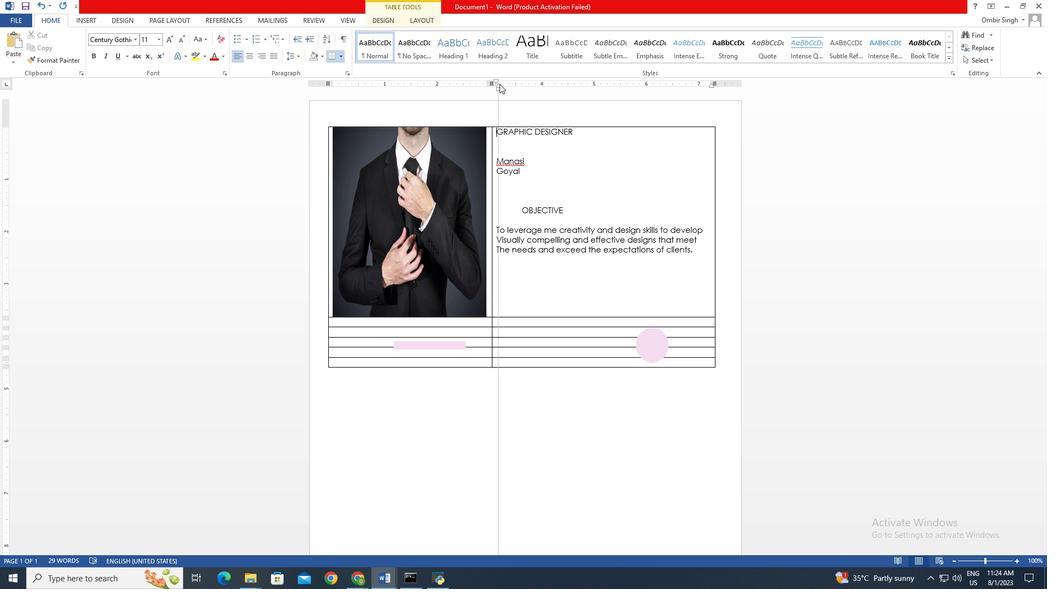
Action: Mouse moved to (497, 80)
Screenshot: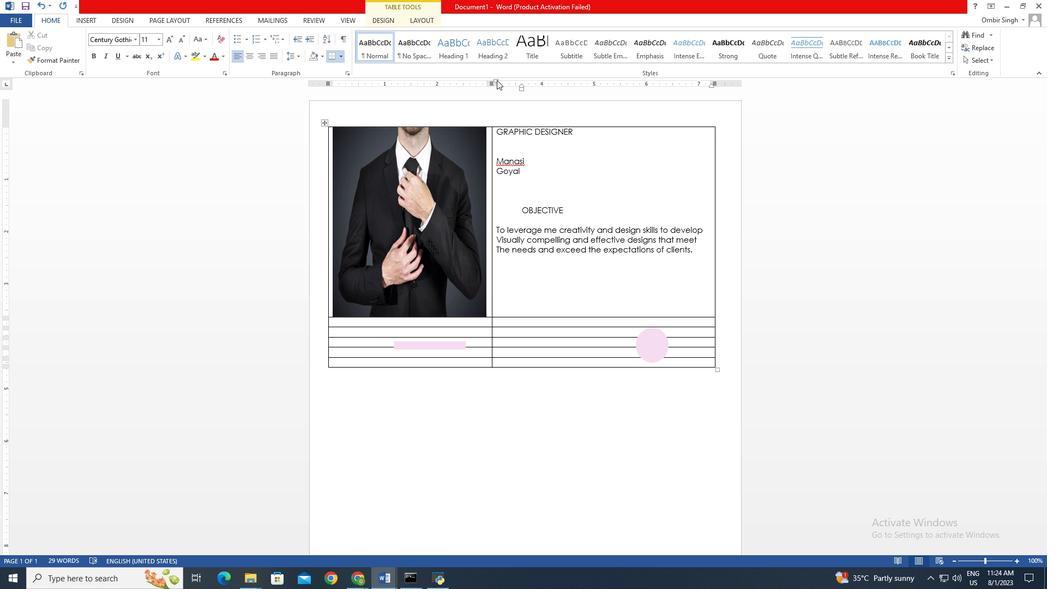 
Action: Mouse pressed left at (497, 80)
Screenshot: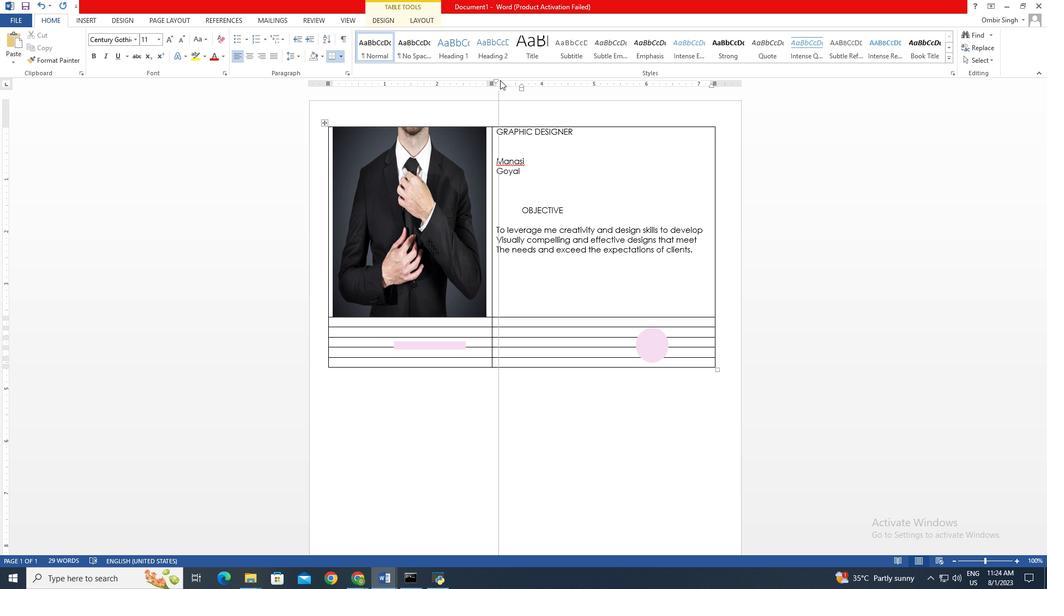 
Action: Mouse moved to (499, 159)
Screenshot: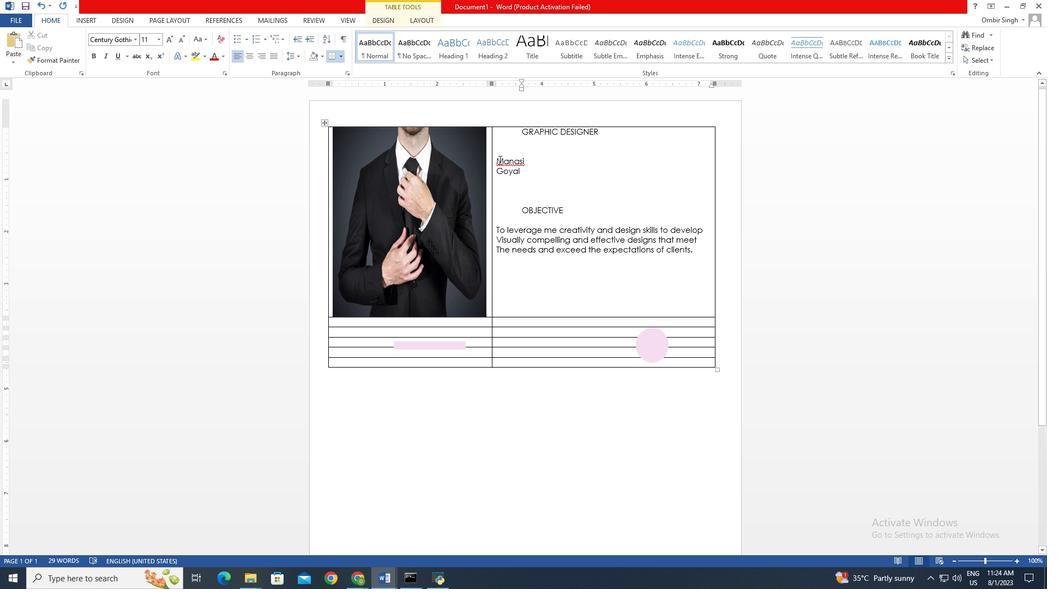 
Action: Mouse pressed left at (499, 159)
Screenshot: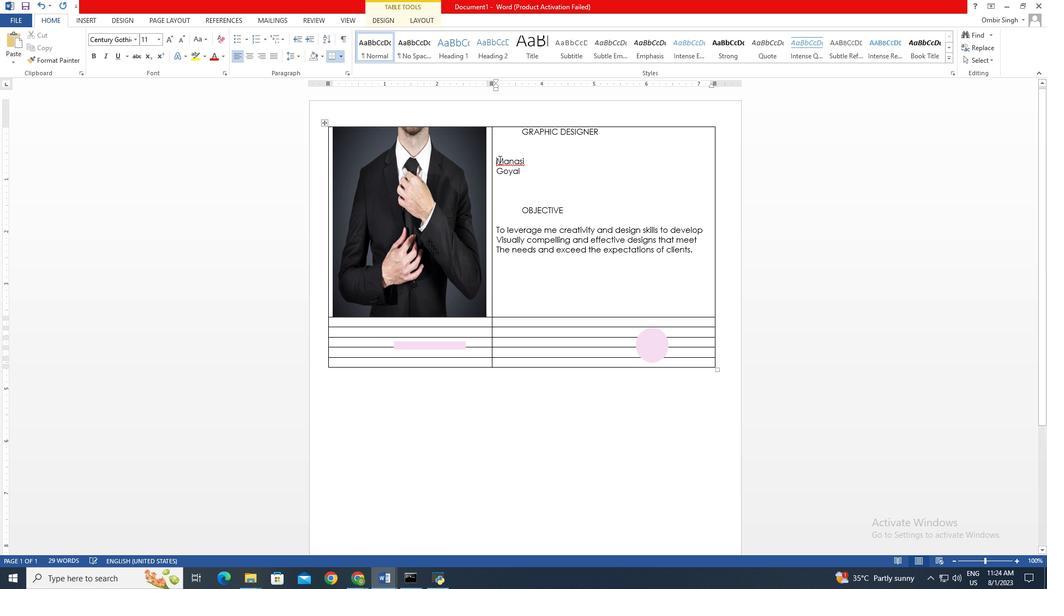 
Action: Mouse moved to (491, 81)
Screenshot: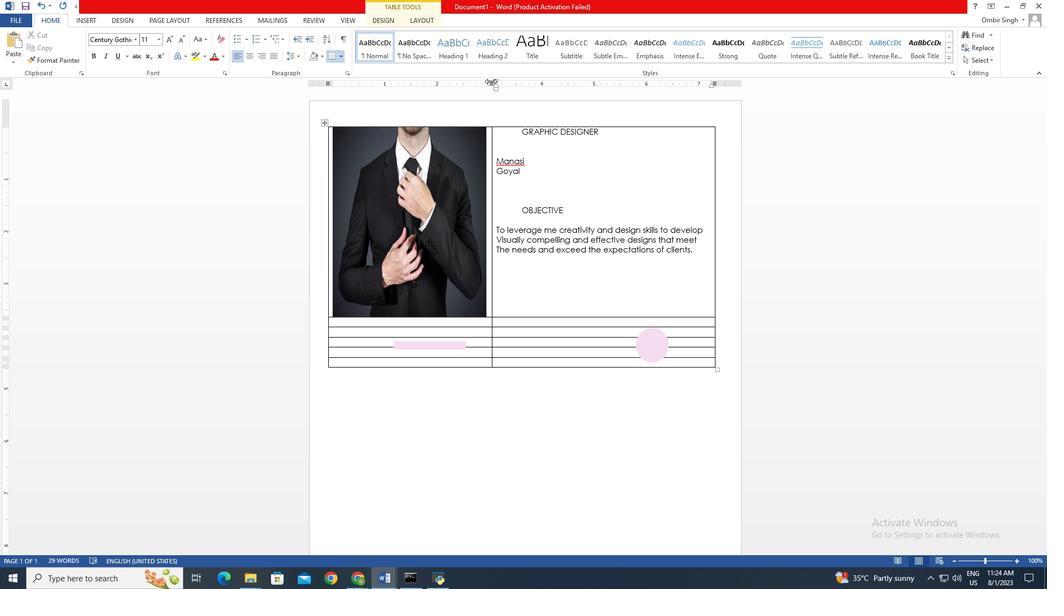 
Action: Mouse pressed left at (491, 81)
Screenshot: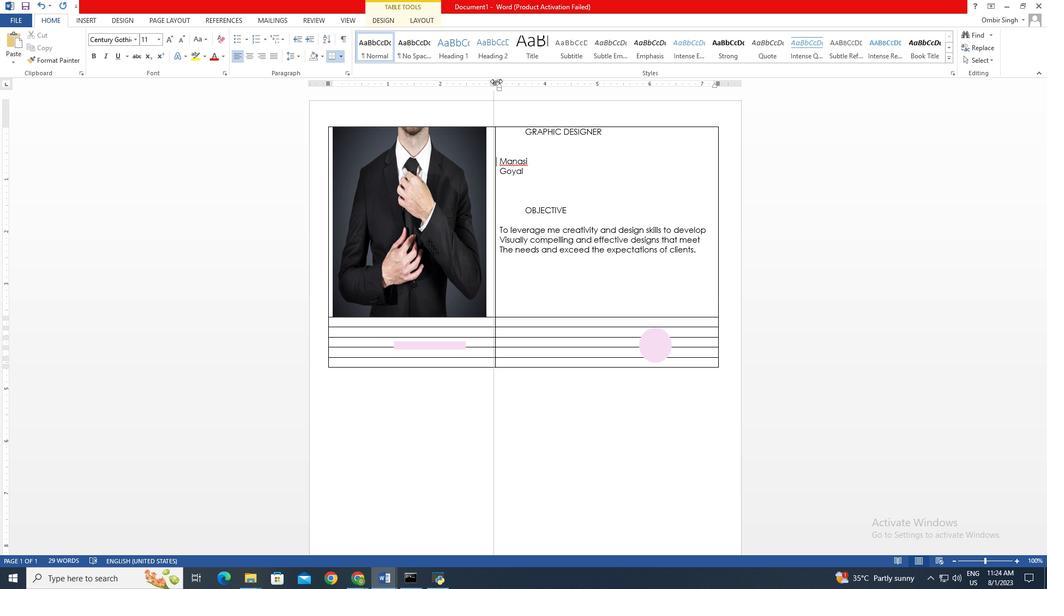 
Action: Mouse moved to (500, 86)
Screenshot: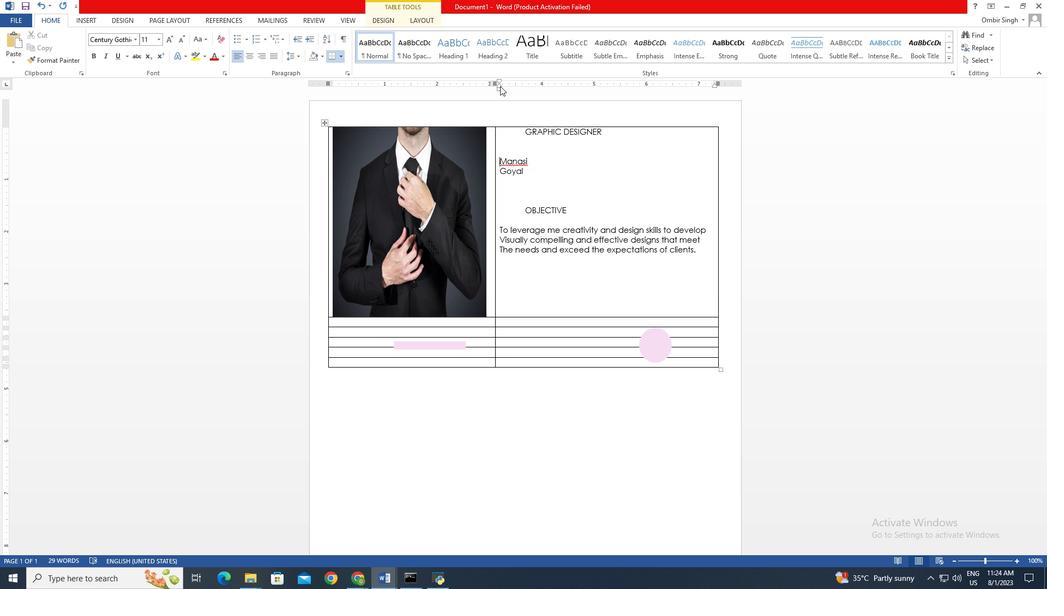 
Action: Mouse pressed left at (500, 86)
Screenshot: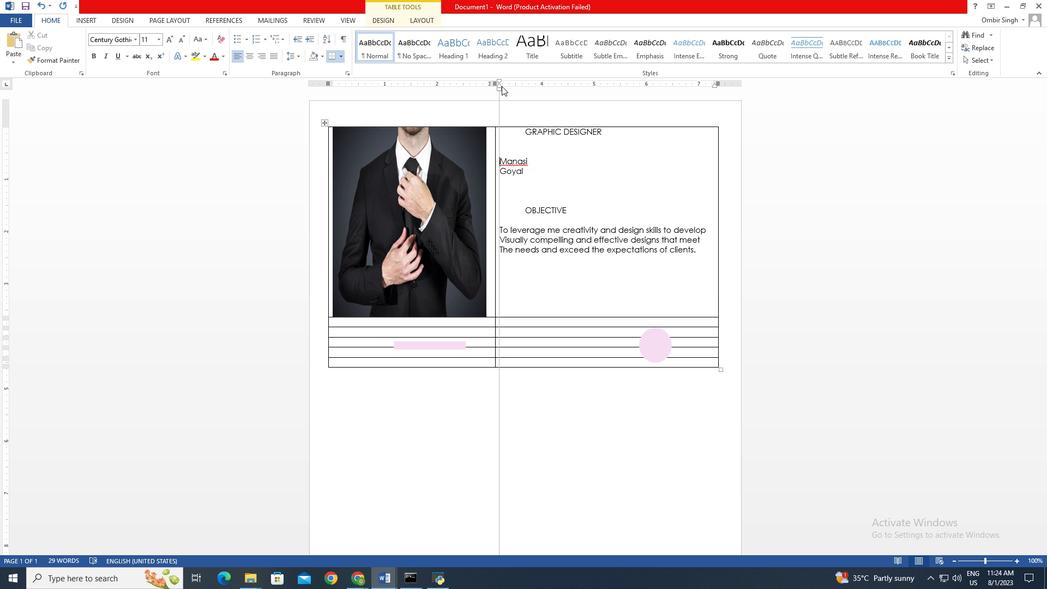 
Action: Mouse moved to (498, 79)
Screenshot: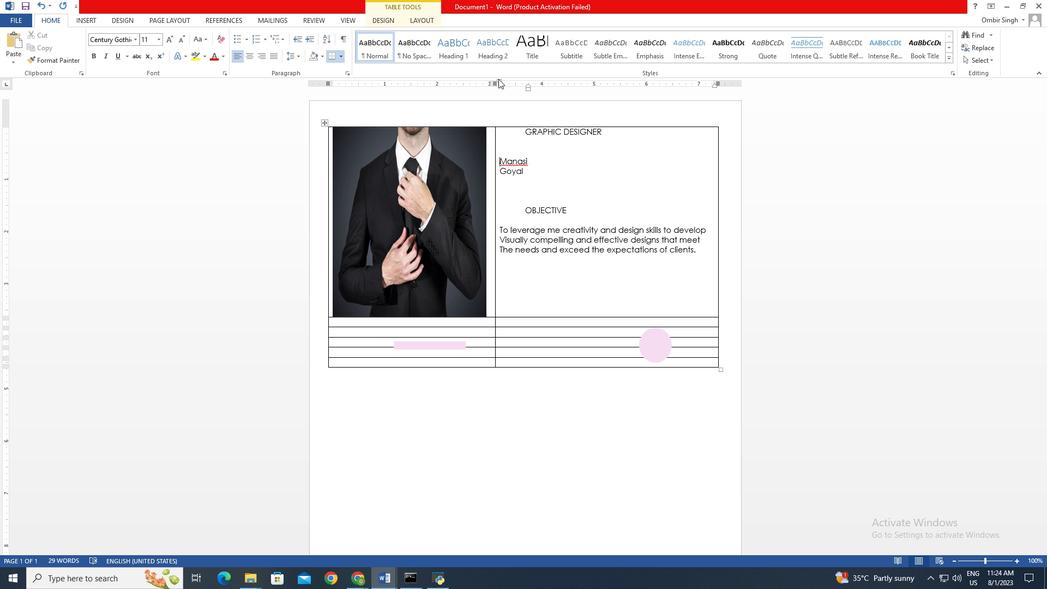 
Action: Mouse pressed left at (498, 79)
Screenshot: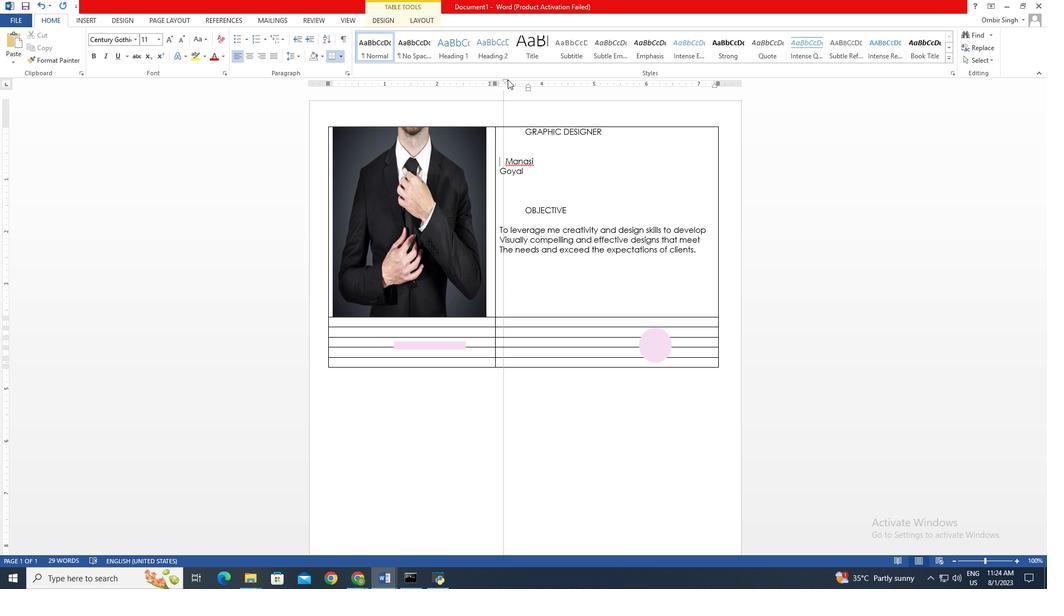 
Action: Mouse moved to (500, 167)
Screenshot: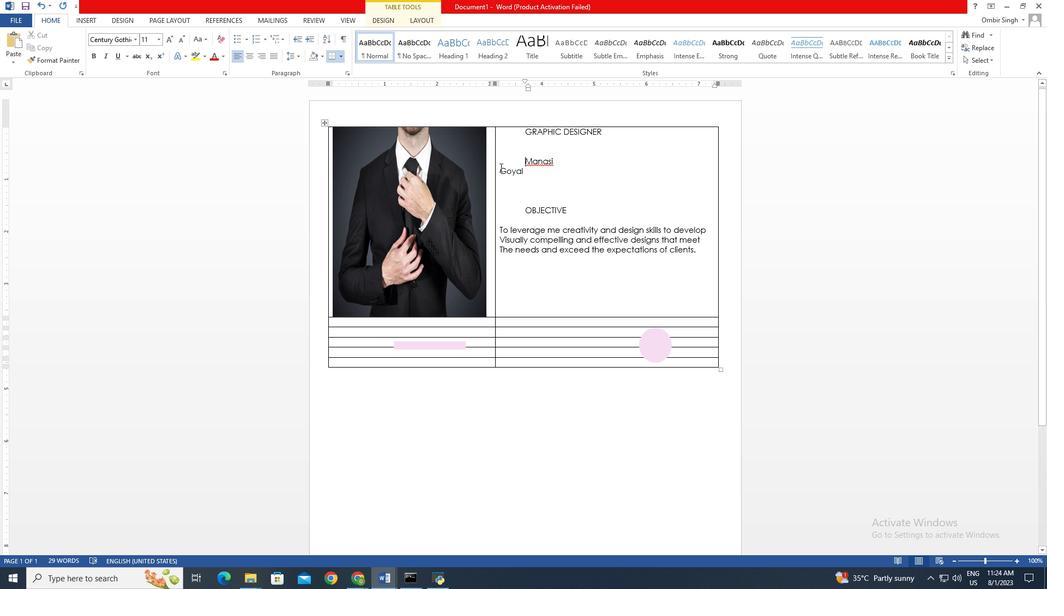 
Action: Mouse pressed left at (500, 167)
Screenshot: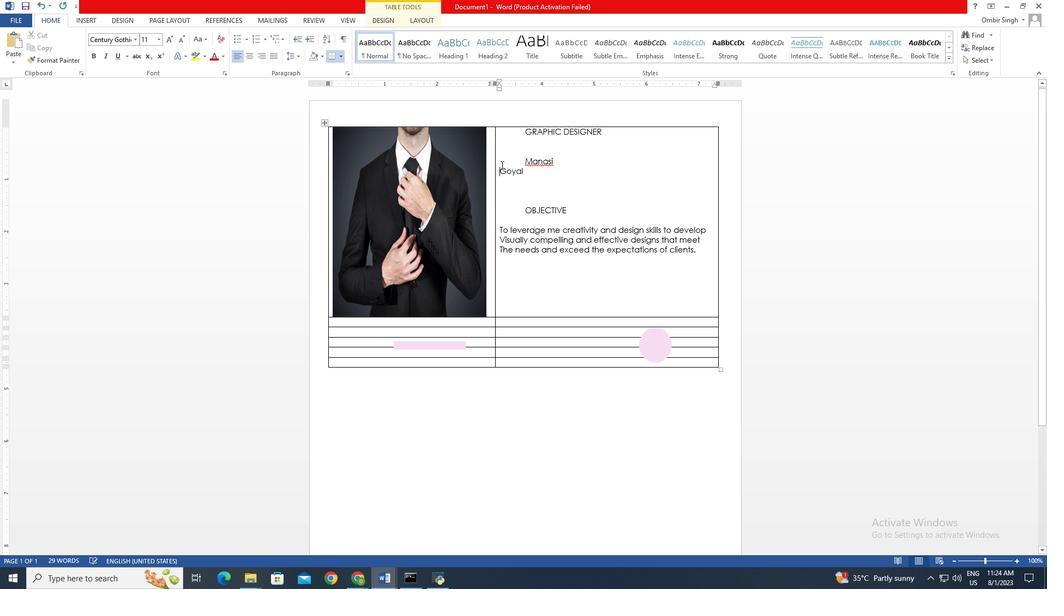 
Action: Mouse moved to (499, 85)
Screenshot: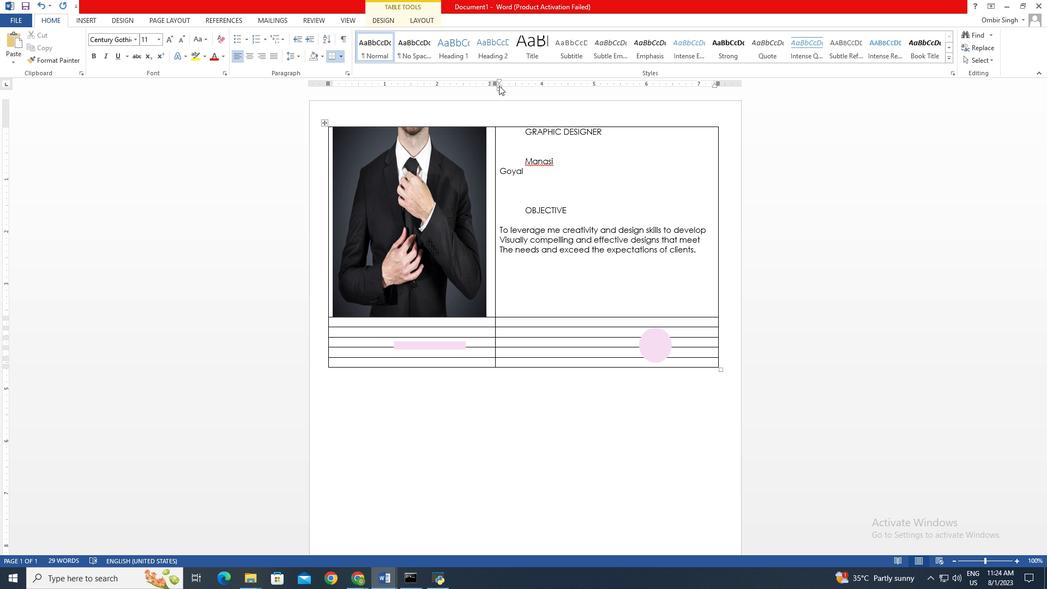 
Action: Mouse pressed left at (499, 85)
Screenshot: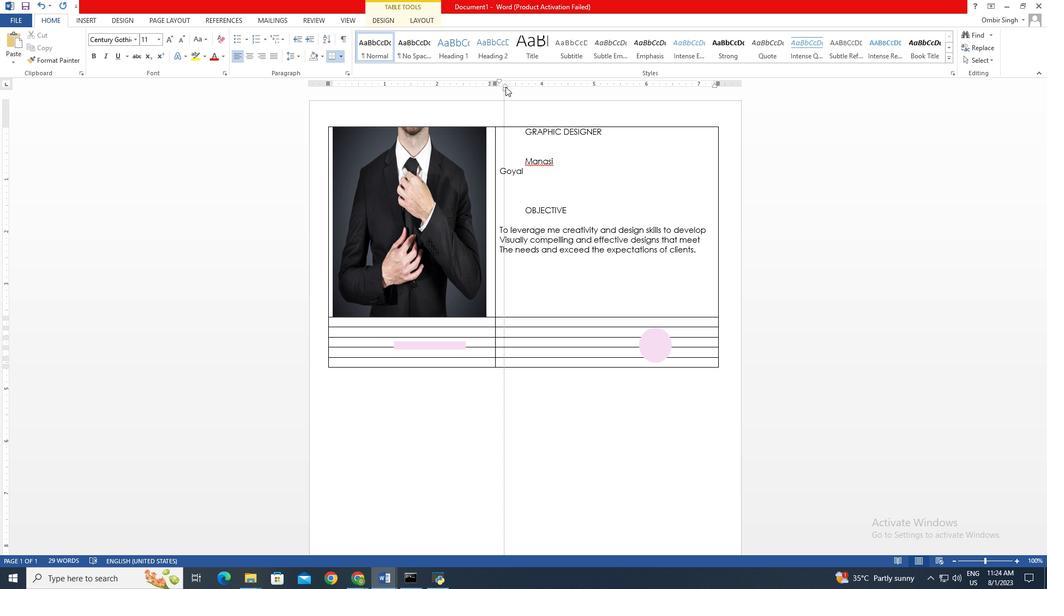 
Action: Mouse moved to (499, 80)
Screenshot: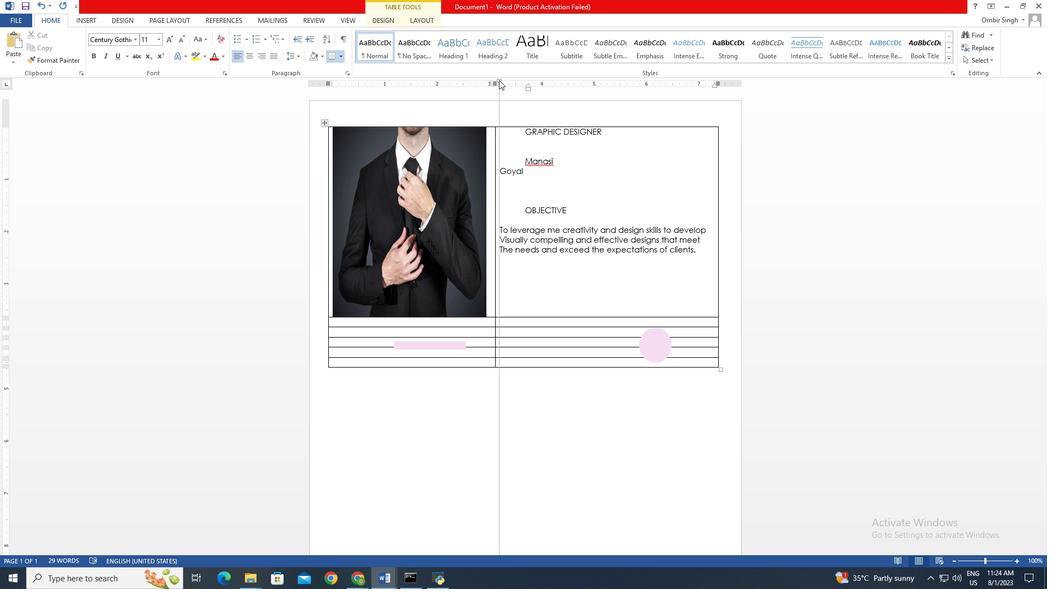 
Action: Mouse pressed left at (499, 80)
Screenshot: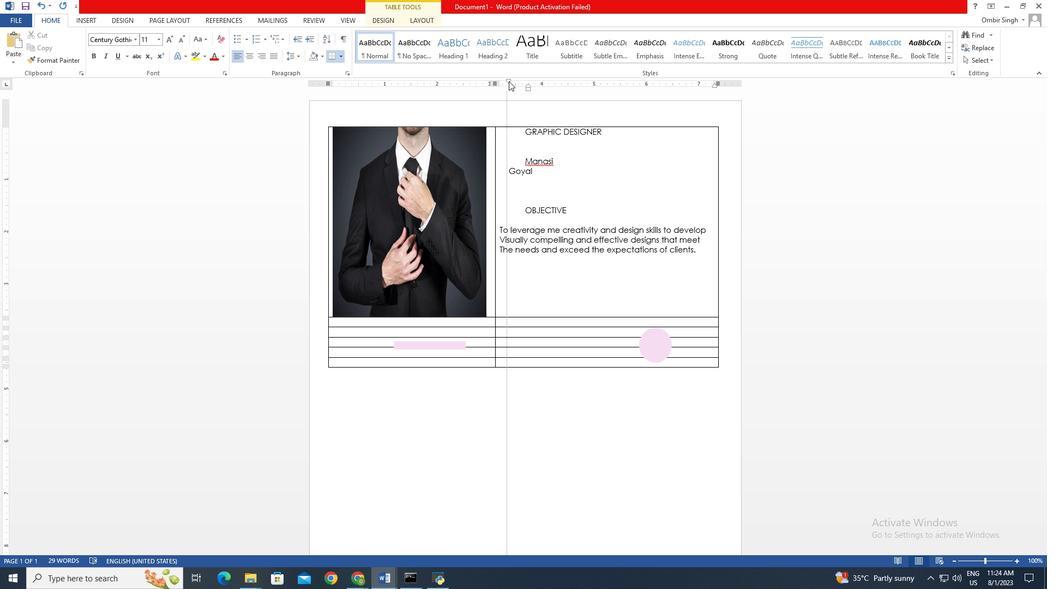 
Action: Mouse moved to (528, 86)
Screenshot: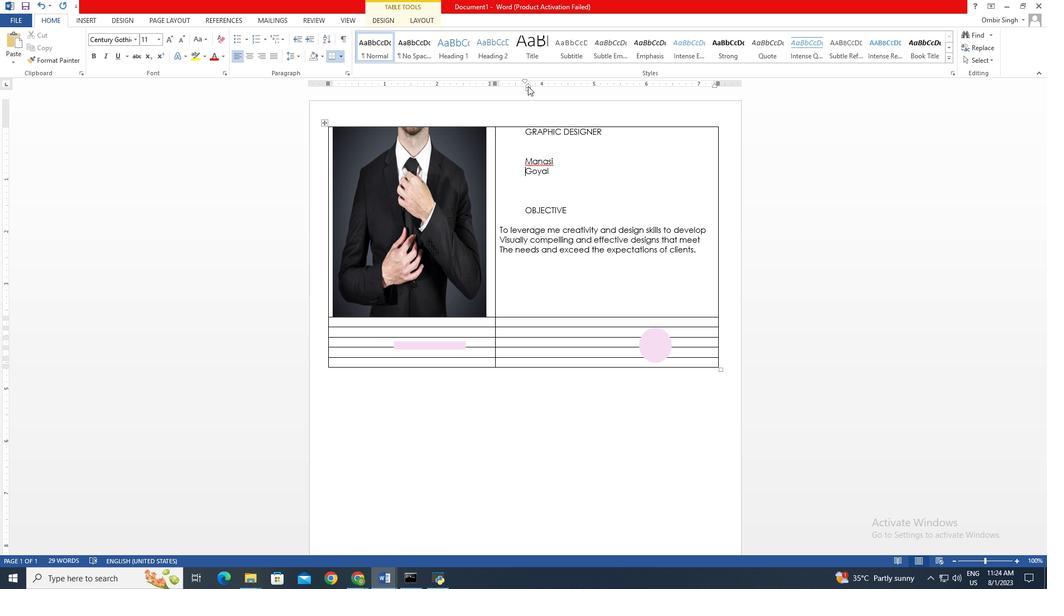 
Action: Mouse pressed left at (528, 86)
Screenshot: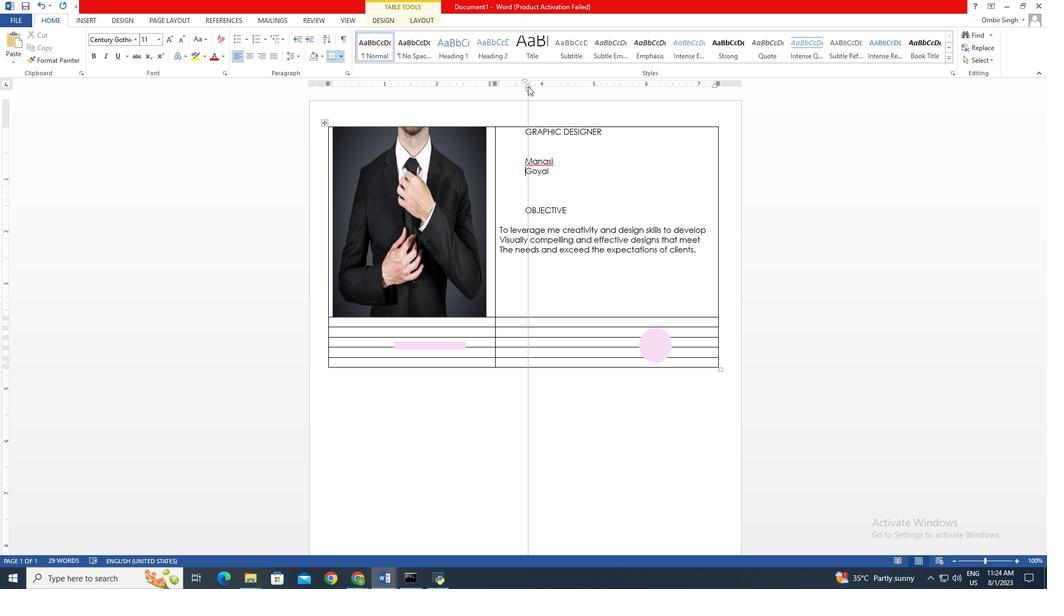 
Action: Mouse moved to (500, 229)
Screenshot: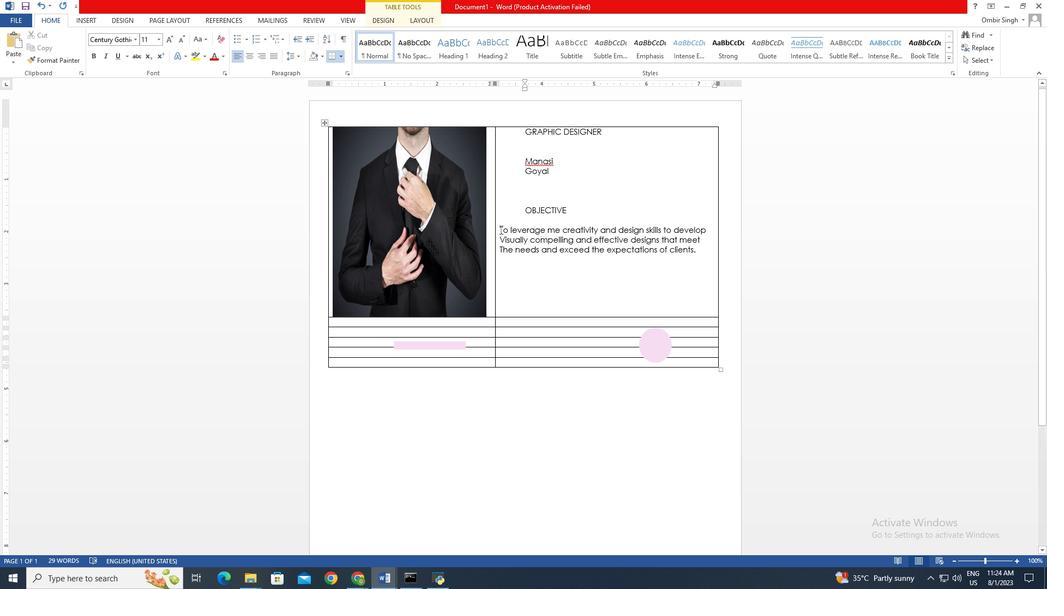 
Action: Mouse pressed left at (500, 229)
Screenshot: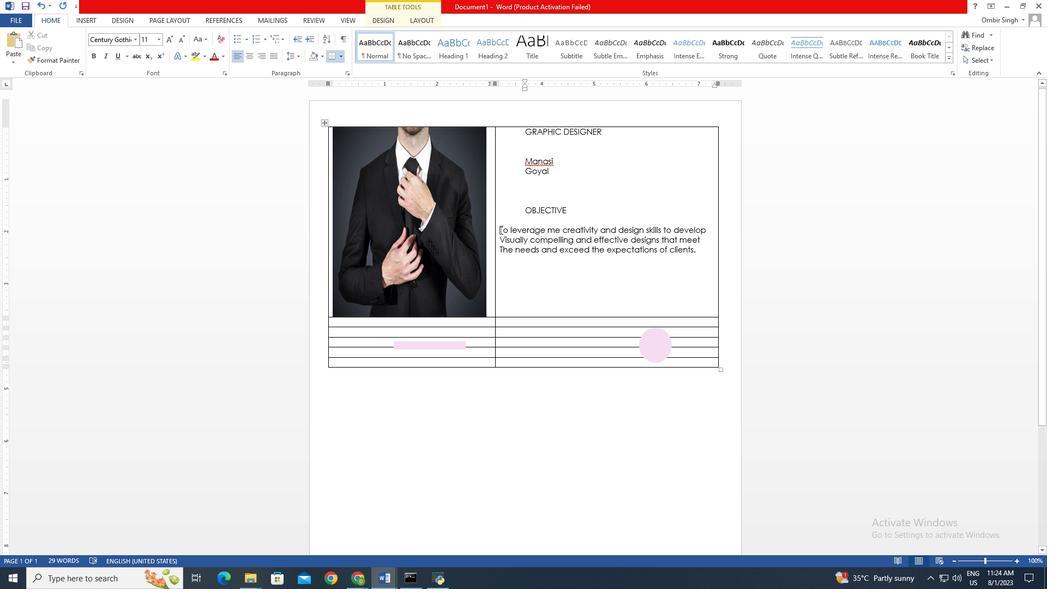 
Action: Mouse moved to (498, 86)
Screenshot: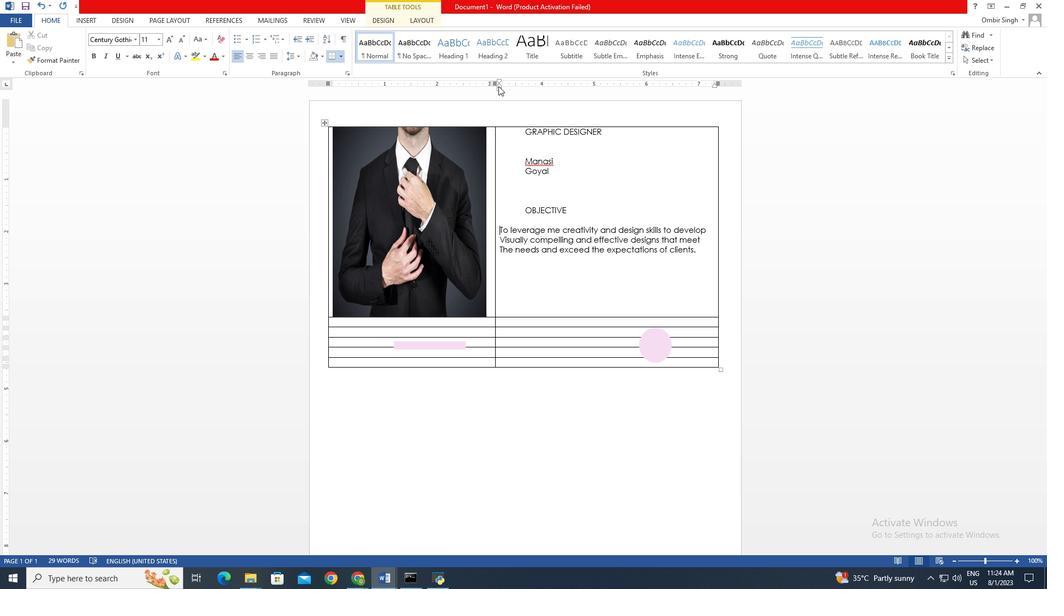 
Action: Mouse pressed left at (498, 86)
Screenshot: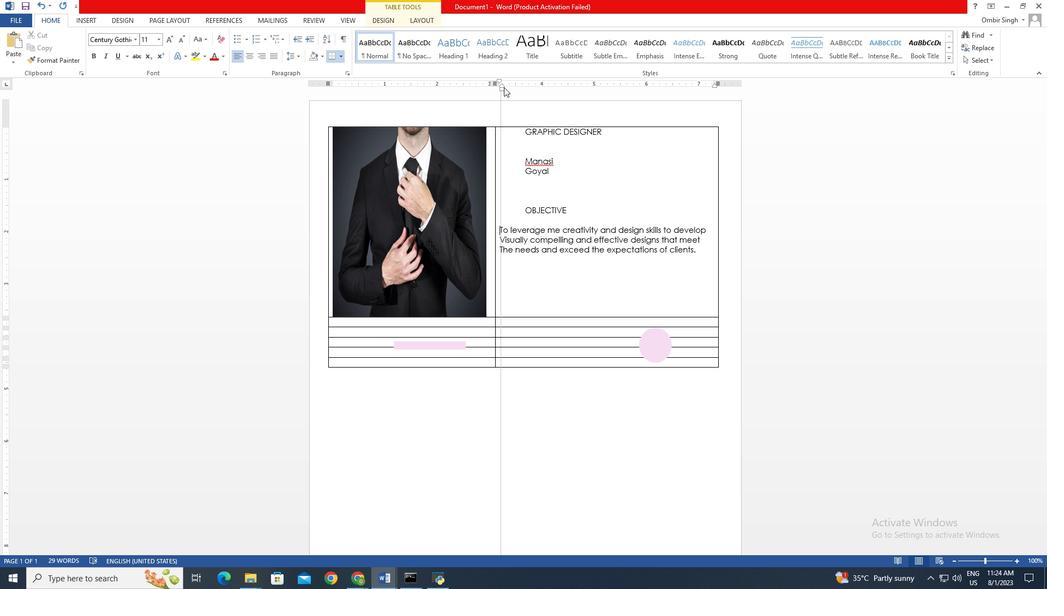 
Action: Mouse moved to (500, 80)
Screenshot: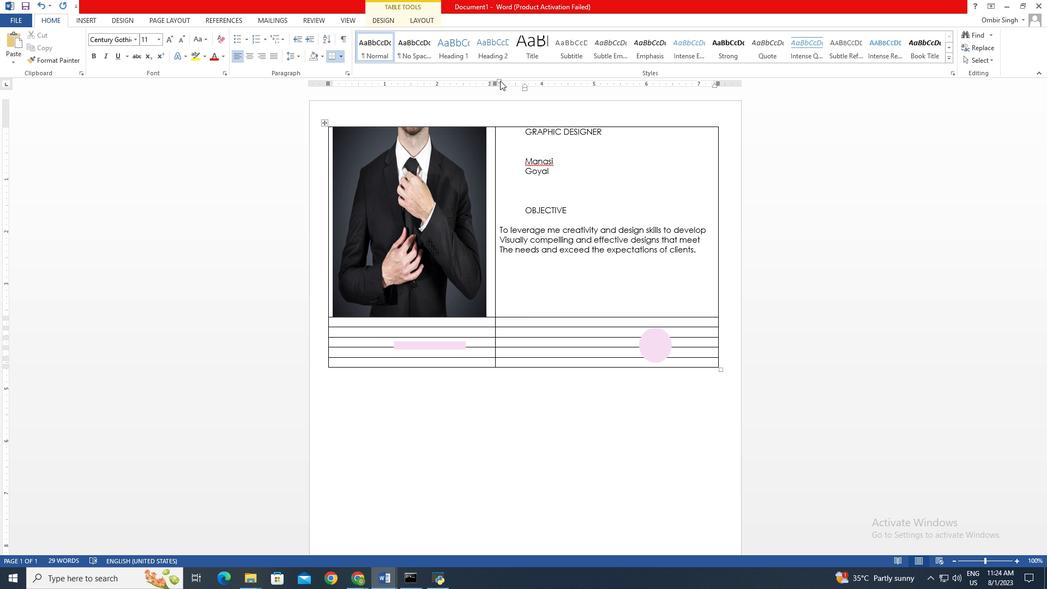 
Action: Mouse pressed left at (500, 80)
Screenshot: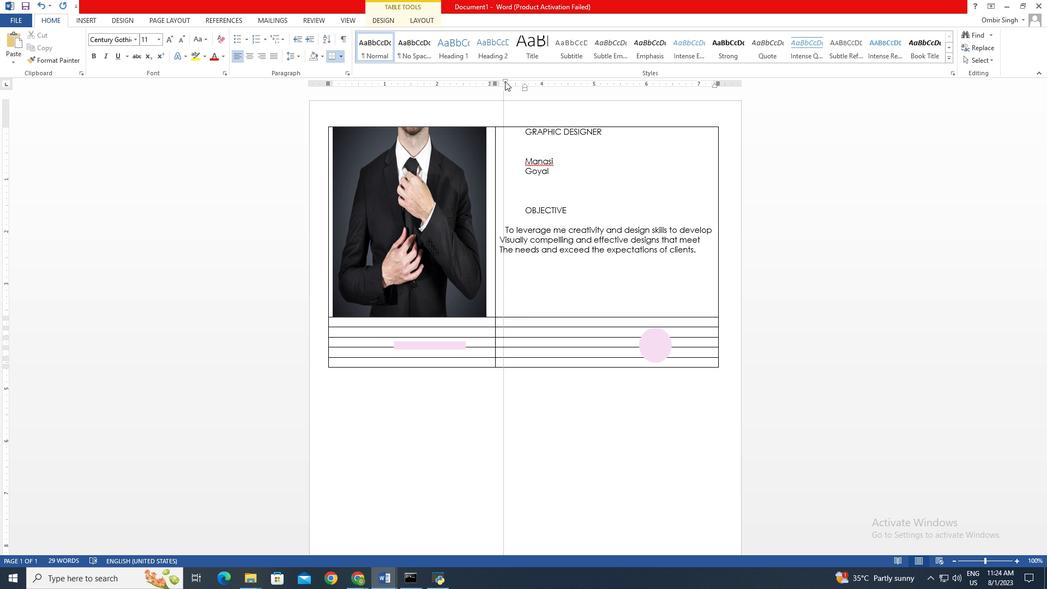 
Action: Mouse moved to (500, 250)
Screenshot: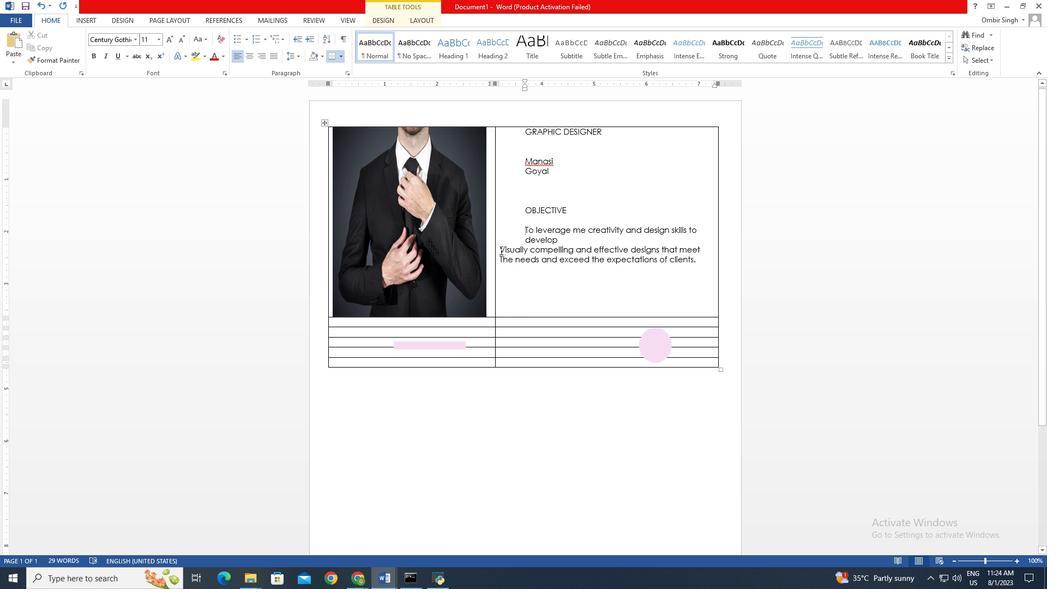 
Action: Mouse pressed left at (500, 250)
Screenshot: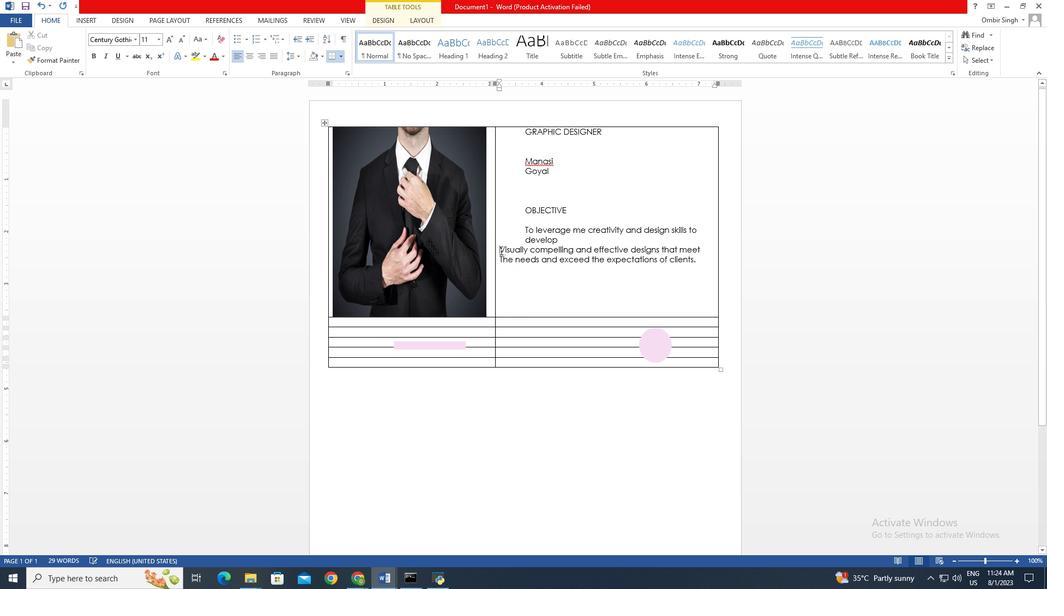 
Action: Mouse moved to (499, 85)
Screenshot: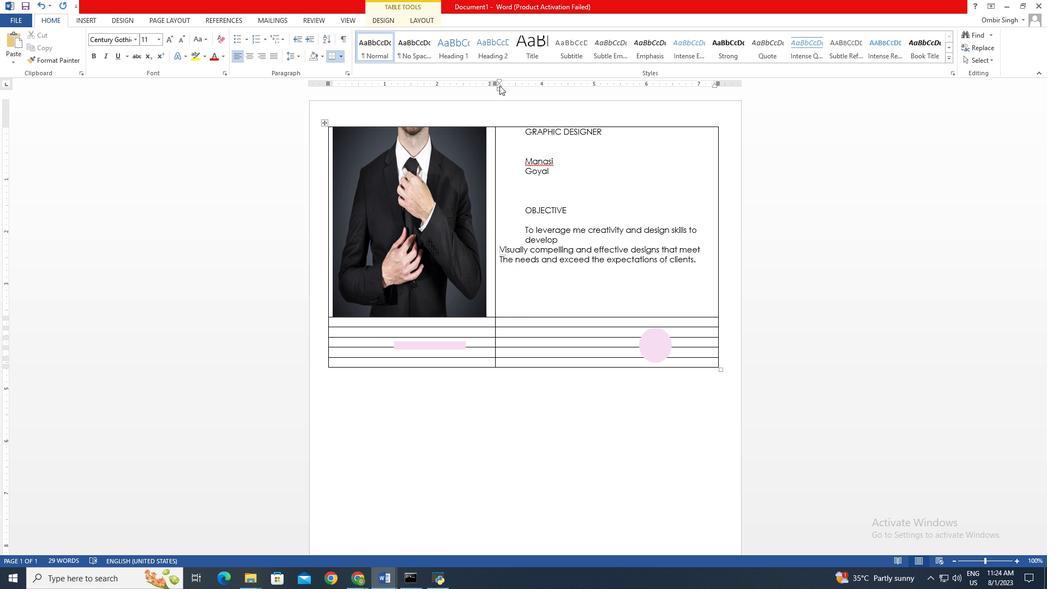 
Action: Key pressed <Key.shift_r><Key.down><Key.down><Key.up>
Screenshot: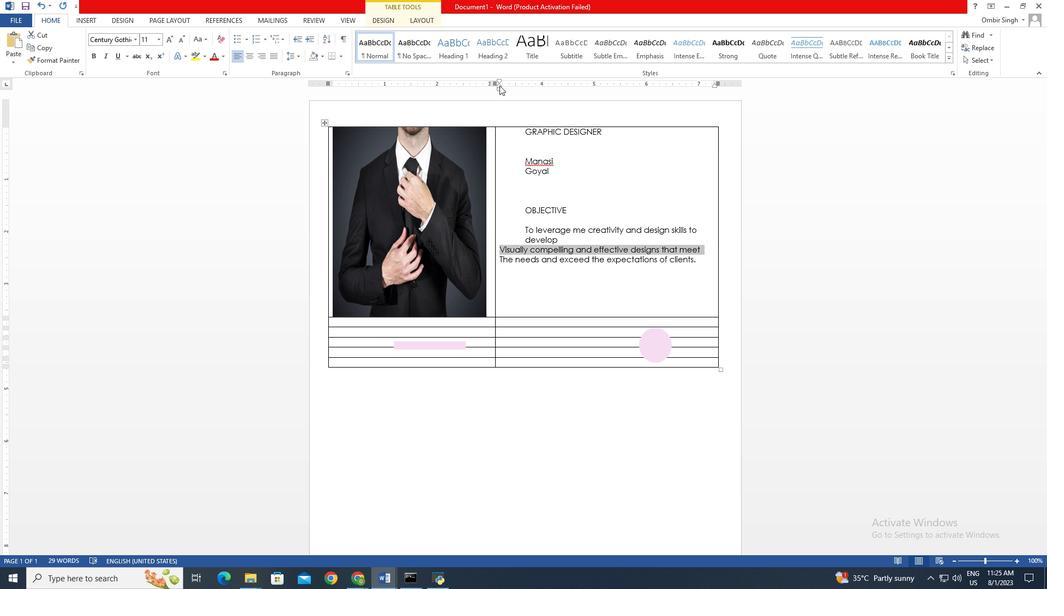 
Action: Mouse moved to (501, 246)
Screenshot: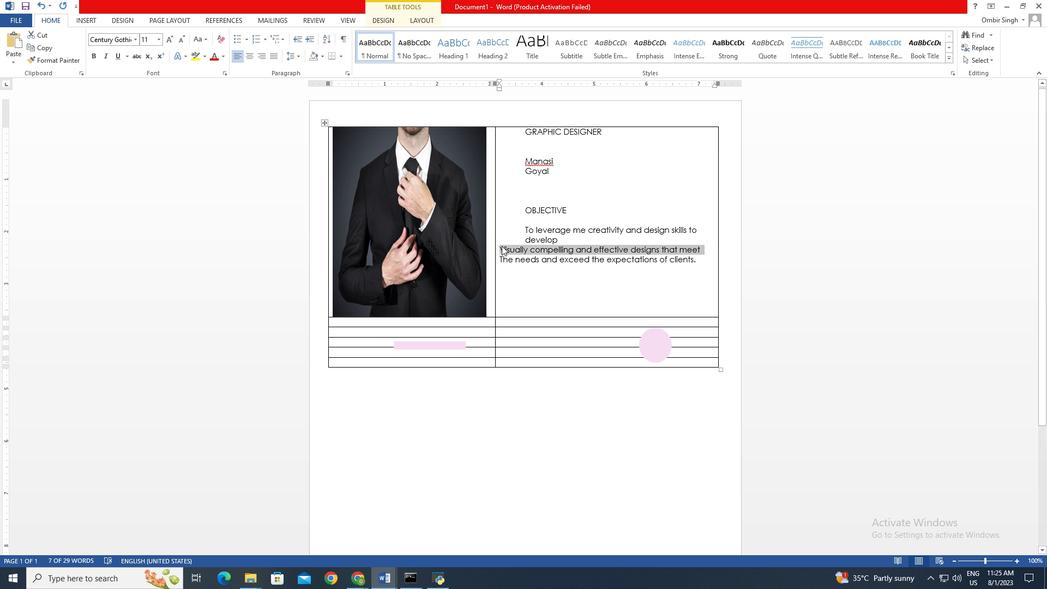 
Action: Mouse pressed left at (501, 246)
